 Task: TID9000002-18
Action: Mouse moved to (455, 124)
Screenshot: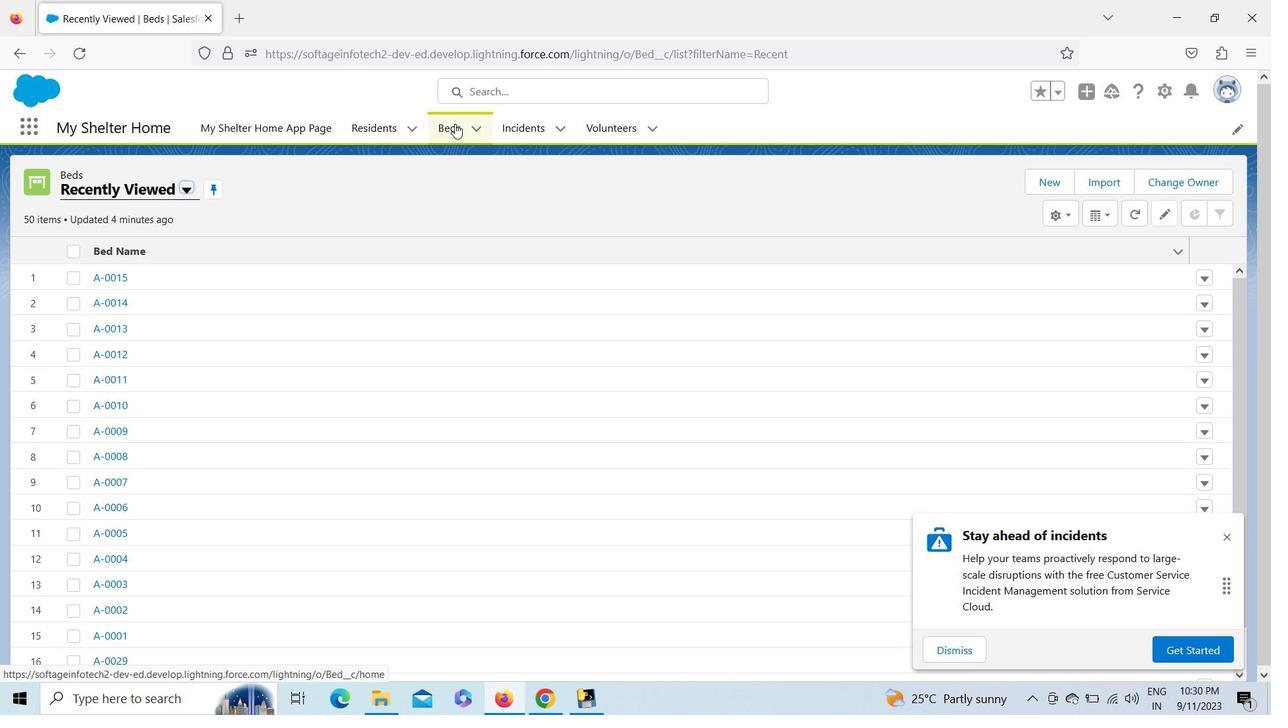
Action: Mouse pressed left at (455, 124)
Screenshot: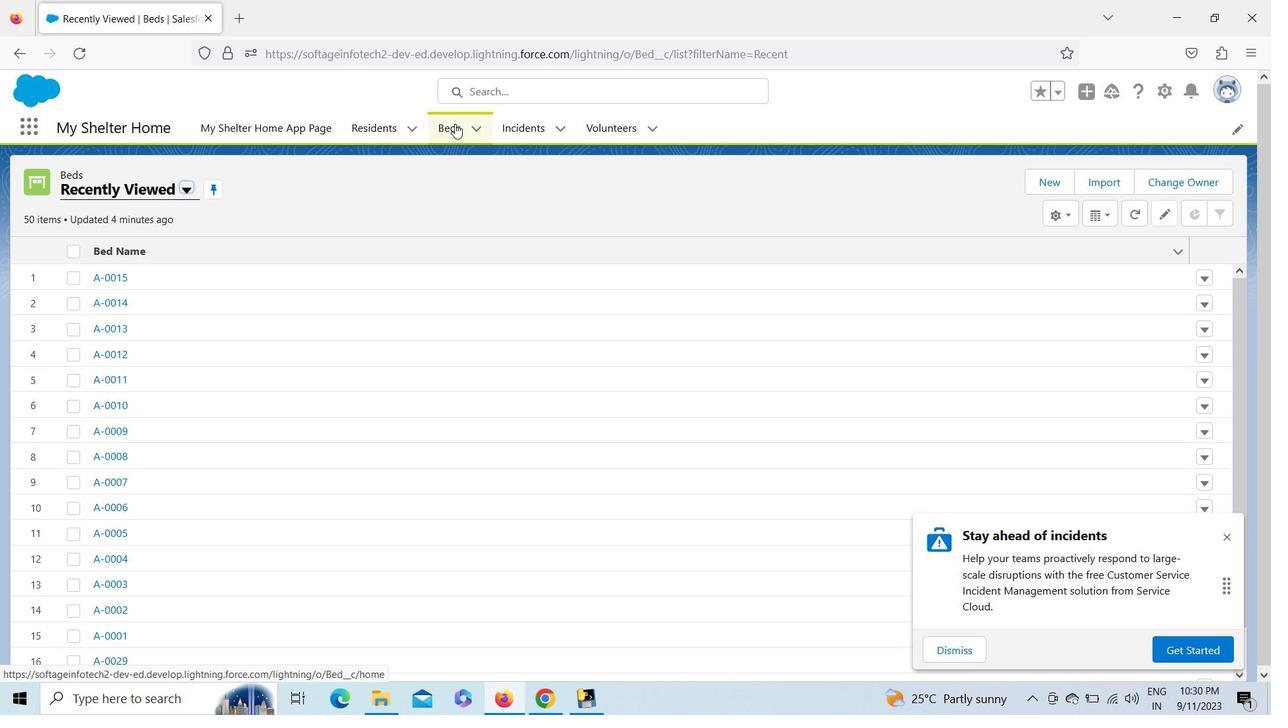
Action: Mouse moved to (191, 190)
Screenshot: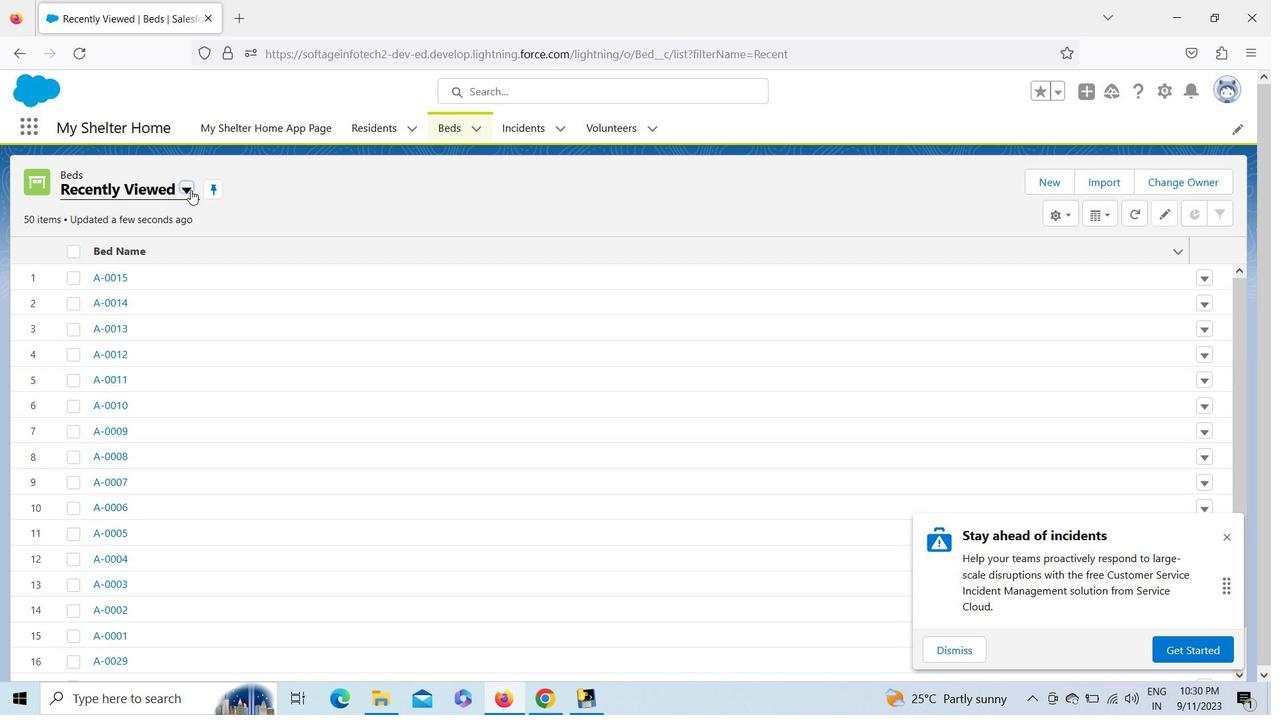 
Action: Mouse pressed left at (191, 190)
Screenshot: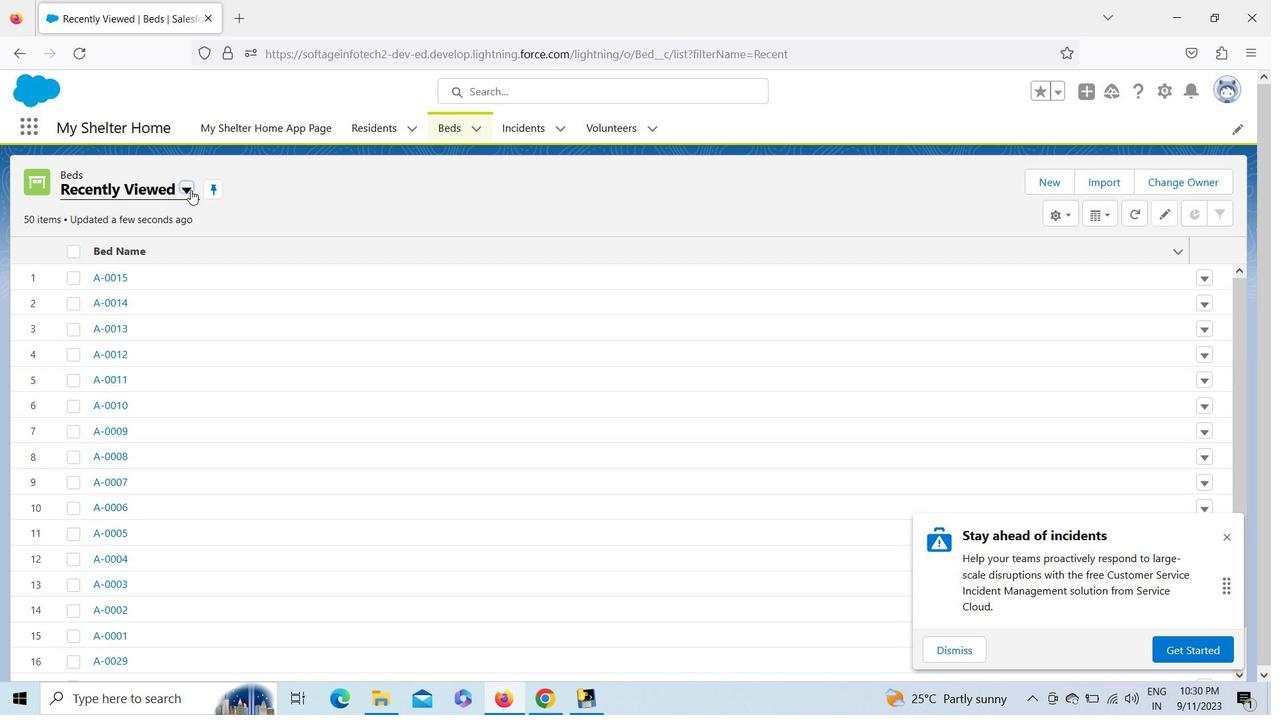 
Action: Mouse moved to (140, 240)
Screenshot: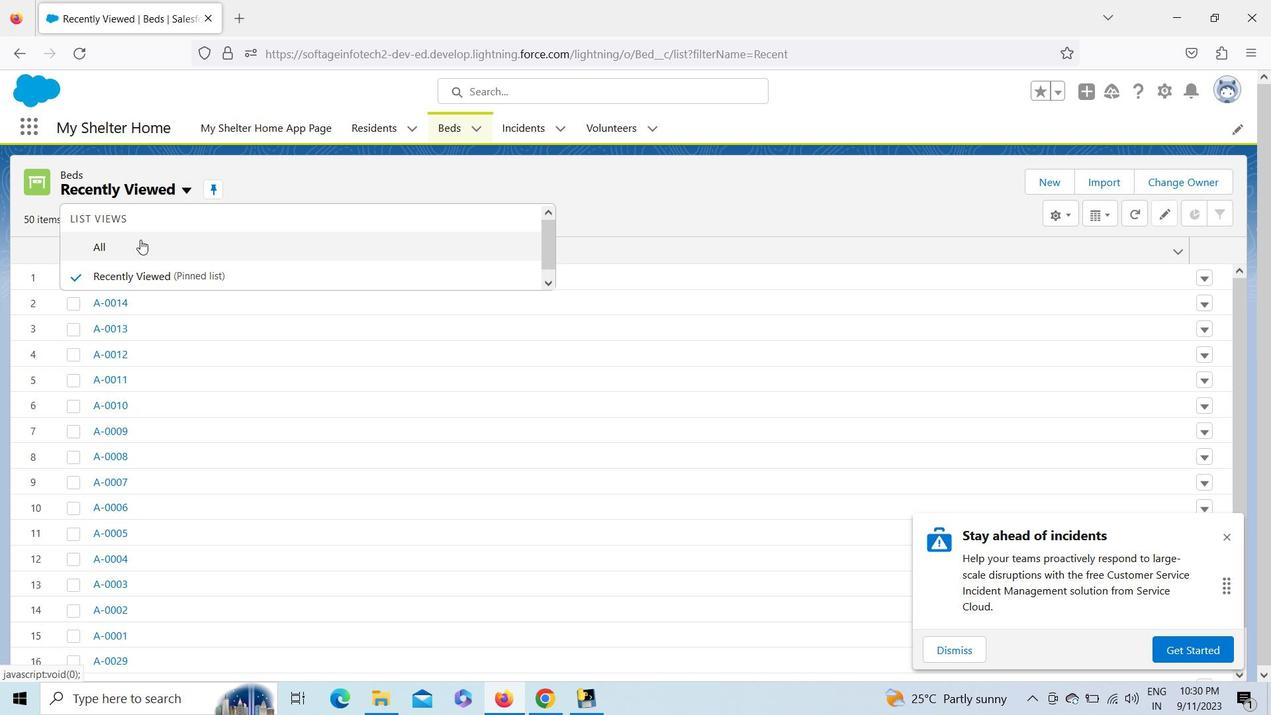 
Action: Mouse pressed left at (140, 240)
Screenshot: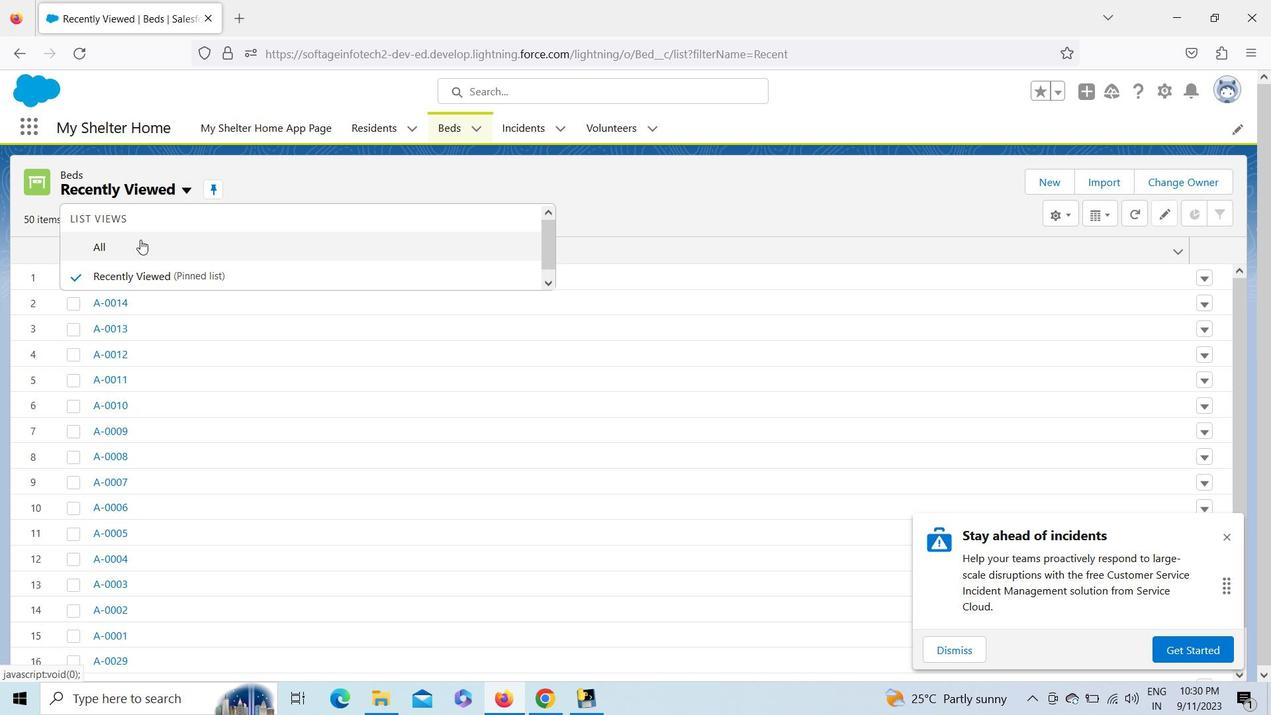
Action: Mouse moved to (116, 192)
Screenshot: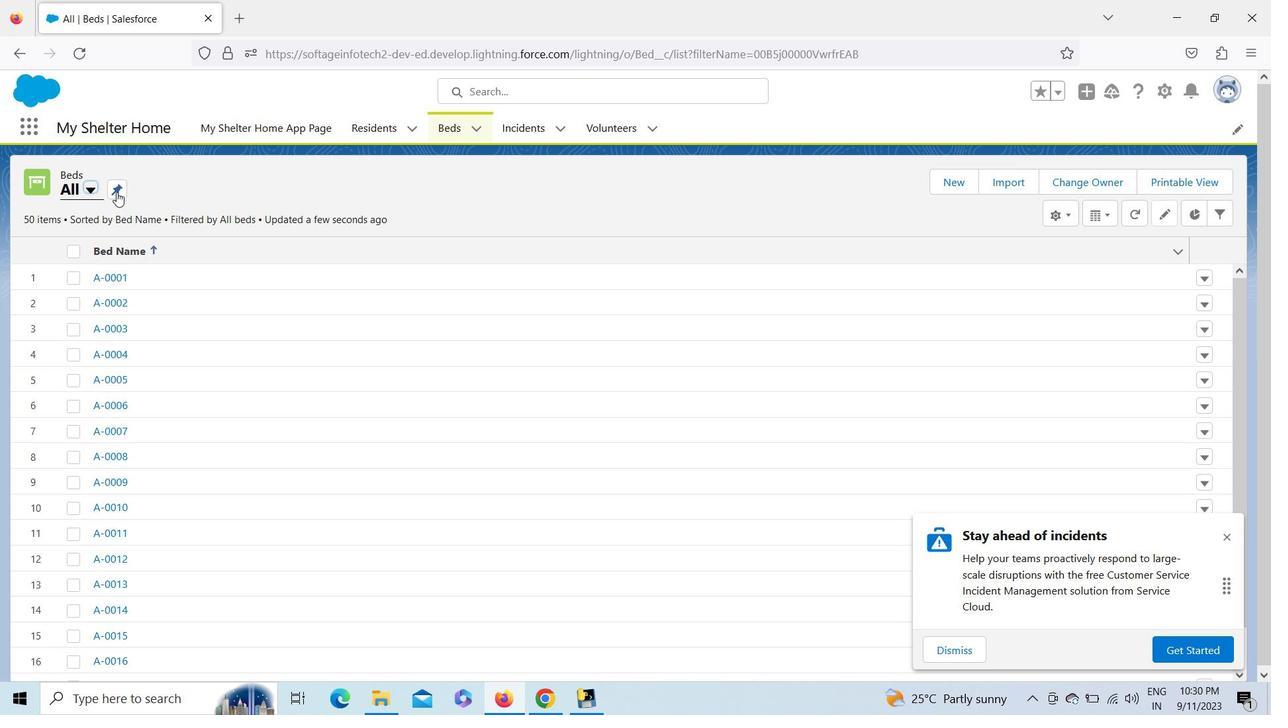 
Action: Mouse pressed left at (116, 192)
Screenshot: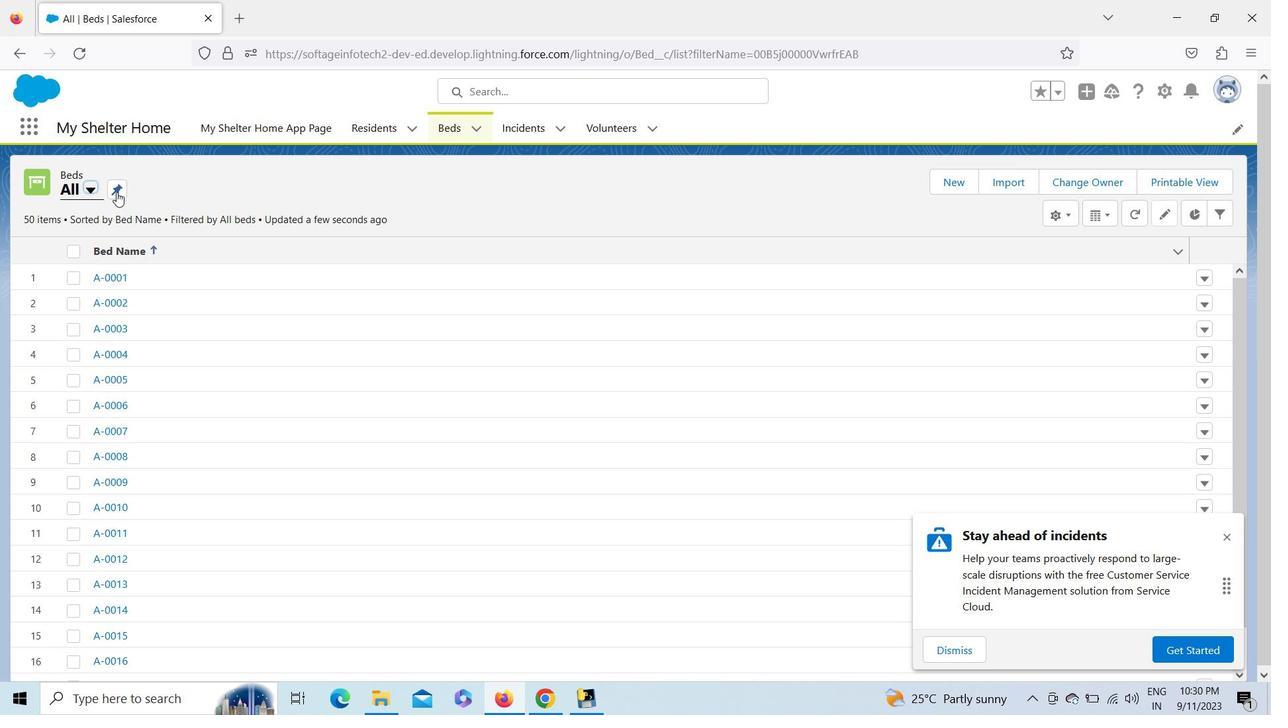 
Action: Mouse moved to (1228, 535)
Screenshot: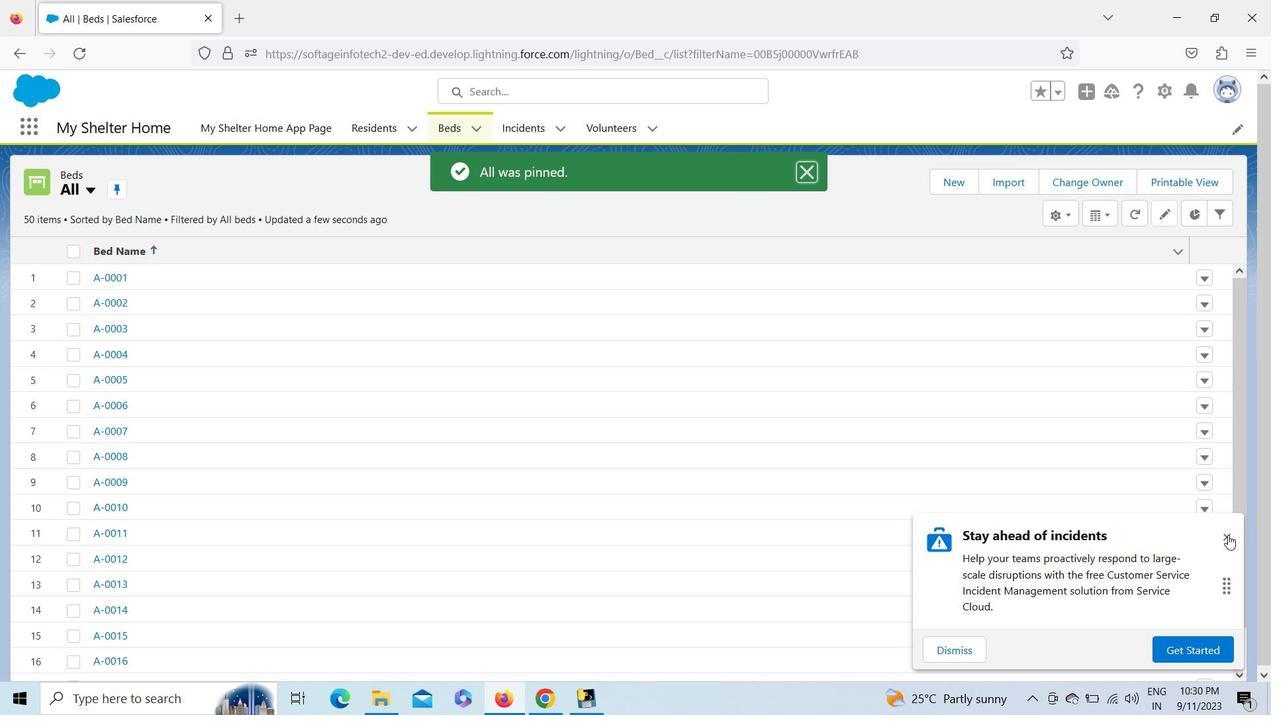 
Action: Mouse pressed left at (1228, 535)
Screenshot: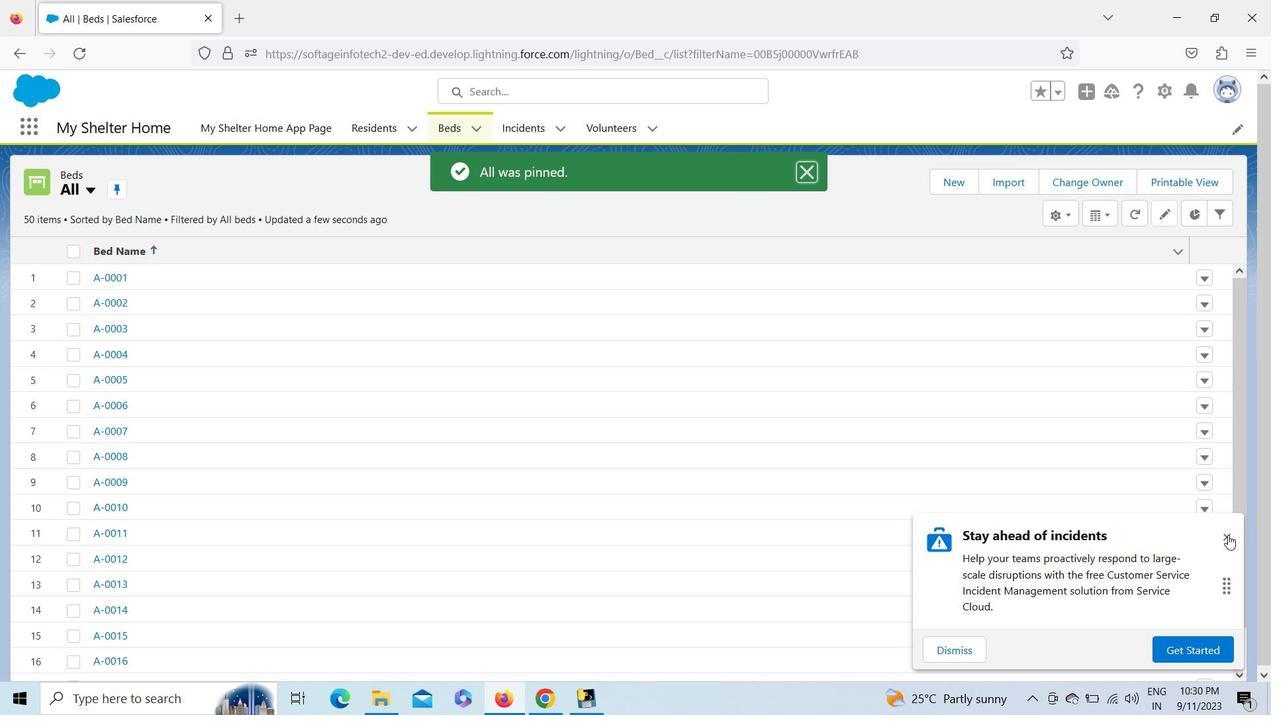 
Action: Mouse moved to (1243, 675)
Screenshot: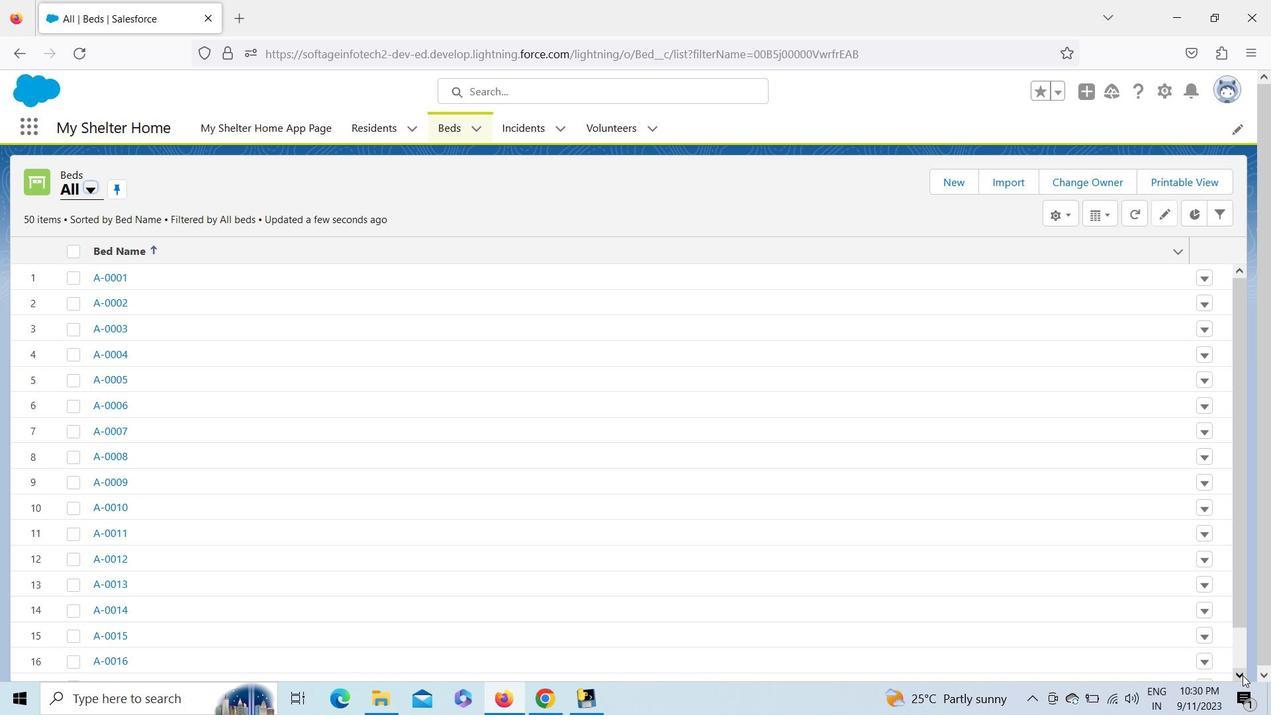 
Action: Mouse pressed left at (1243, 675)
Screenshot: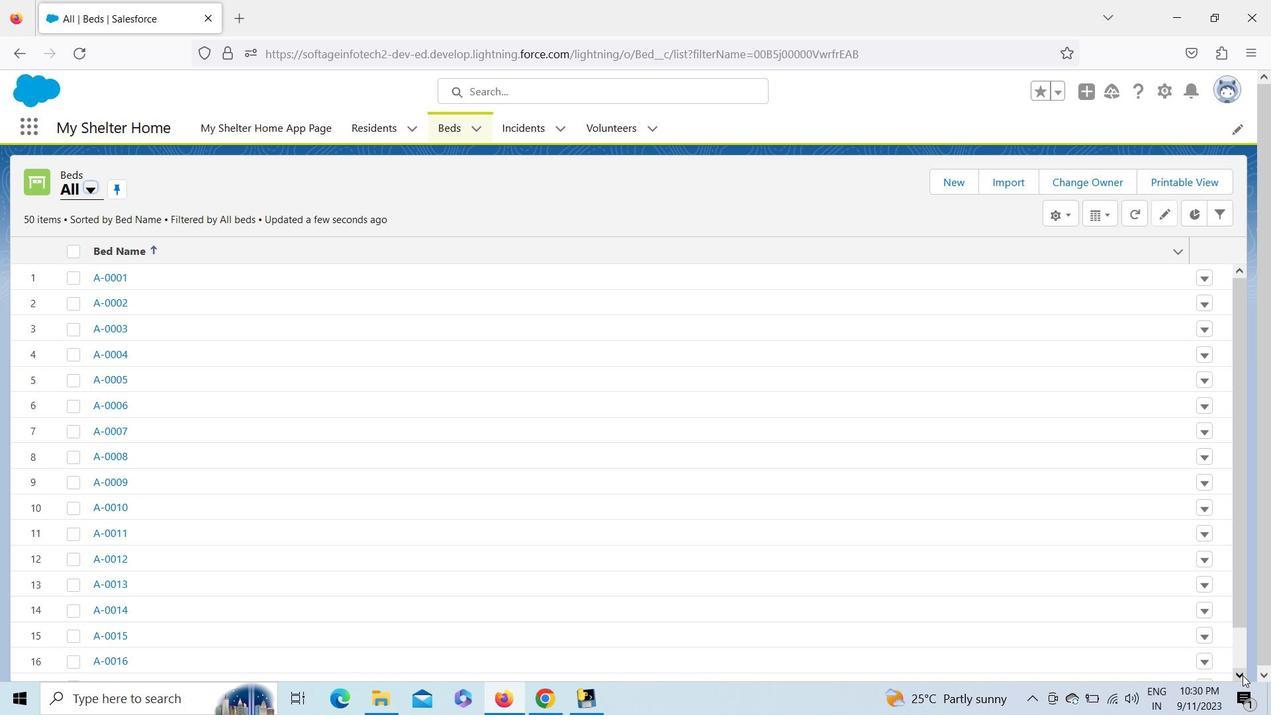 
Action: Mouse pressed left at (1243, 675)
Screenshot: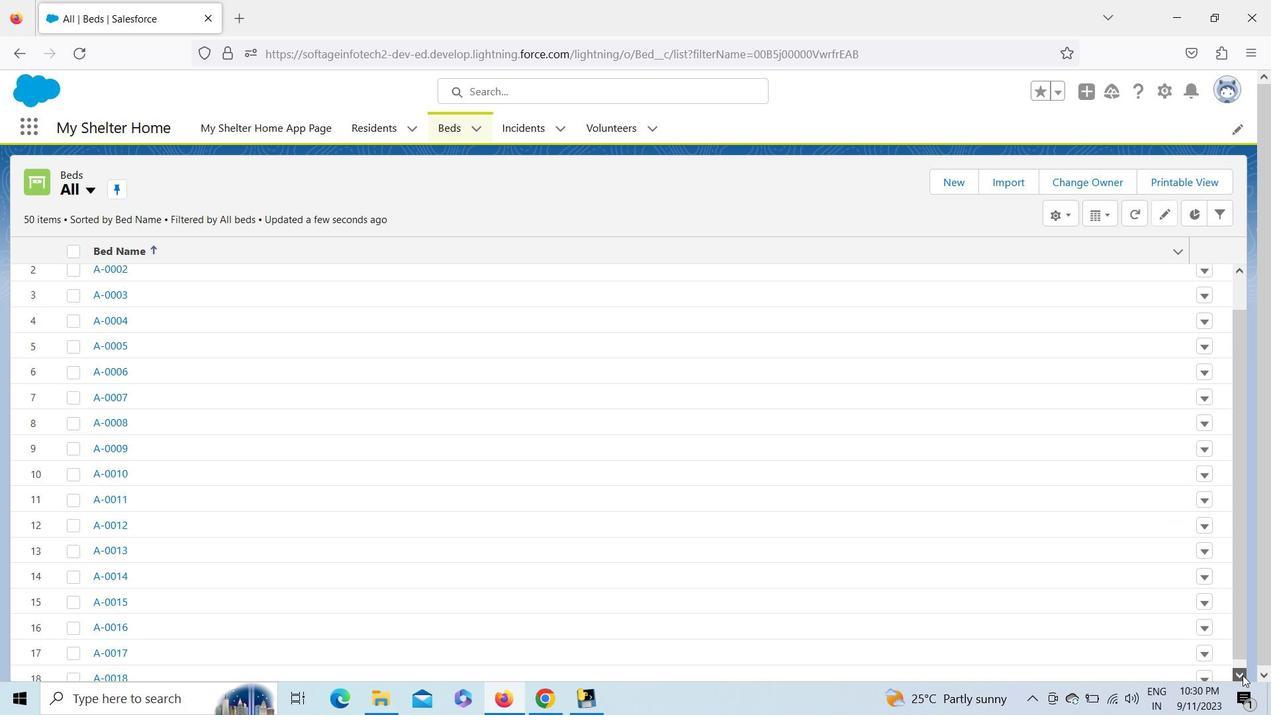 
Action: Mouse pressed left at (1243, 675)
Screenshot: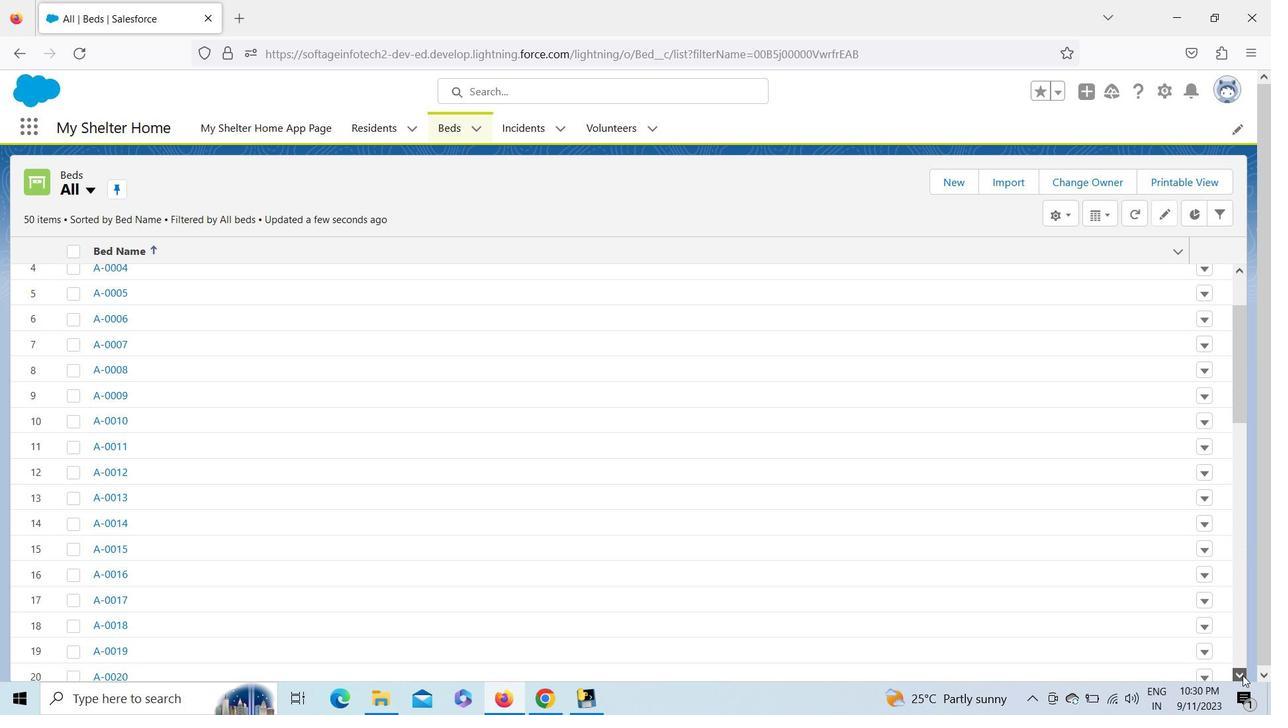 
Action: Mouse pressed left at (1243, 675)
Screenshot: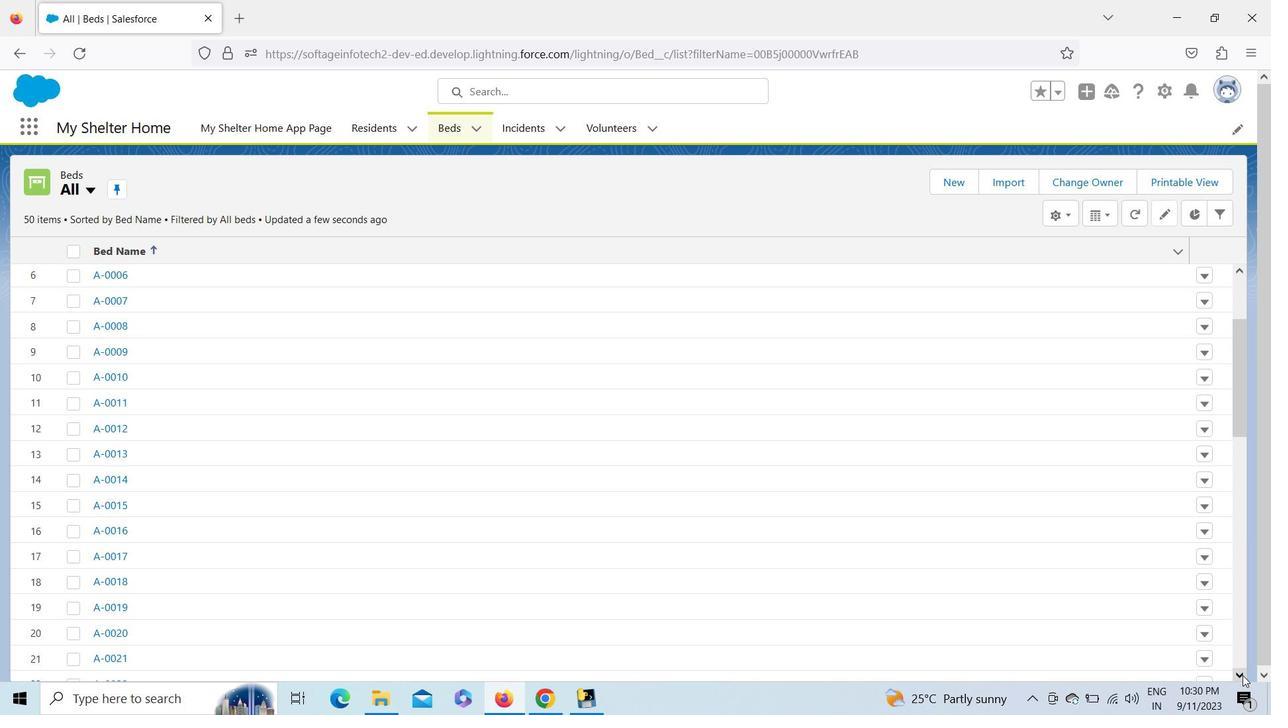 
Action: Mouse moved to (105, 492)
Screenshot: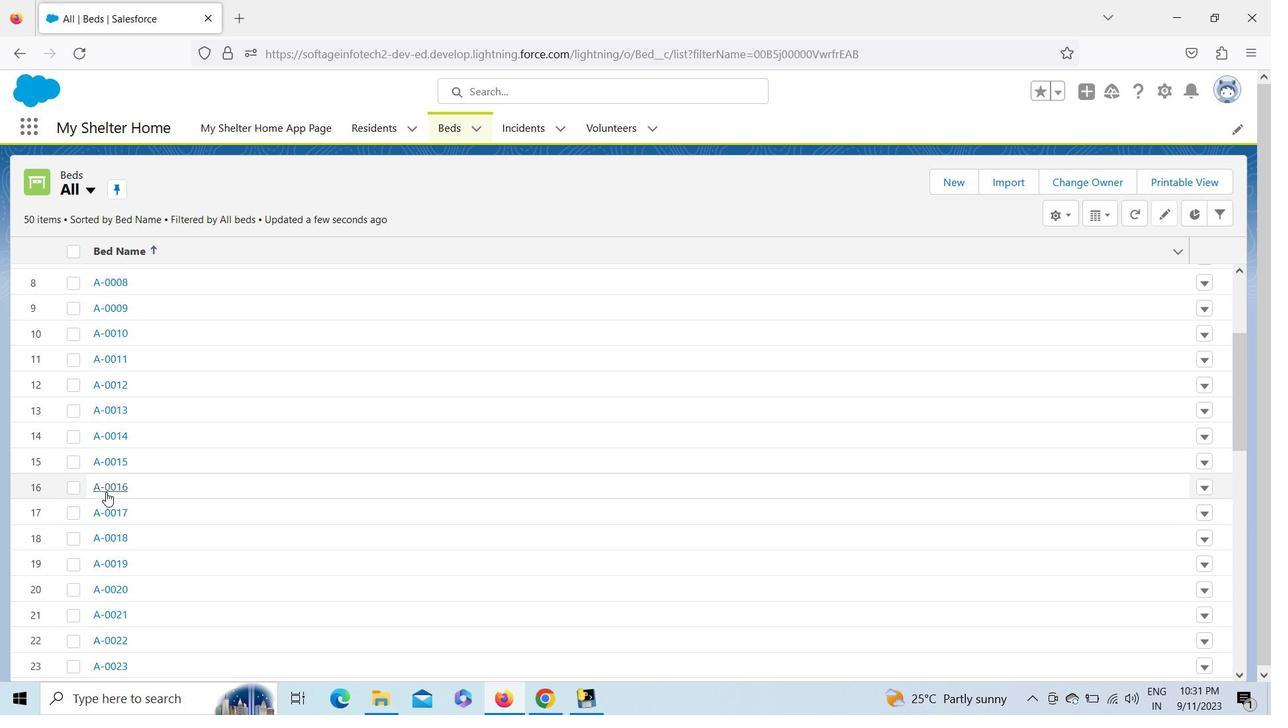 
Action: Mouse pressed left at (105, 492)
Screenshot: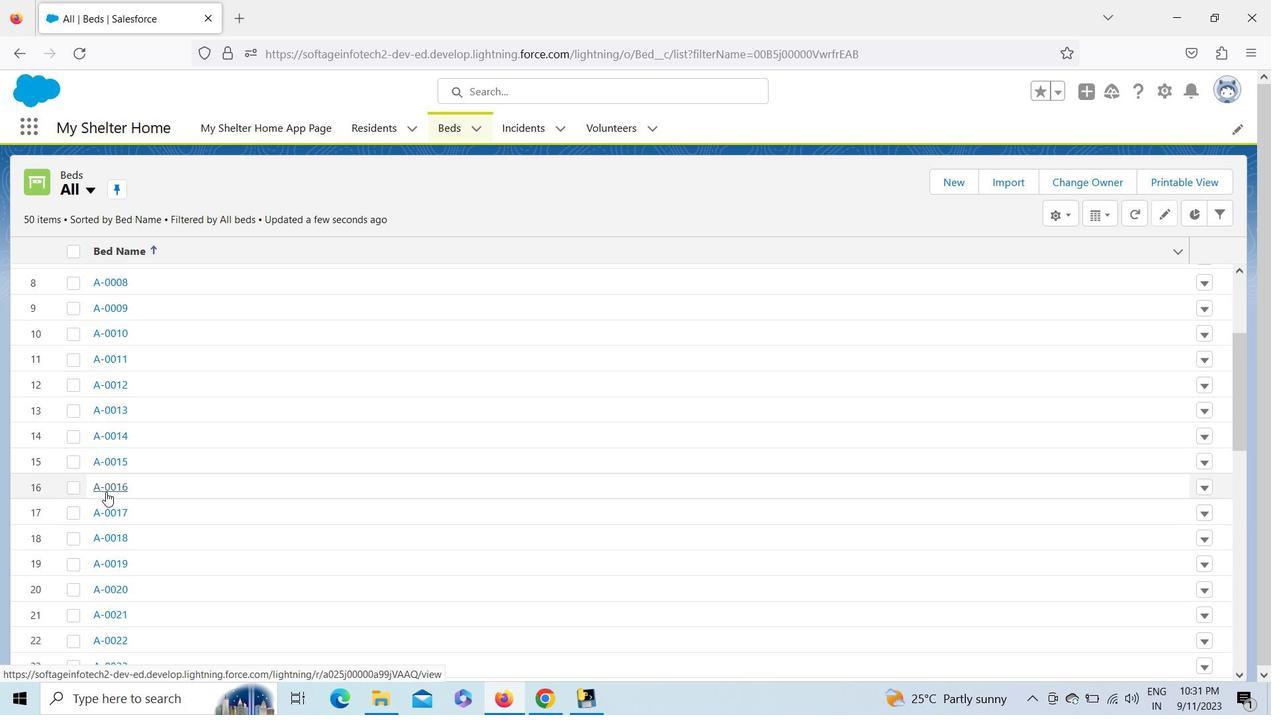 
Action: Mouse moved to (813, 405)
Screenshot: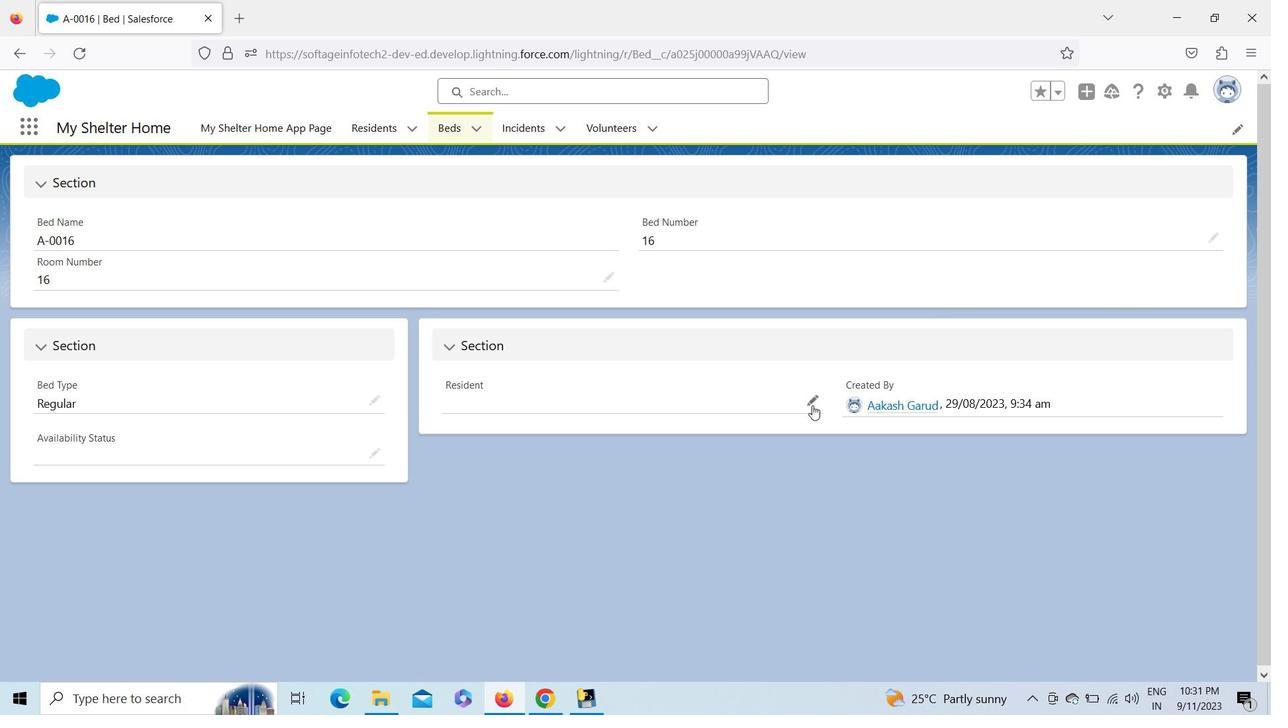 
Action: Mouse pressed left at (813, 405)
Screenshot: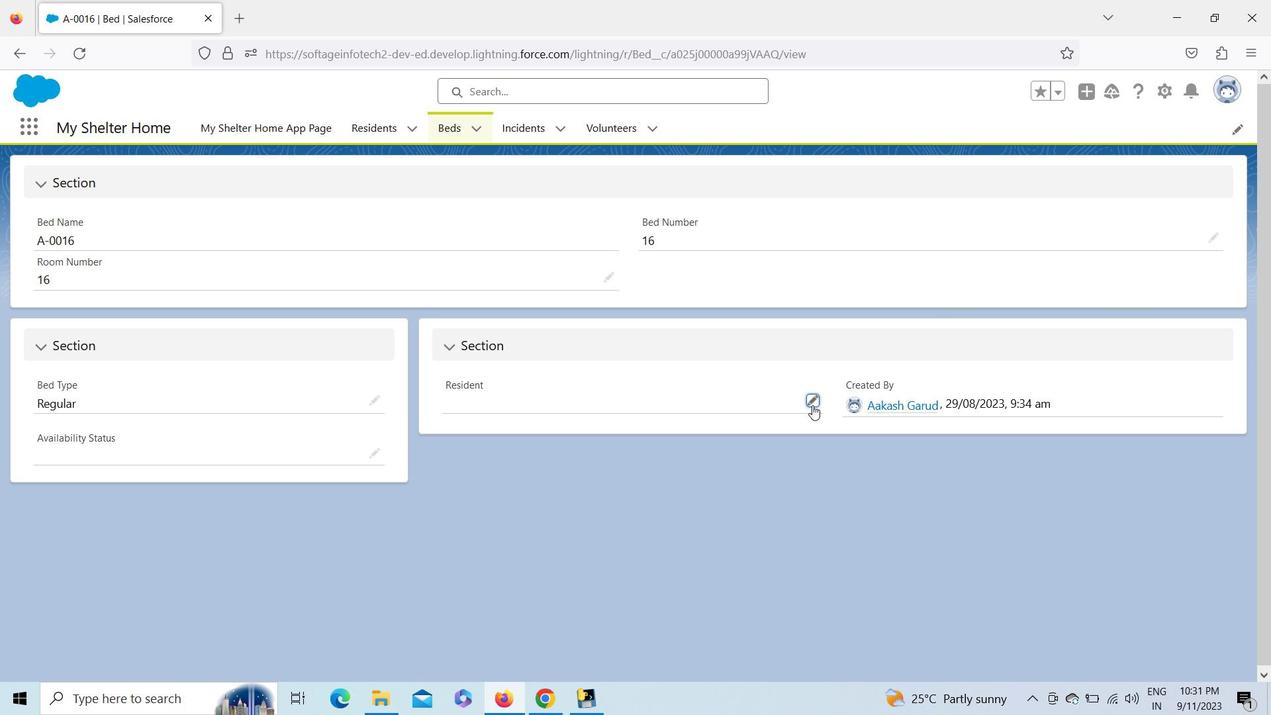 
Action: Mouse moved to (780, 442)
Screenshot: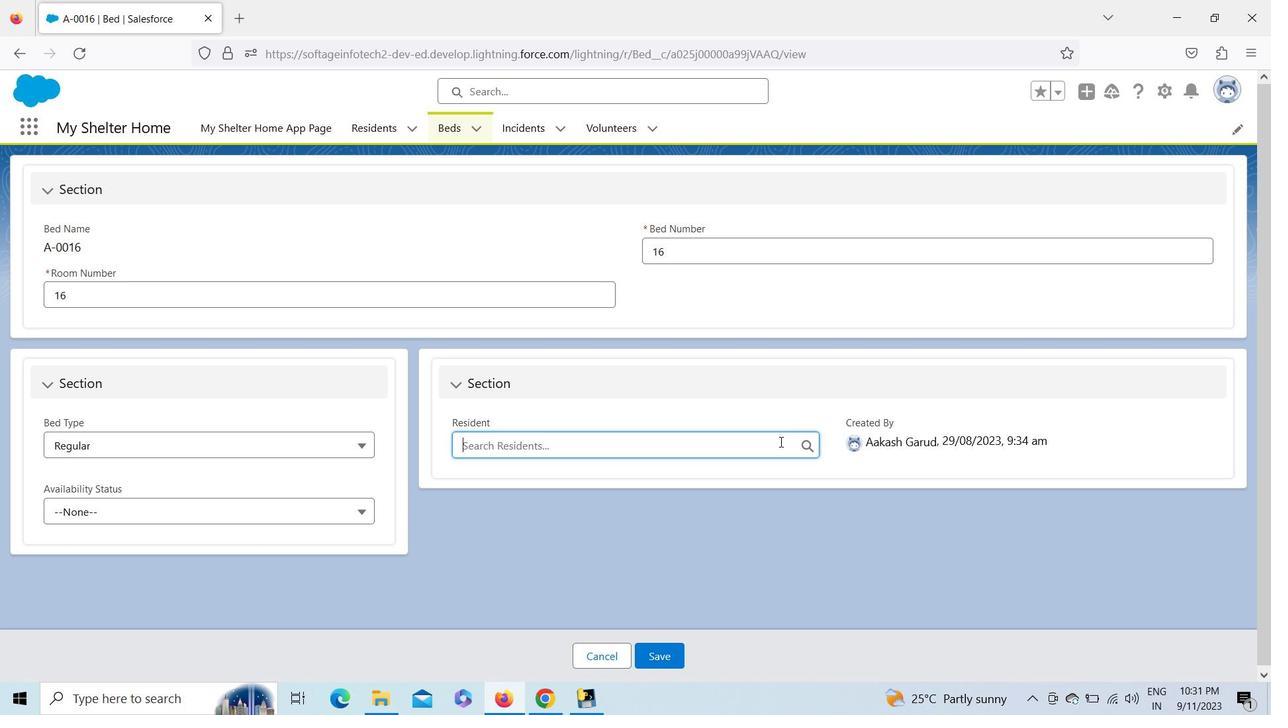 
Action: Key pressed <Key.shift>Jiy<Key.backspace>
Screenshot: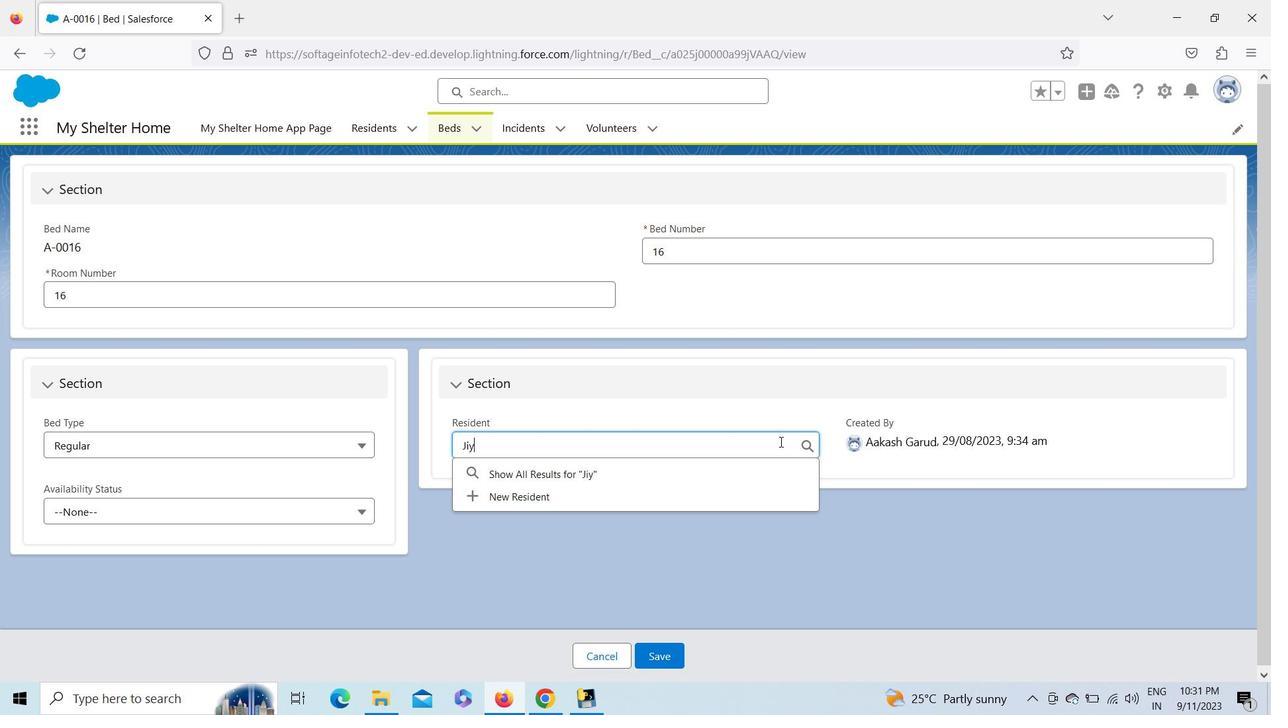
Action: Mouse moved to (545, 518)
Screenshot: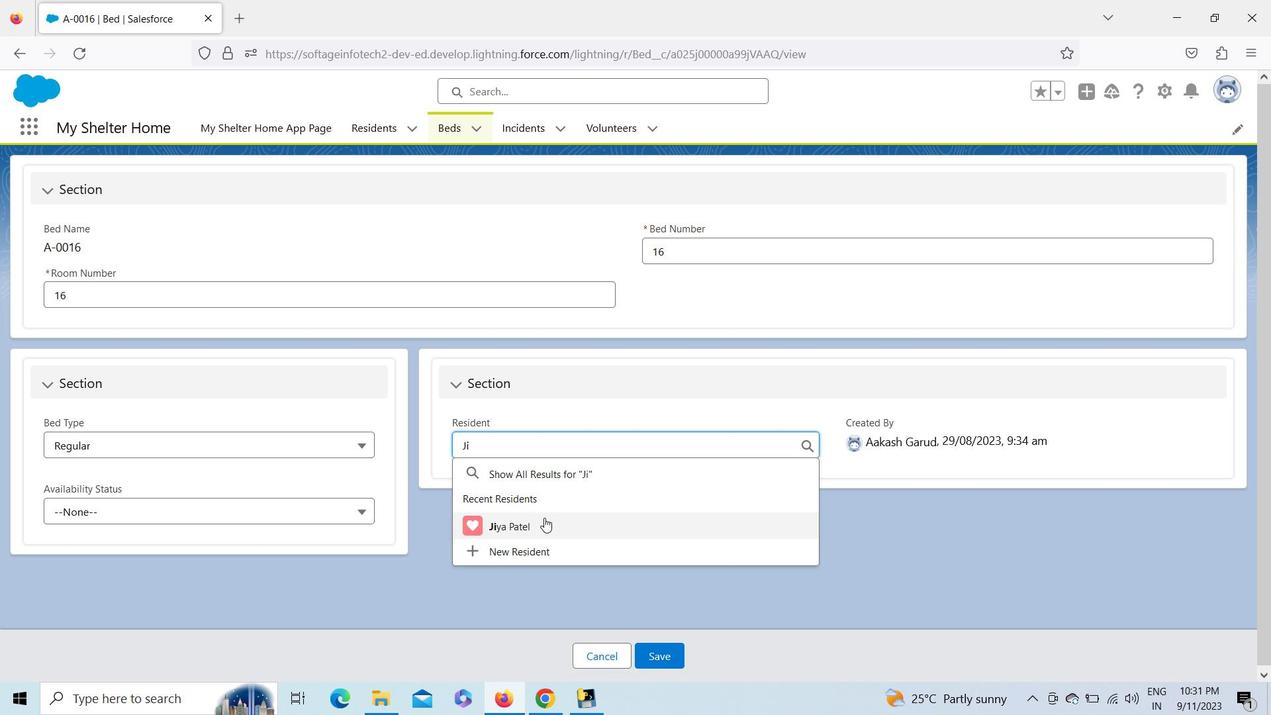 
Action: Mouse pressed left at (545, 518)
Screenshot: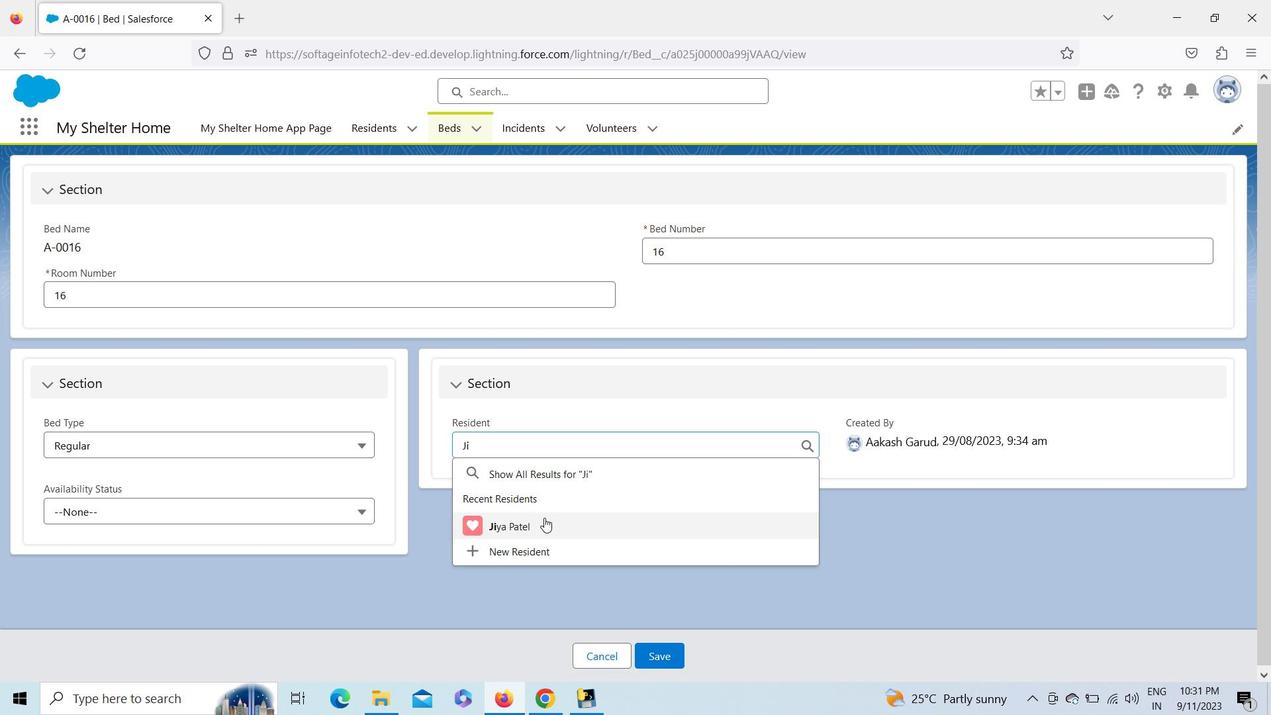 
Action: Mouse moved to (203, 506)
Screenshot: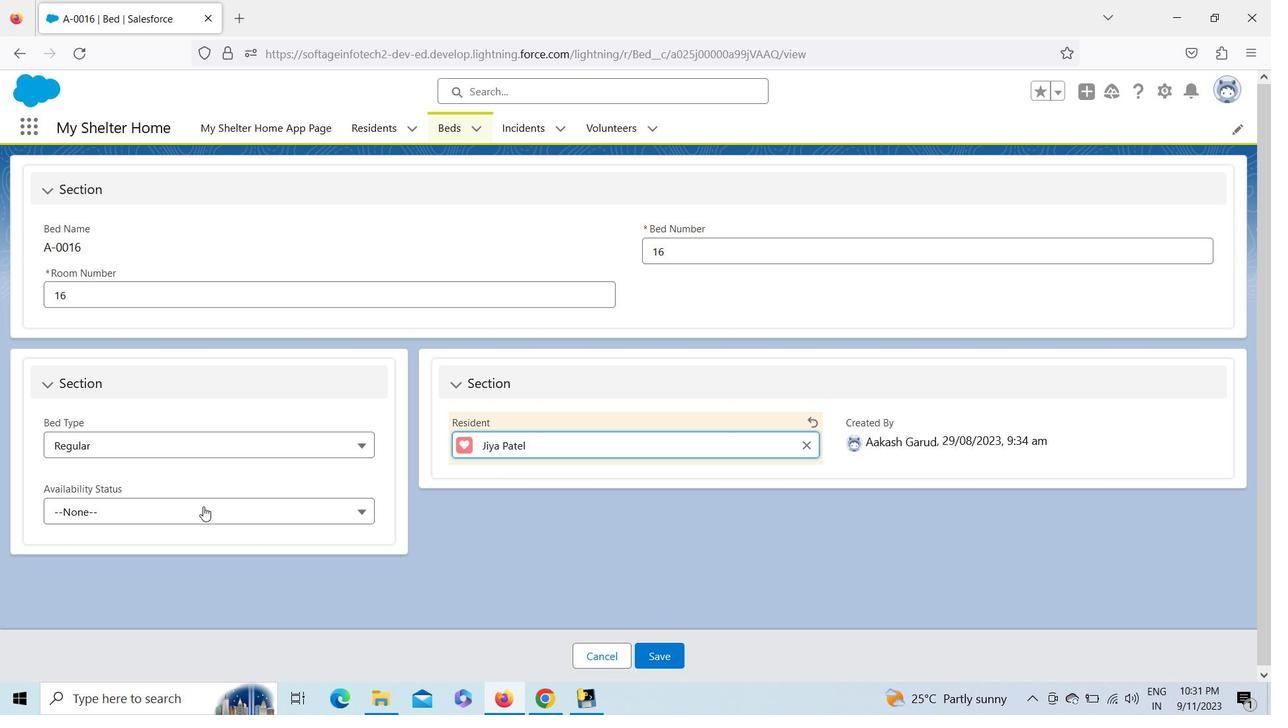 
Action: Mouse pressed left at (203, 506)
Screenshot: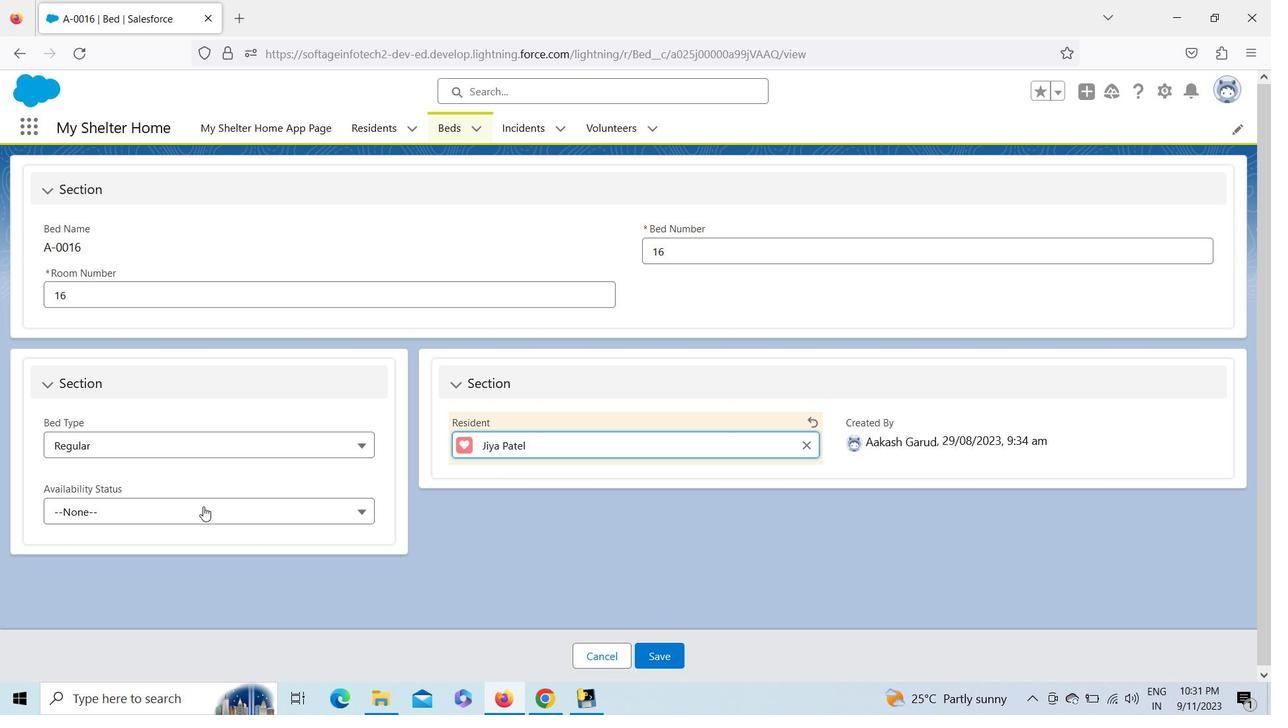 
Action: Mouse moved to (119, 577)
Screenshot: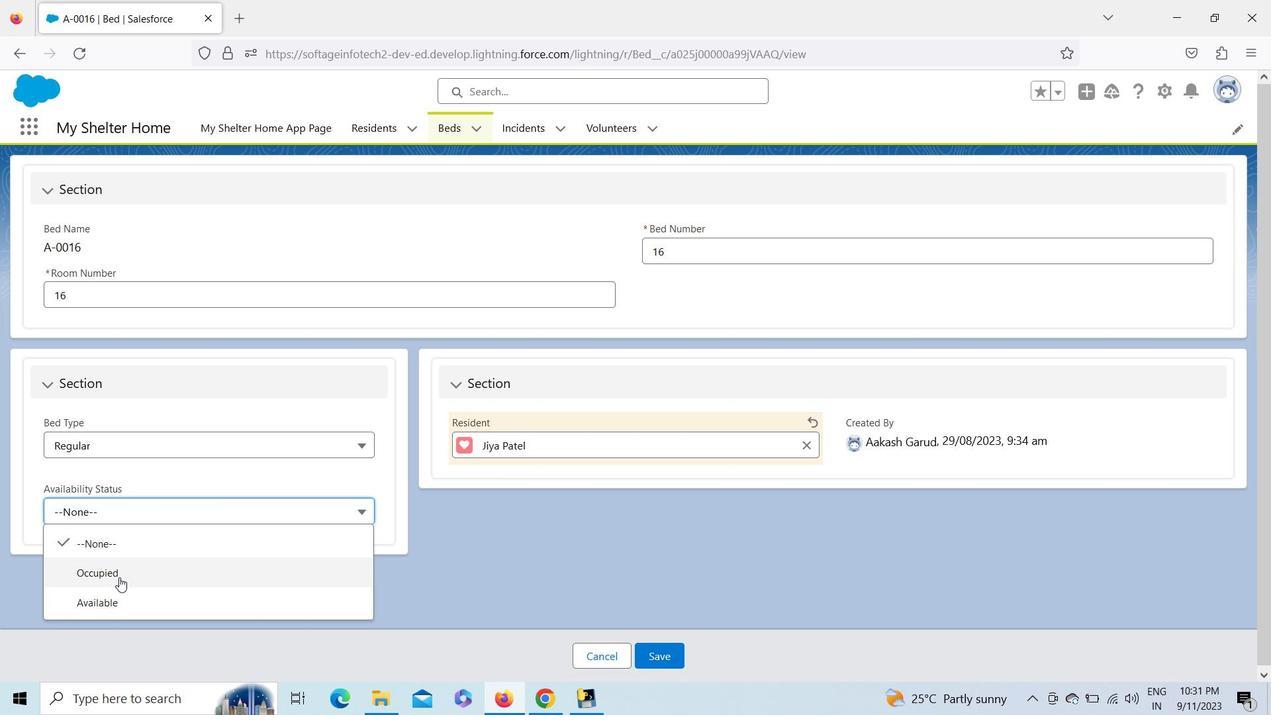 
Action: Mouse pressed left at (119, 577)
Screenshot: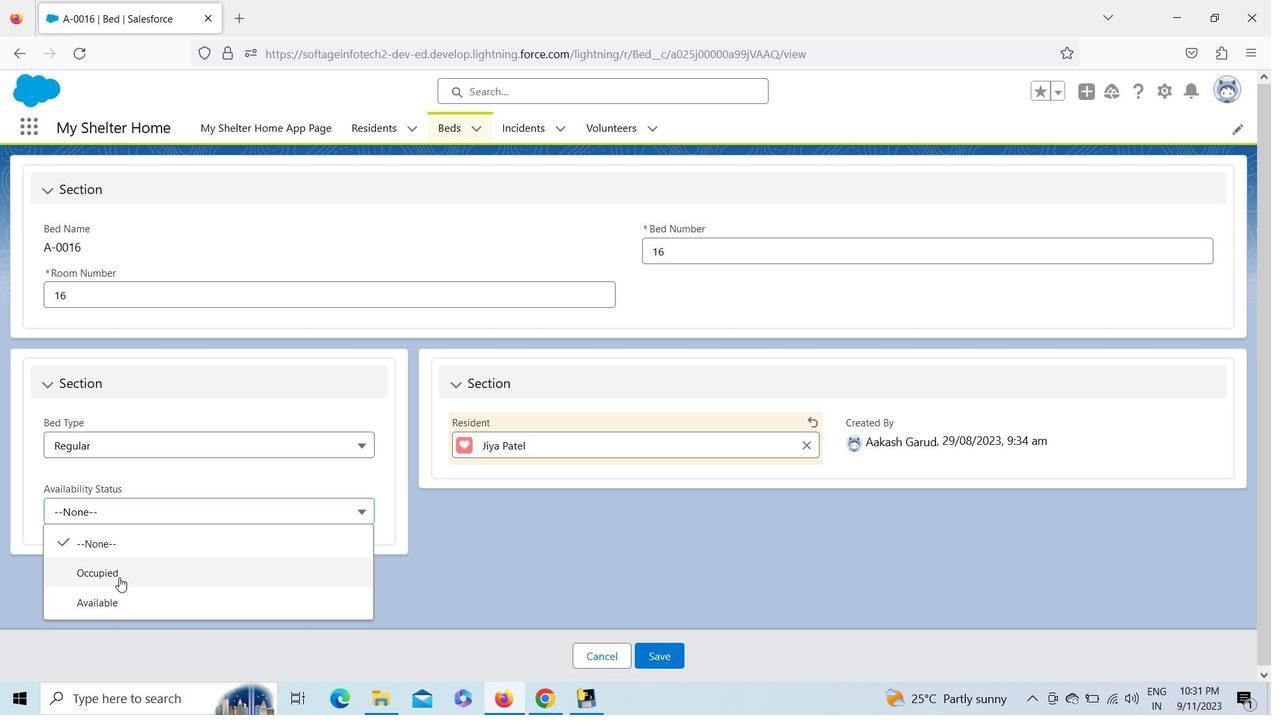
Action: Mouse moved to (670, 646)
Screenshot: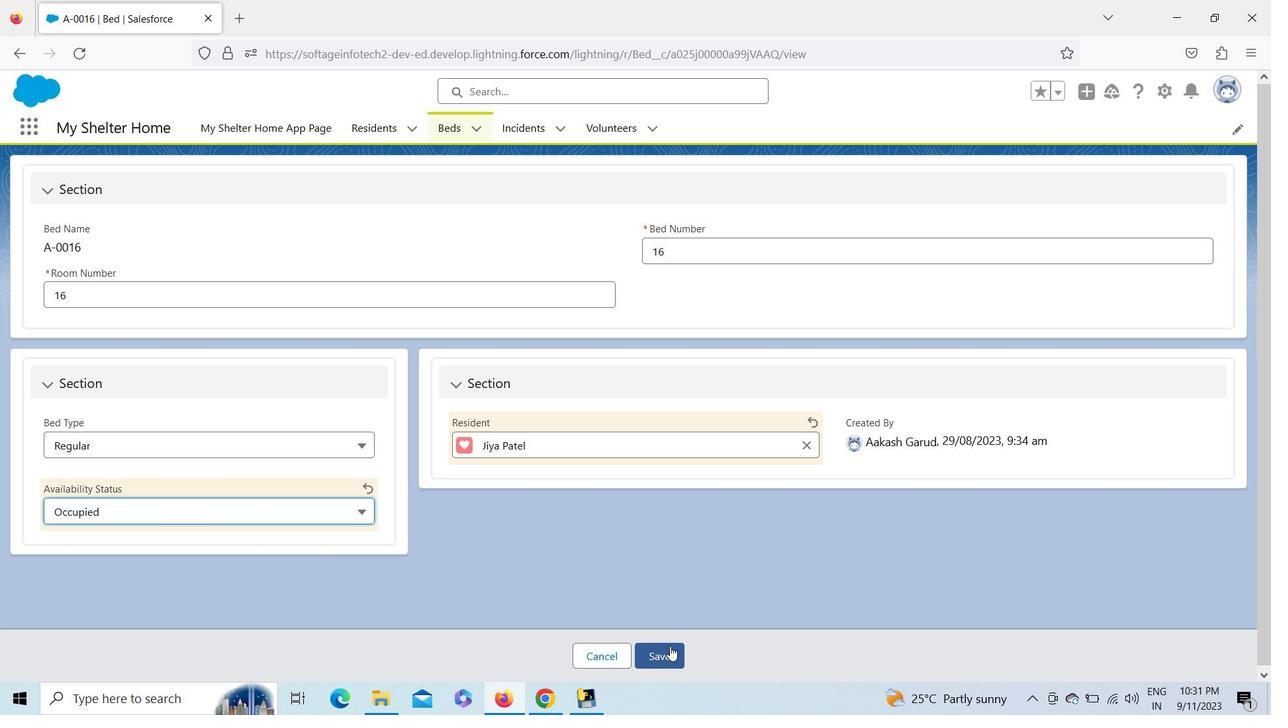 
Action: Mouse pressed left at (670, 646)
Screenshot: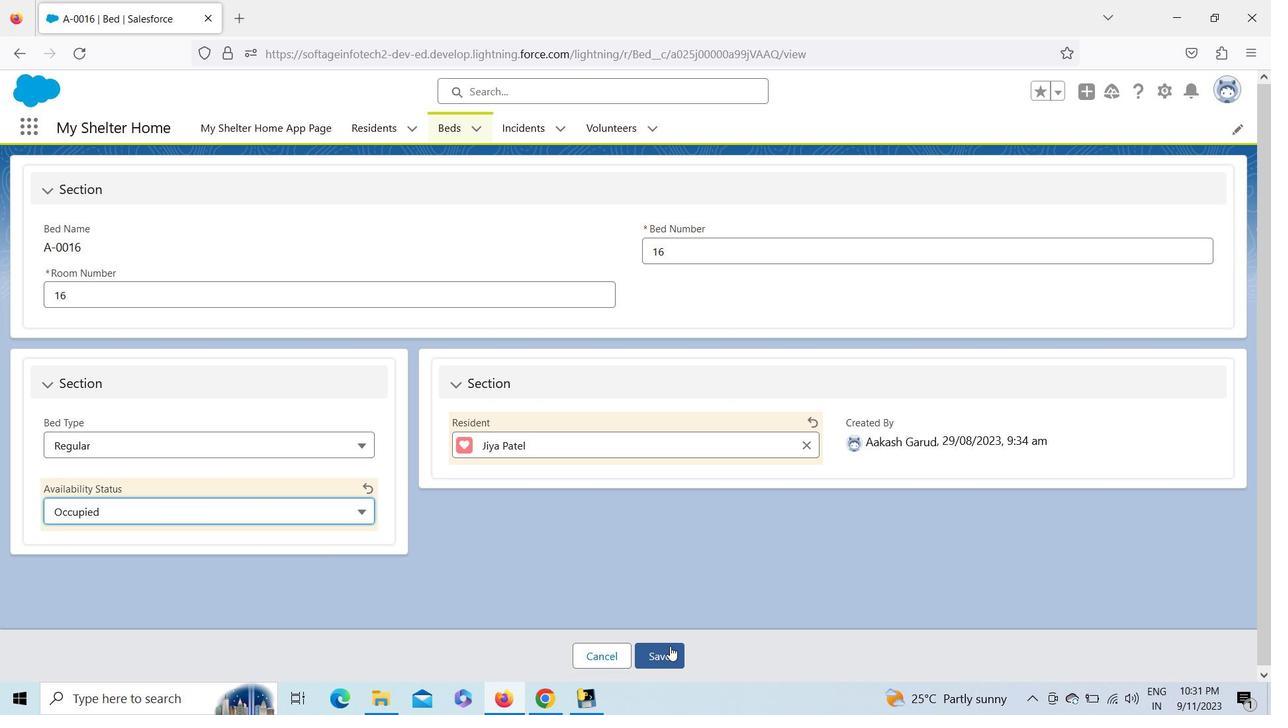 
Action: Mouse moved to (456, 124)
Screenshot: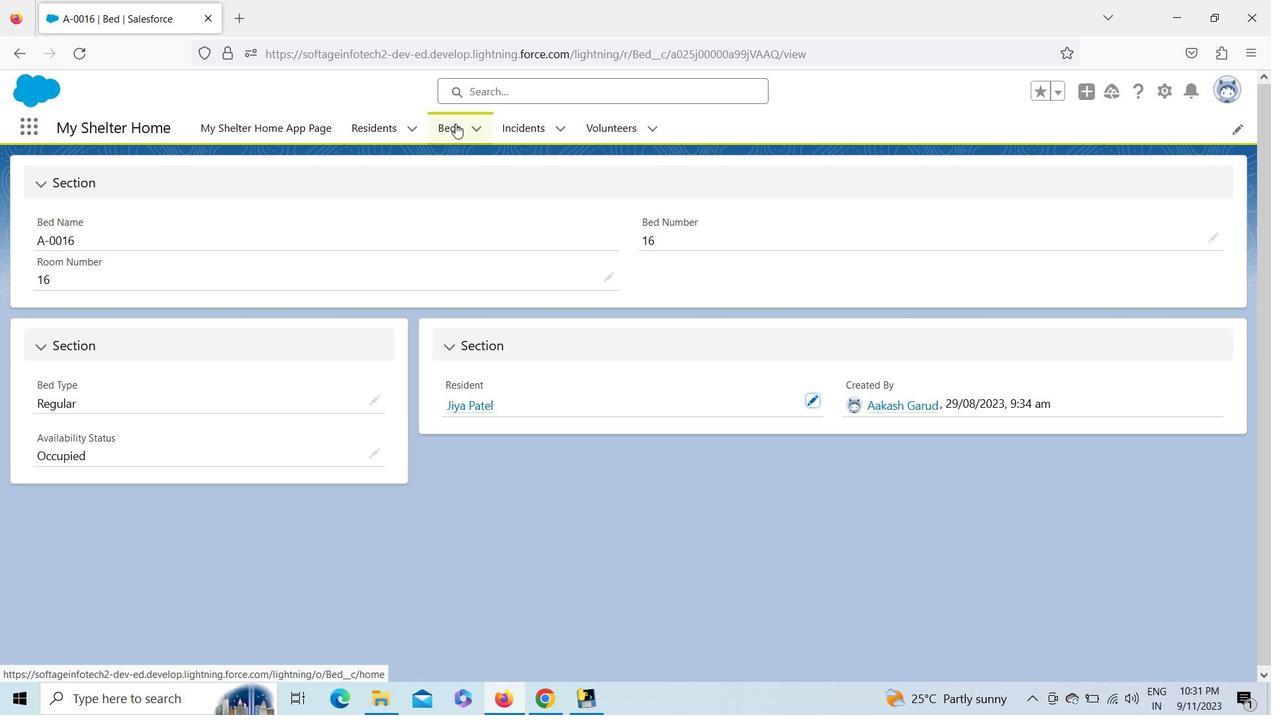 
Action: Mouse pressed left at (456, 124)
Screenshot: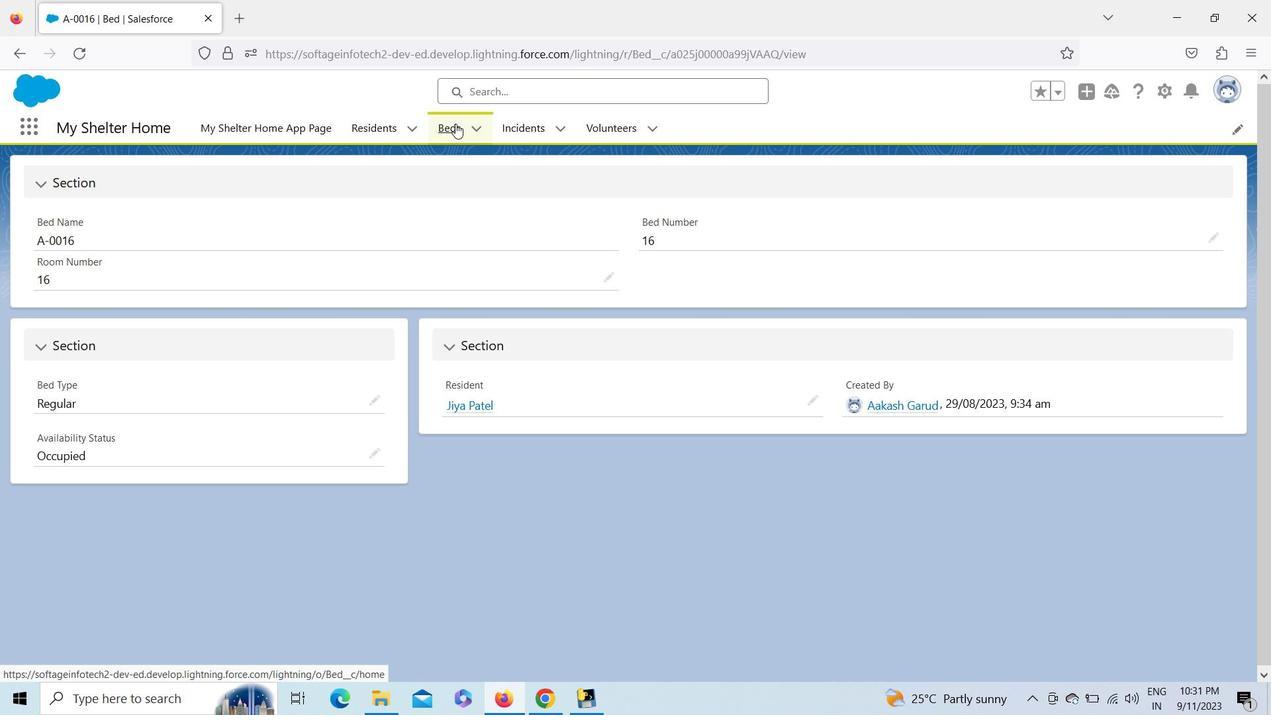 
Action: Mouse moved to (1239, 674)
Screenshot: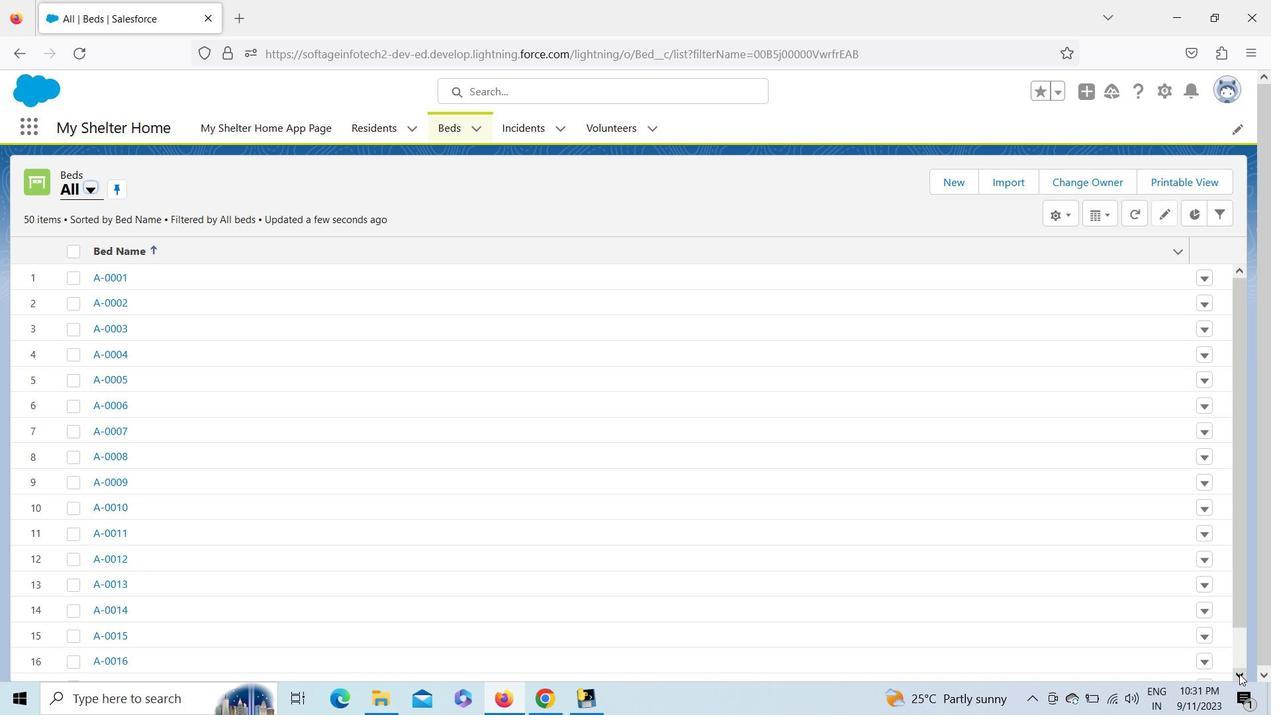 
Action: Mouse pressed left at (1239, 674)
Screenshot: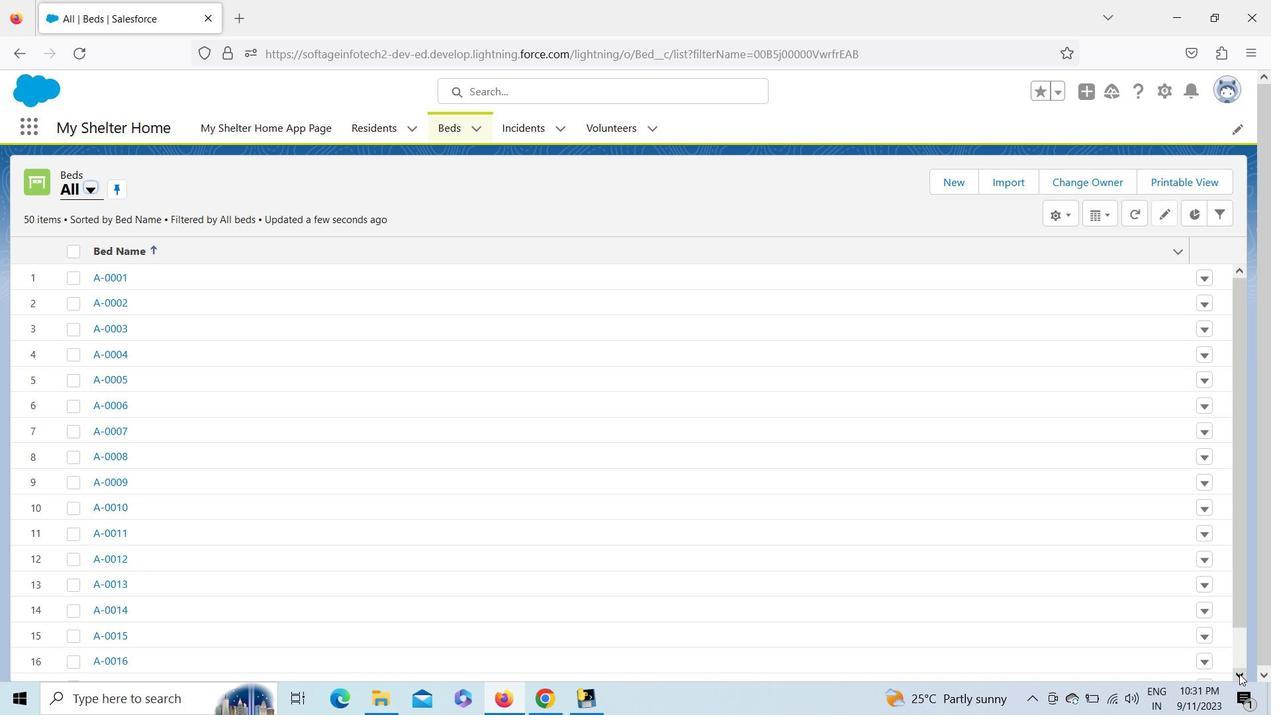 
Action: Mouse pressed left at (1239, 674)
Screenshot: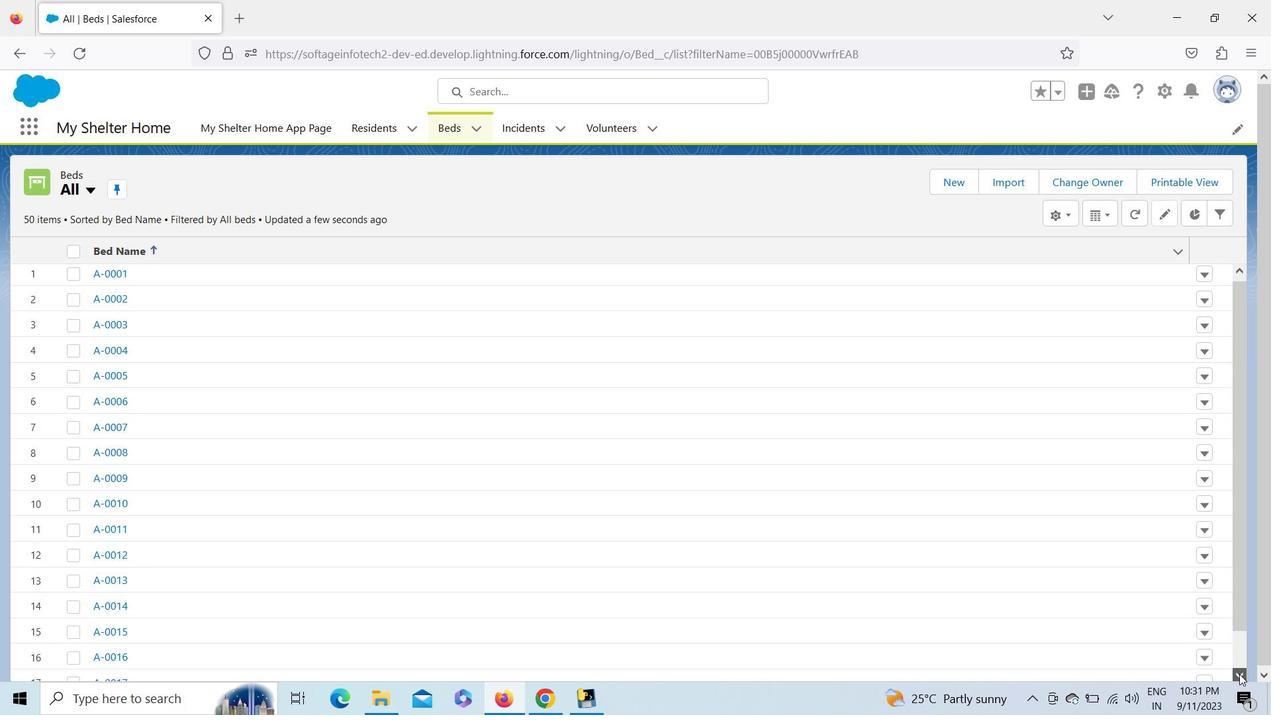 
Action: Mouse moved to (119, 592)
Screenshot: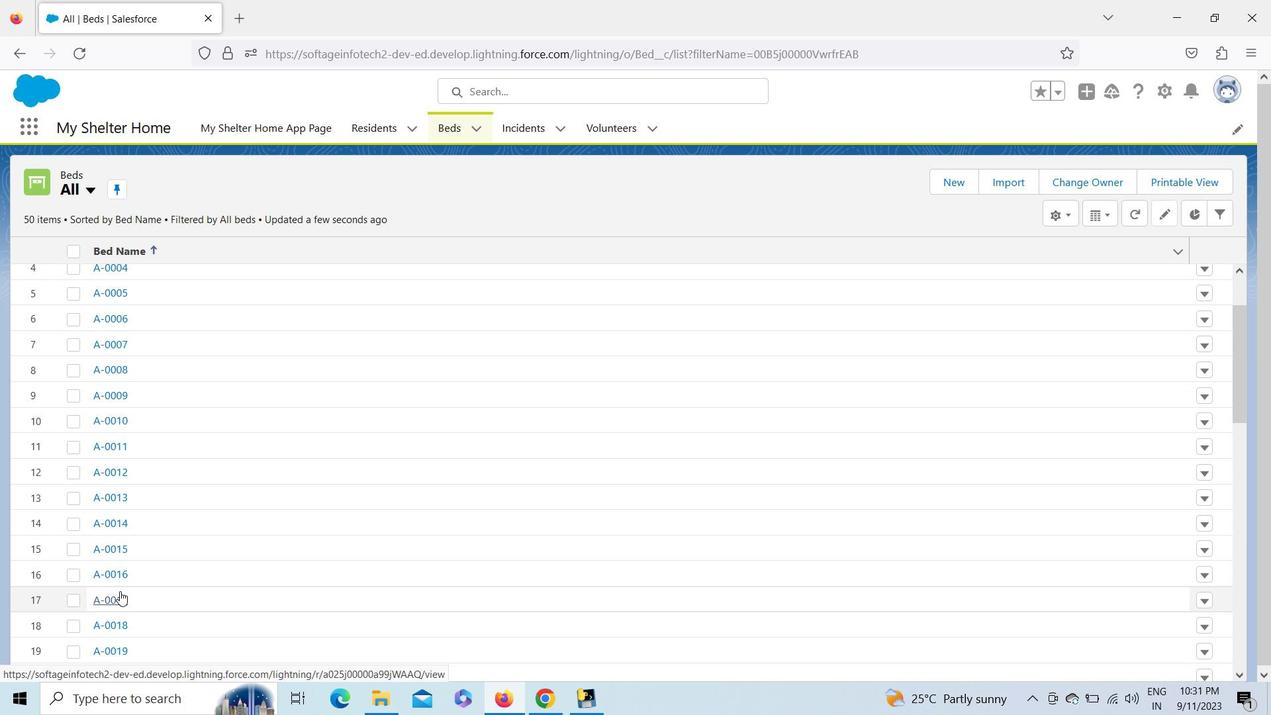 
Action: Mouse pressed left at (119, 592)
Screenshot: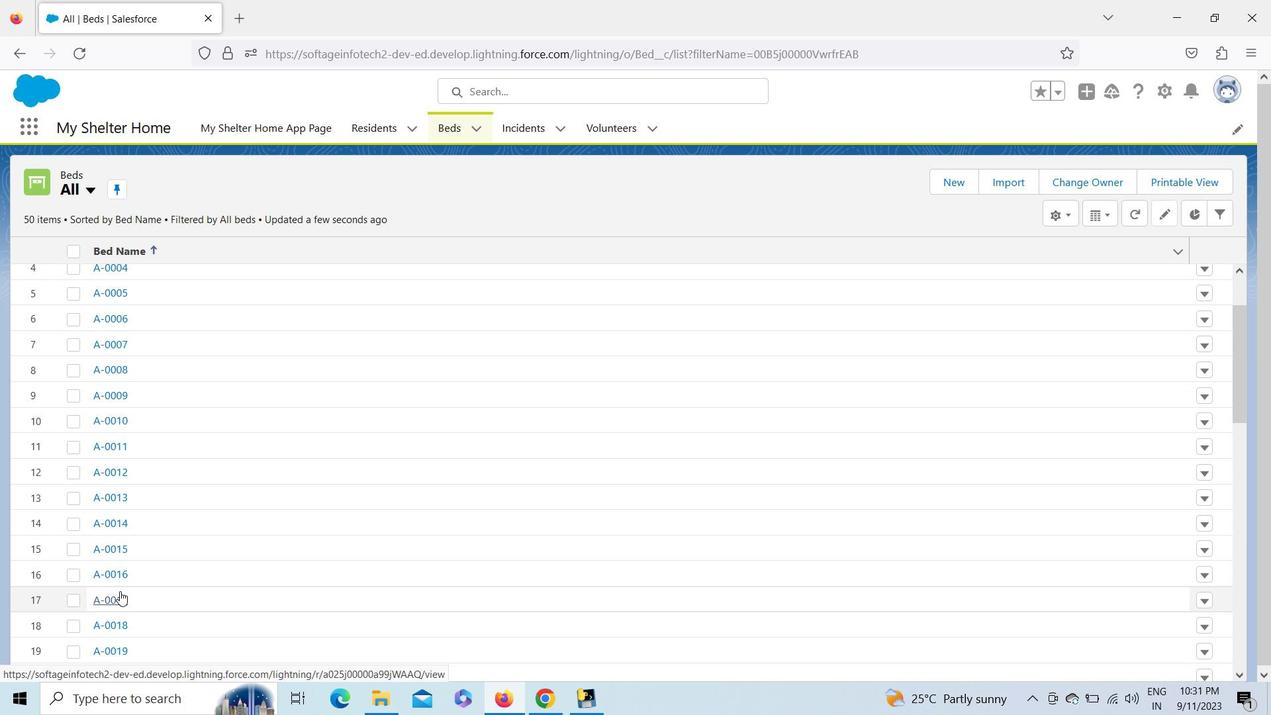 
Action: Mouse moved to (810, 399)
Screenshot: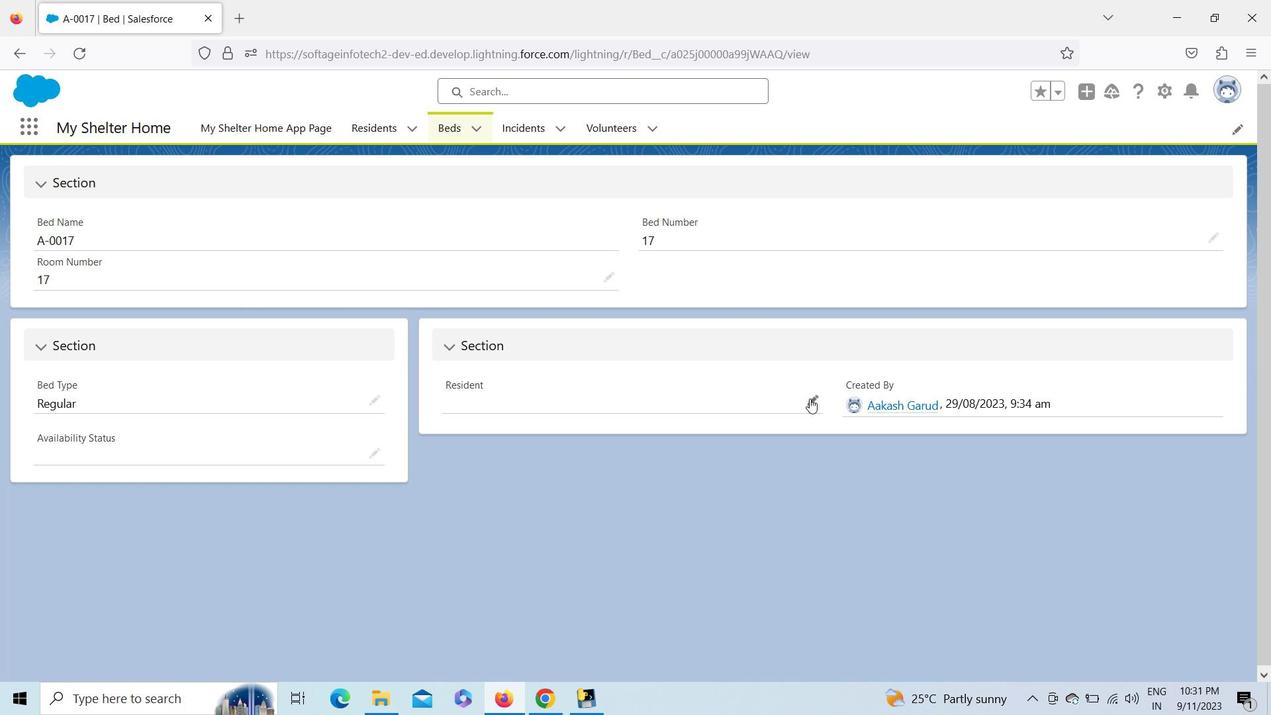 
Action: Mouse pressed left at (810, 399)
Screenshot: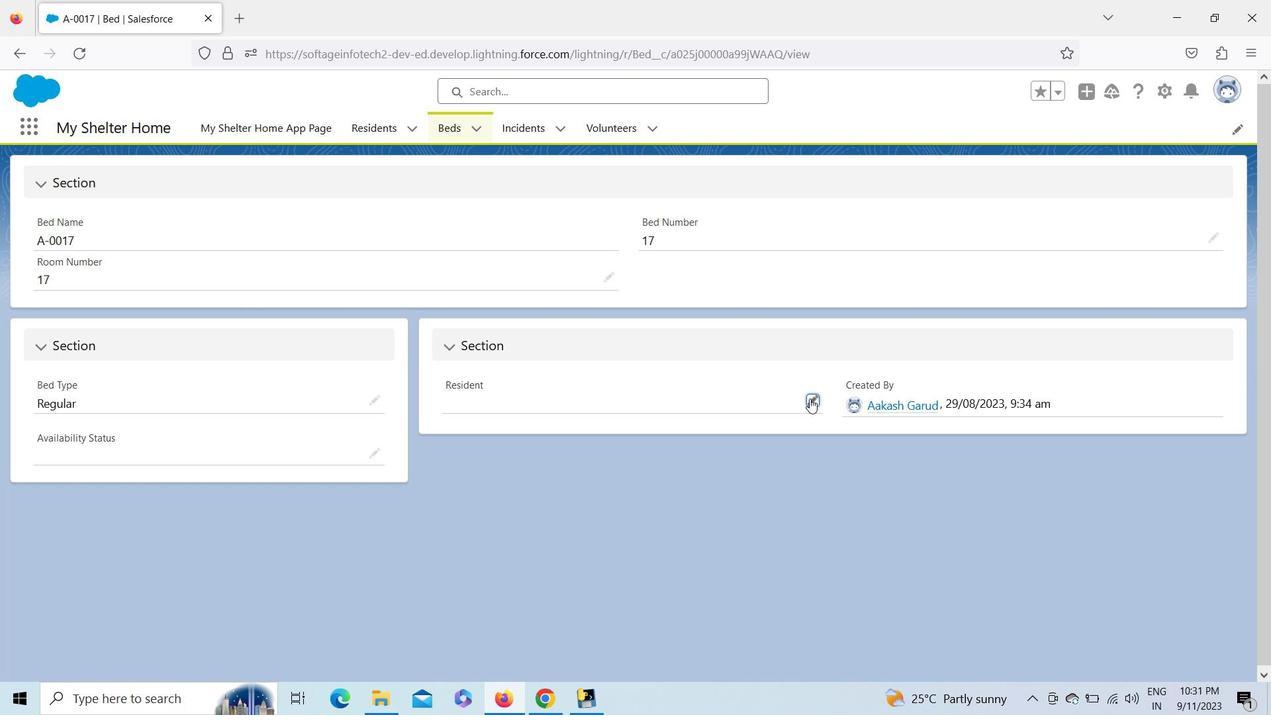 
Action: Mouse moved to (801, 451)
Screenshot: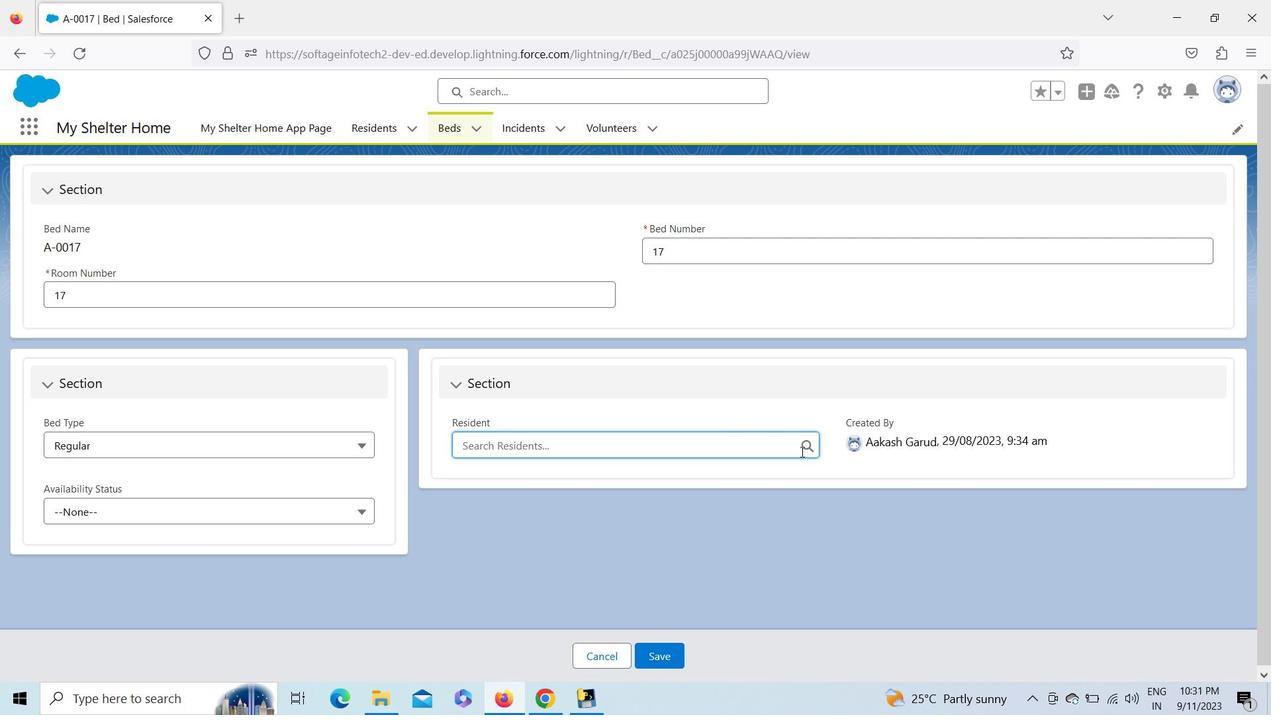 
Action: Key pressed h
Screenshot: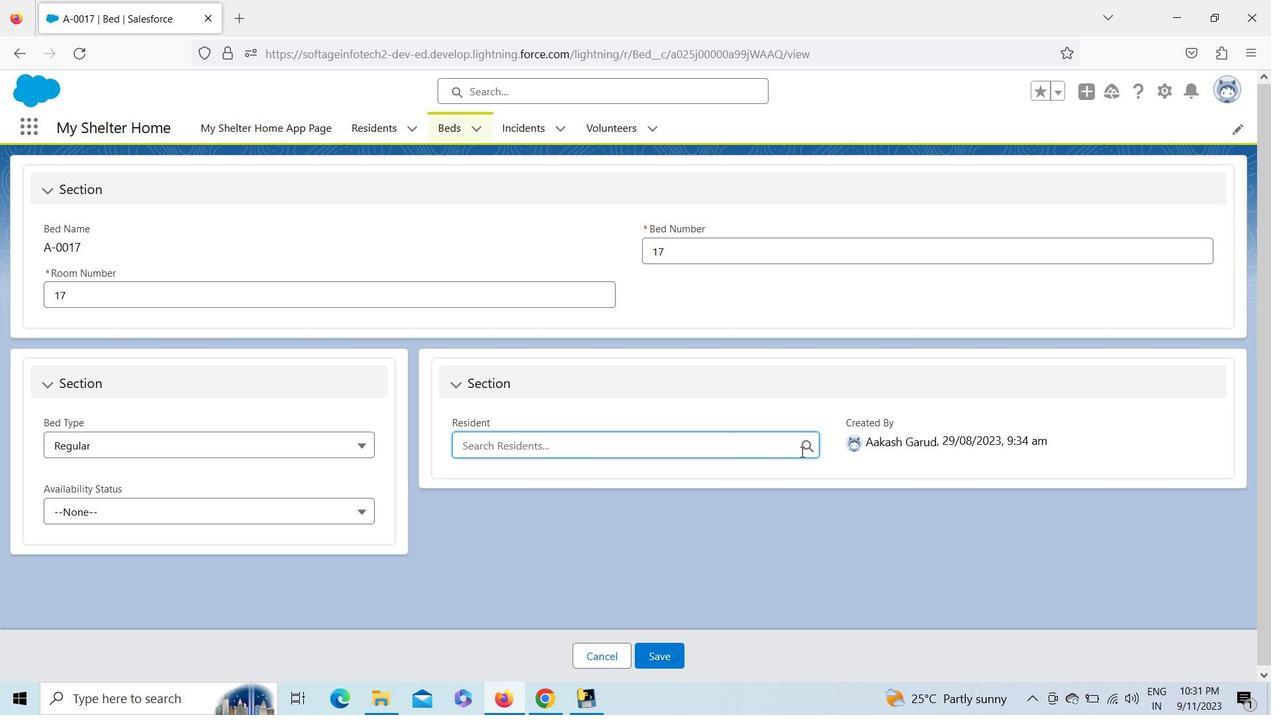 
Action: Mouse moved to (657, 563)
Screenshot: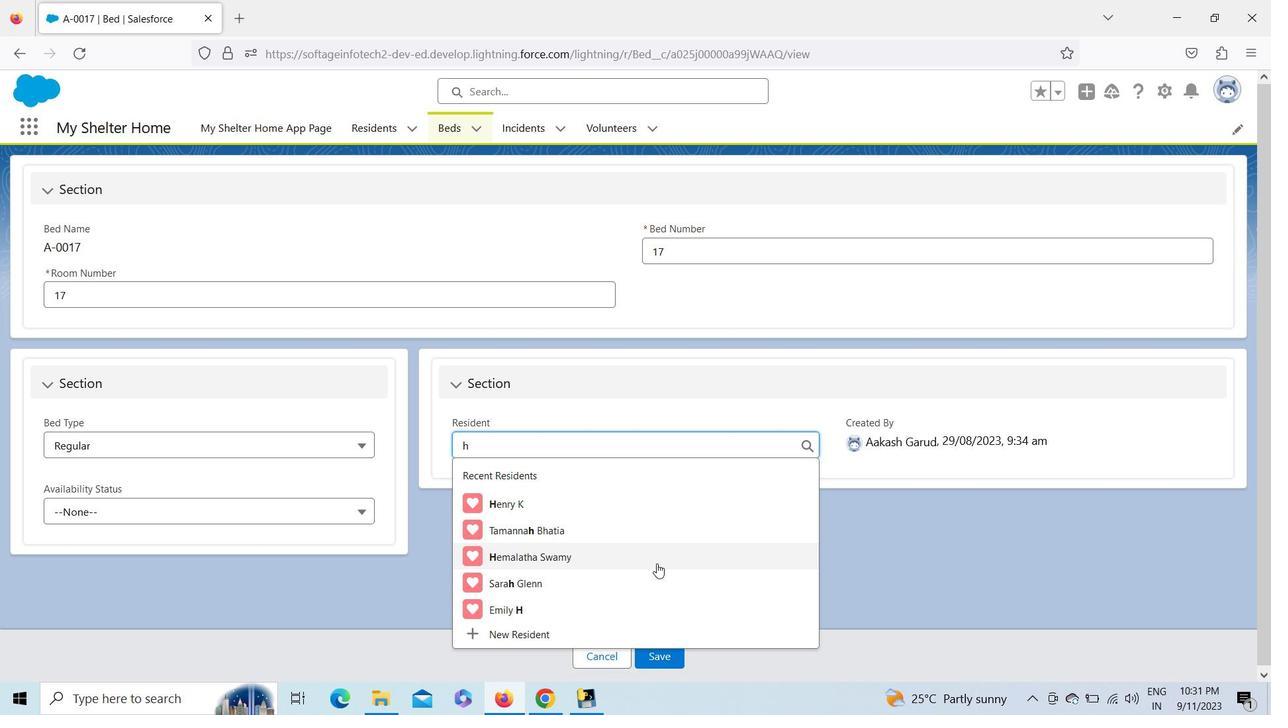 
Action: Key pressed en<Key.backspace><Key.backspace>
Screenshot: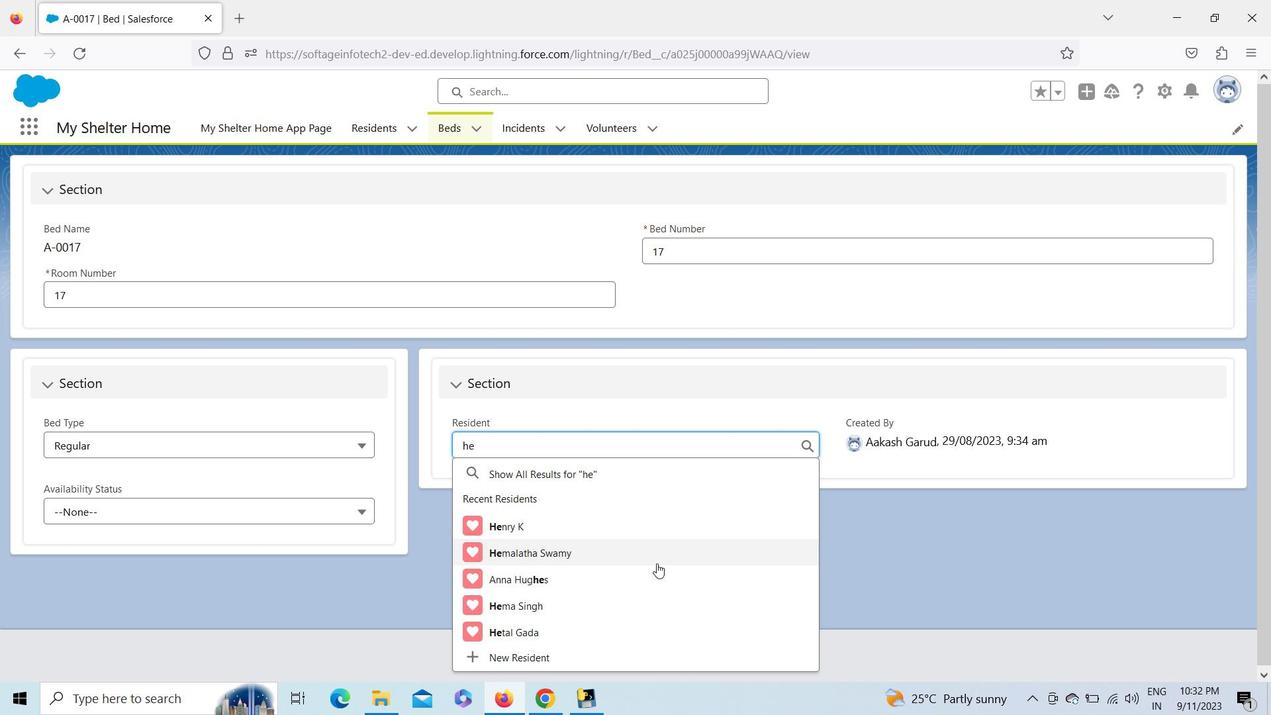 
Action: Mouse moved to (521, 453)
Screenshot: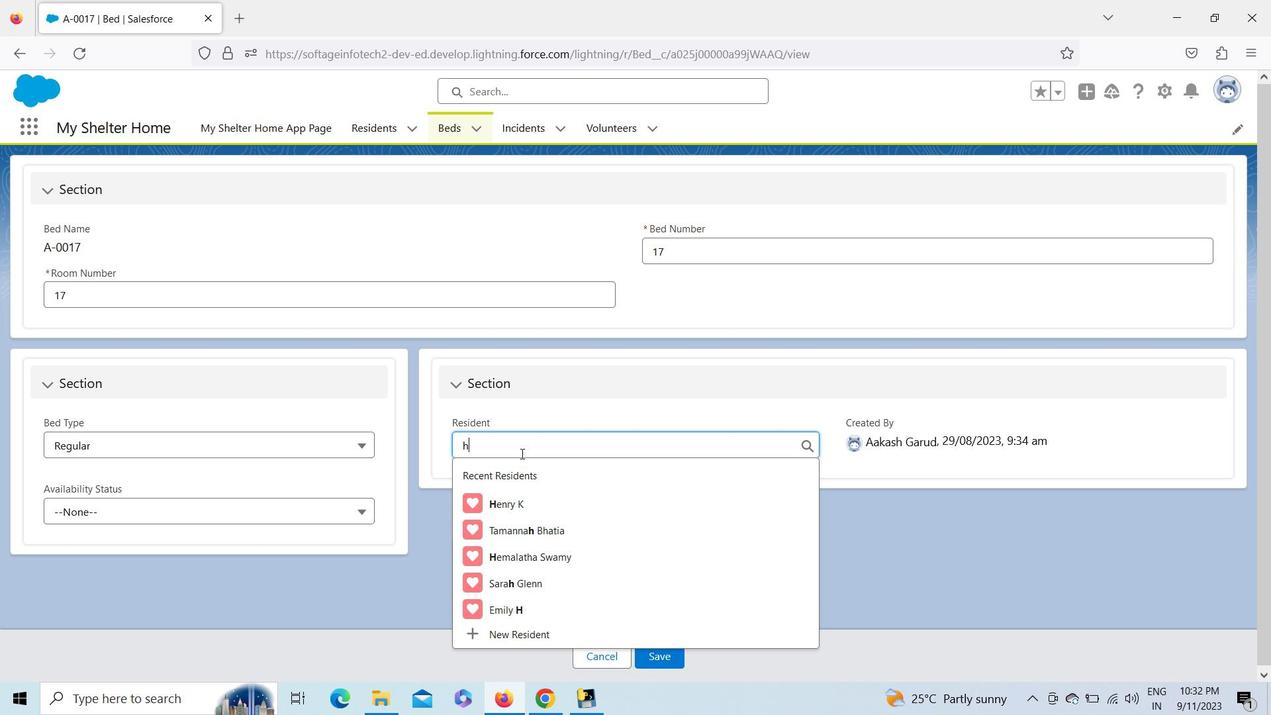 
Action: Key pressed enry
Screenshot: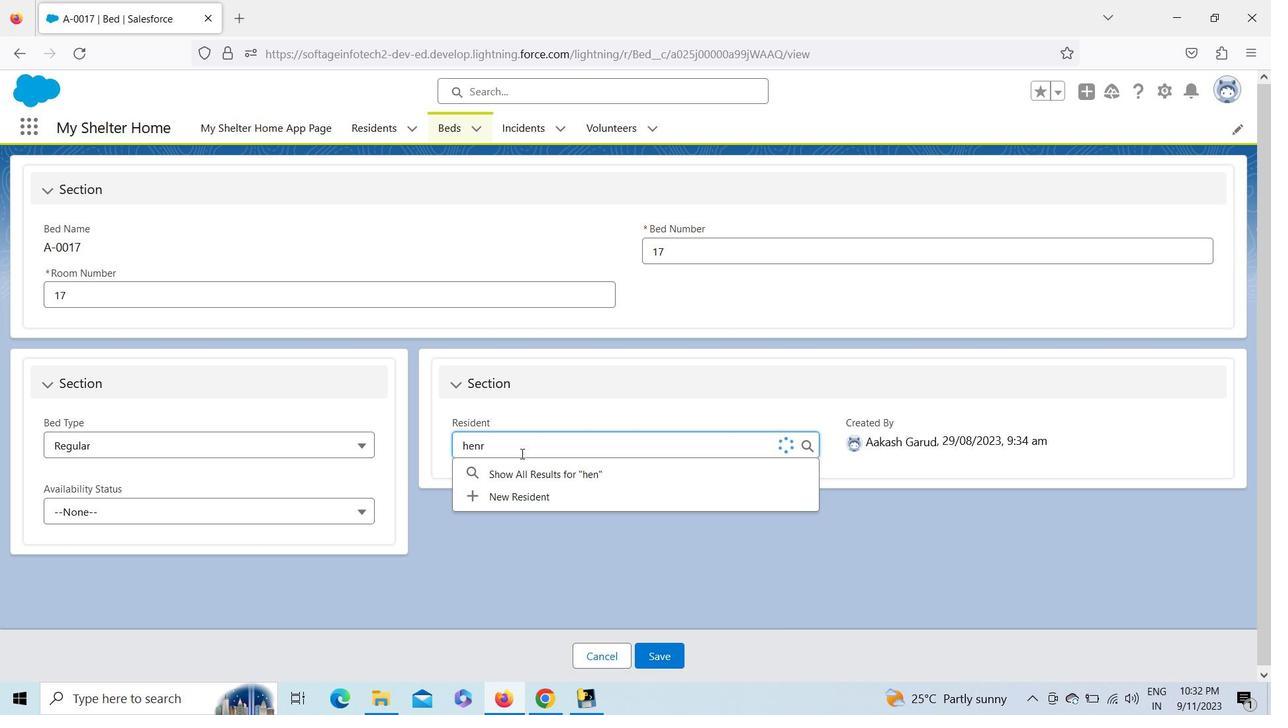 
Action: Mouse moved to (527, 475)
Screenshot: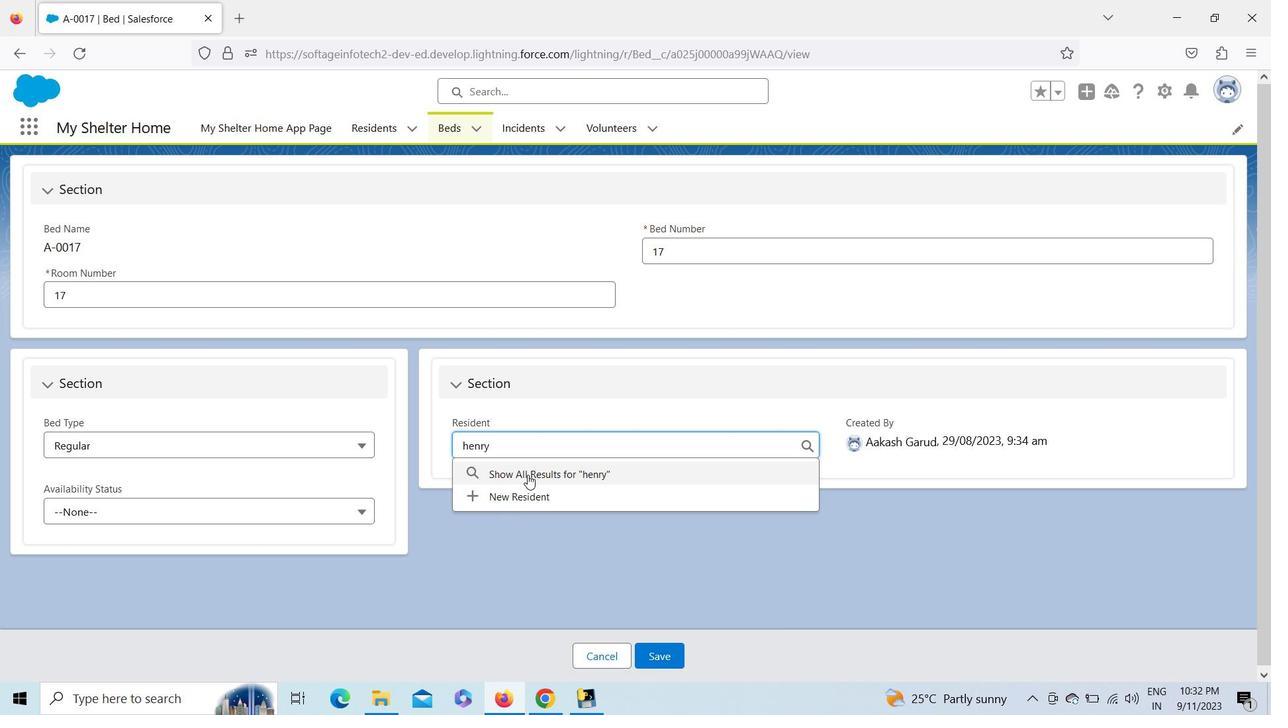
Action: Mouse pressed left at (527, 475)
Screenshot: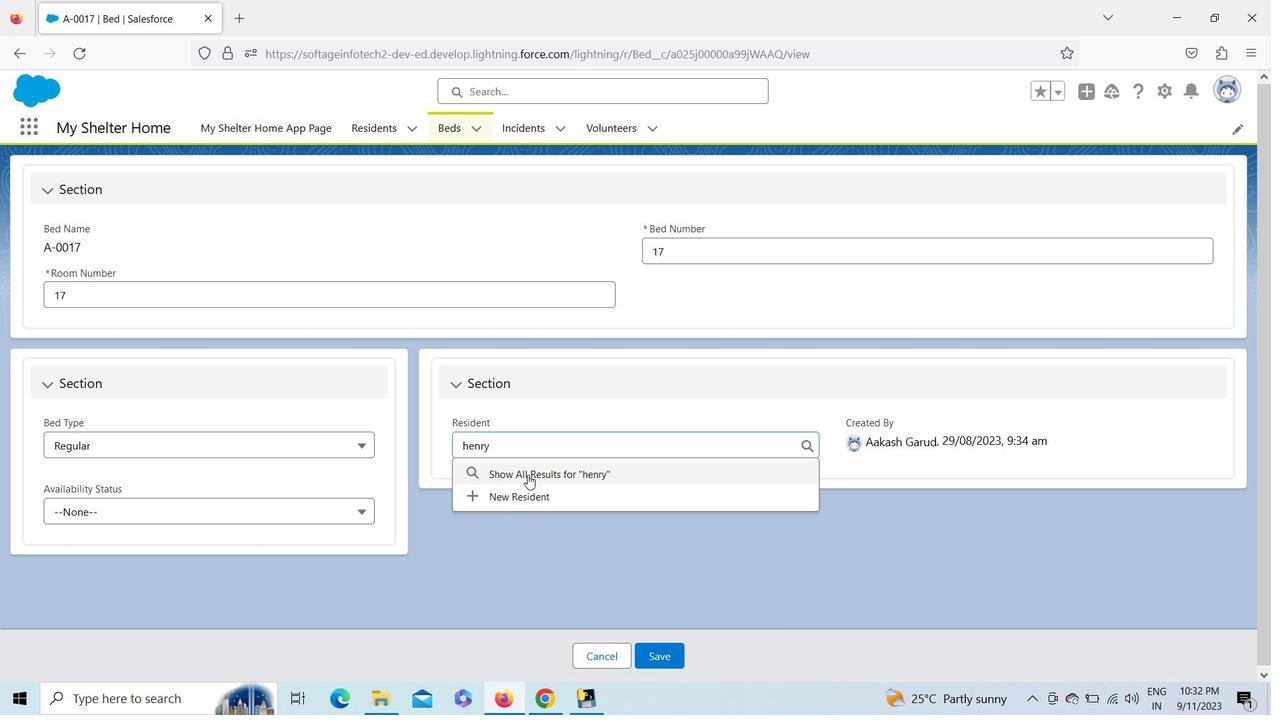 
Action: Mouse moved to (108, 332)
Screenshot: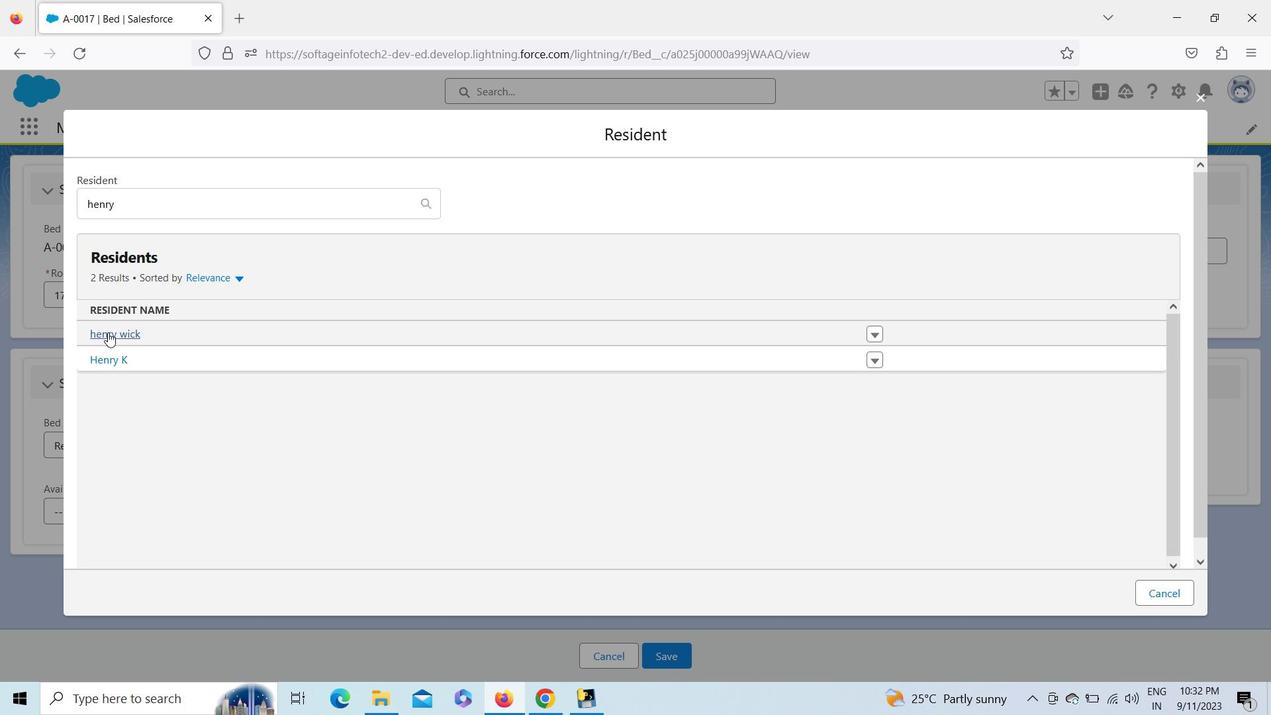 
Action: Mouse pressed left at (108, 332)
Screenshot: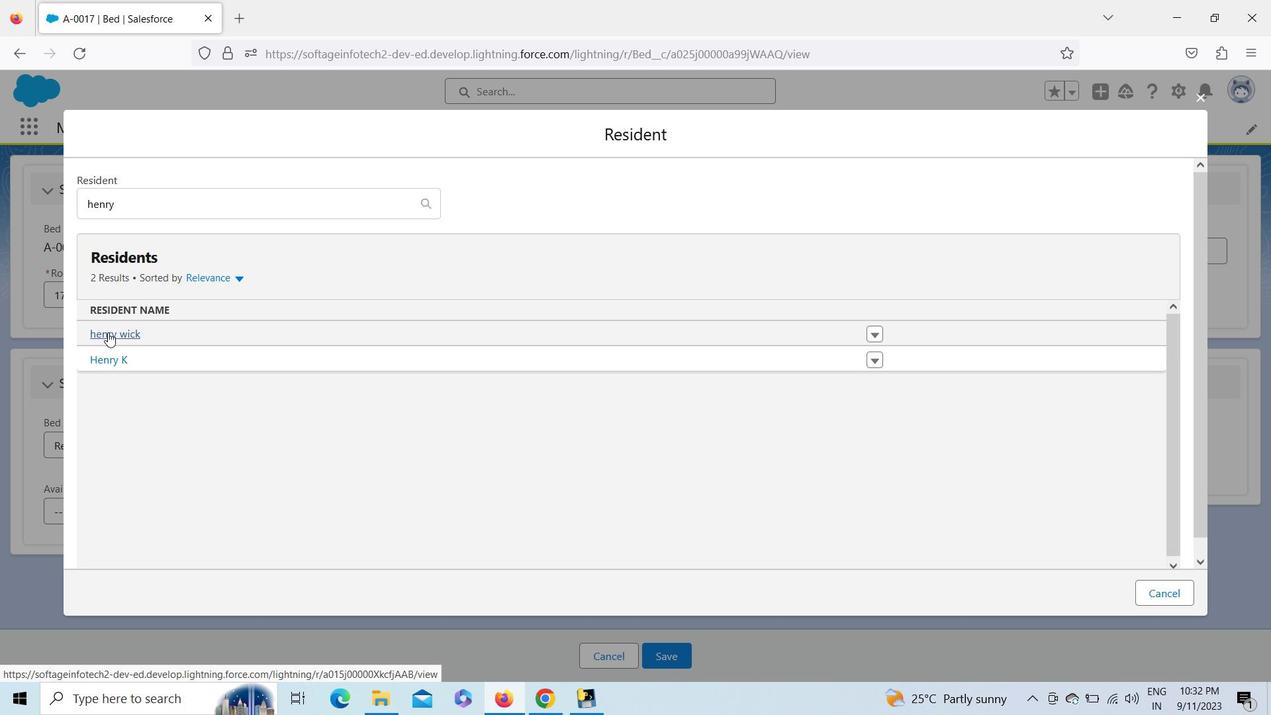 
Action: Mouse moved to (231, 513)
Screenshot: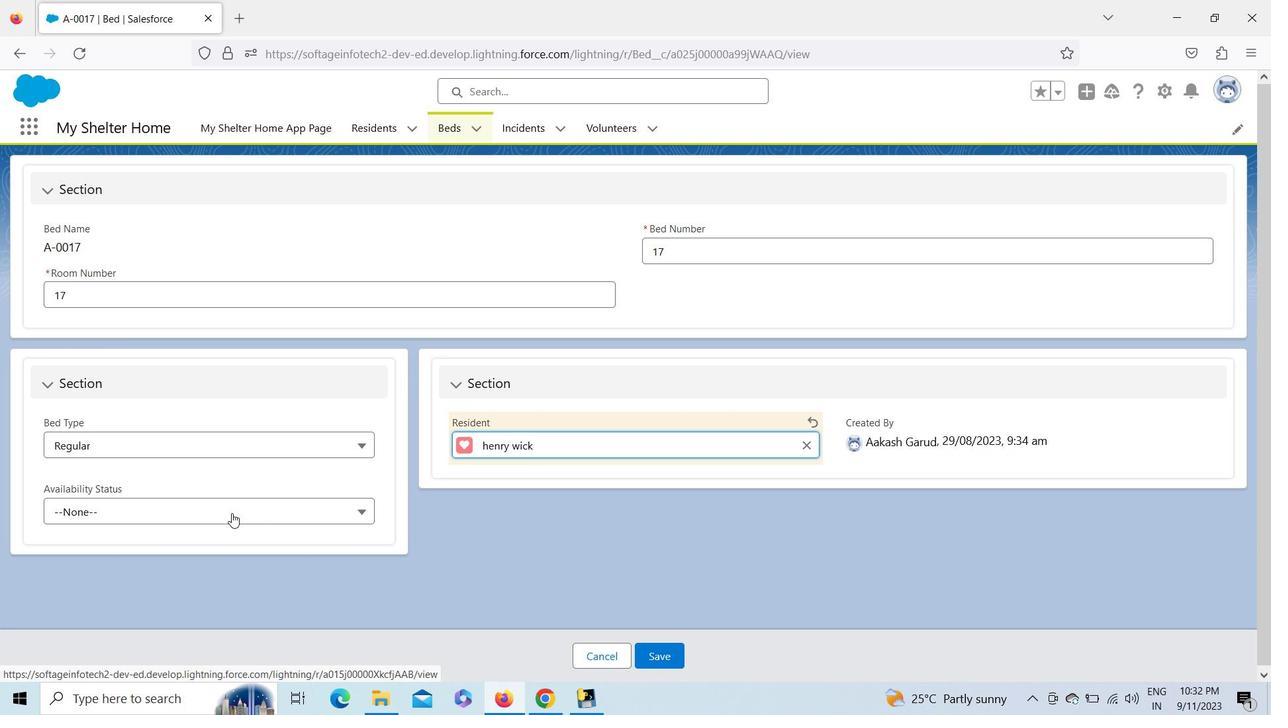 
Action: Mouse pressed left at (231, 513)
Screenshot: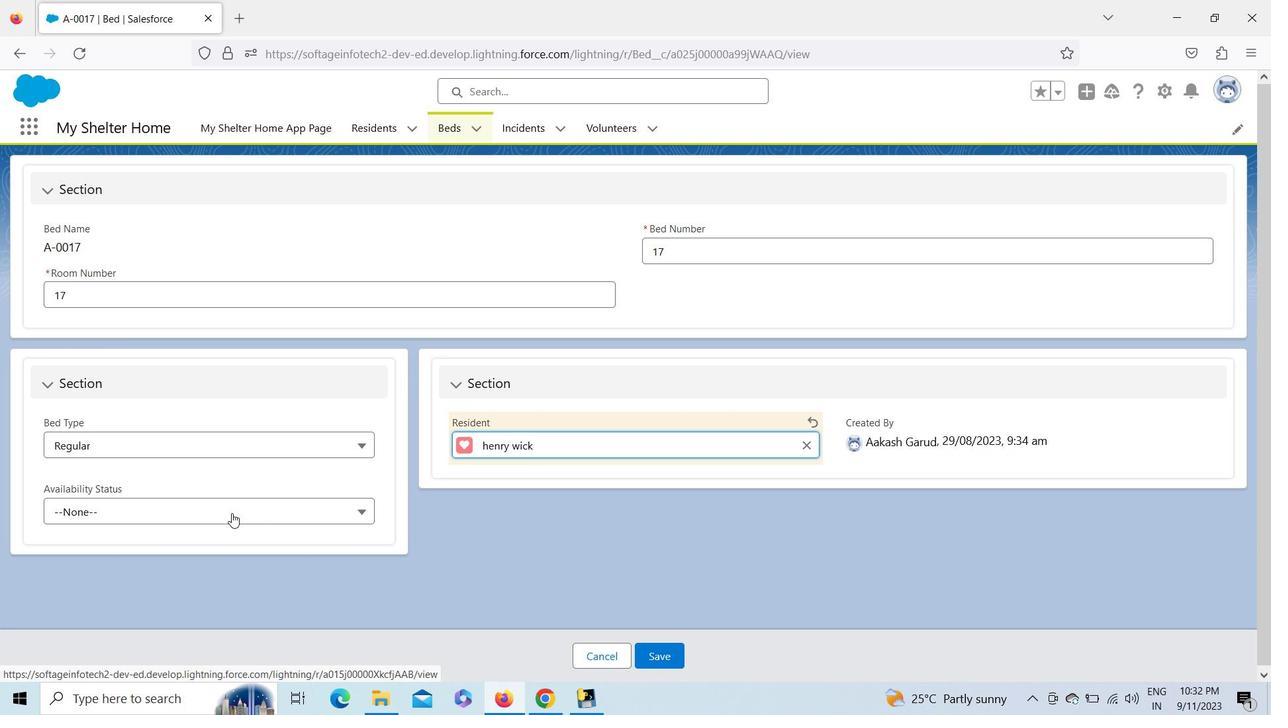 
Action: Key pressed <Key.down><Key.down>
Screenshot: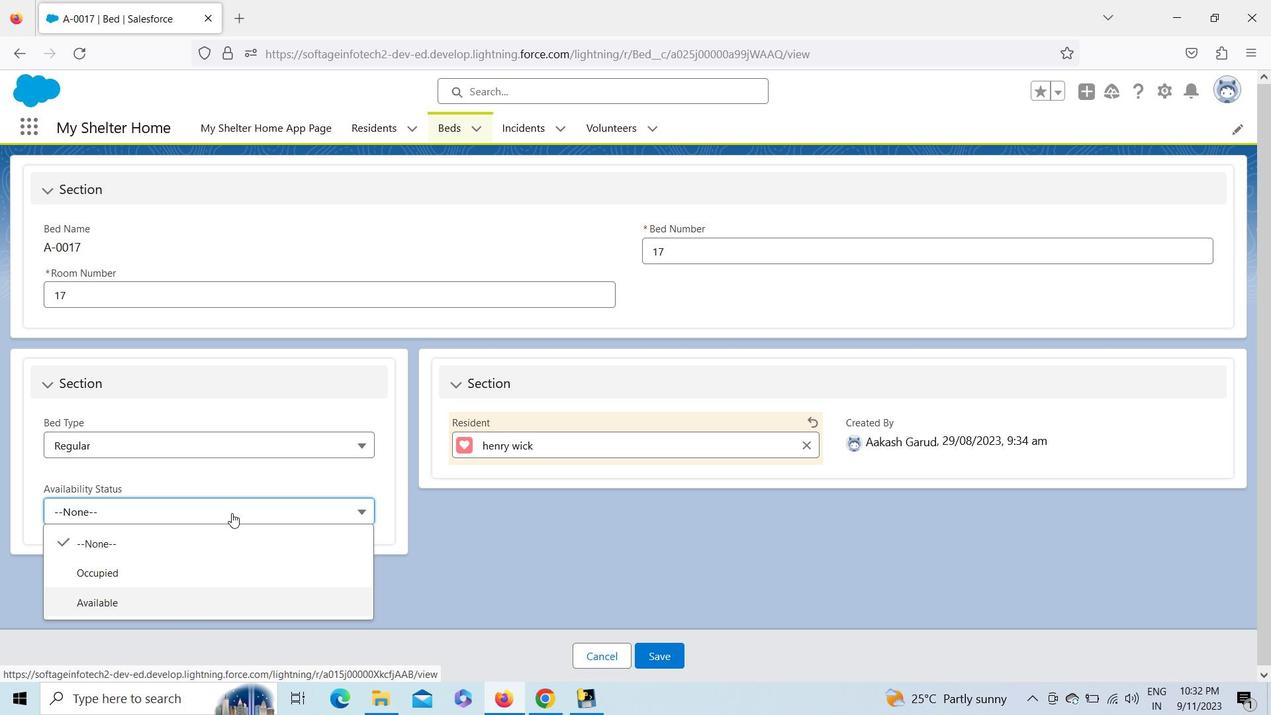 
Action: Mouse moved to (168, 574)
Screenshot: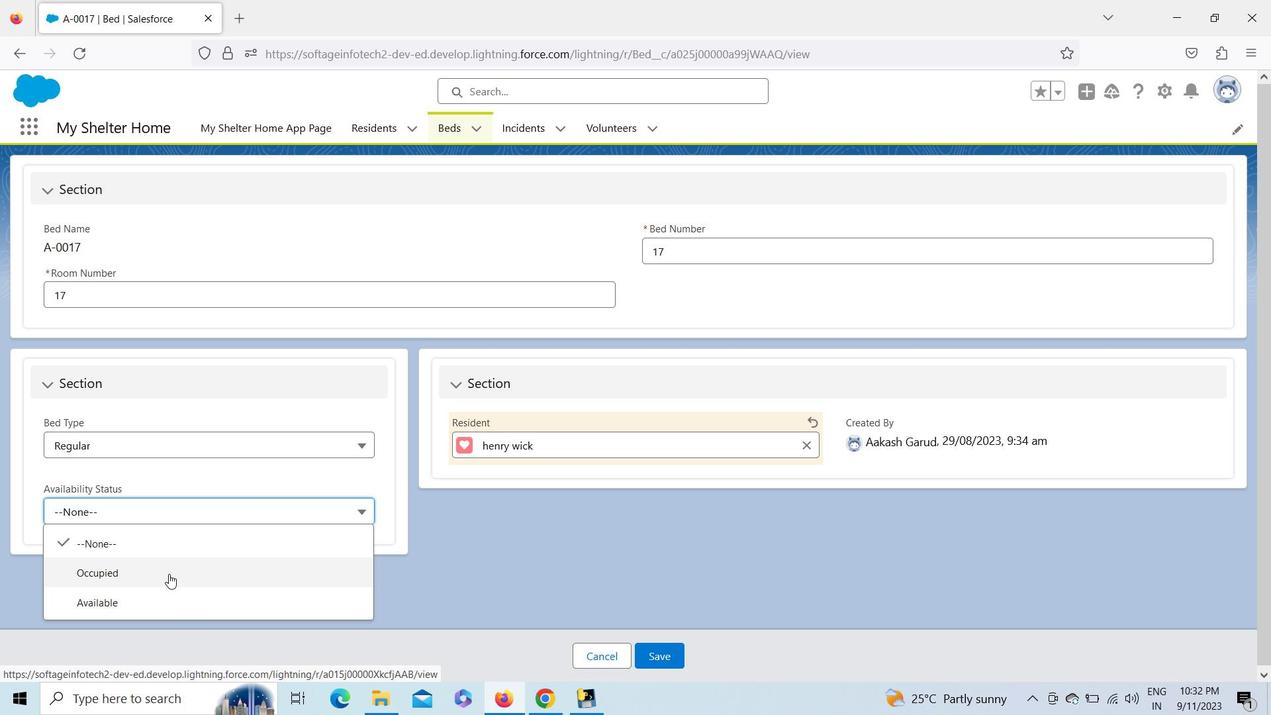 
Action: Mouse pressed left at (168, 574)
Screenshot: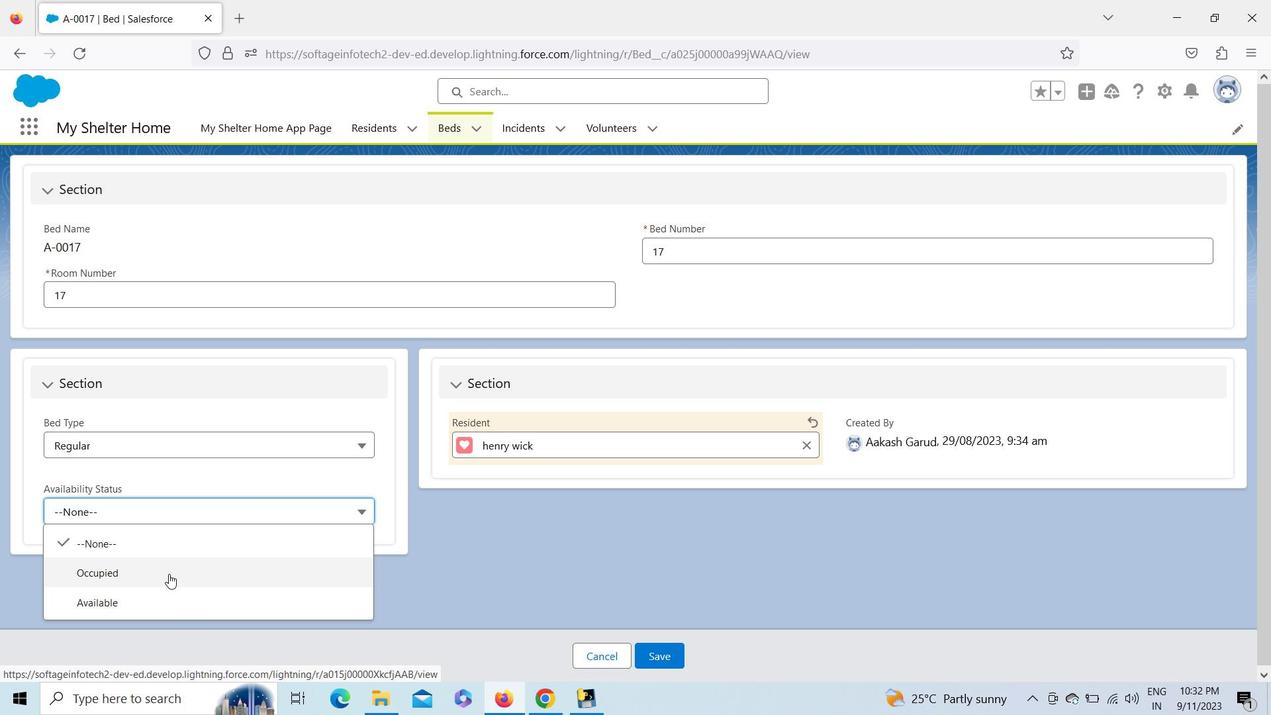
Action: Mouse moved to (661, 652)
Screenshot: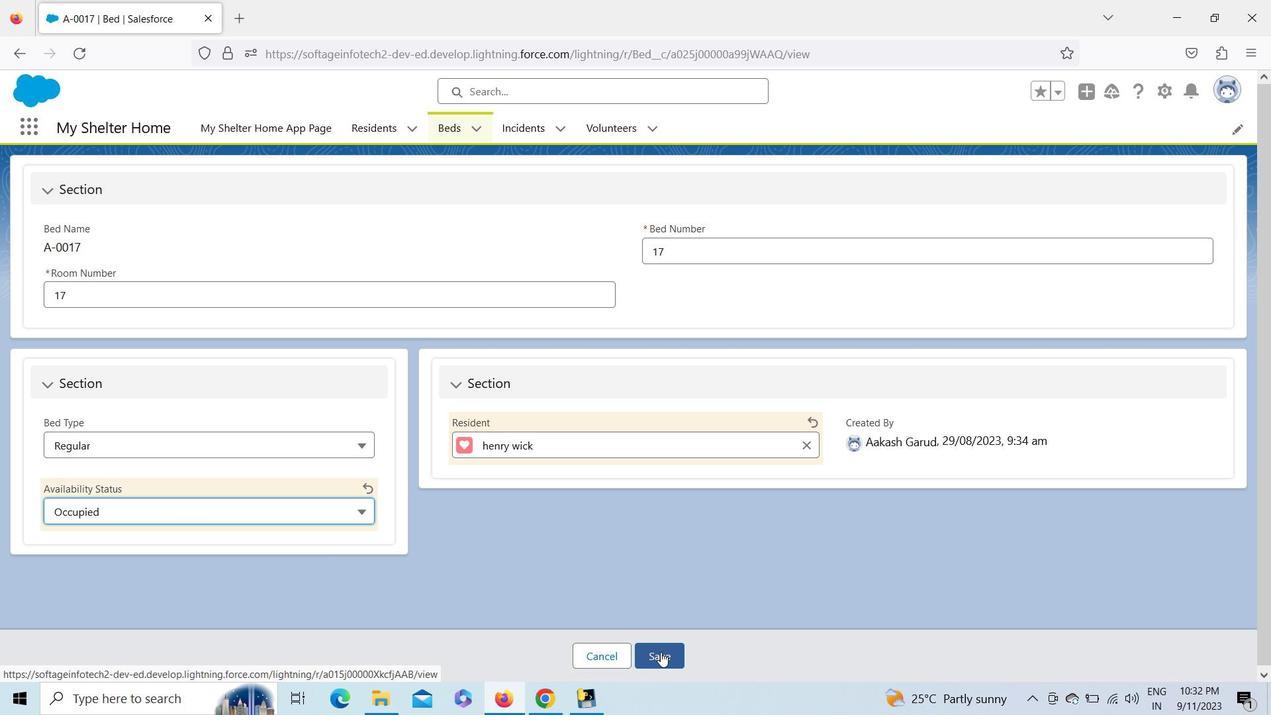 
Action: Mouse pressed left at (661, 652)
Screenshot: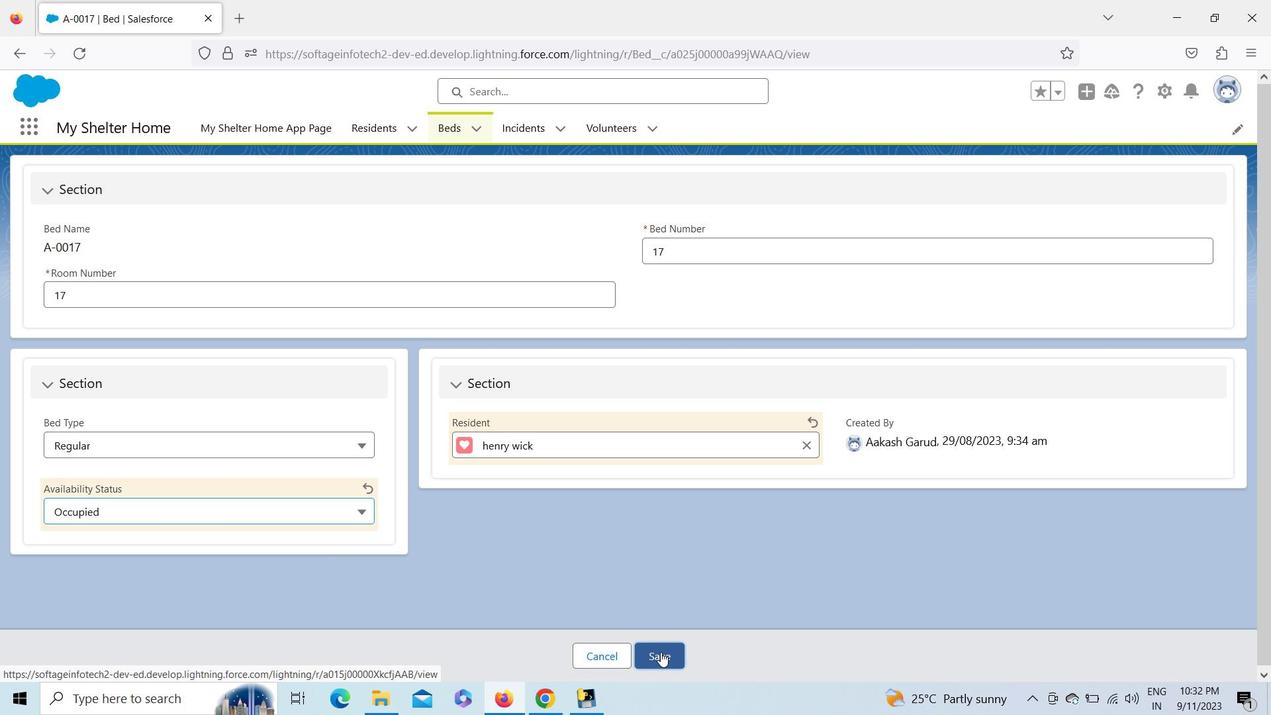 
Action: Mouse moved to (465, 131)
Screenshot: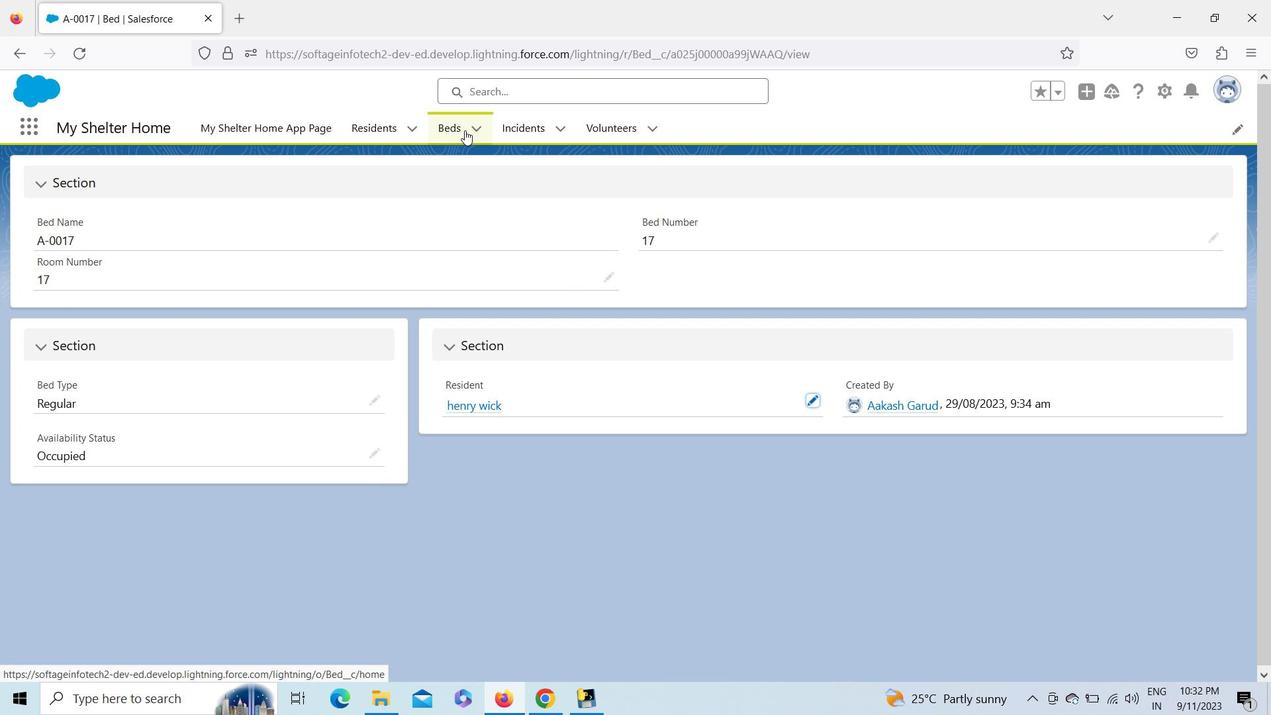 
Action: Mouse pressed left at (465, 131)
Screenshot: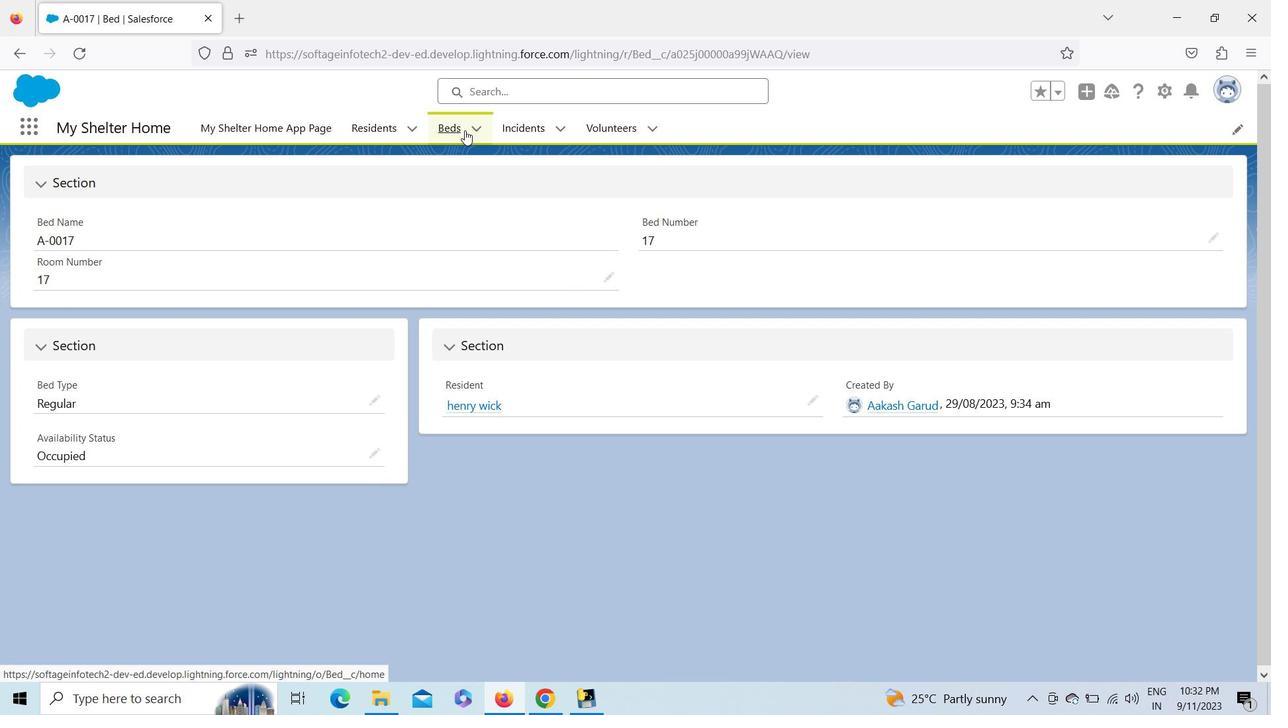 
Action: Mouse moved to (1243, 674)
Screenshot: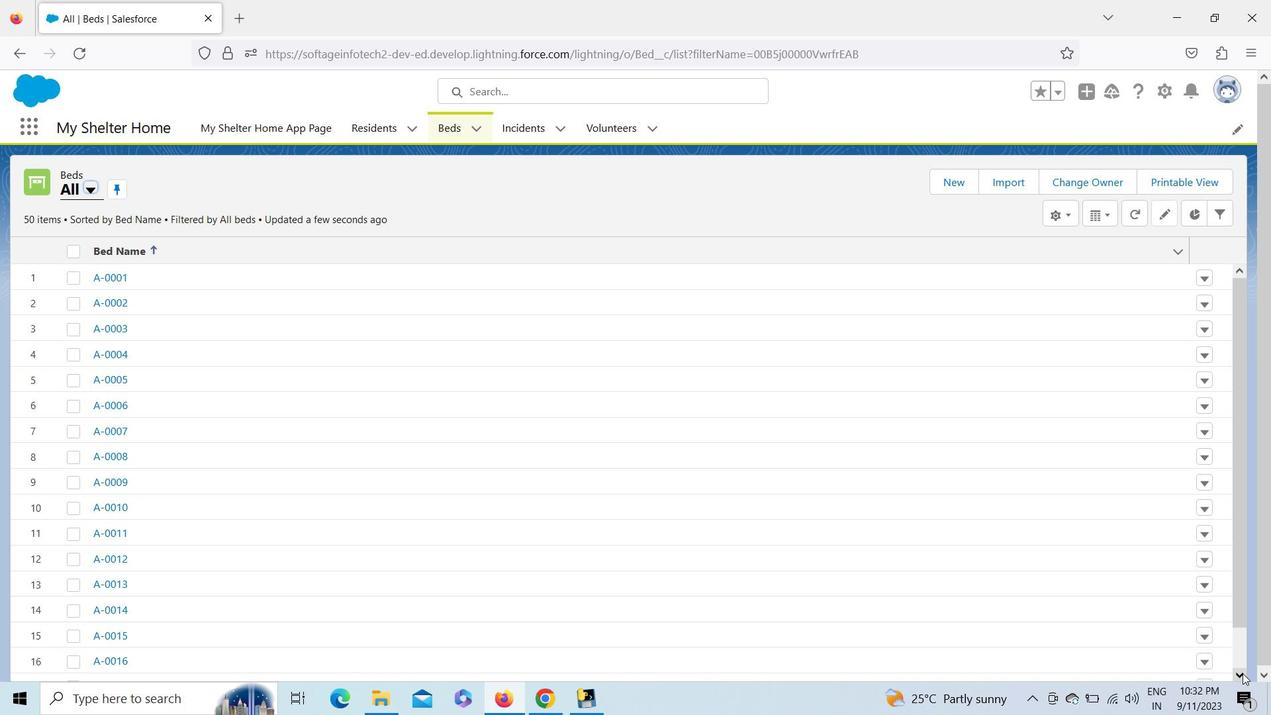 
Action: Mouse pressed left at (1243, 674)
Screenshot: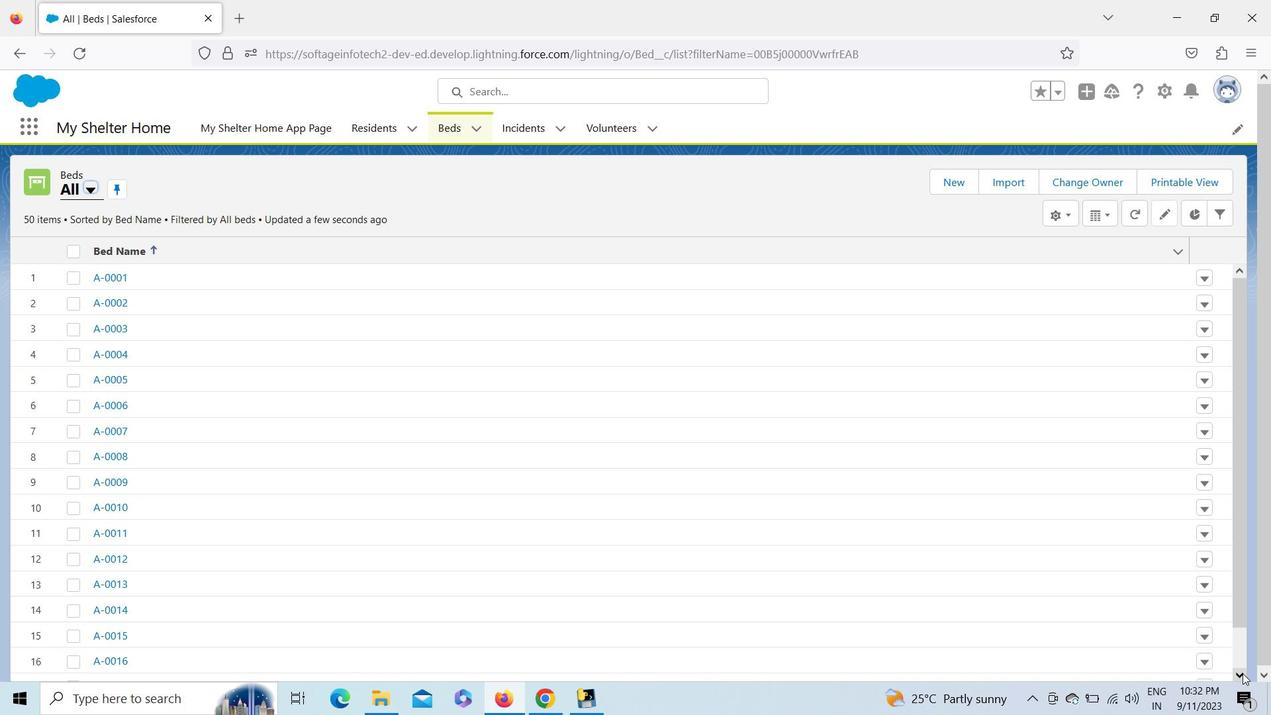
Action: Mouse pressed left at (1243, 674)
Screenshot: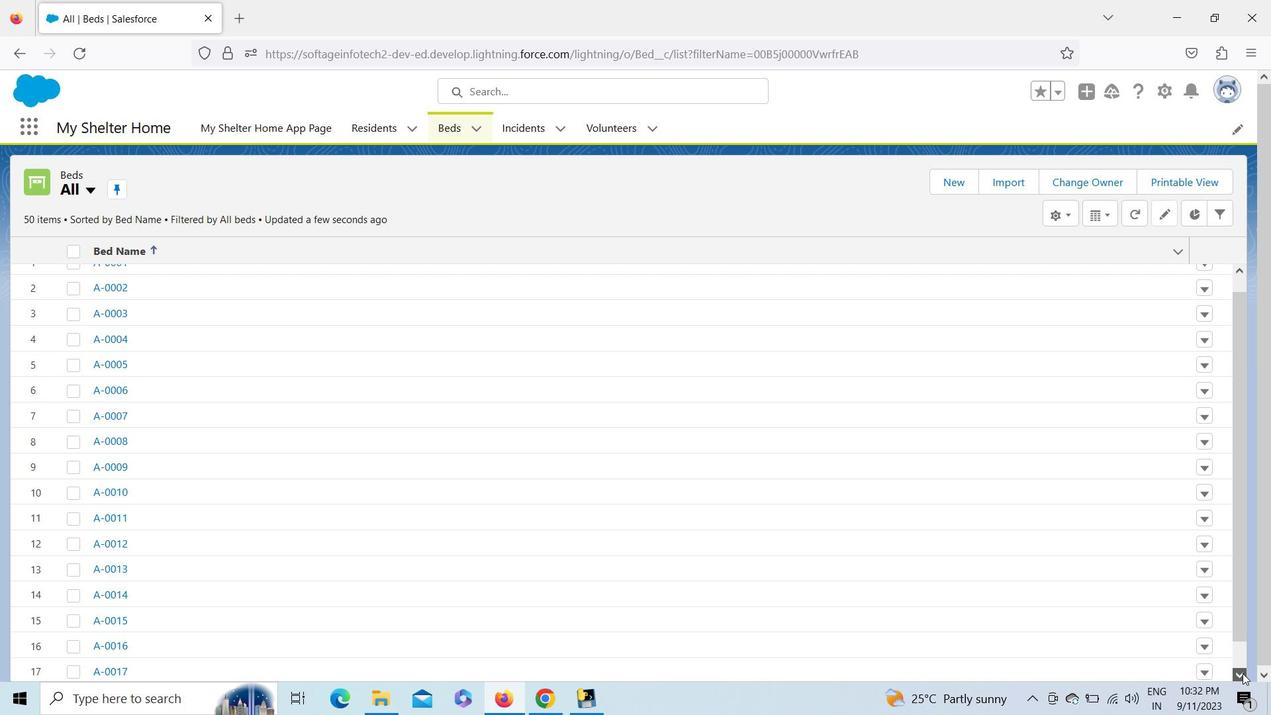 
Action: Mouse pressed left at (1243, 674)
Screenshot: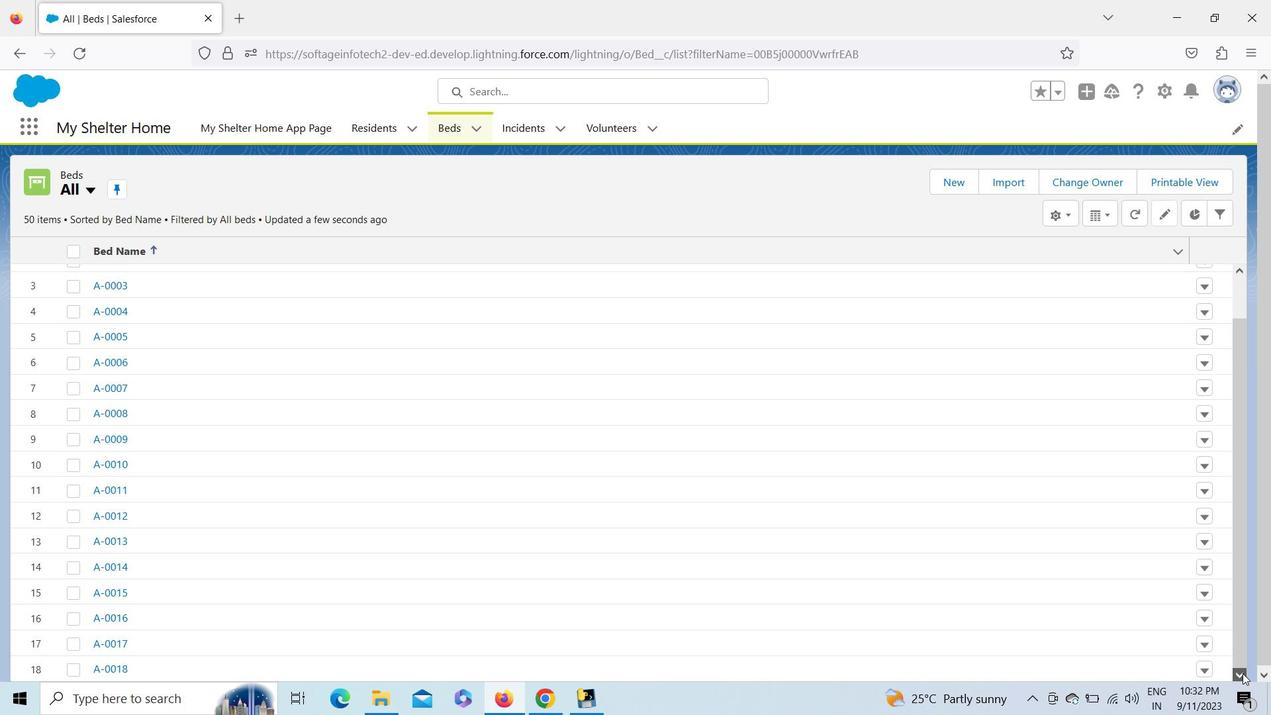 
Action: Mouse pressed left at (1243, 674)
Screenshot: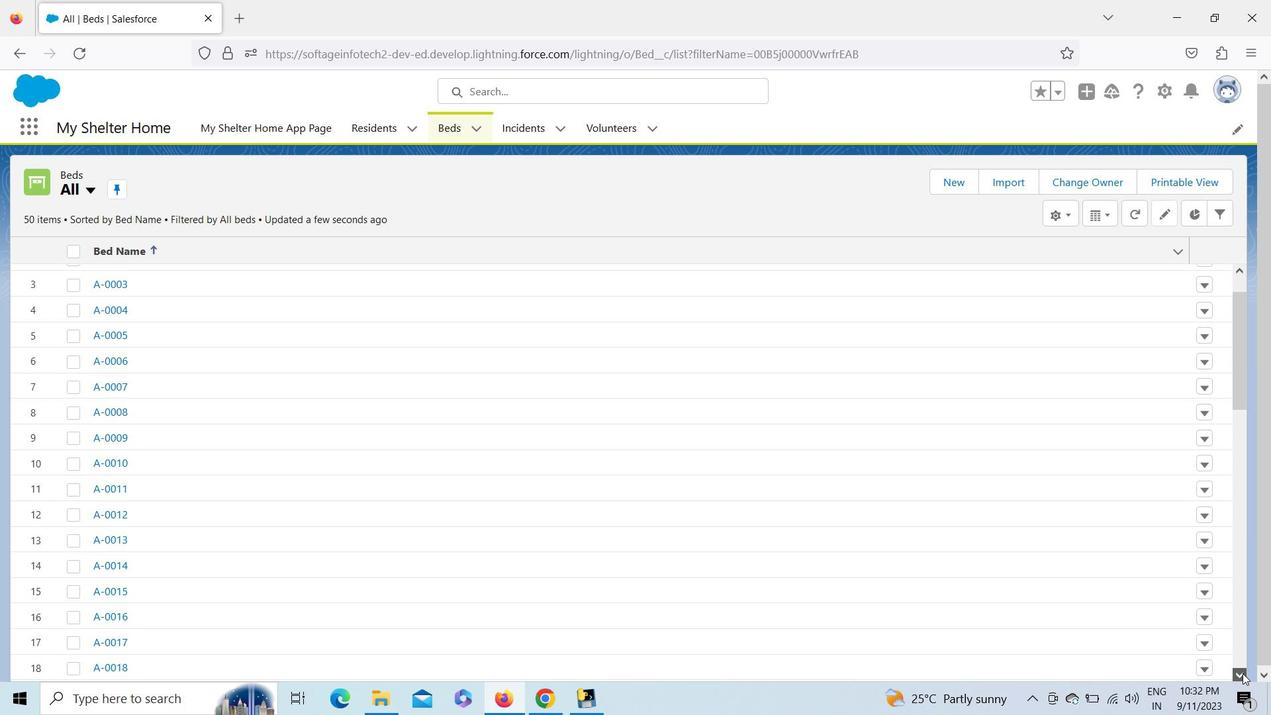 
Action: Mouse moved to (107, 531)
Screenshot: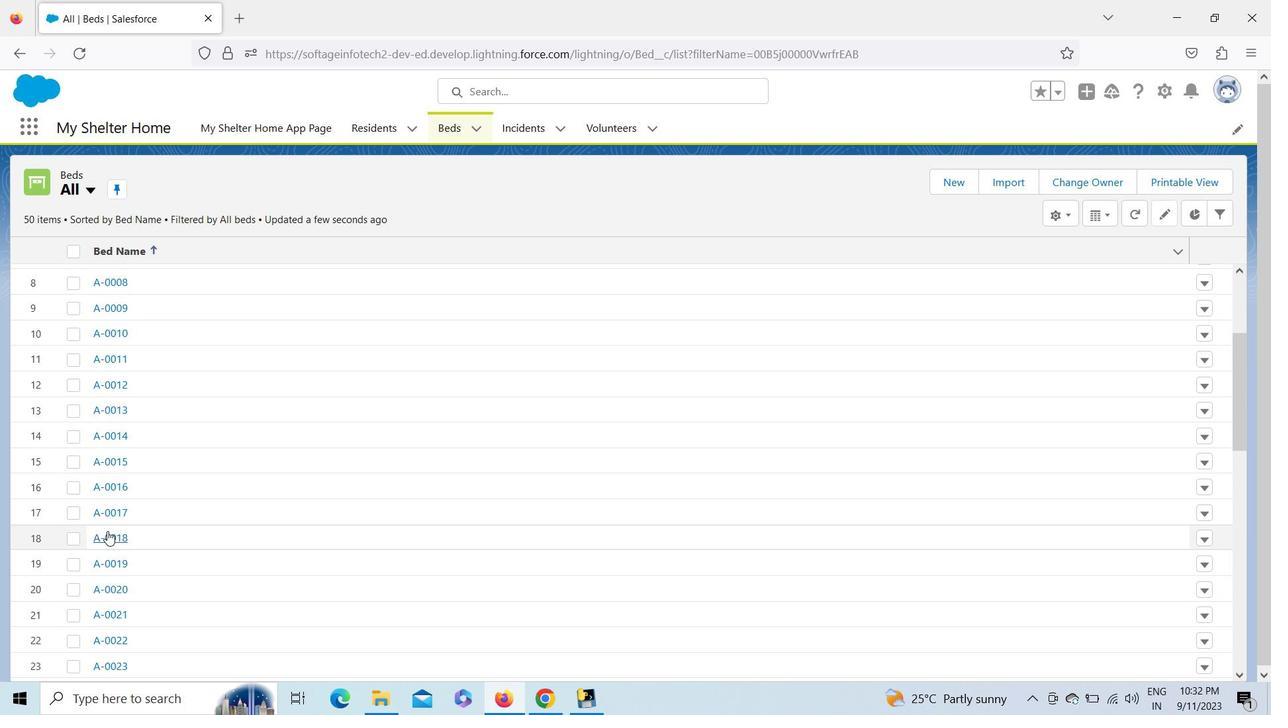 
Action: Mouse pressed left at (107, 531)
Screenshot: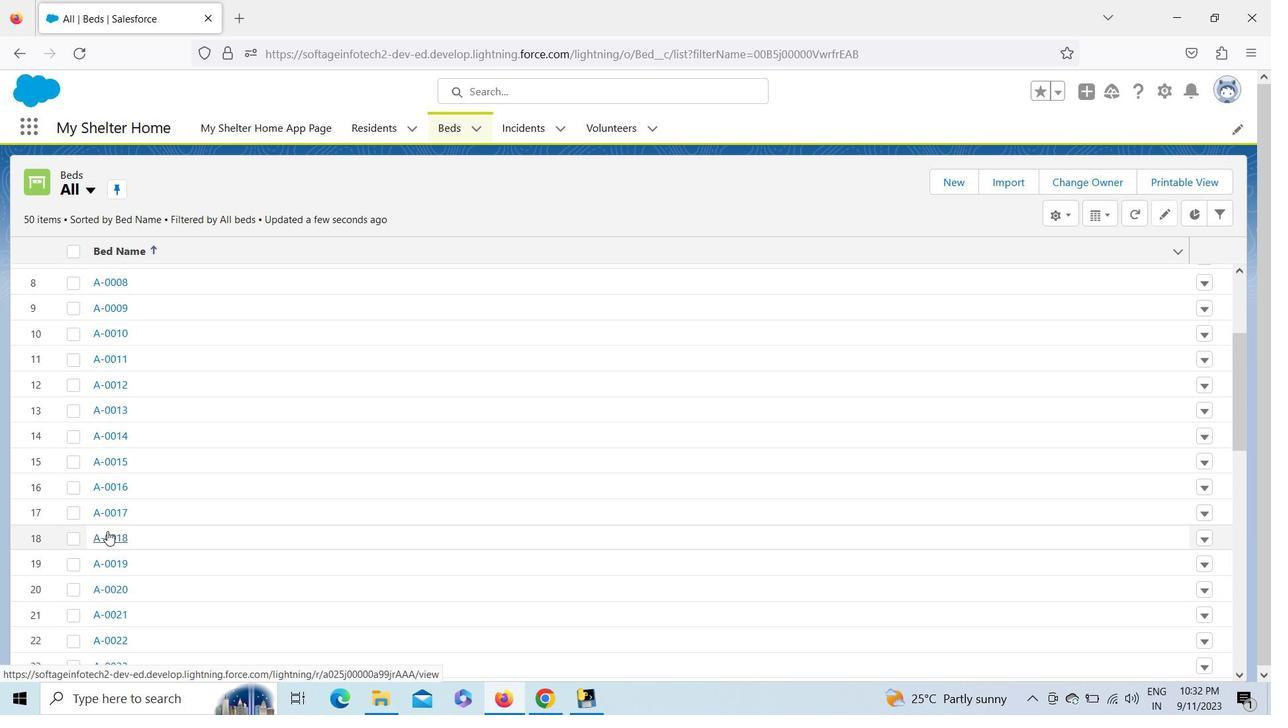 
Action: Mouse moved to (807, 398)
Screenshot: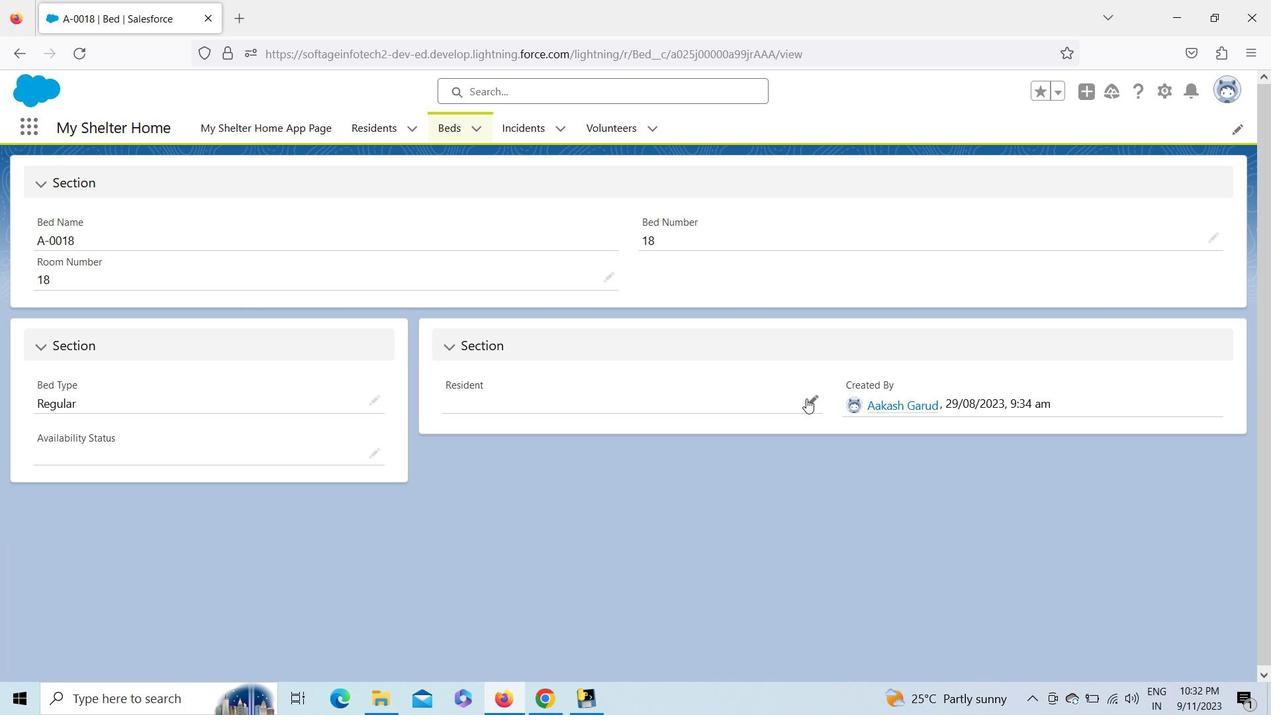 
Action: Mouse pressed left at (807, 398)
Screenshot: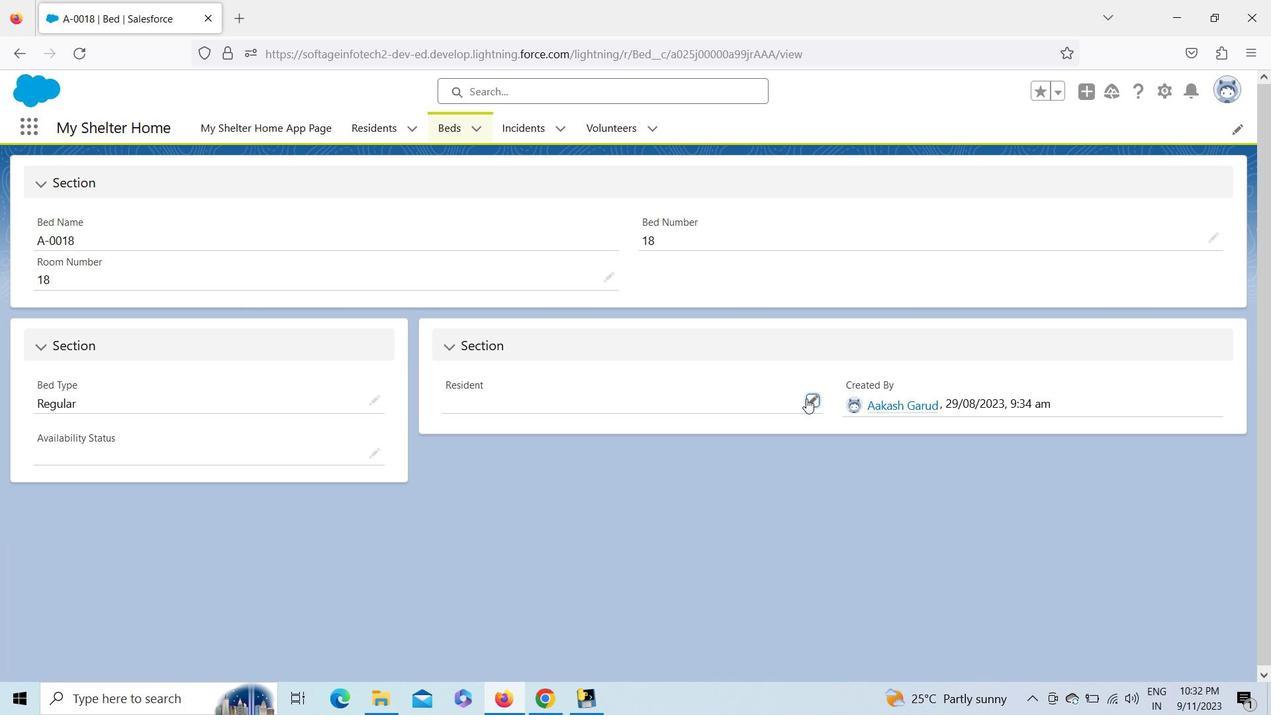 
Action: Mouse moved to (647, 461)
Screenshot: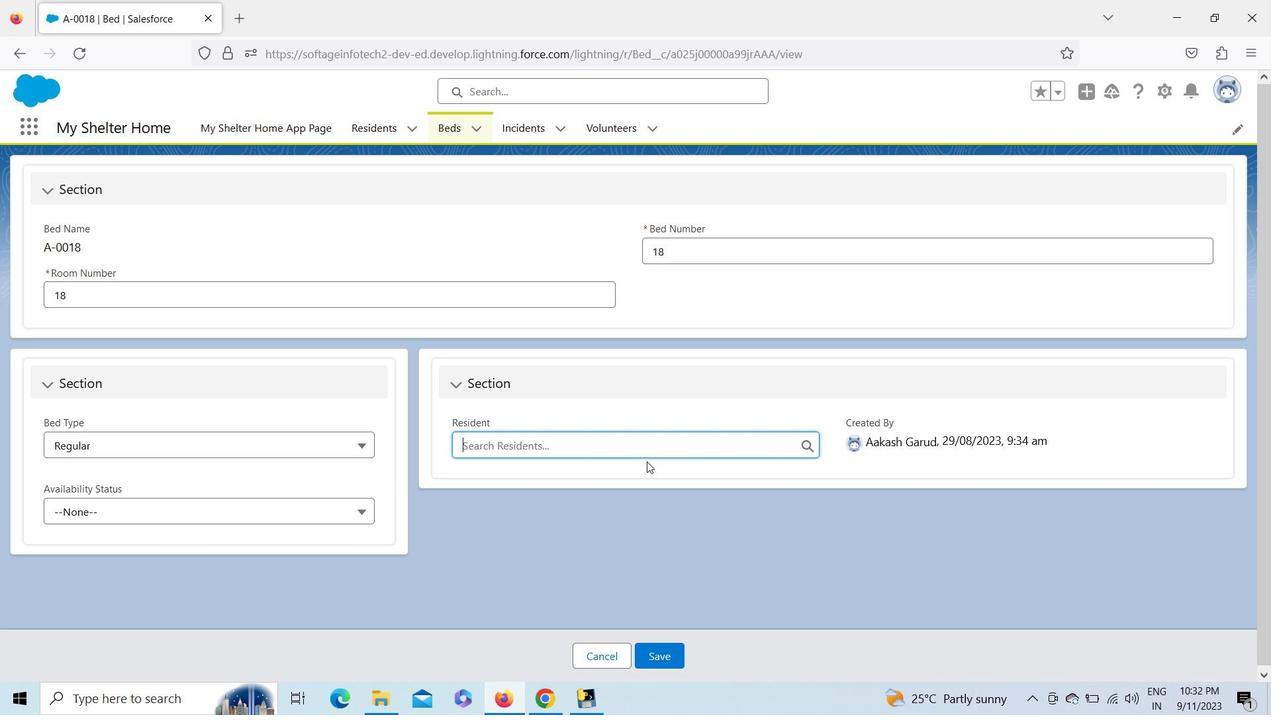 
Action: Key pressed be
Screenshot: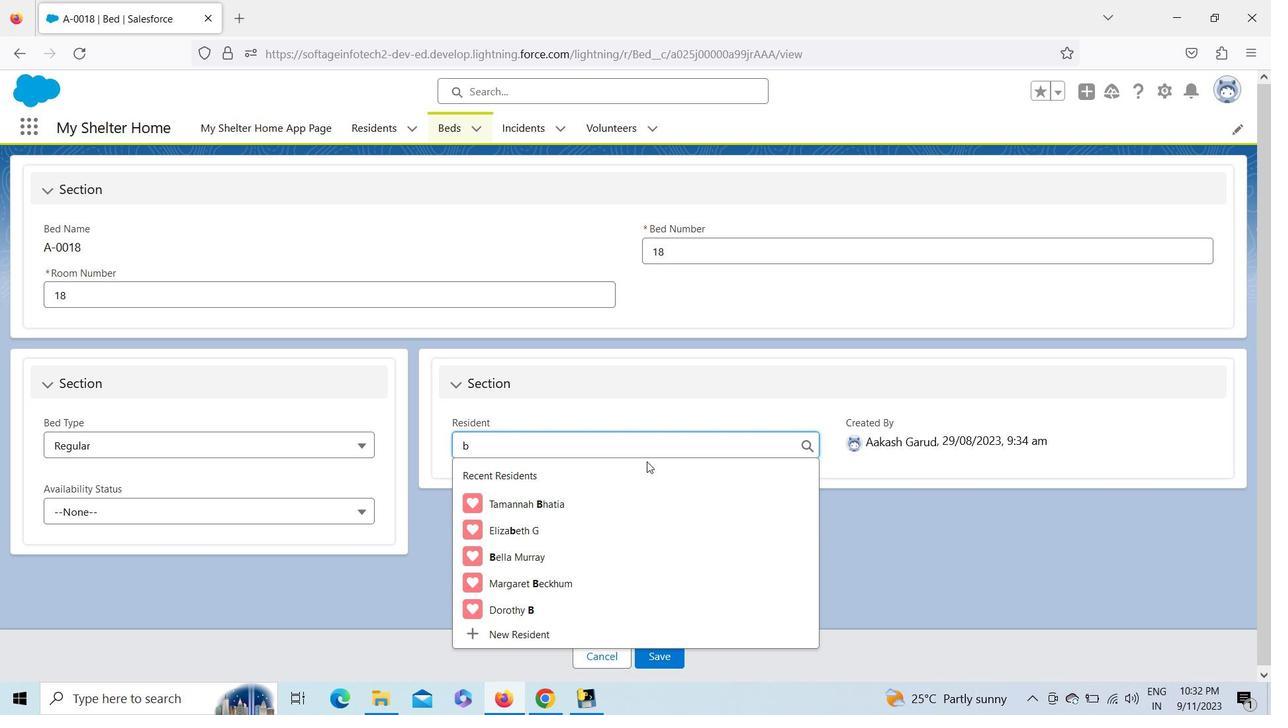 
Action: Mouse moved to (579, 557)
Screenshot: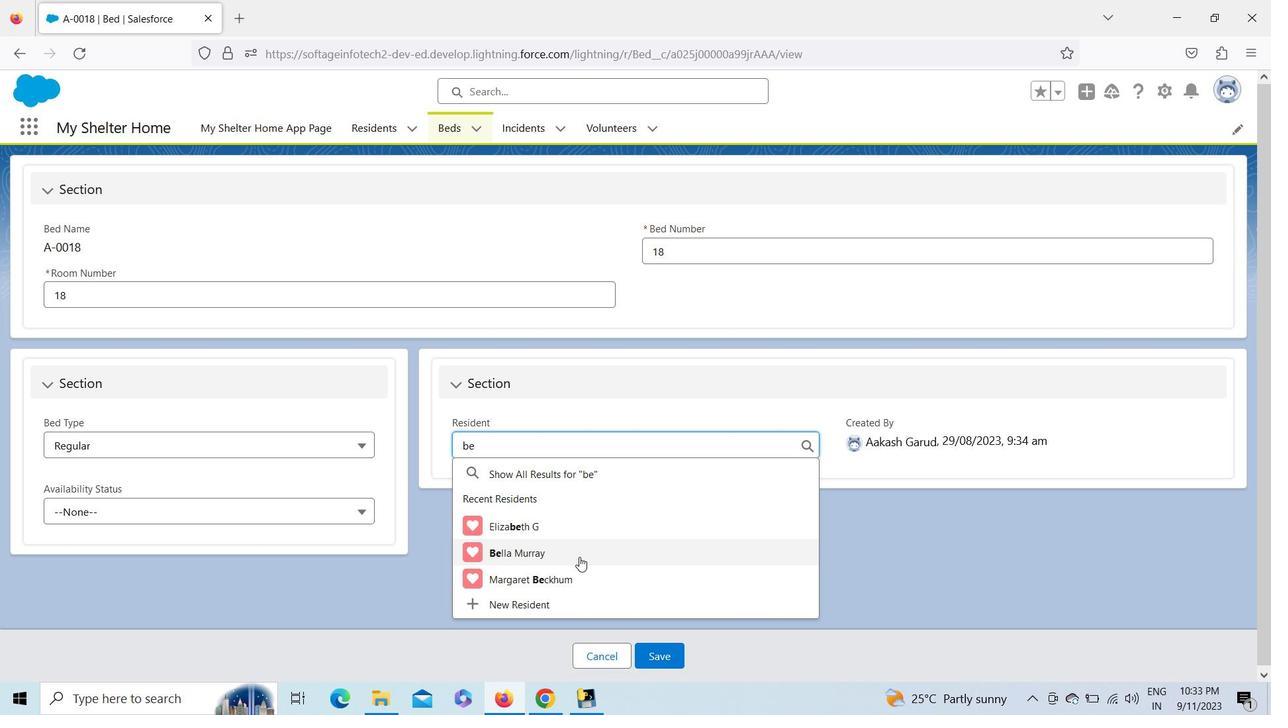 
Action: Mouse pressed left at (579, 557)
Screenshot: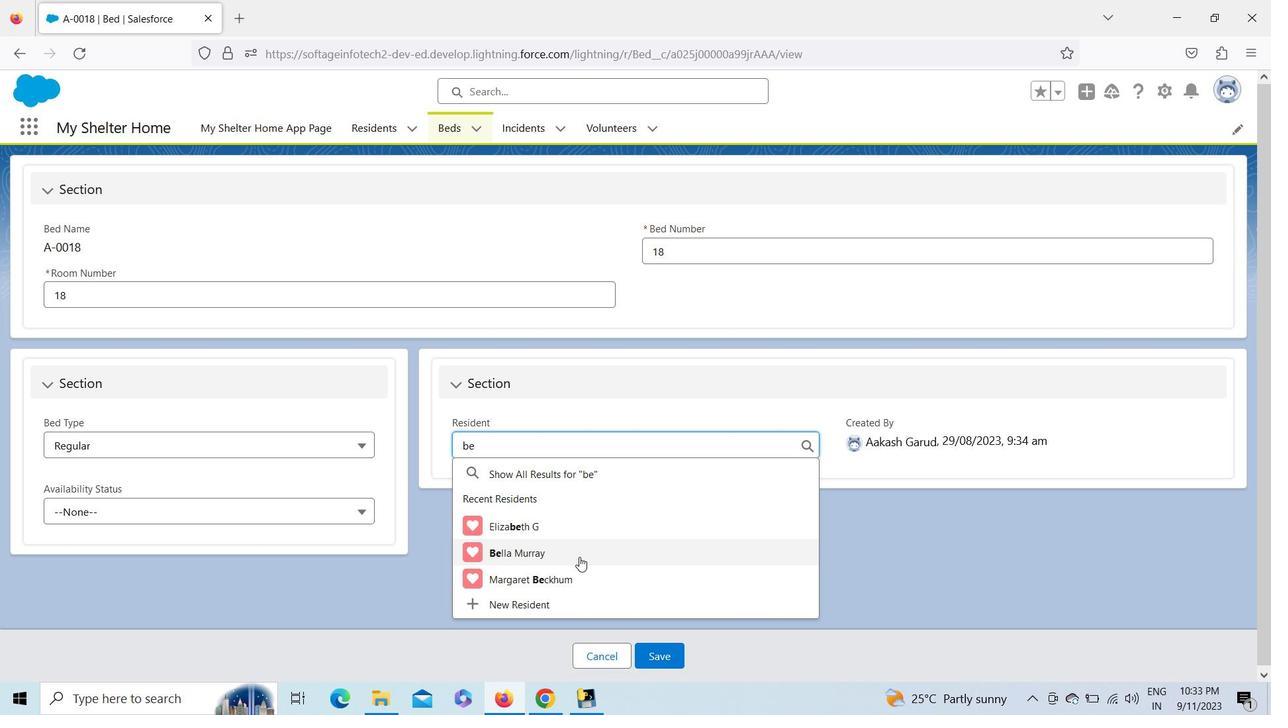 
Action: Mouse moved to (154, 500)
Screenshot: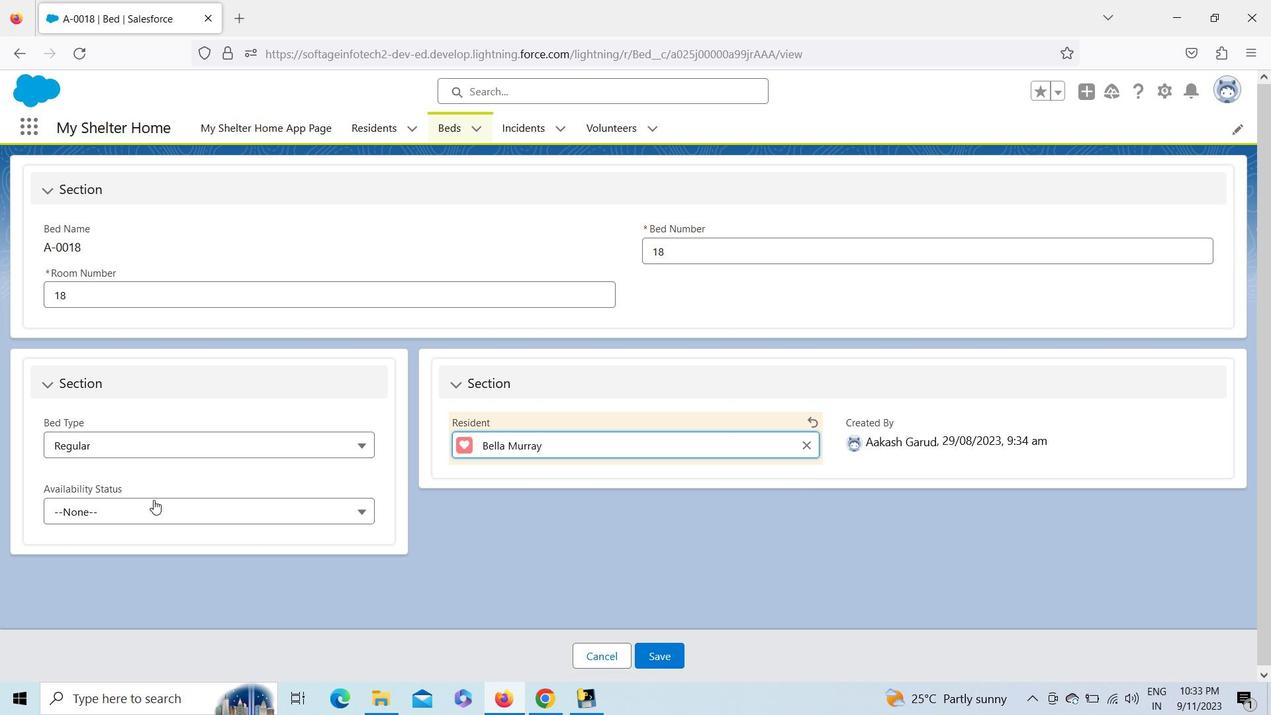 
Action: Mouse pressed left at (154, 500)
Screenshot: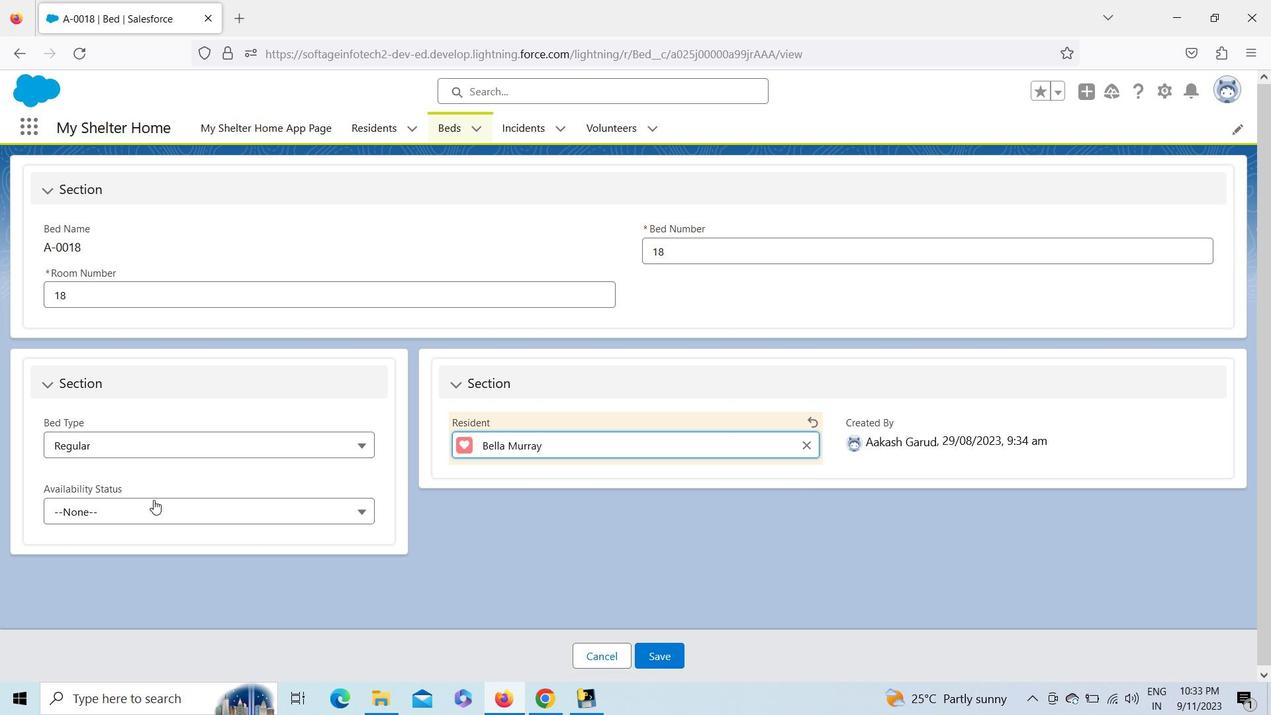 
Action: Mouse moved to (100, 580)
Screenshot: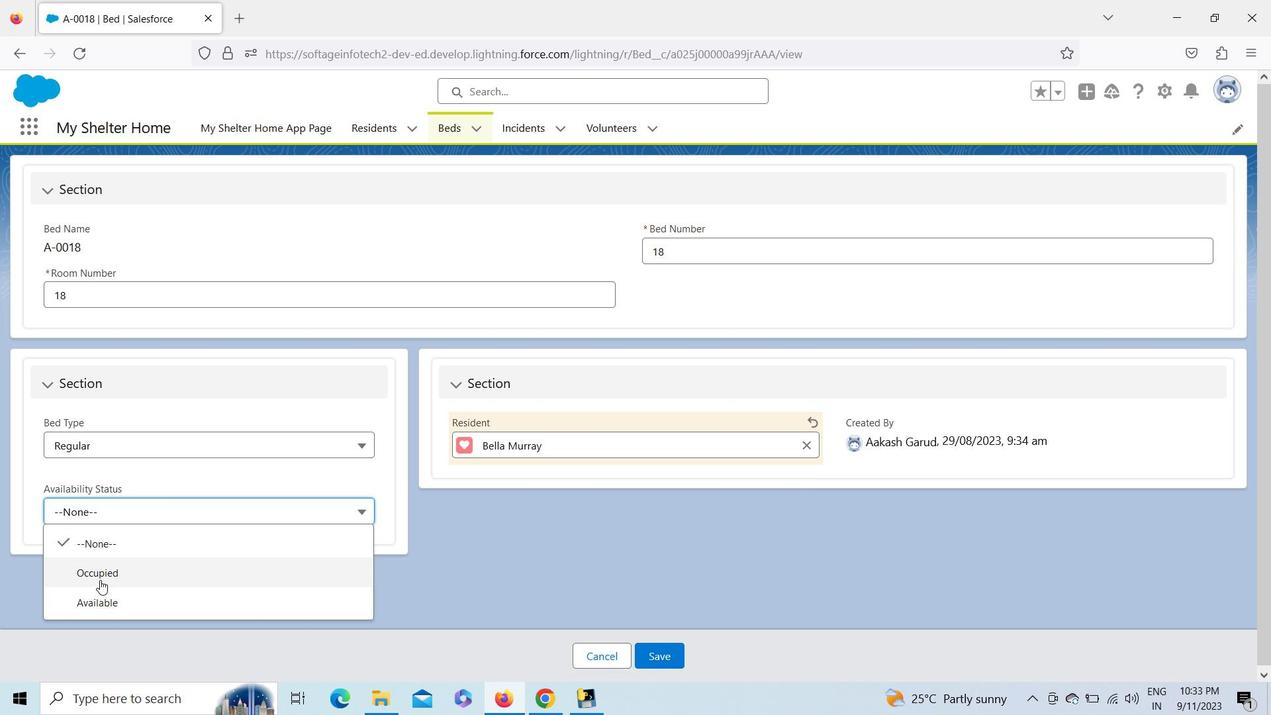 
Action: Mouse pressed left at (100, 580)
Screenshot: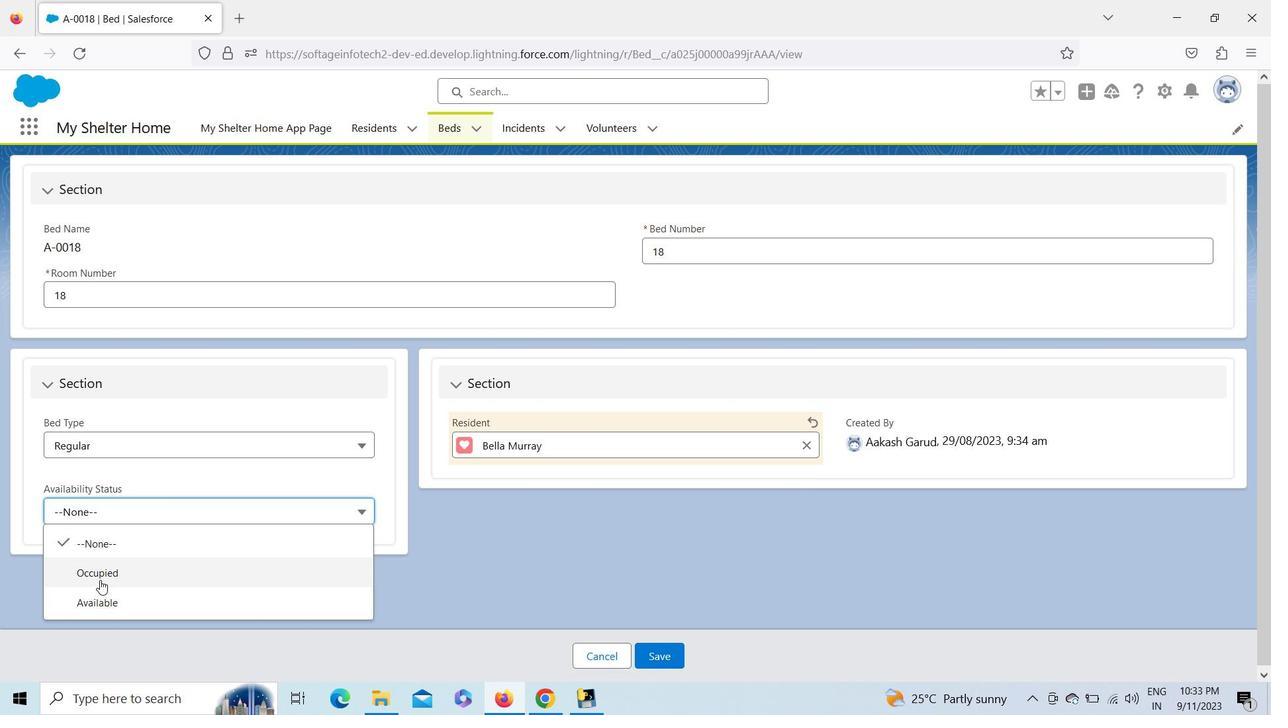 
Action: Mouse moved to (659, 651)
Screenshot: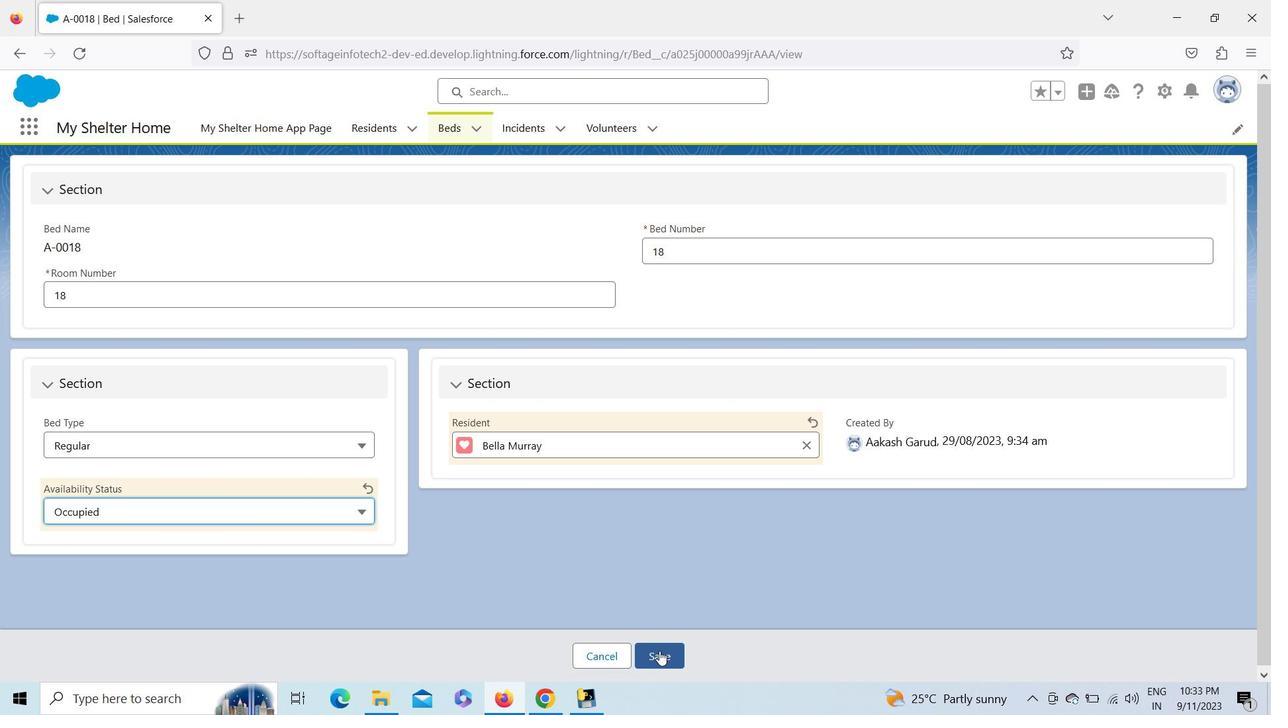 
Action: Mouse pressed left at (659, 651)
Screenshot: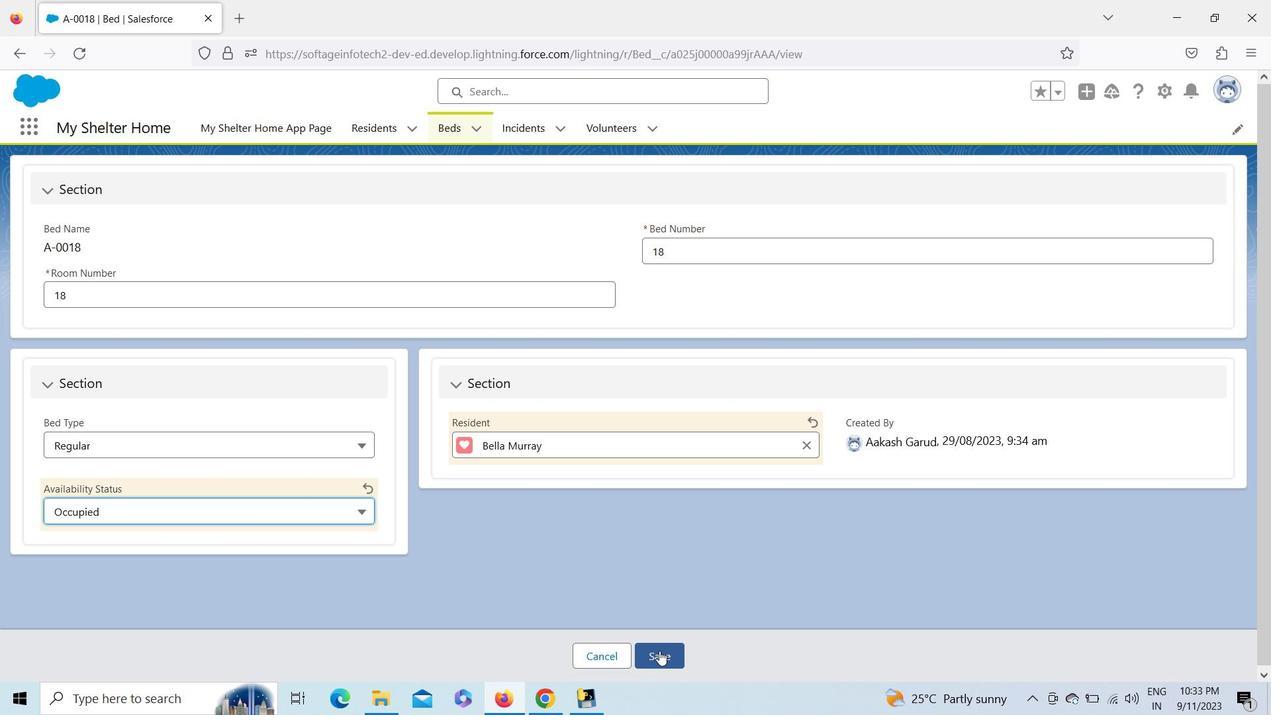 
Action: Mouse moved to (450, 122)
Screenshot: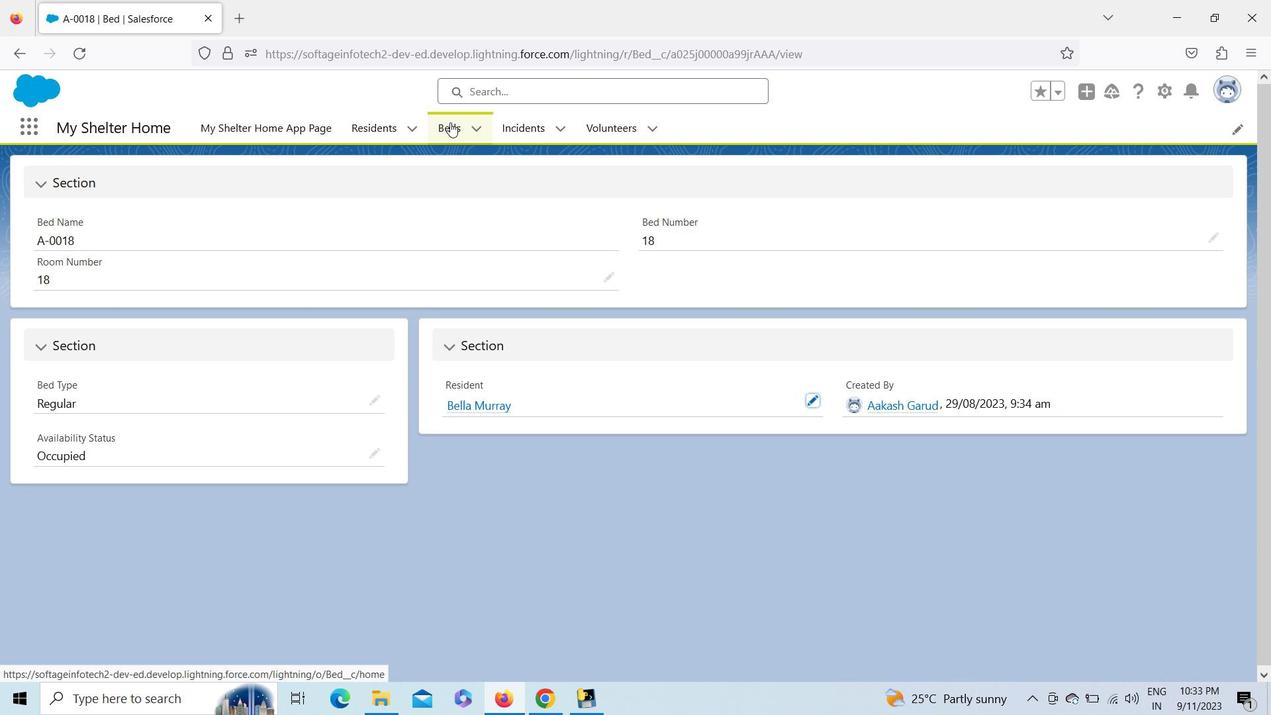 
Action: Mouse pressed left at (450, 122)
Screenshot: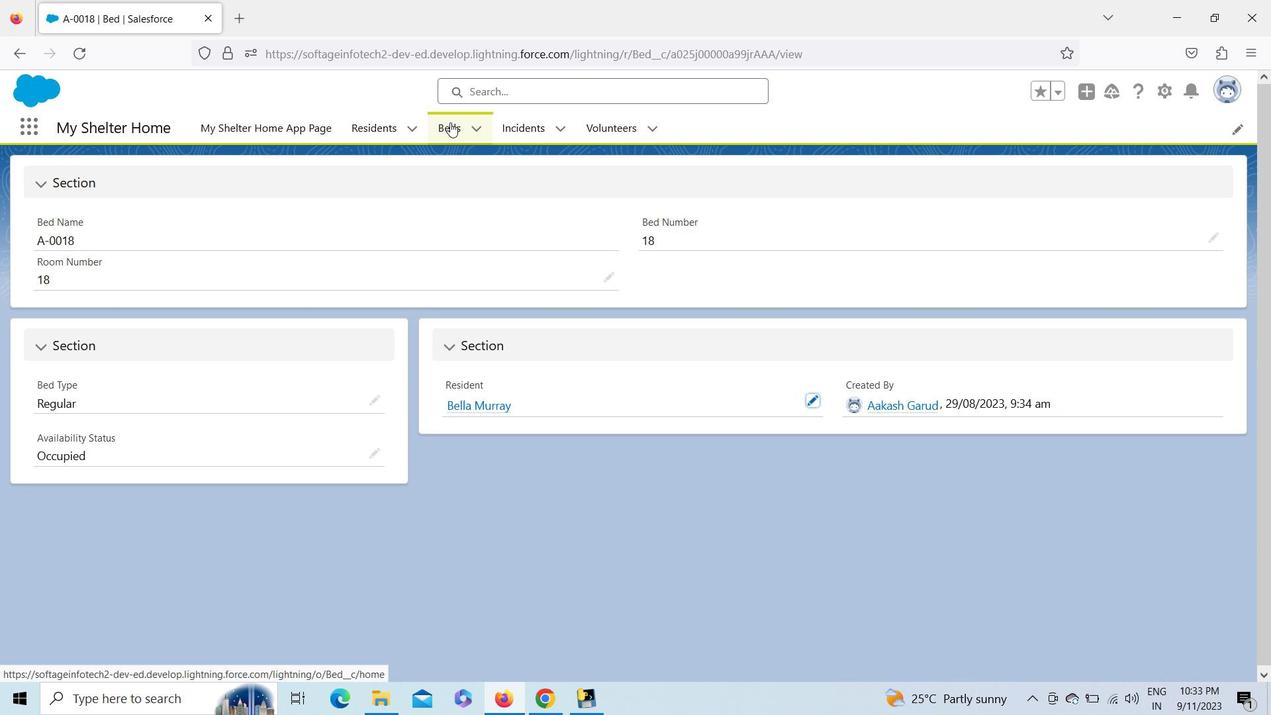 
Action: Mouse moved to (1240, 678)
Screenshot: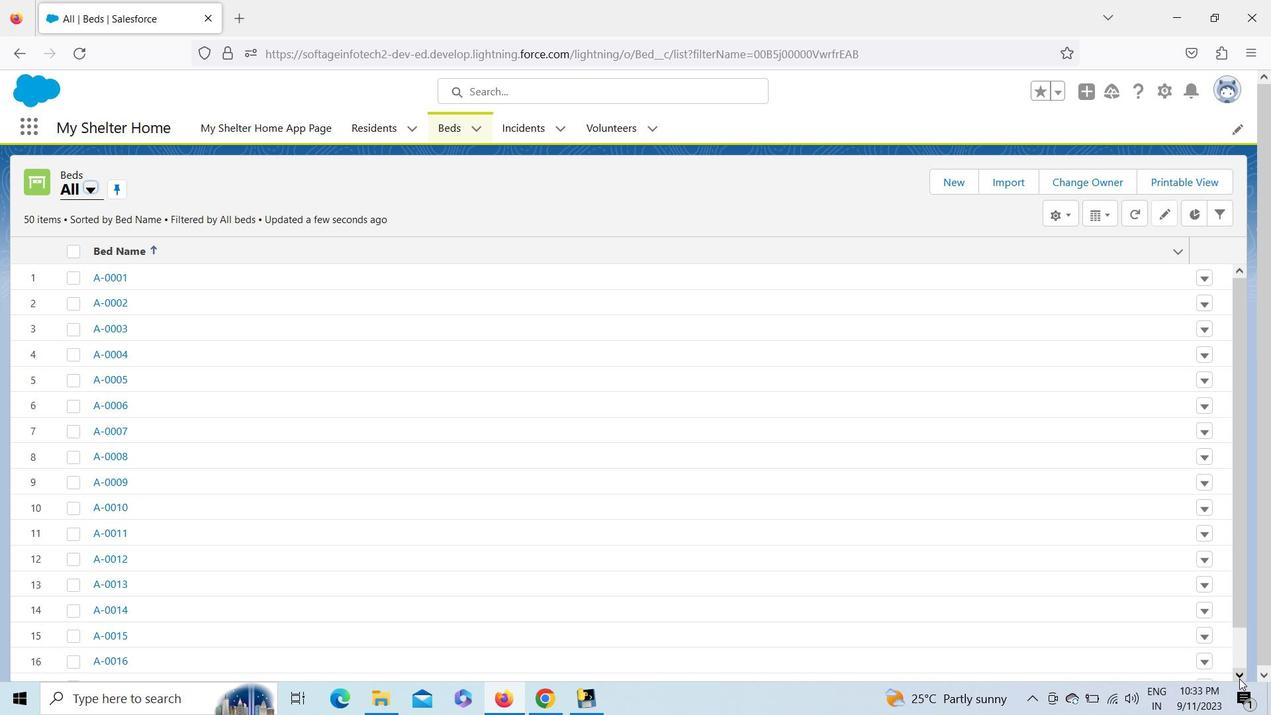 
Action: Mouse pressed left at (1240, 678)
Screenshot: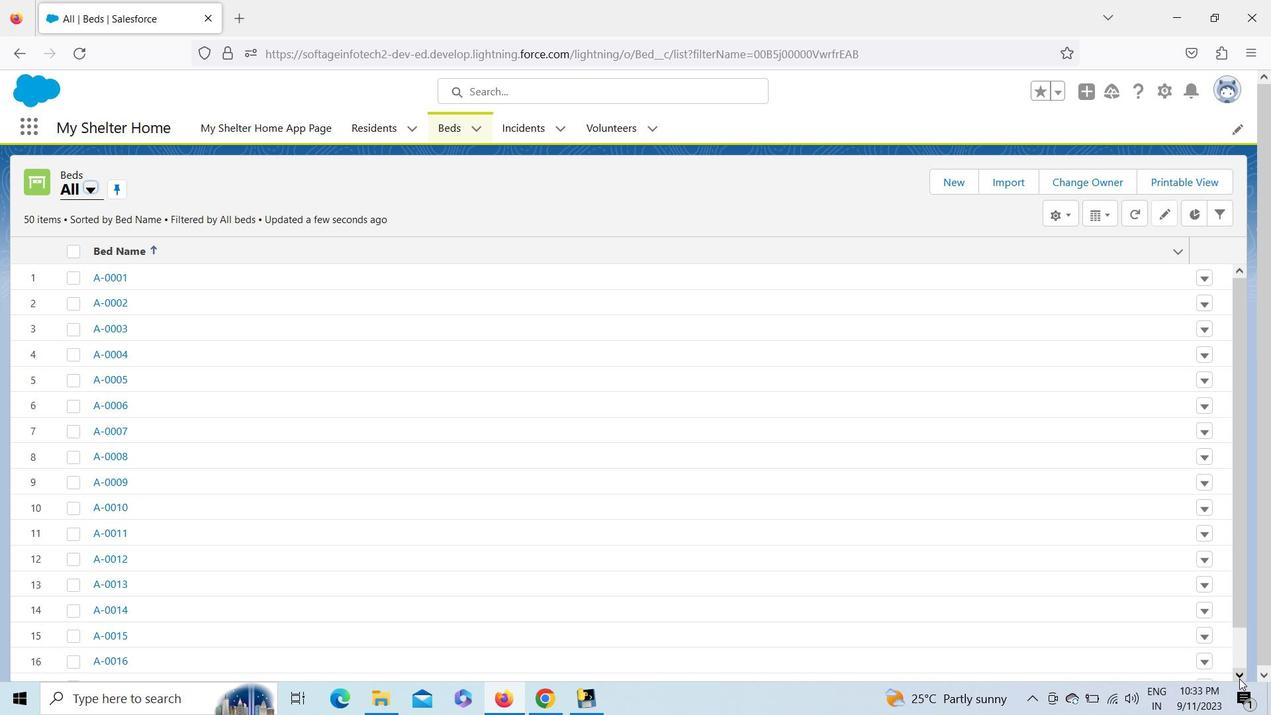 
Action: Mouse pressed left at (1240, 678)
Screenshot: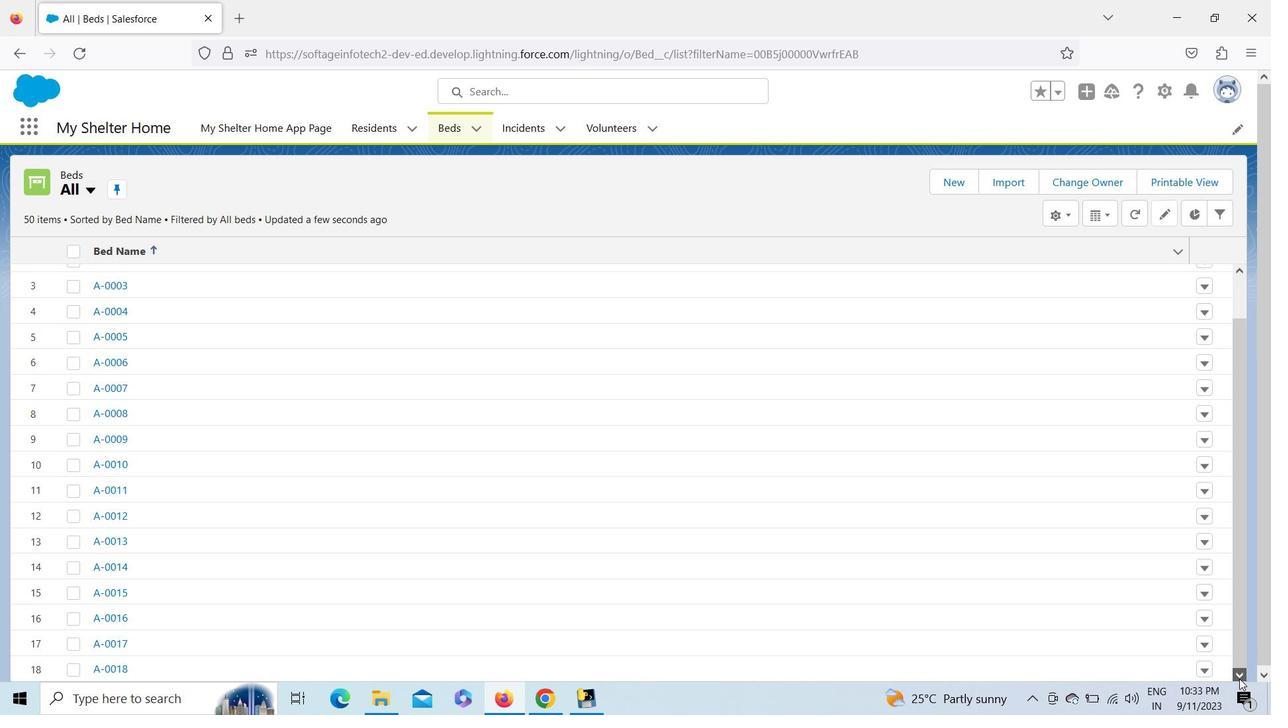 
Action: Mouse pressed left at (1240, 678)
Screenshot: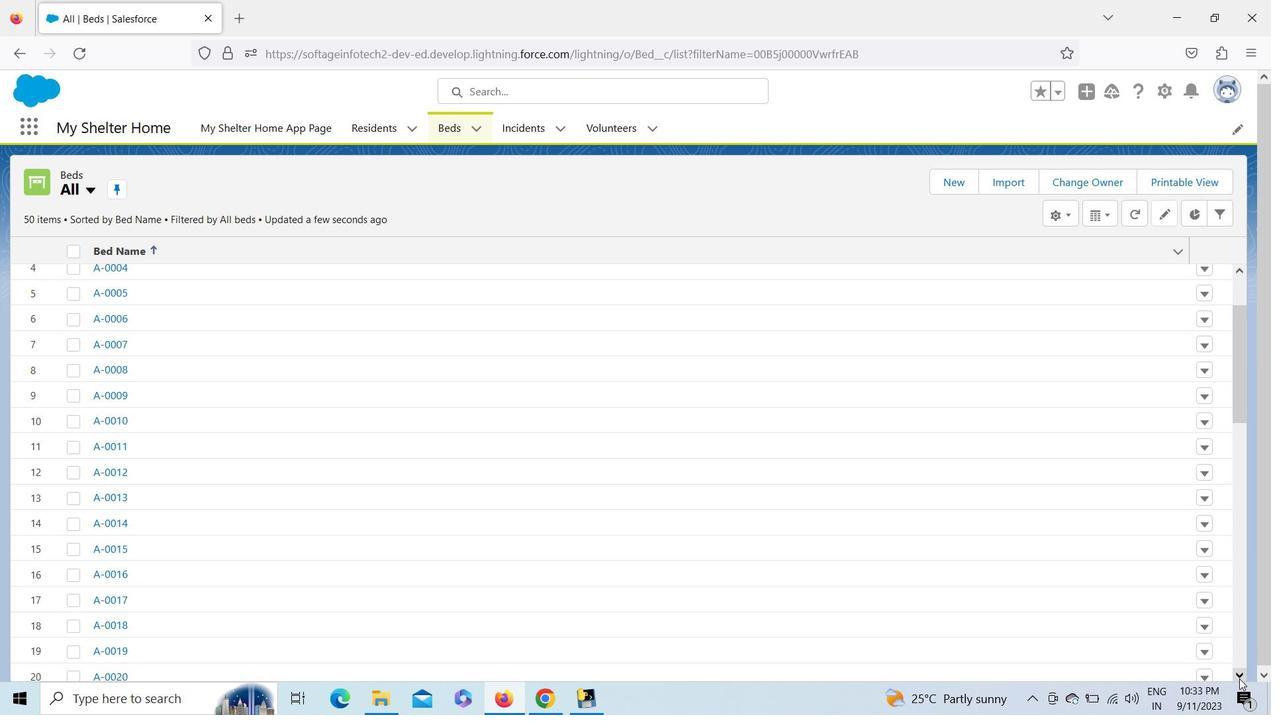 
Action: Mouse moved to (119, 588)
Screenshot: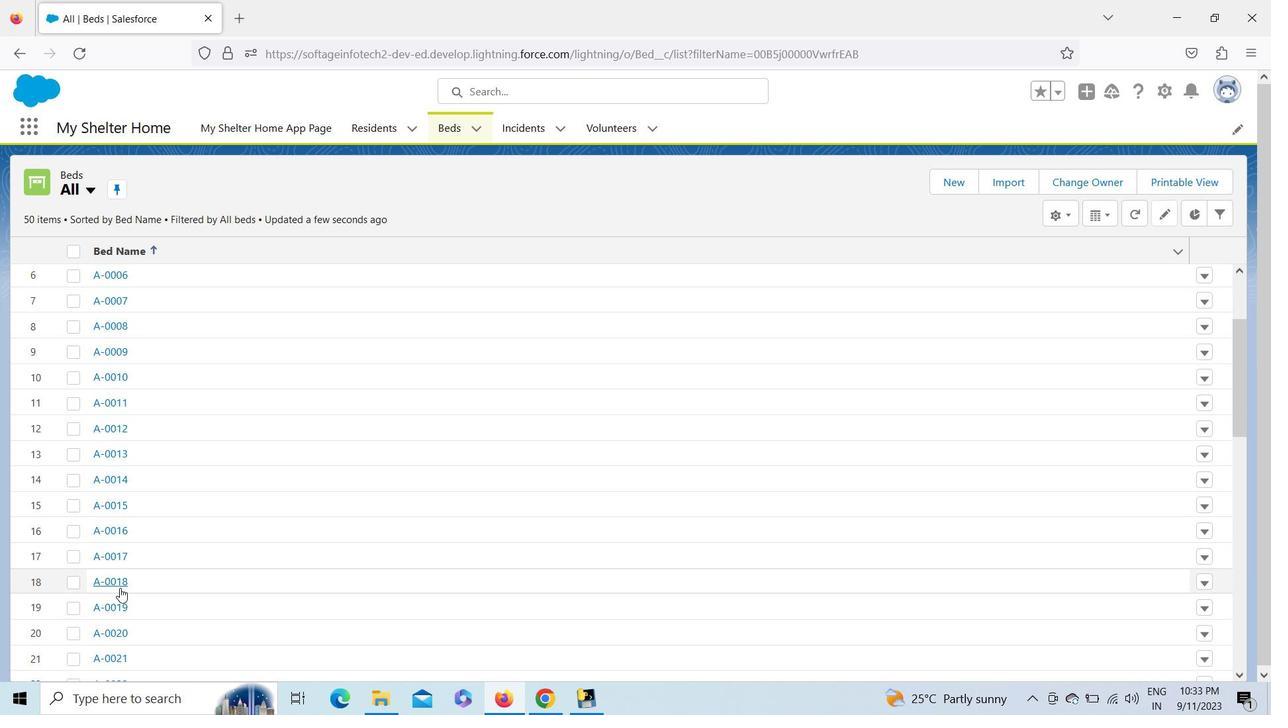 
Action: Mouse pressed left at (119, 588)
Screenshot: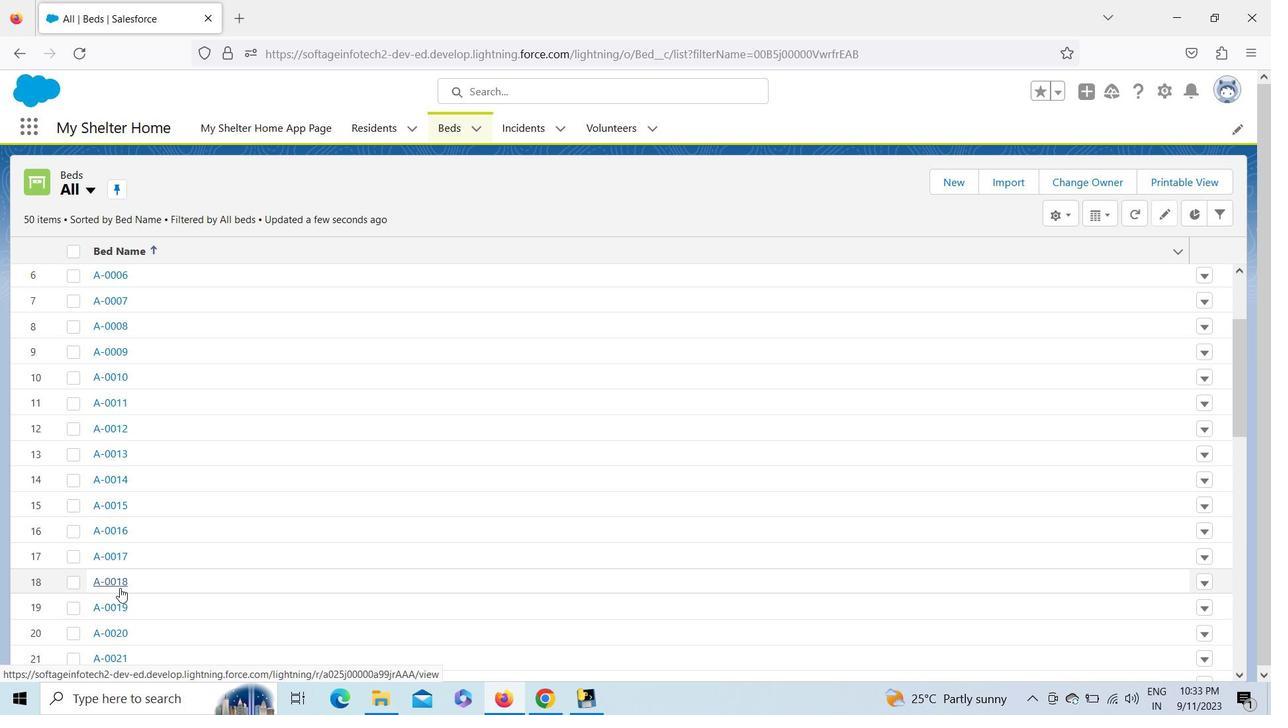 
Action: Mouse moved to (0, 56)
Screenshot: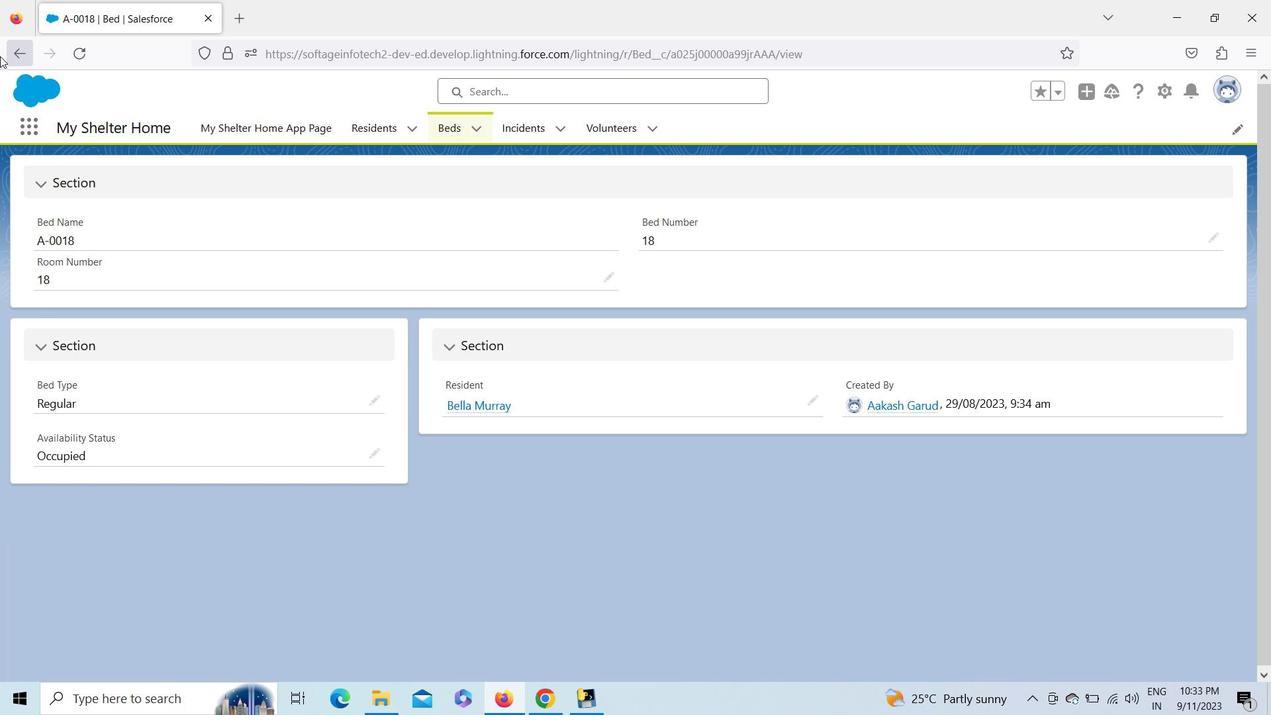 
Action: Mouse pressed left at (0, 56)
Screenshot: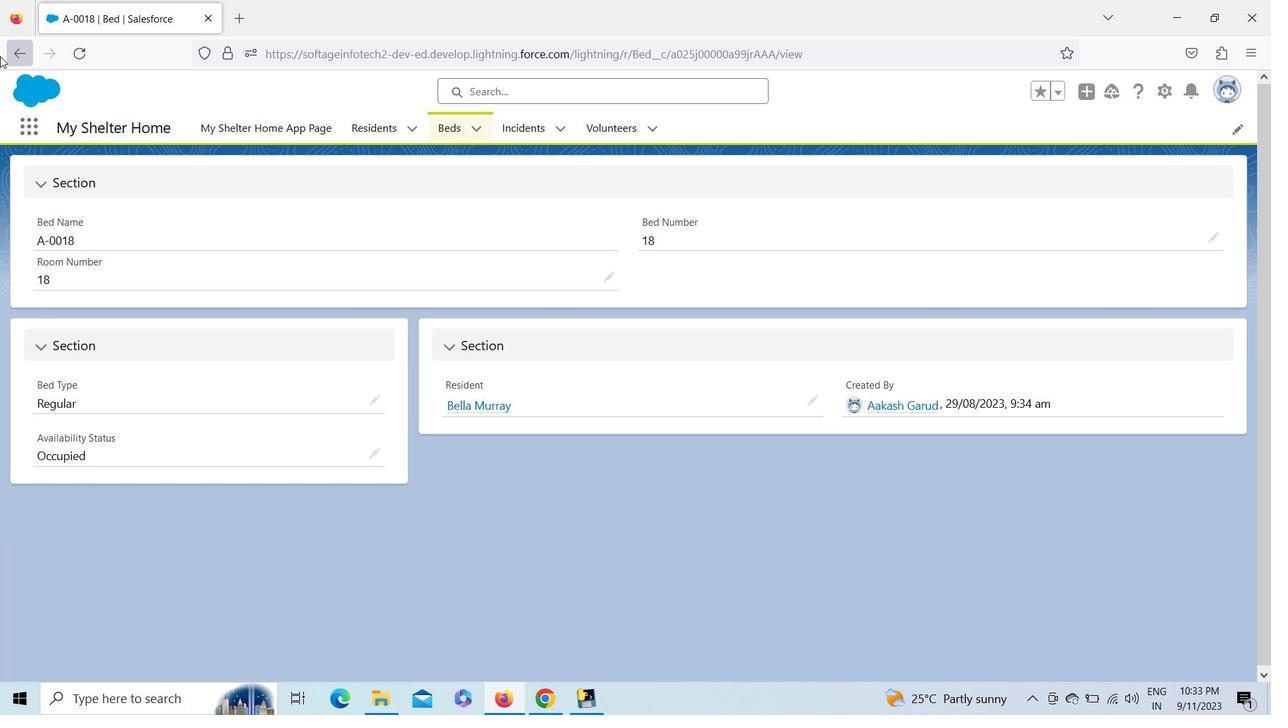 
Action: Mouse moved to (1240, 672)
Screenshot: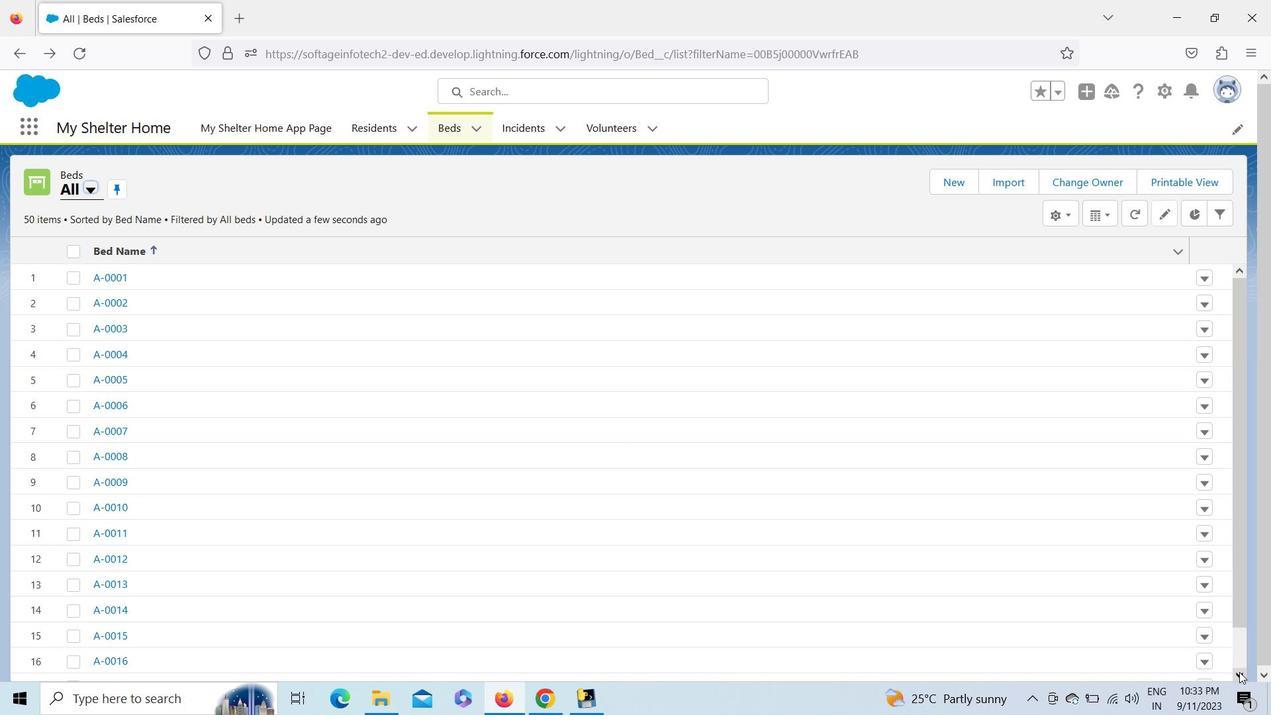 
Action: Mouse pressed left at (1240, 672)
Screenshot: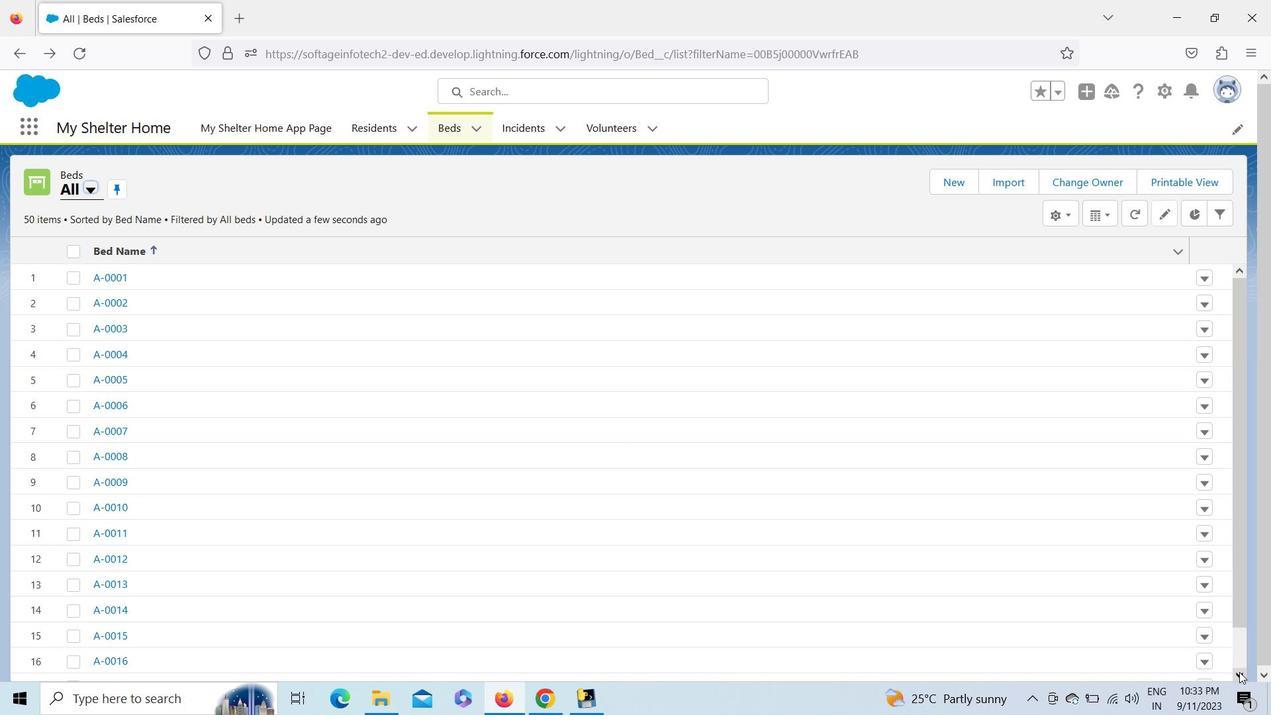
Action: Mouse pressed left at (1240, 672)
Screenshot: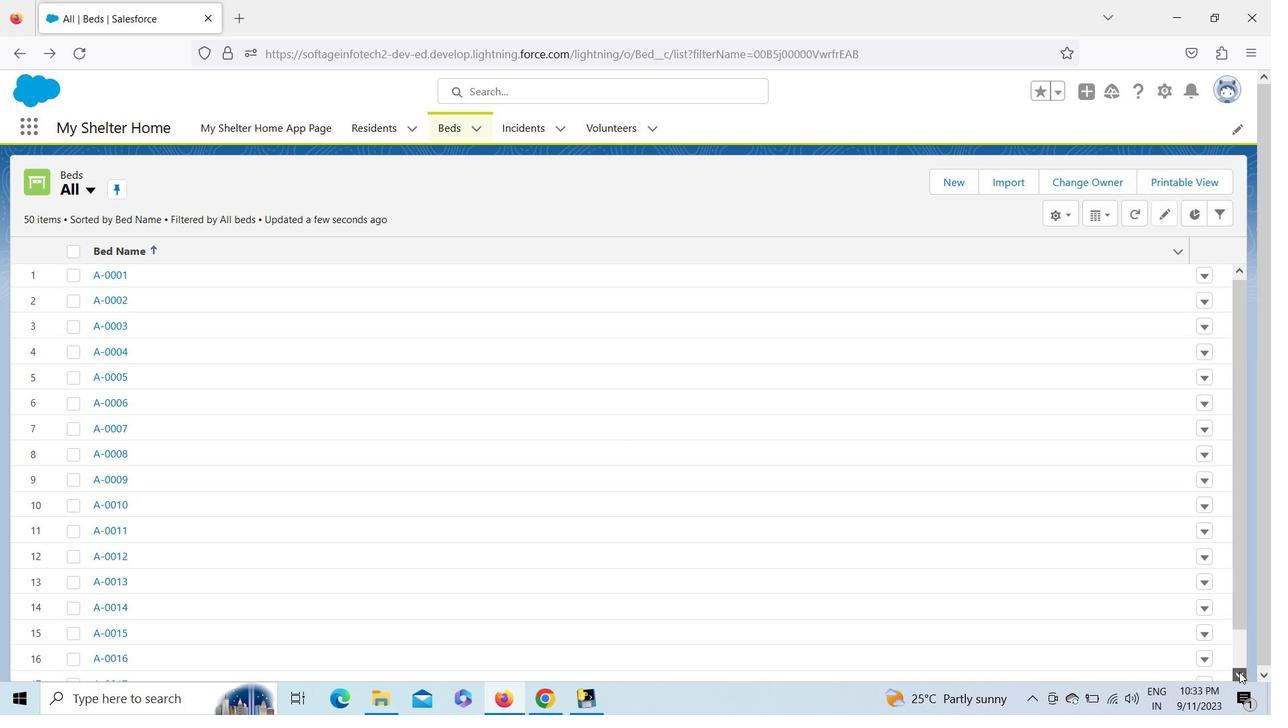 
Action: Mouse pressed left at (1240, 672)
Screenshot: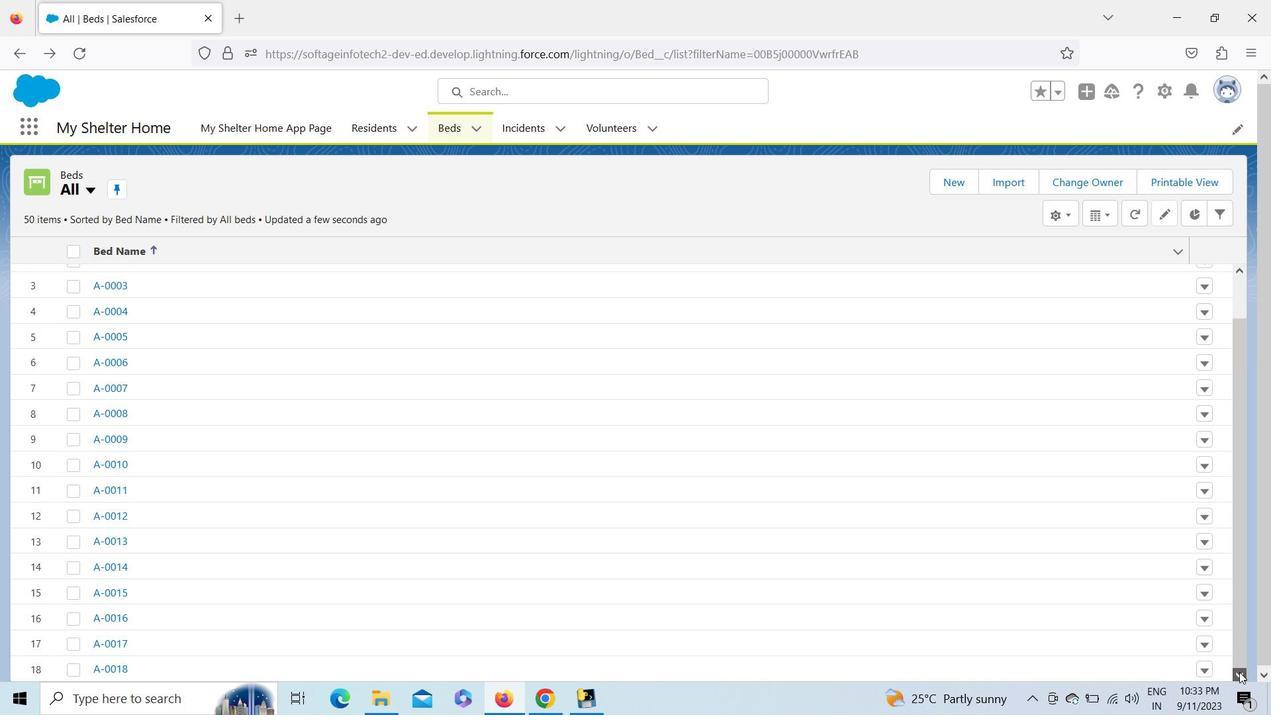 
Action: Mouse pressed left at (1240, 672)
Screenshot: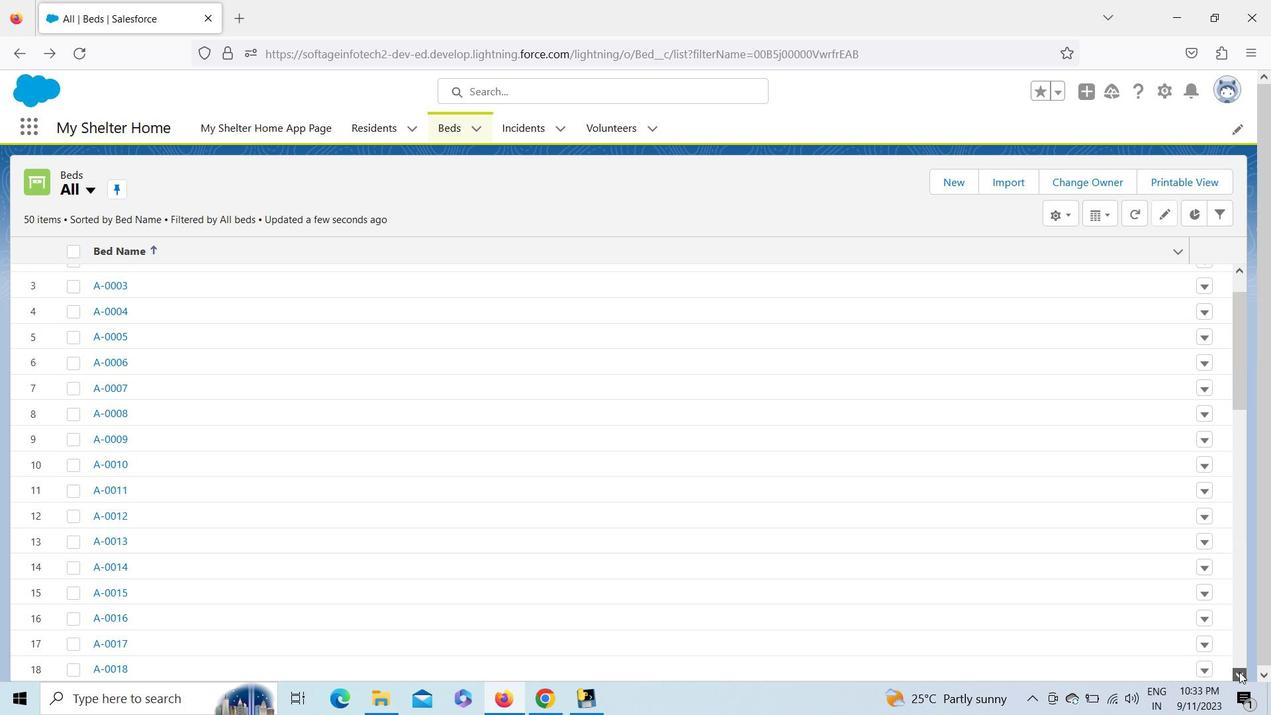 
Action: Mouse moved to (107, 557)
Screenshot: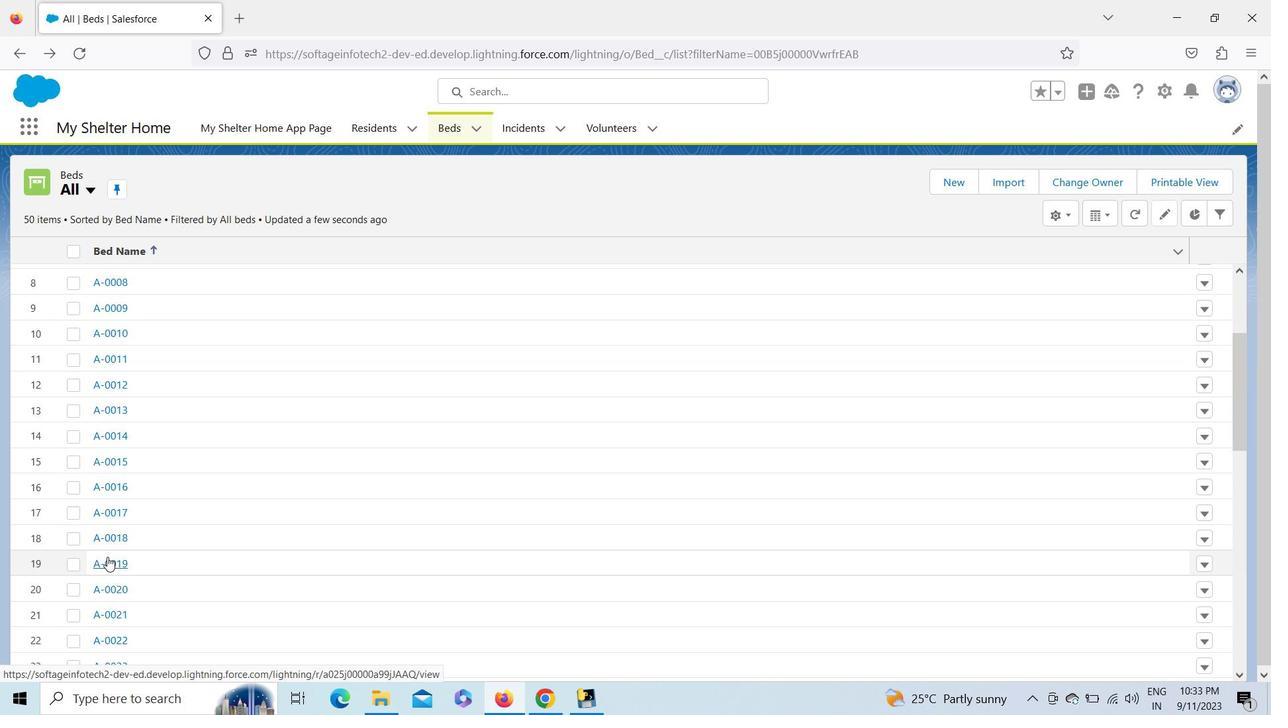 
Action: Mouse pressed left at (107, 557)
Screenshot: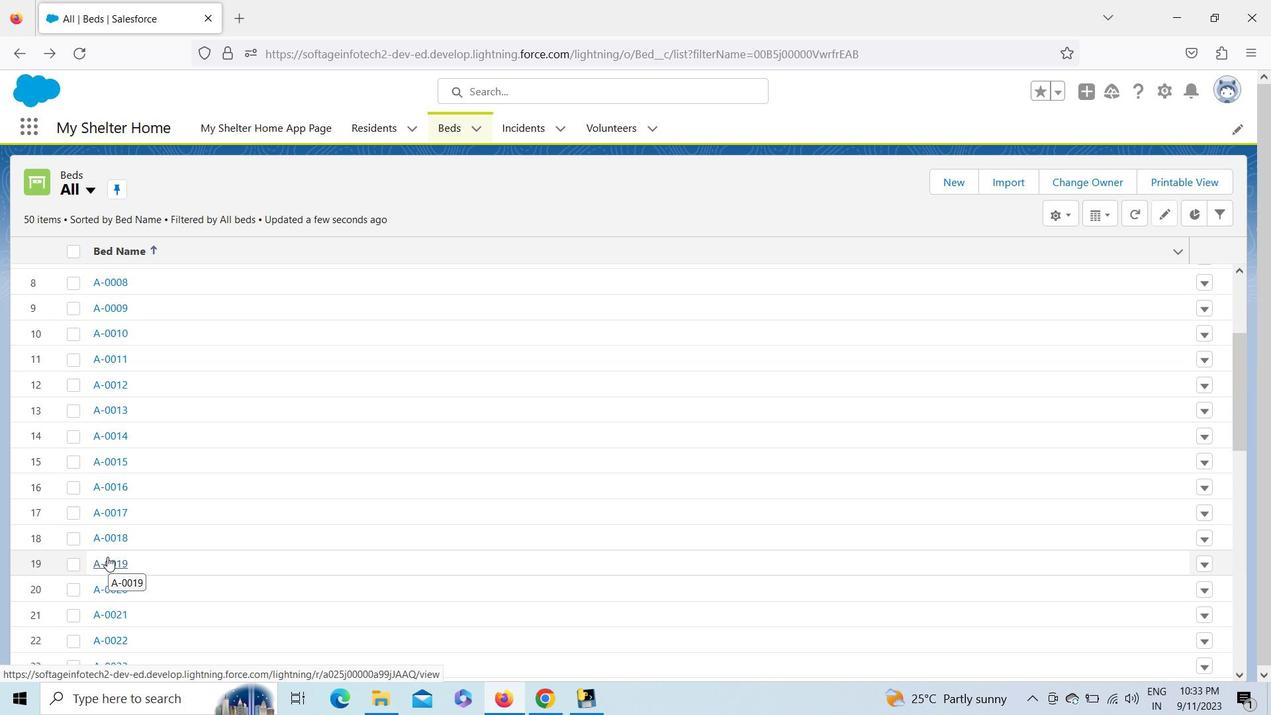 
Action: Mouse moved to (810, 395)
Screenshot: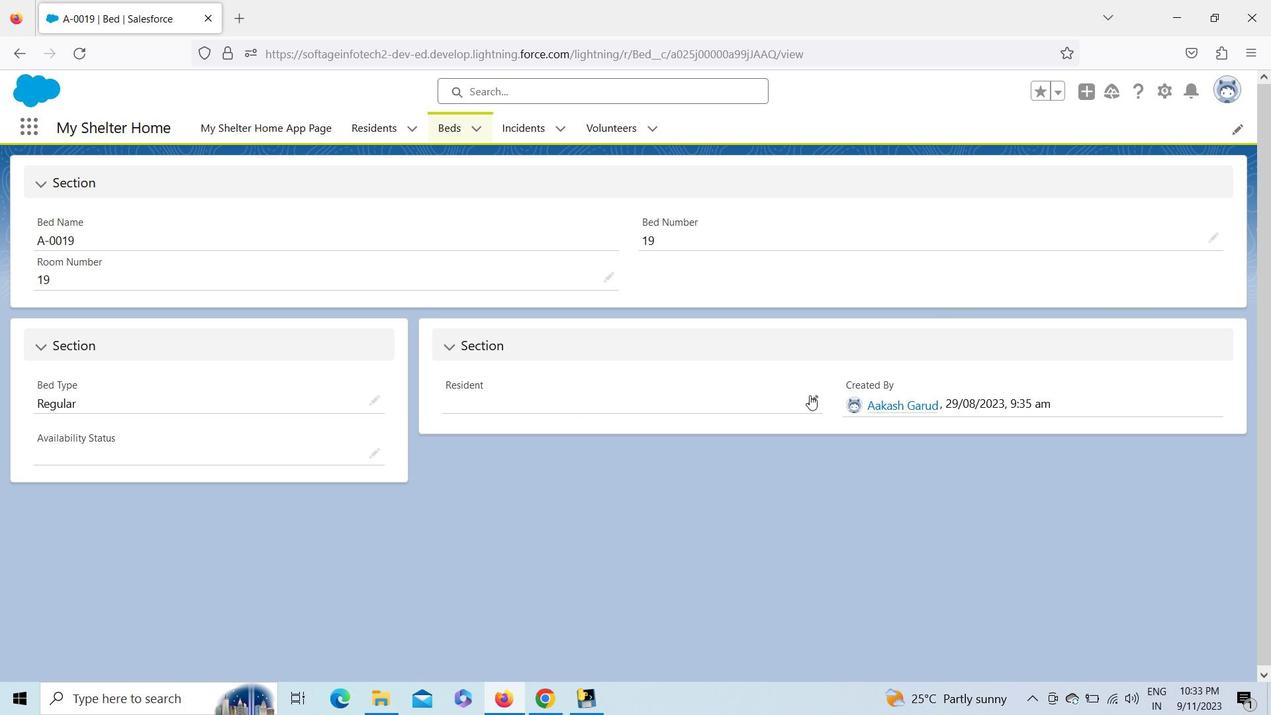 
Action: Mouse pressed left at (810, 395)
Screenshot: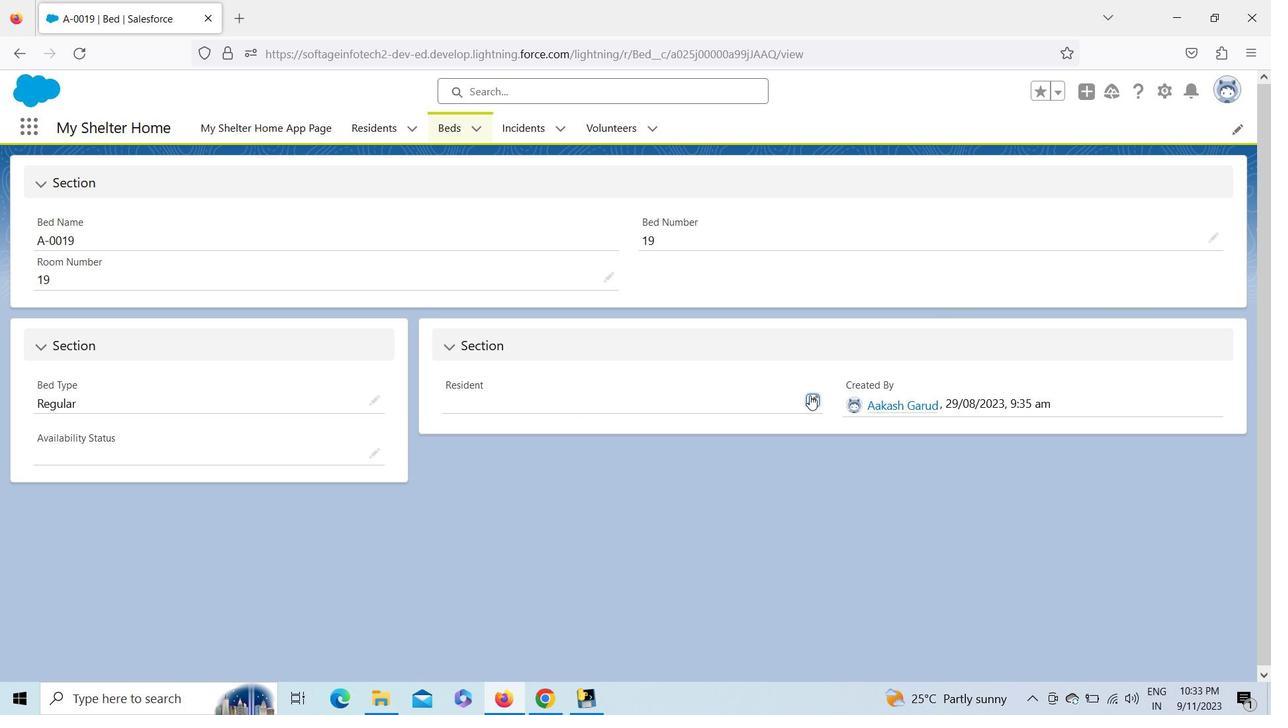 
Action: Key pressed <Key.shift>Ev
Screenshot: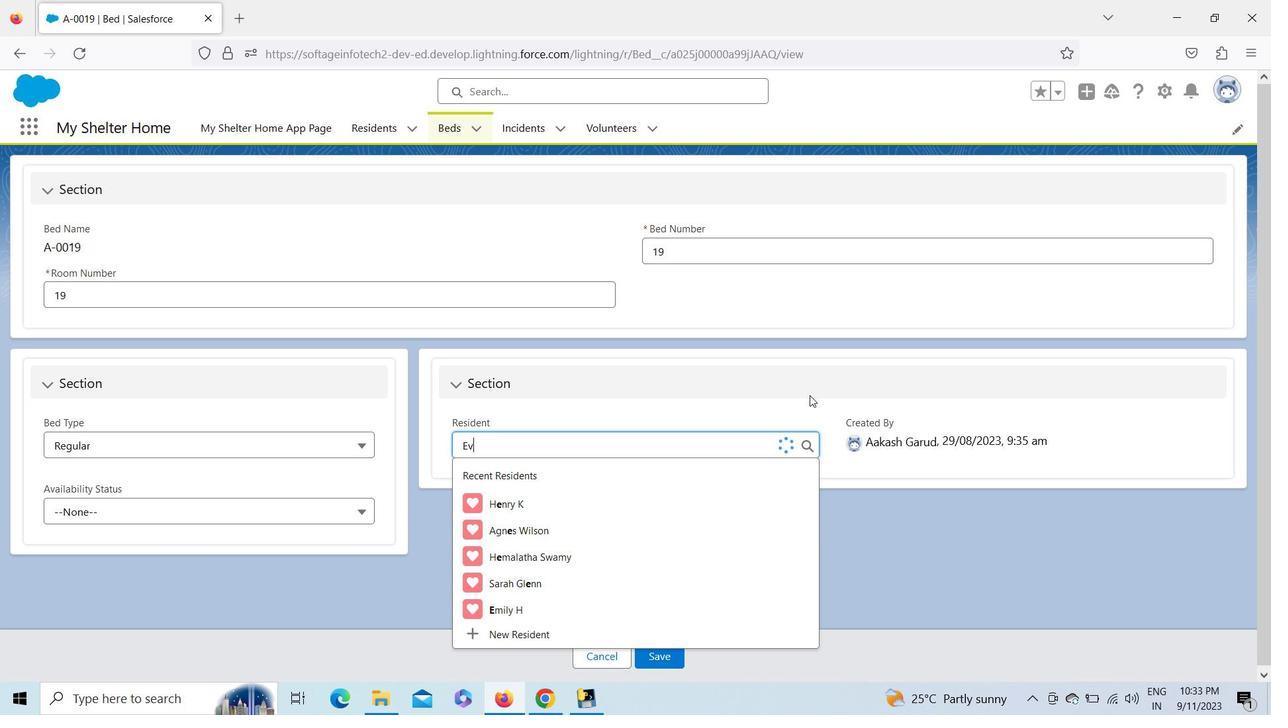 
Action: Mouse moved to (523, 531)
Screenshot: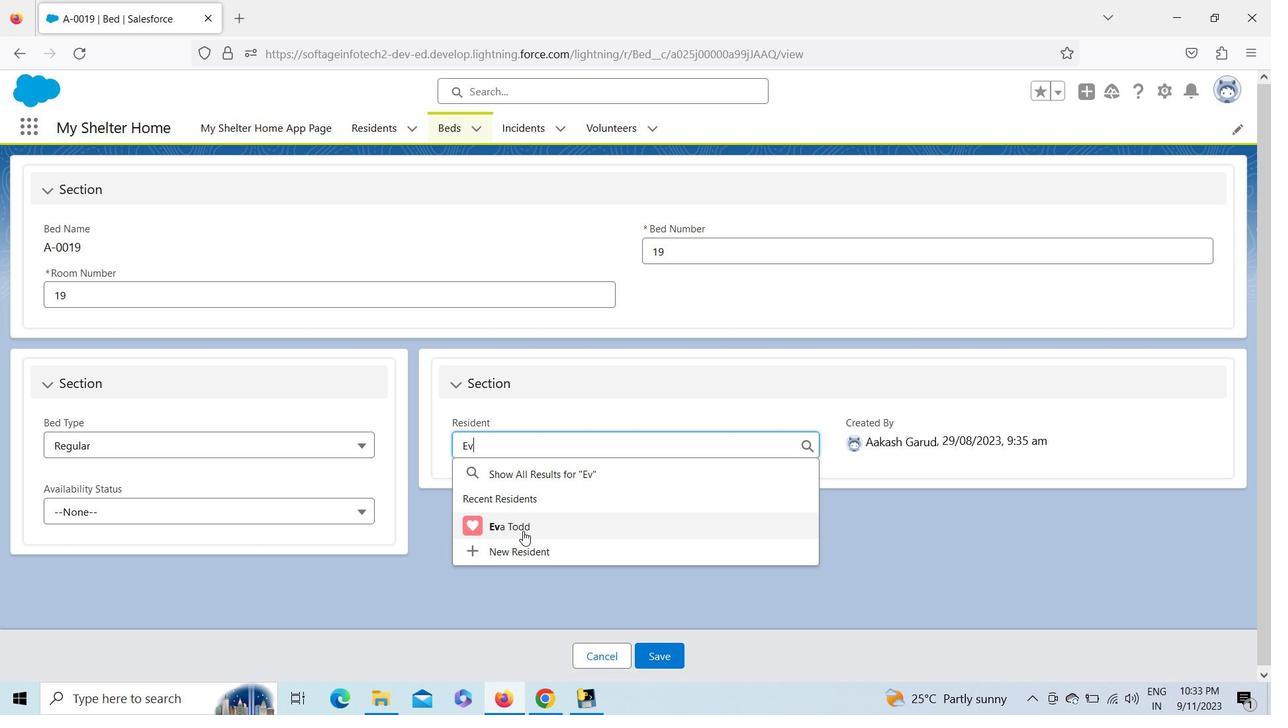 
Action: Mouse pressed left at (523, 531)
Screenshot: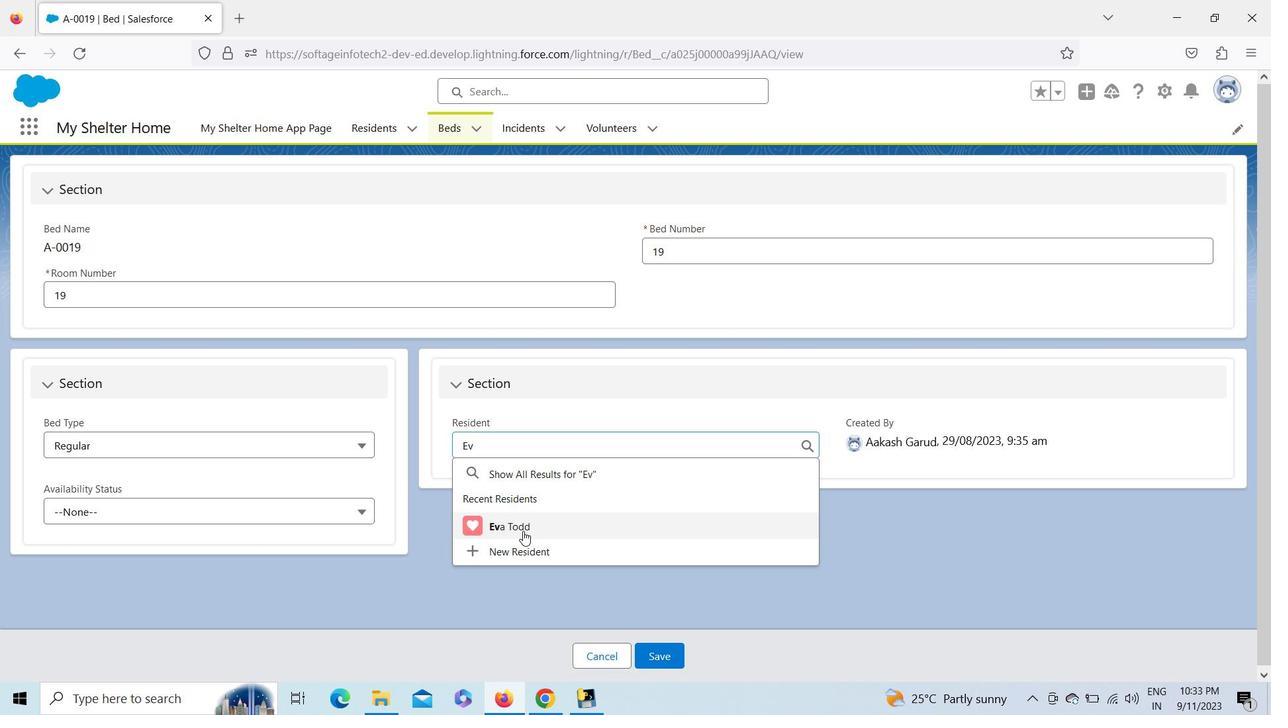 
Action: Mouse moved to (237, 506)
Screenshot: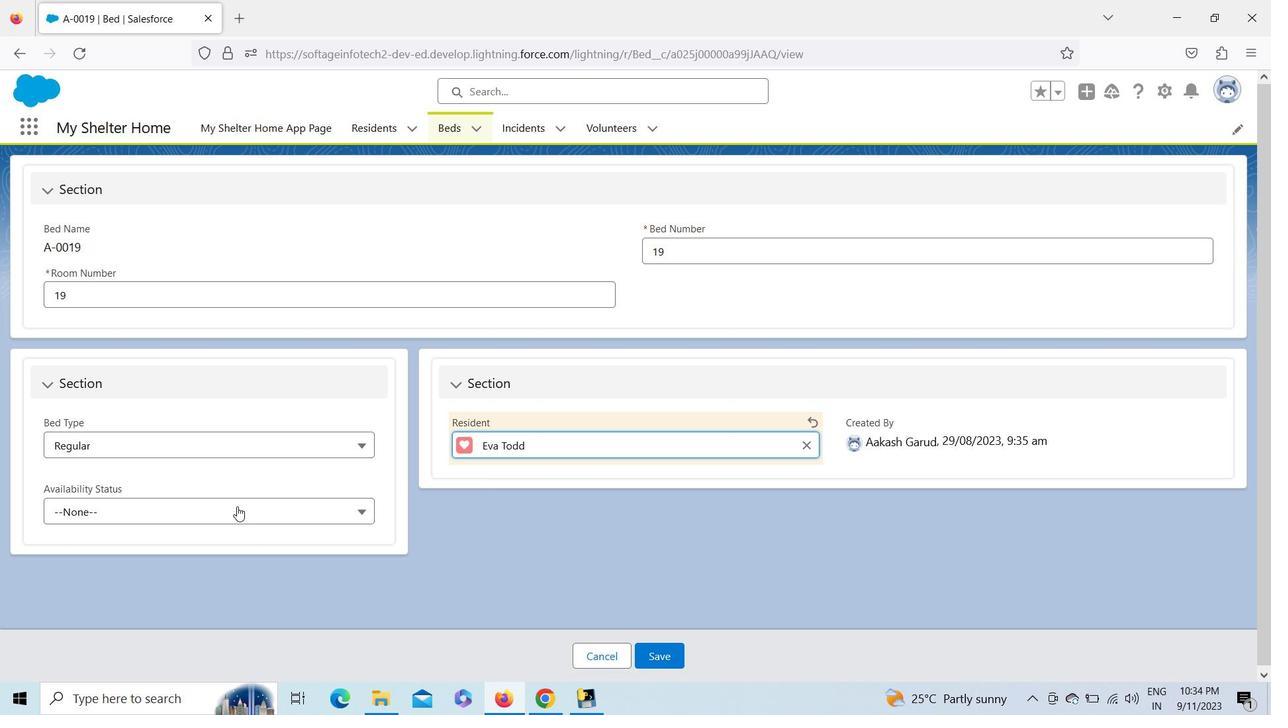 
Action: Mouse pressed left at (237, 506)
Screenshot: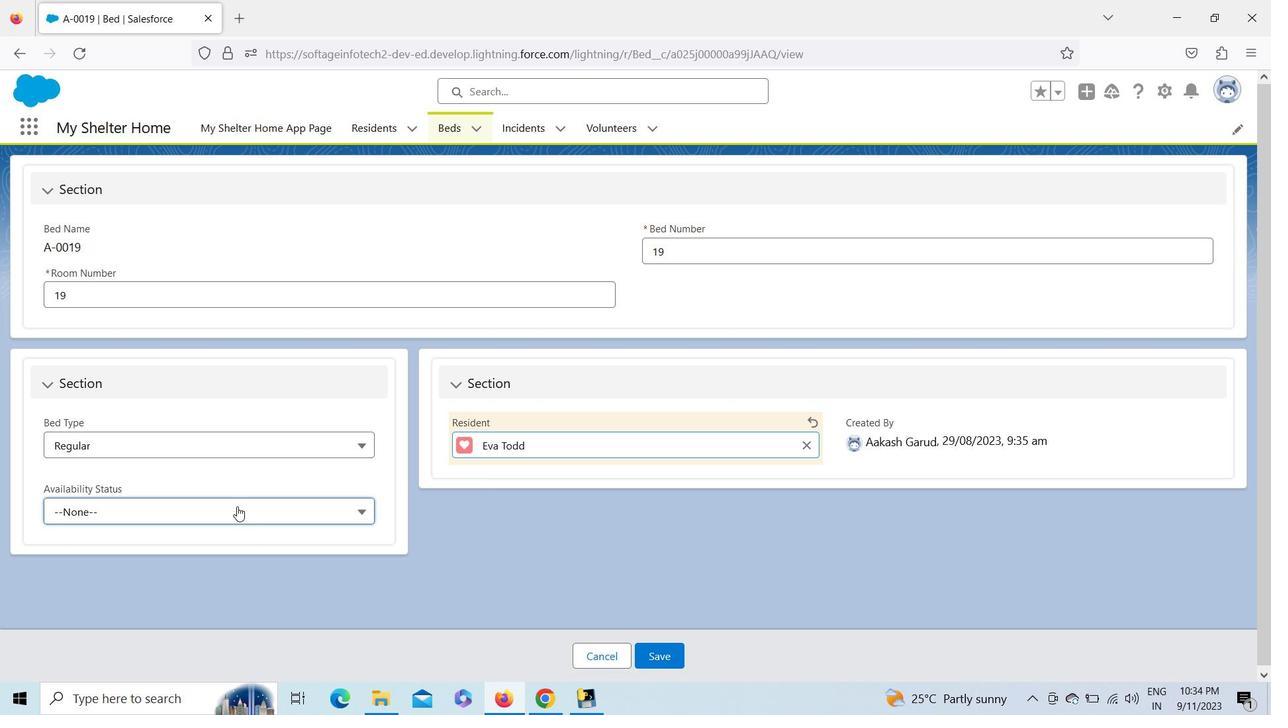 
Action: Mouse moved to (67, 576)
Screenshot: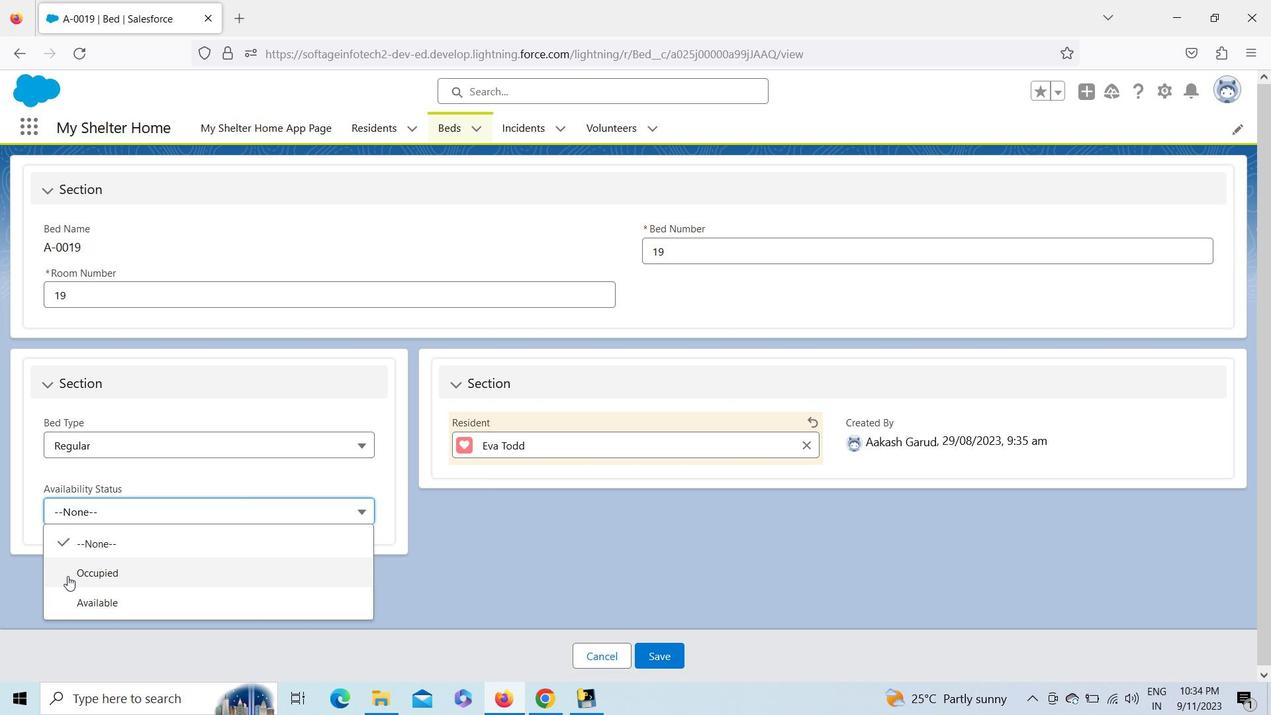 
Action: Mouse pressed left at (67, 576)
Screenshot: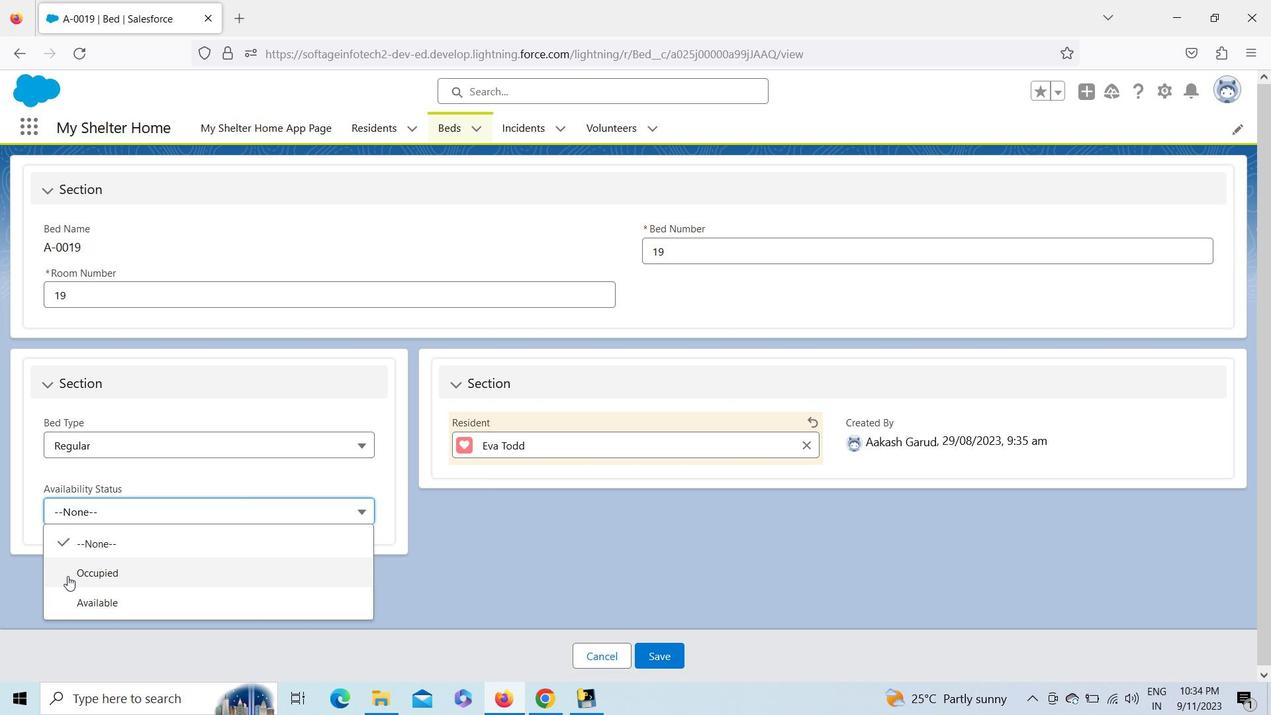
Action: Mouse moved to (656, 647)
Screenshot: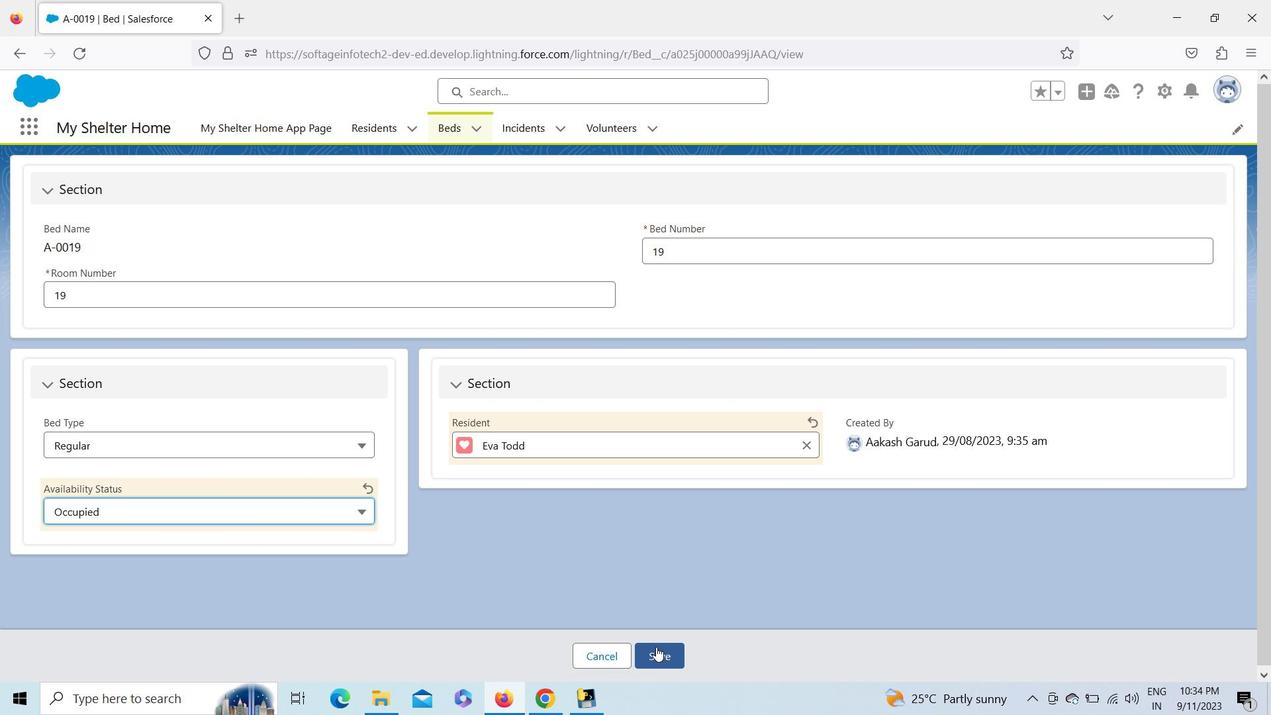 
Action: Mouse pressed left at (656, 647)
Screenshot: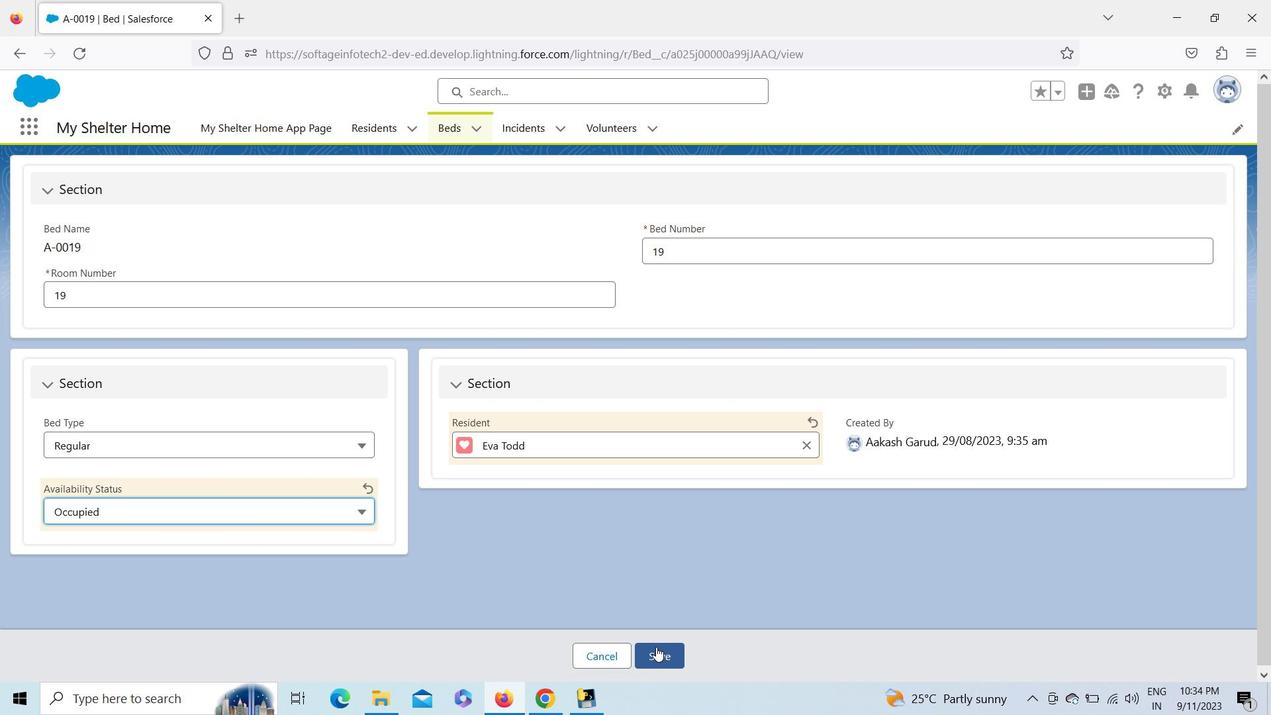 
Action: Mouse moved to (451, 125)
Screenshot: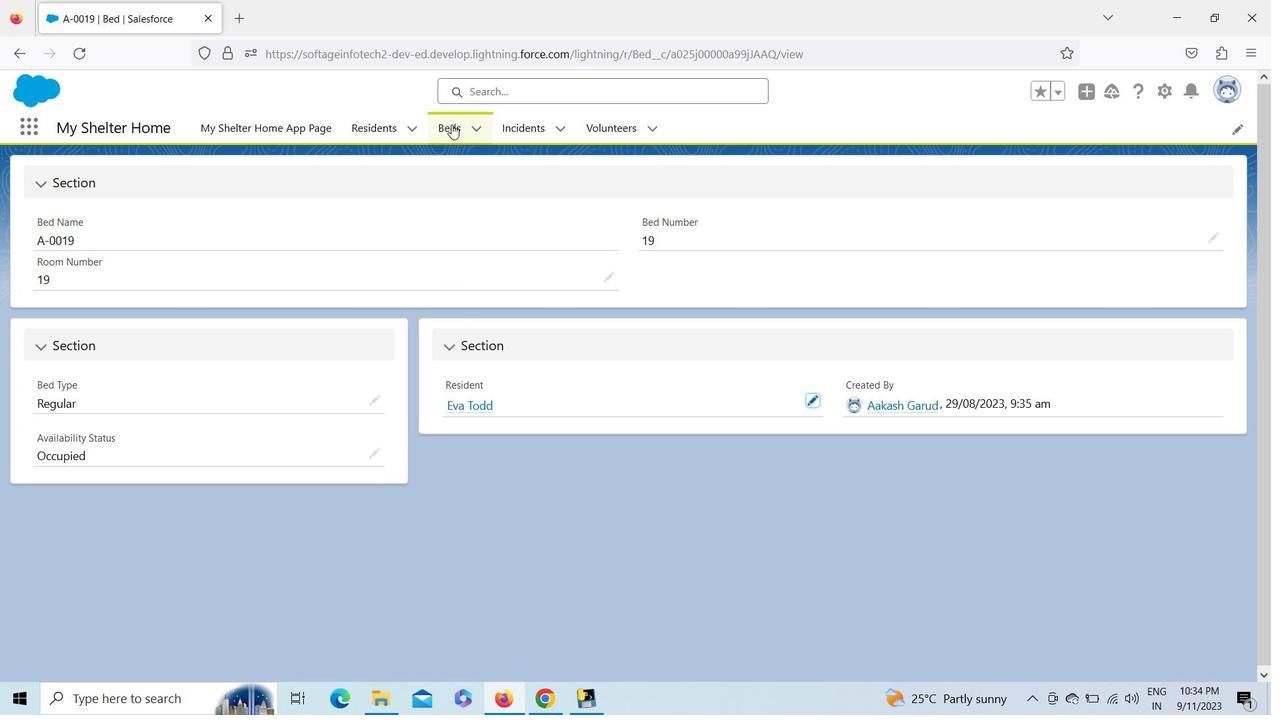 
Action: Mouse pressed left at (451, 125)
Screenshot: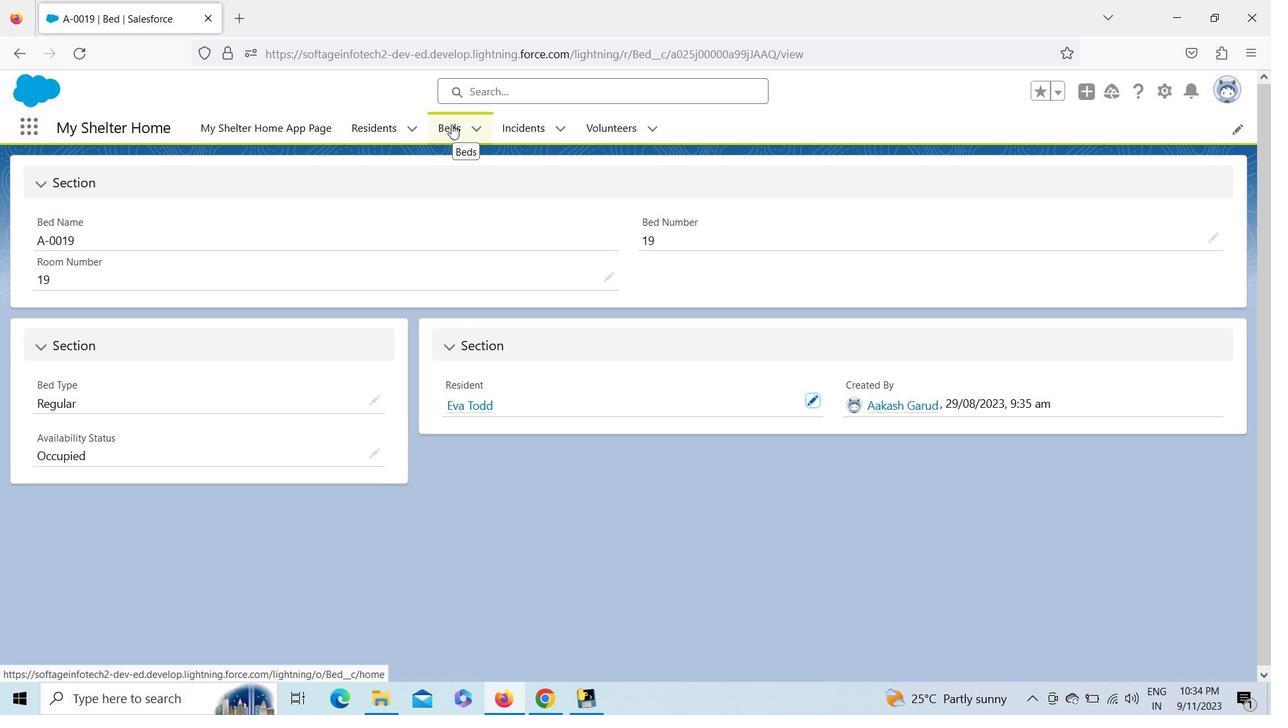 
Action: Mouse moved to (1238, 672)
Screenshot: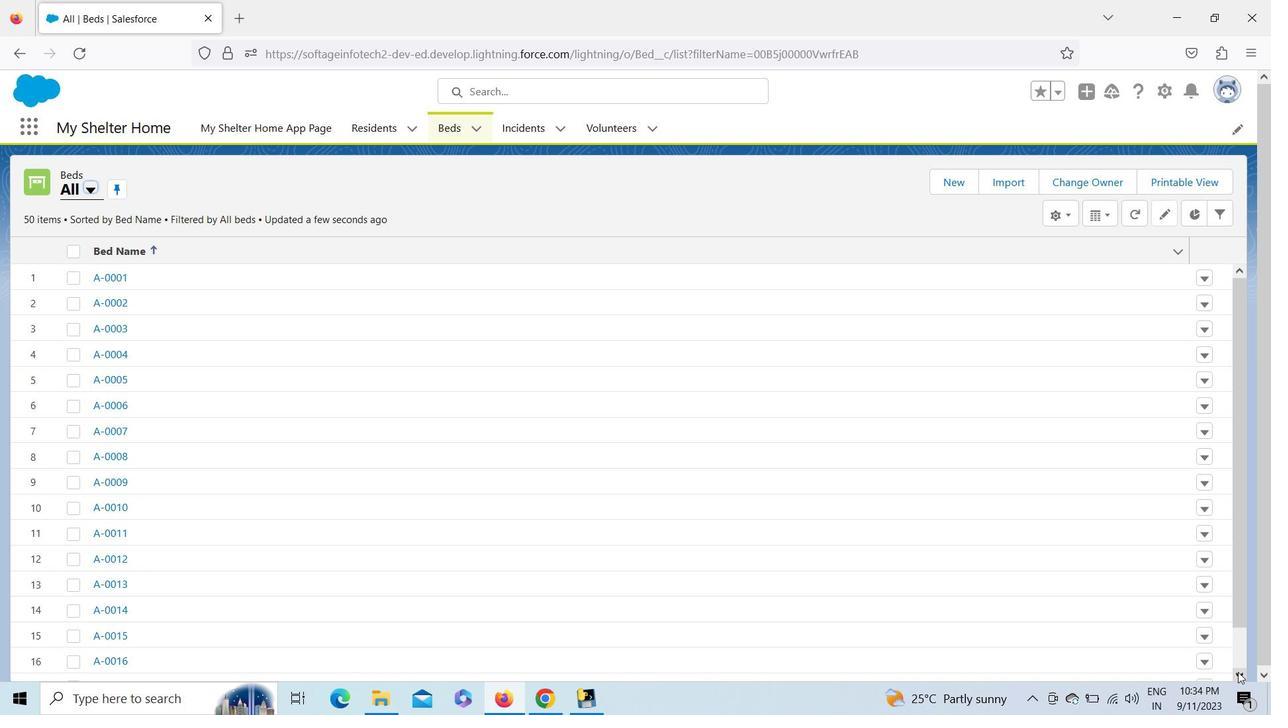 
Action: Mouse pressed left at (1238, 672)
Screenshot: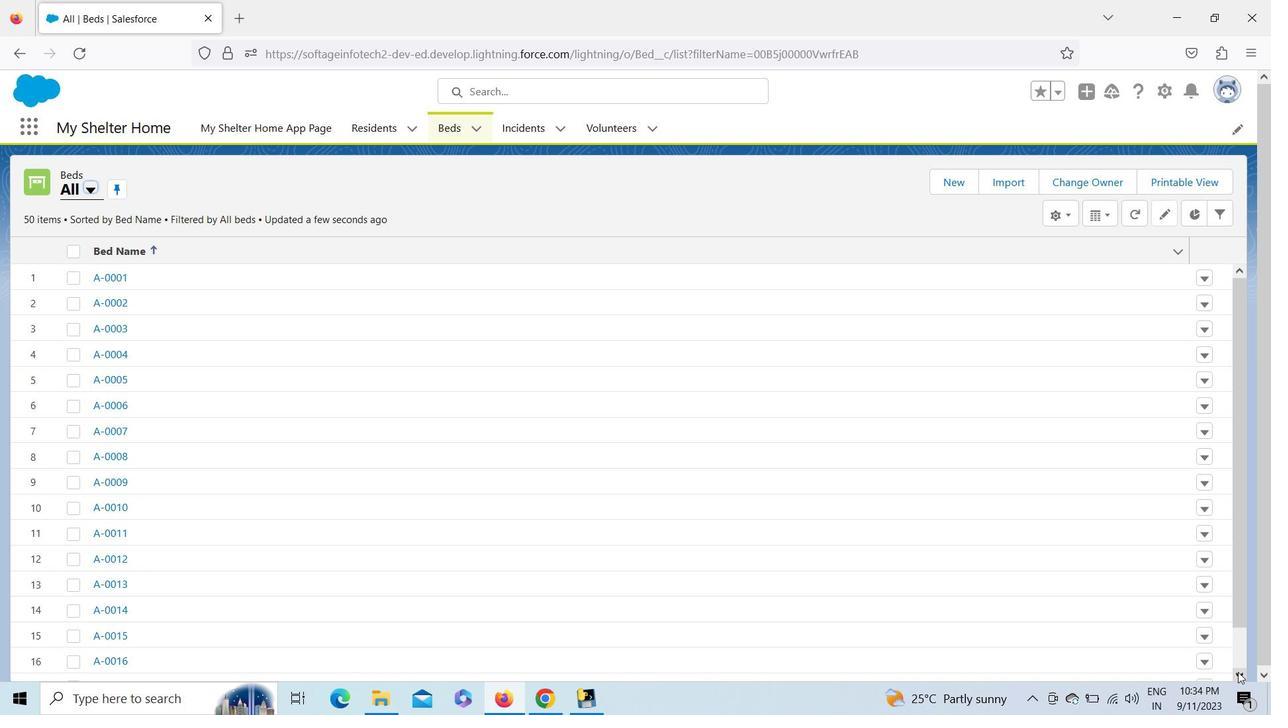 
Action: Mouse pressed left at (1238, 672)
Screenshot: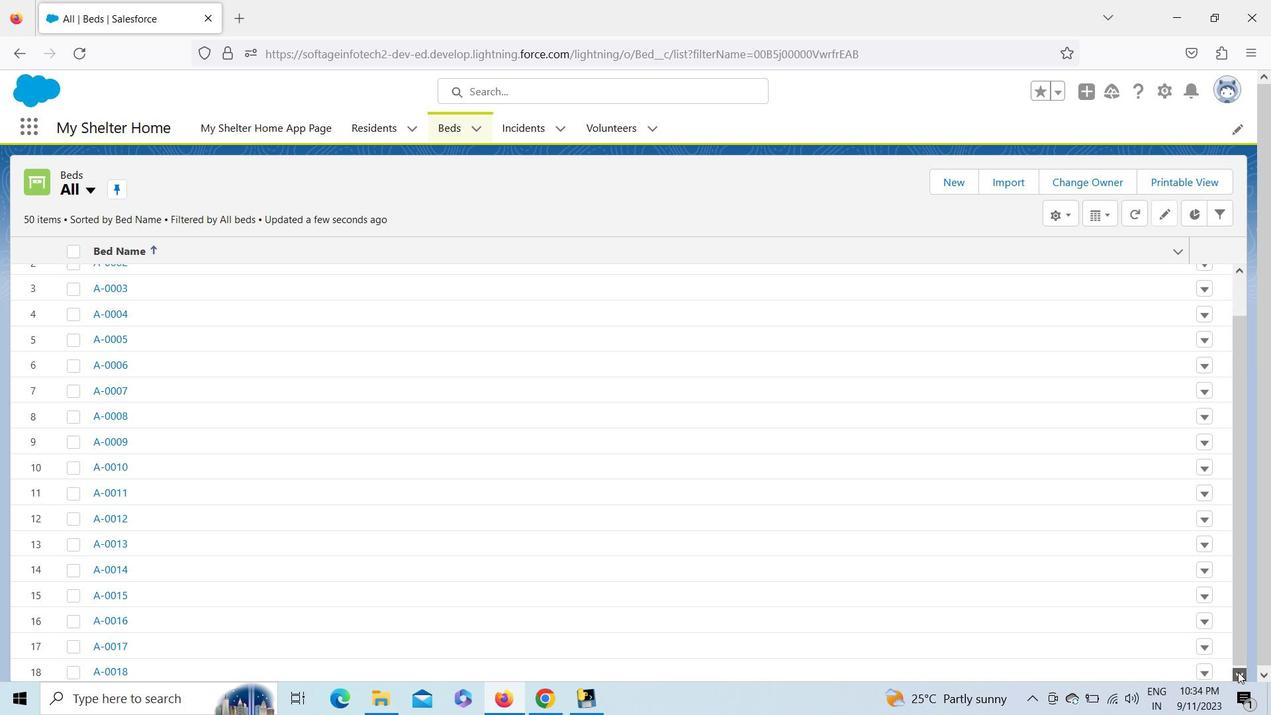 
Action: Mouse pressed left at (1238, 672)
Screenshot: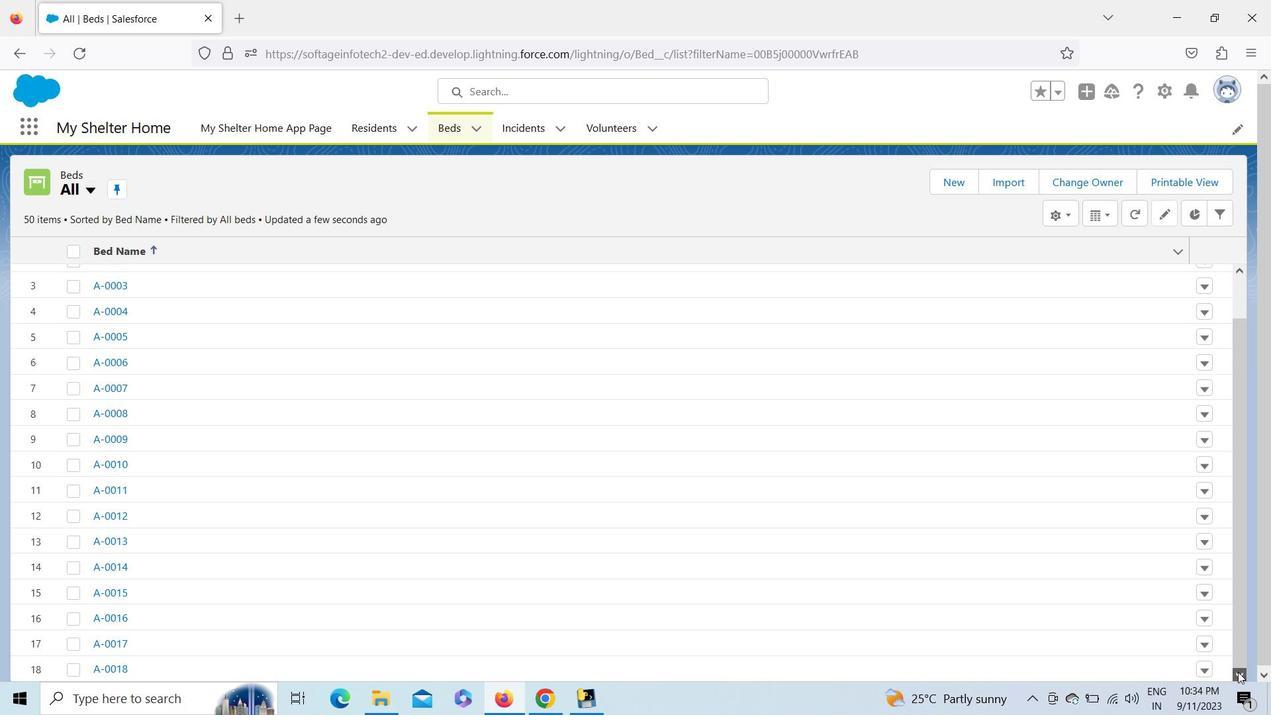 
Action: Mouse pressed left at (1238, 672)
Screenshot: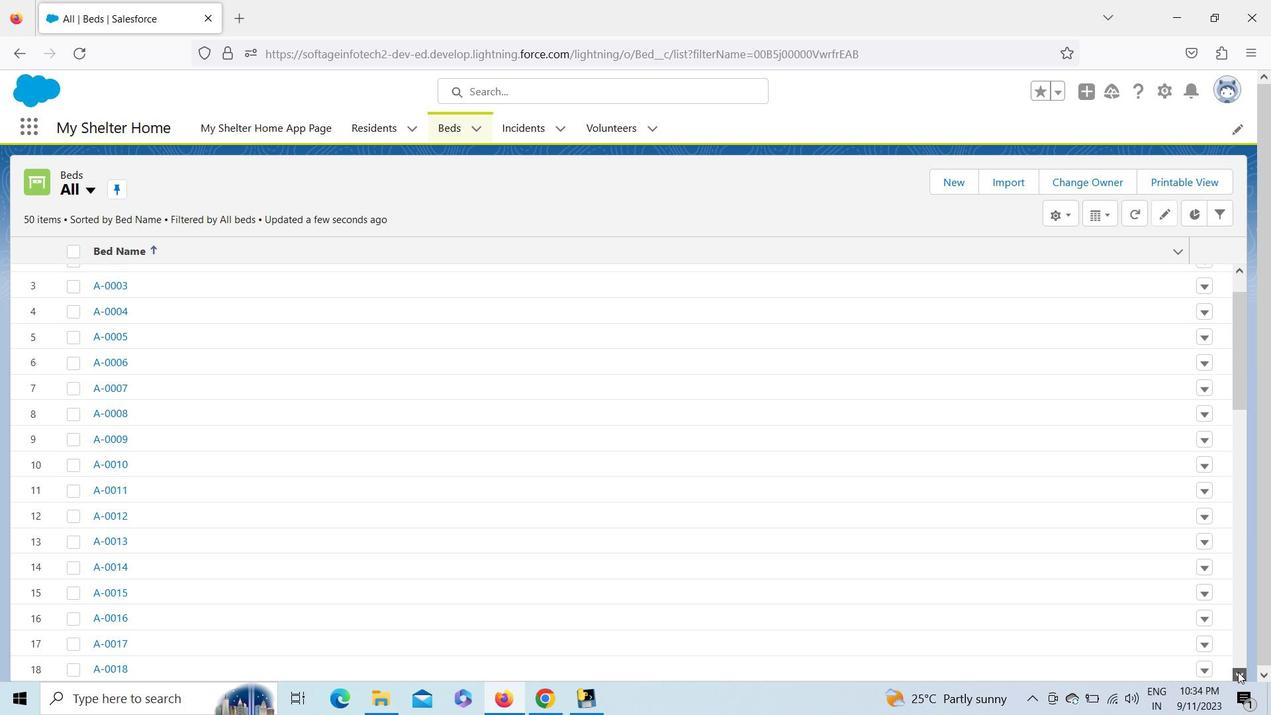 
Action: Mouse pressed left at (1238, 672)
Screenshot: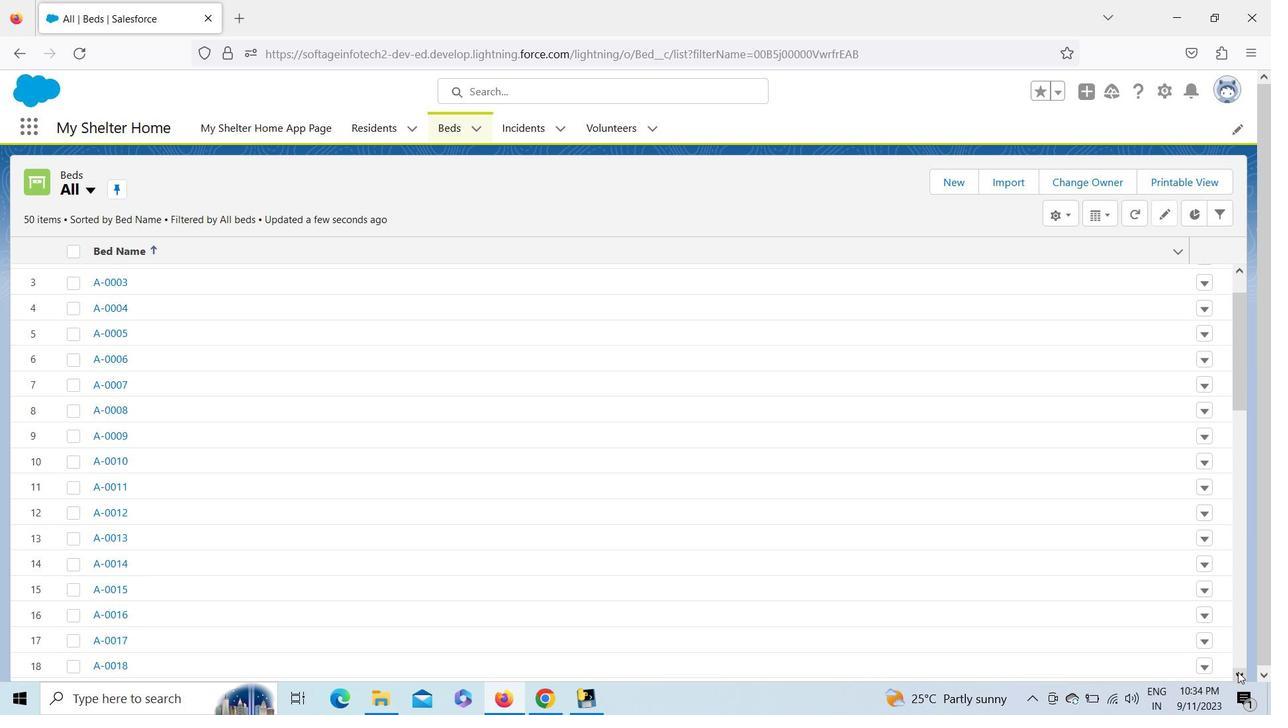 
Action: Mouse pressed left at (1238, 672)
Screenshot: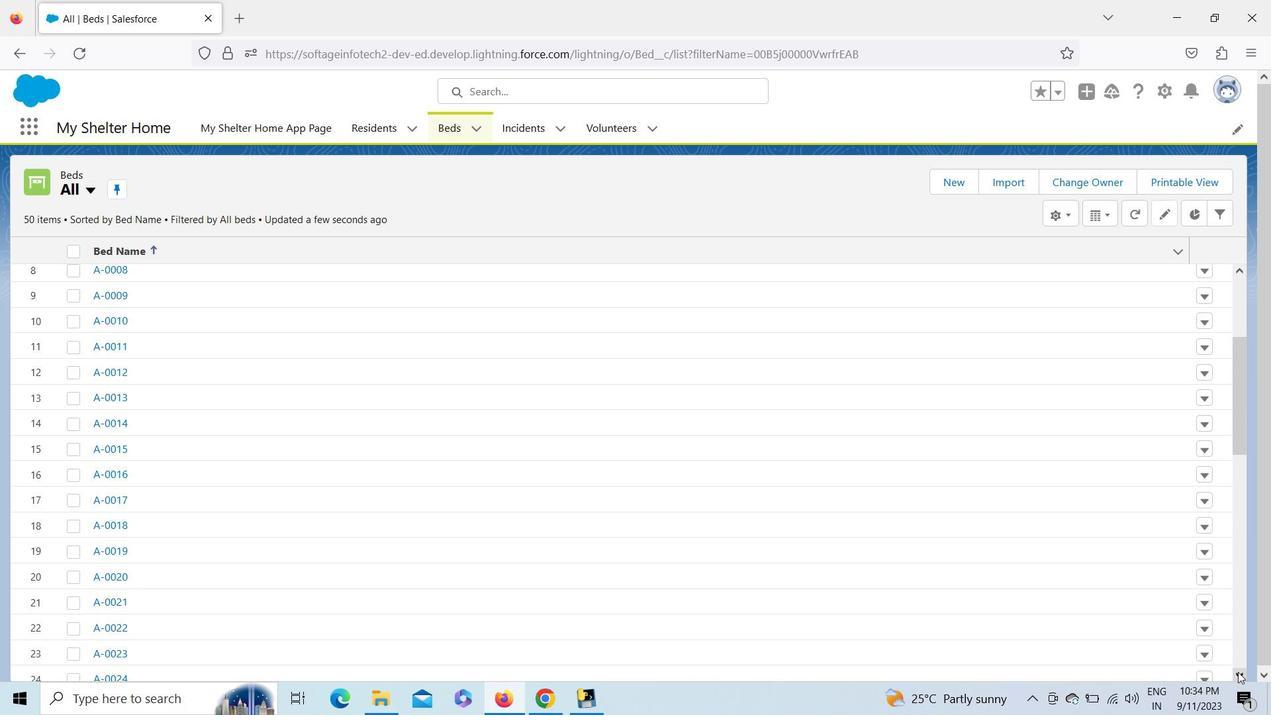 
Action: Mouse pressed left at (1238, 672)
Screenshot: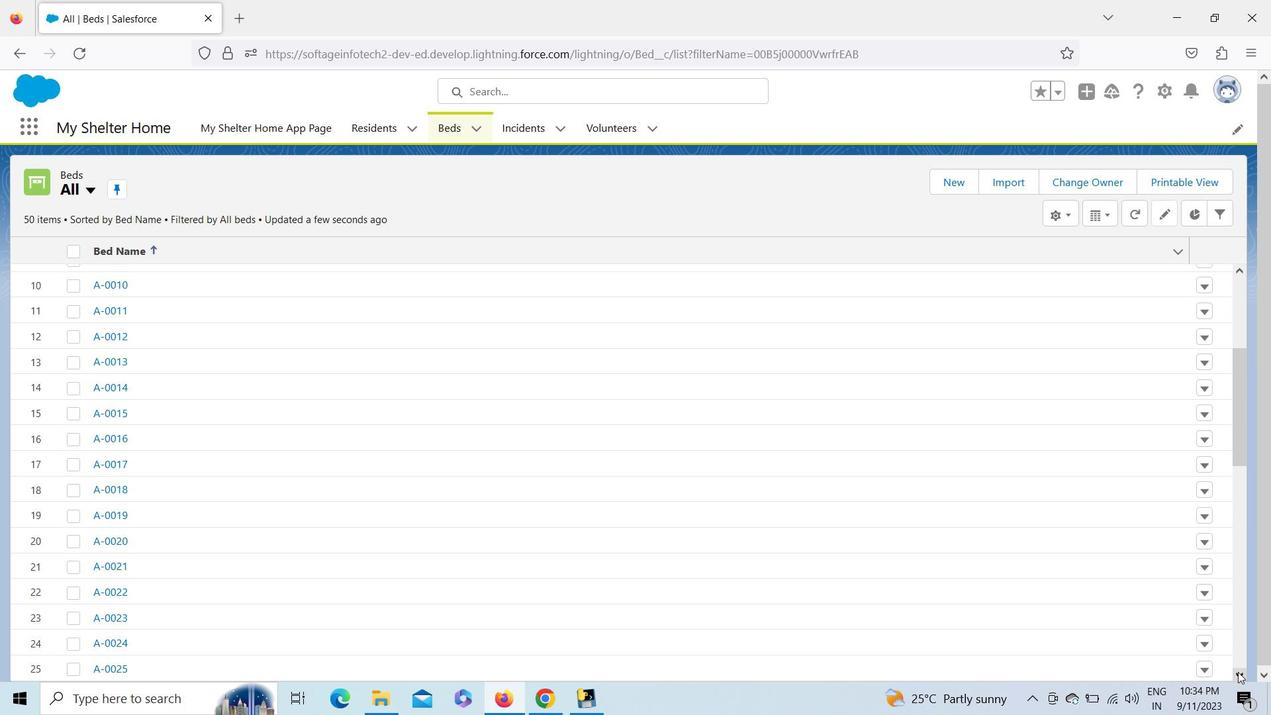 
Action: Mouse moved to (103, 451)
Screenshot: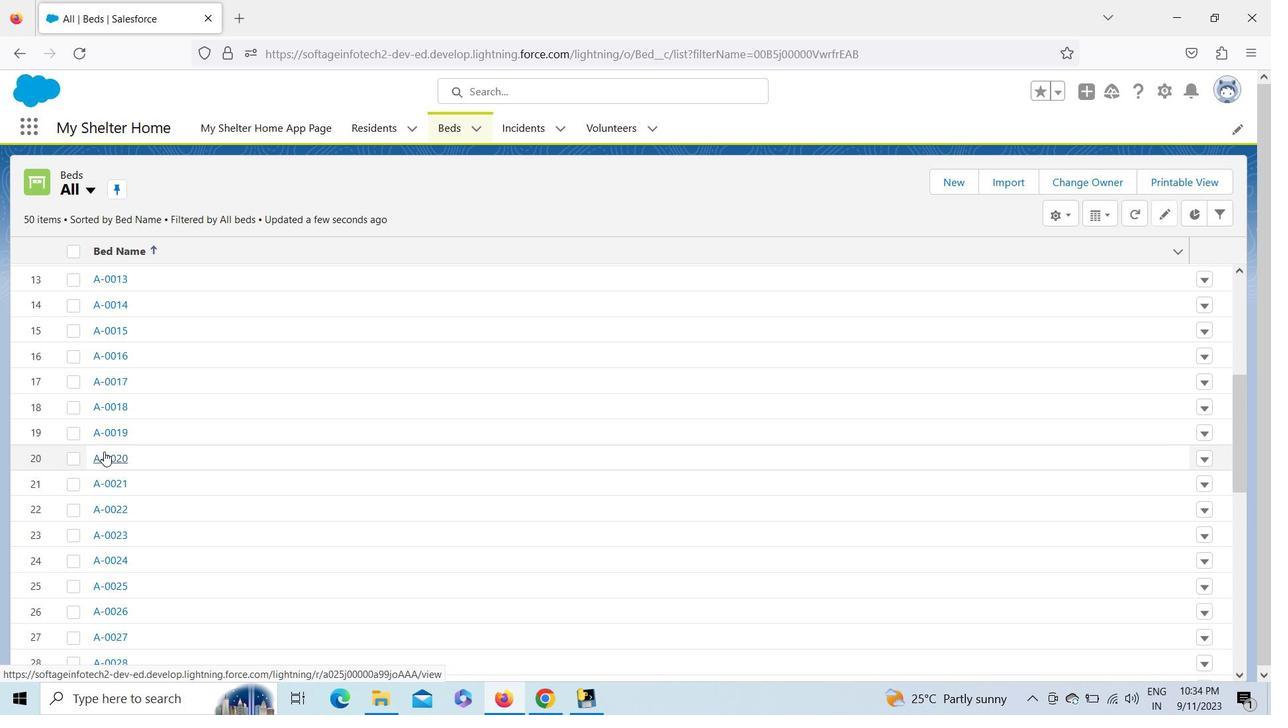 
Action: Mouse pressed left at (103, 451)
Screenshot: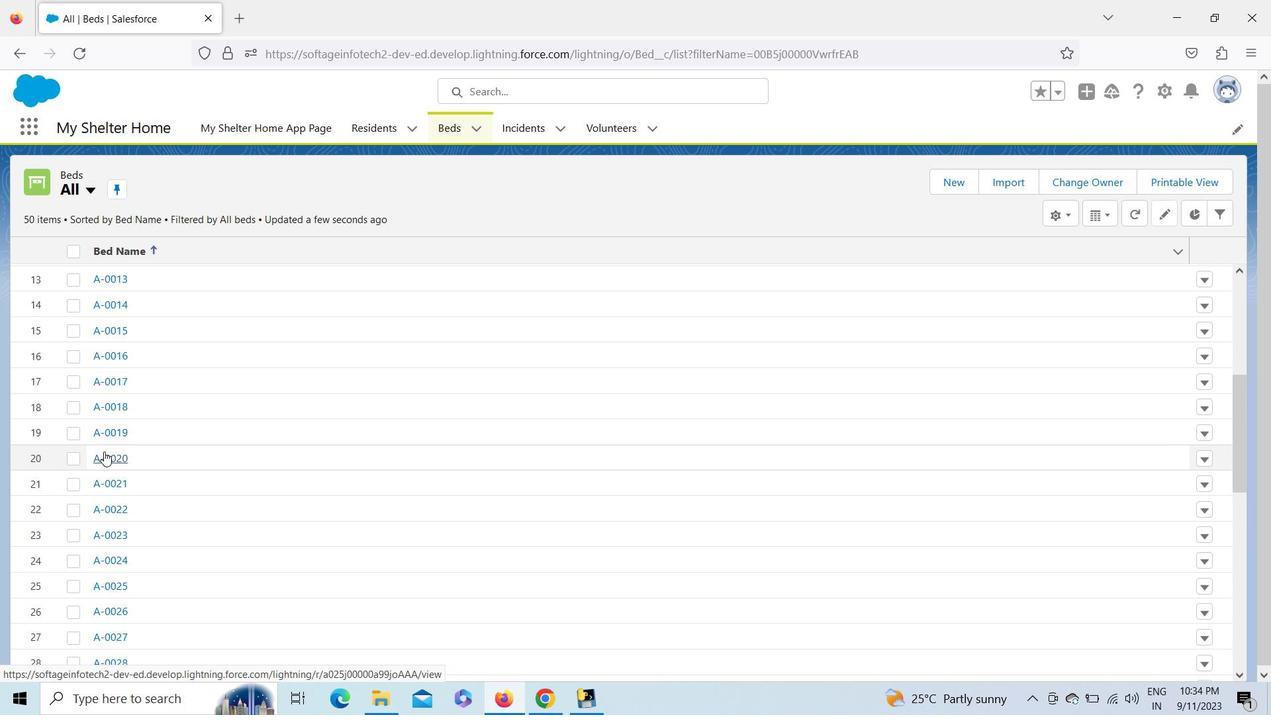 
Action: Mouse moved to (813, 398)
Screenshot: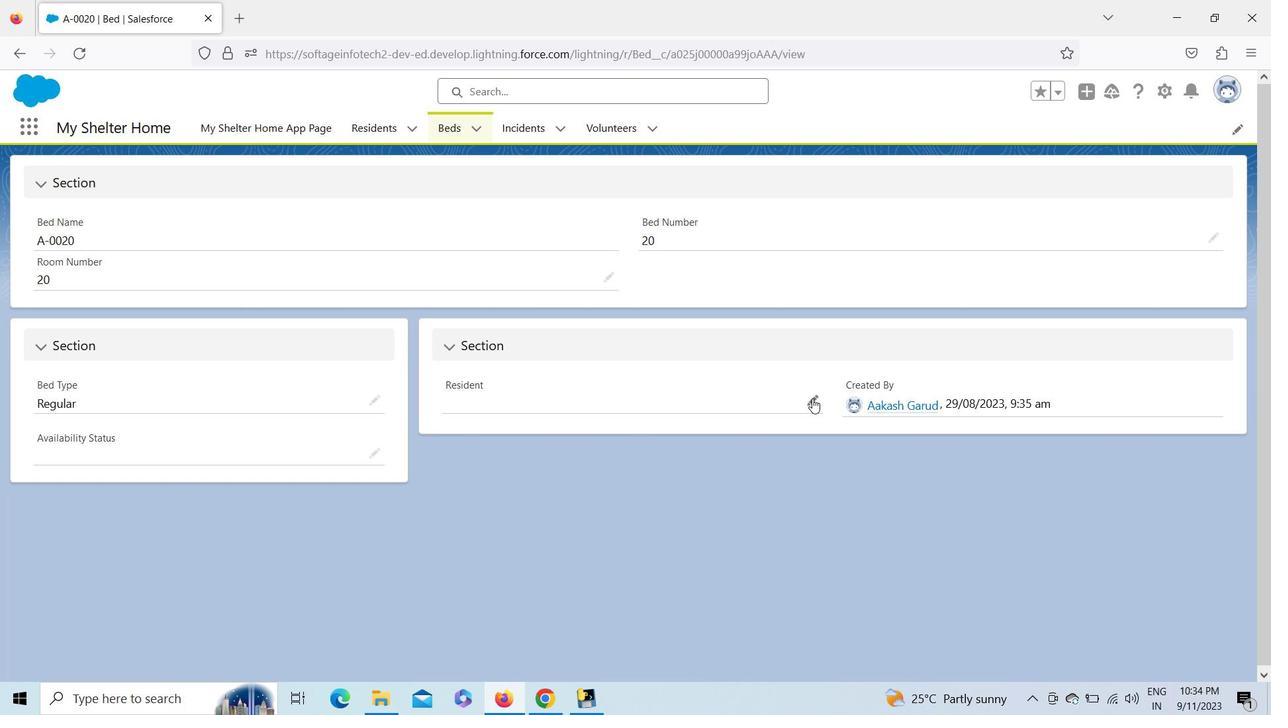 
Action: Mouse pressed left at (813, 398)
Screenshot: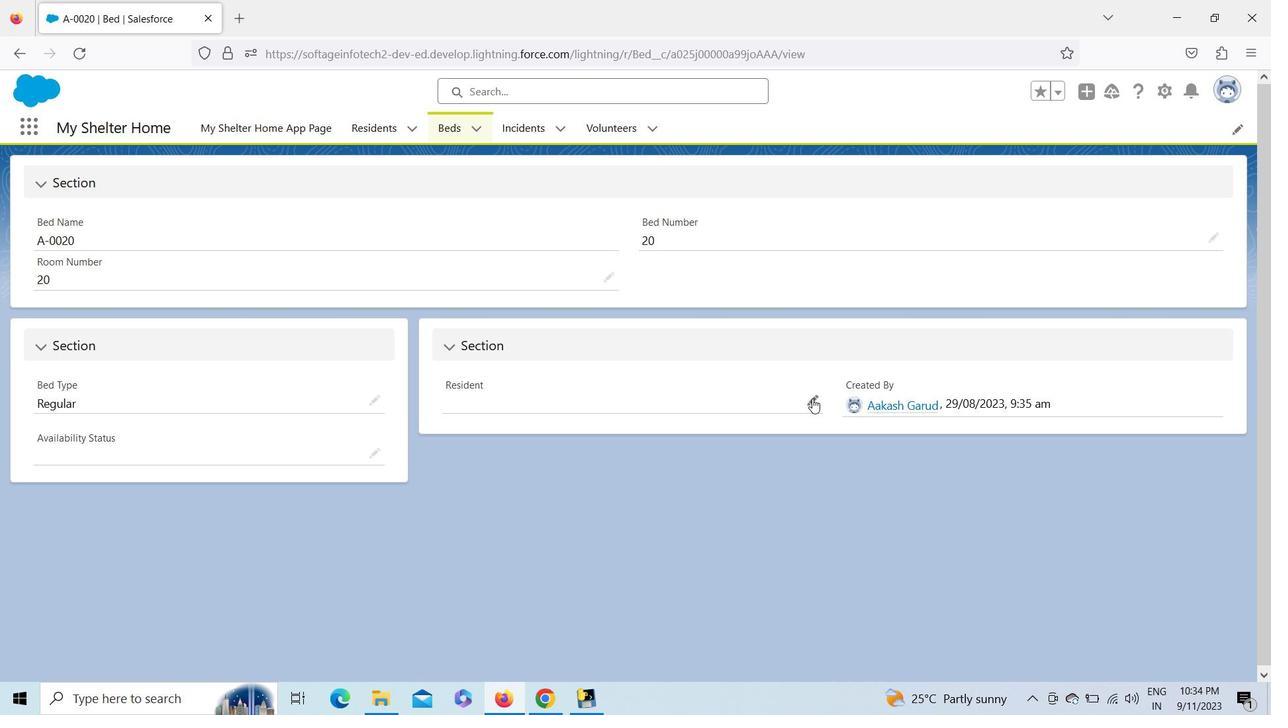 
Action: Mouse moved to (617, 445)
Screenshot: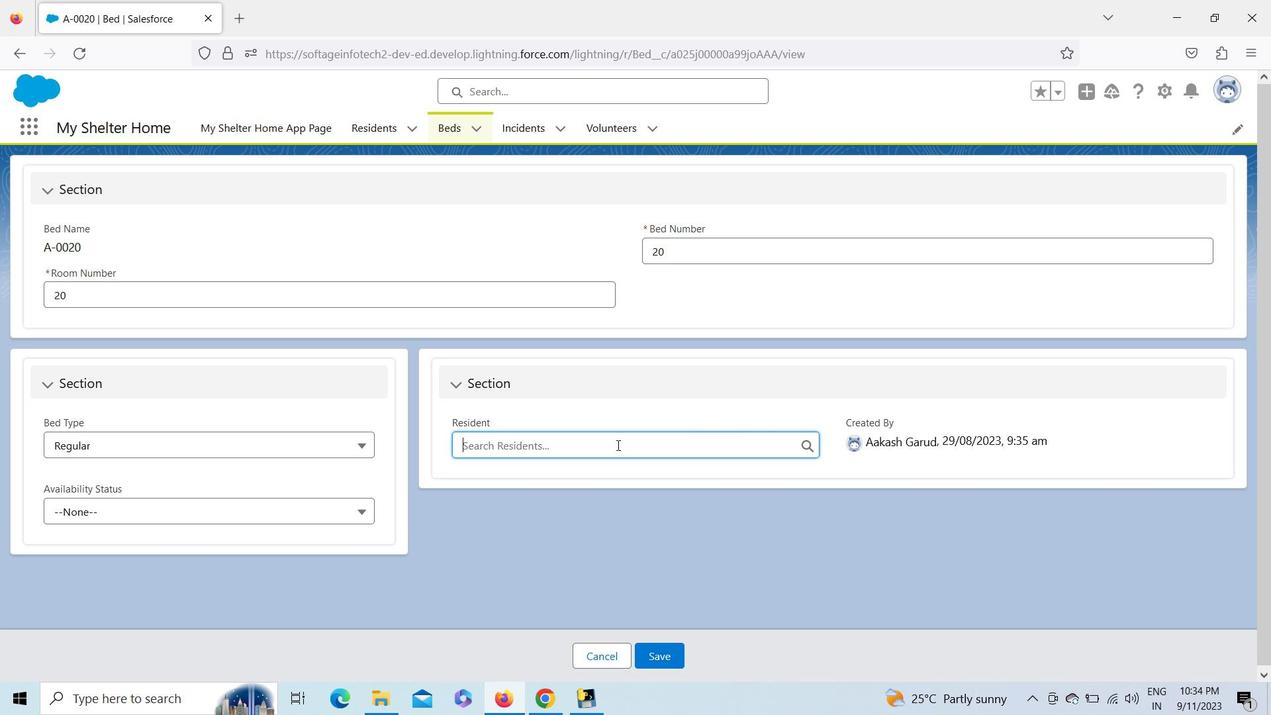 
Action: Key pressed <Key.shift>Mar\<Key.backspace><Key.backspace>
Screenshot: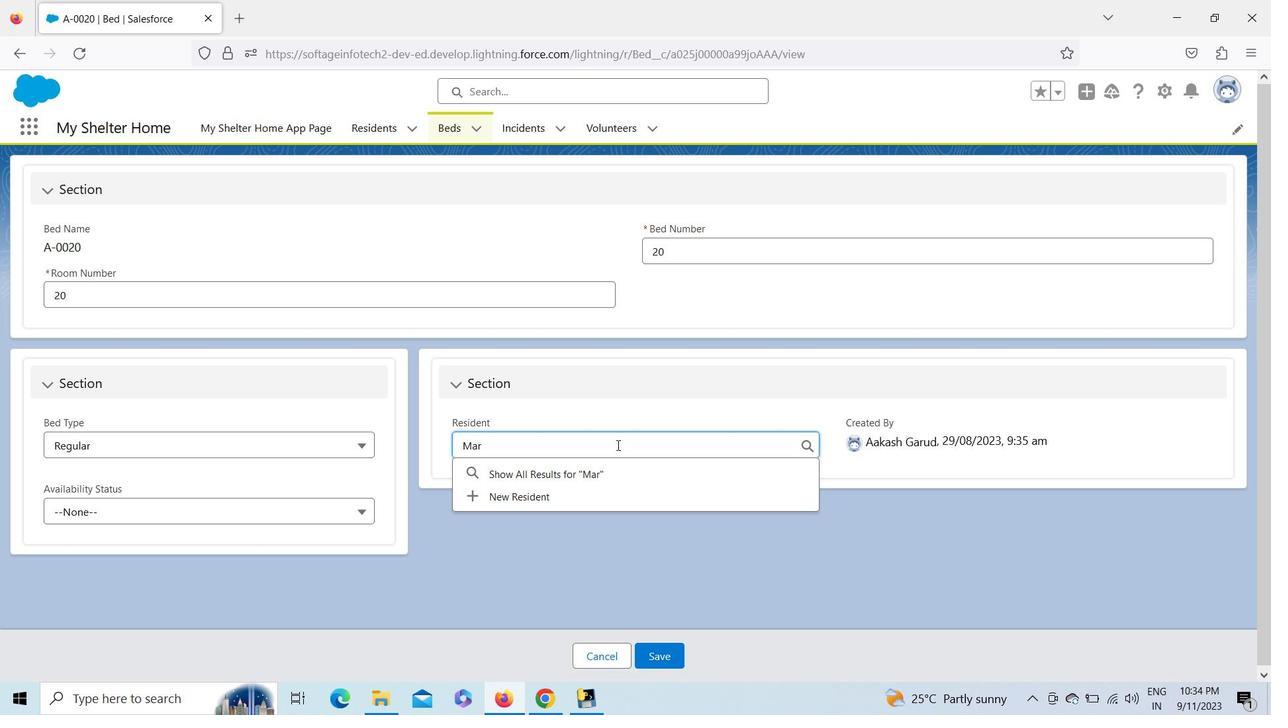 
Action: Mouse moved to (559, 498)
Screenshot: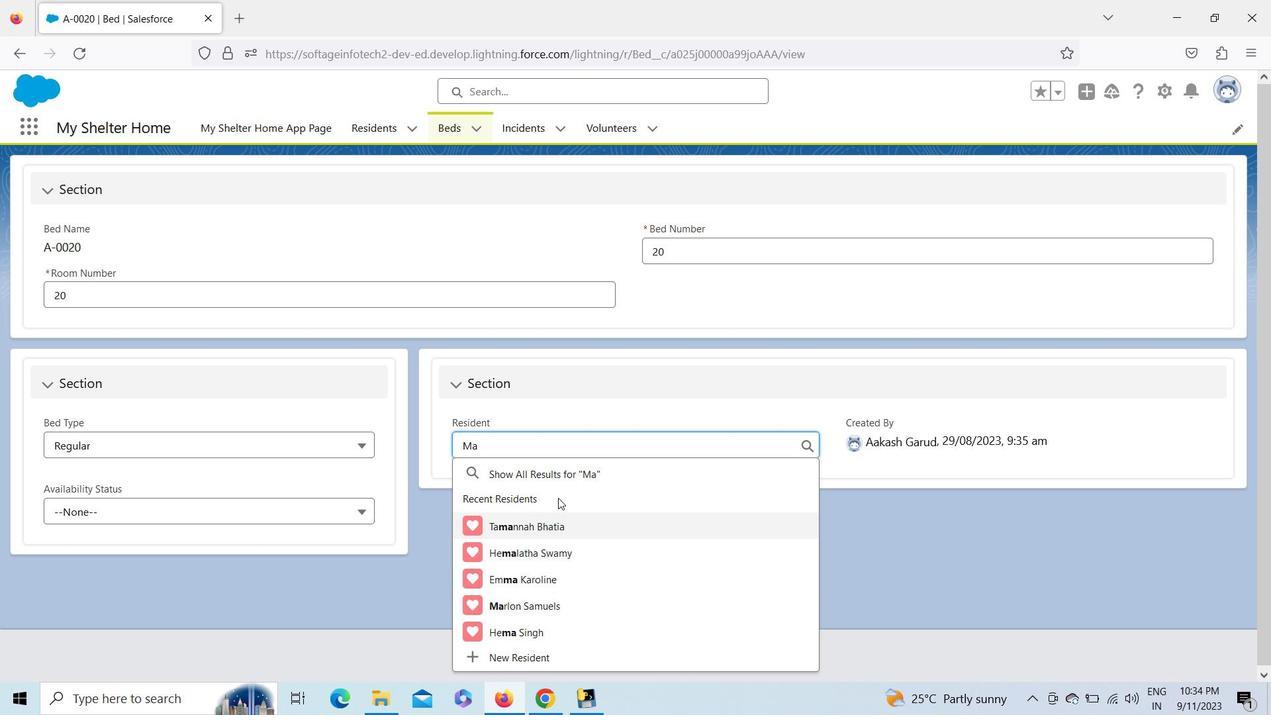 
Action: Key pressed rgaret
Screenshot: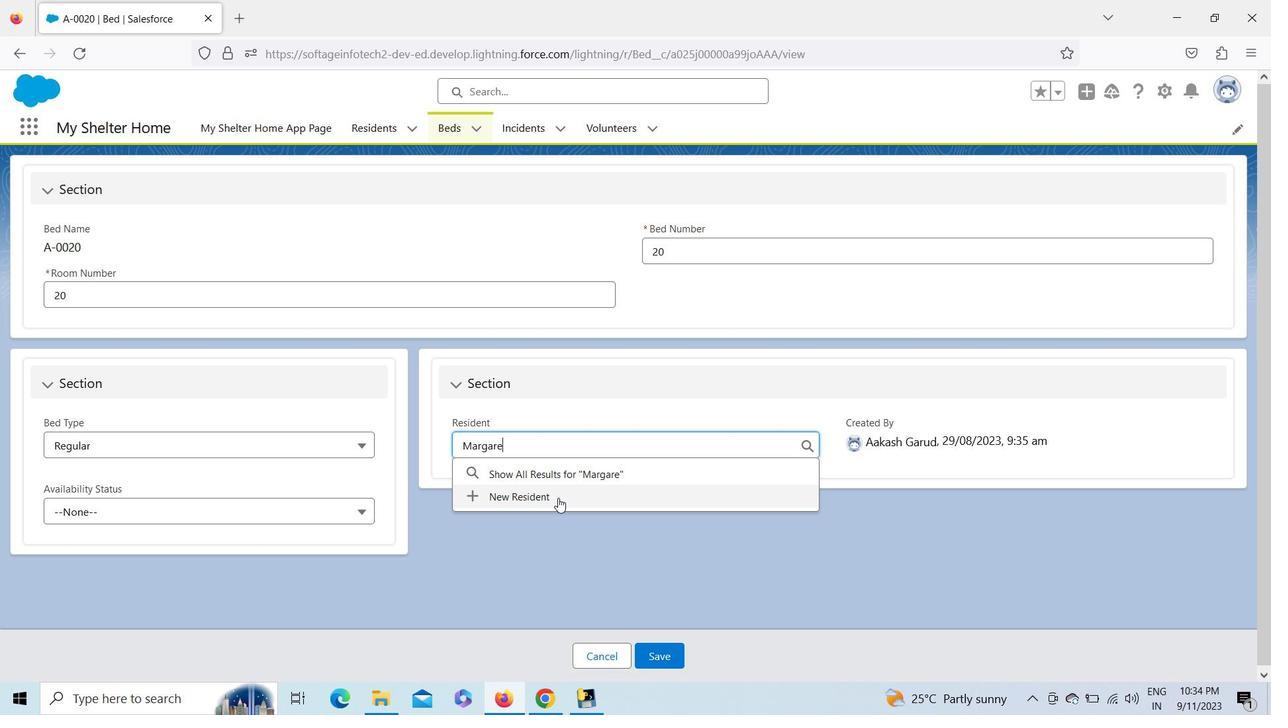 
Action: Mouse pressed left at (559, 498)
Screenshot: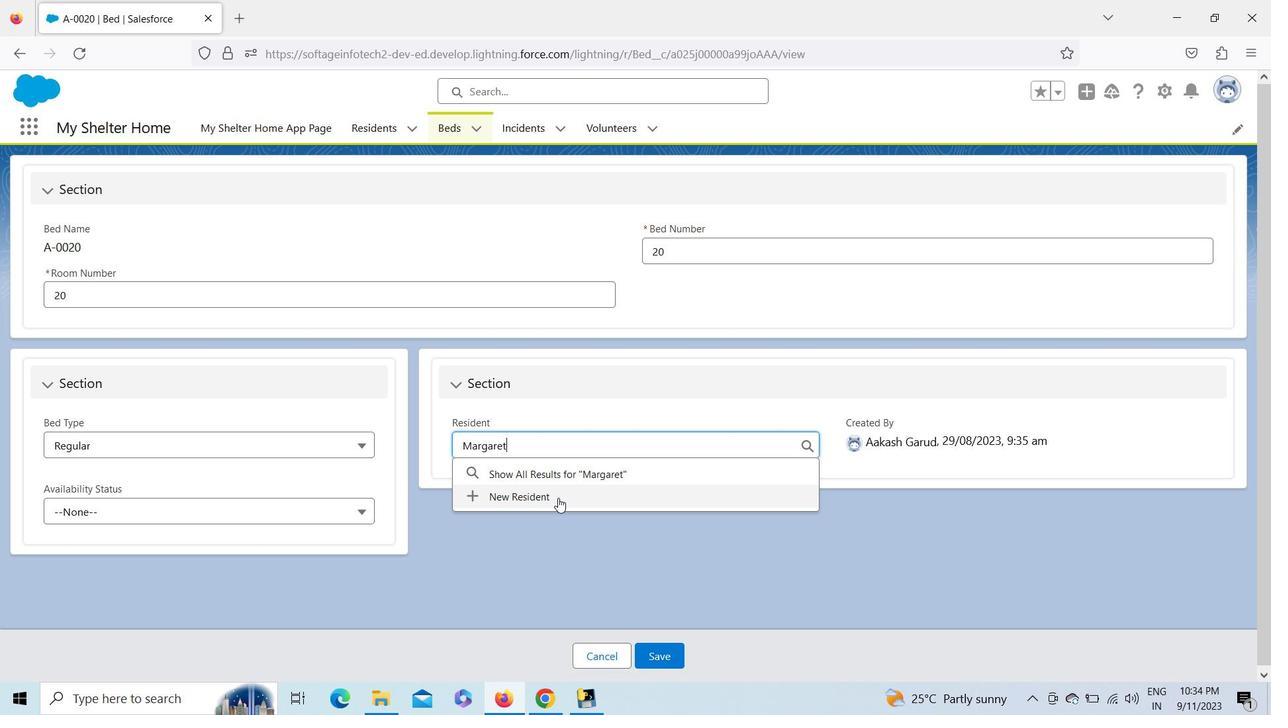 
Action: Mouse moved to (977, 93)
Screenshot: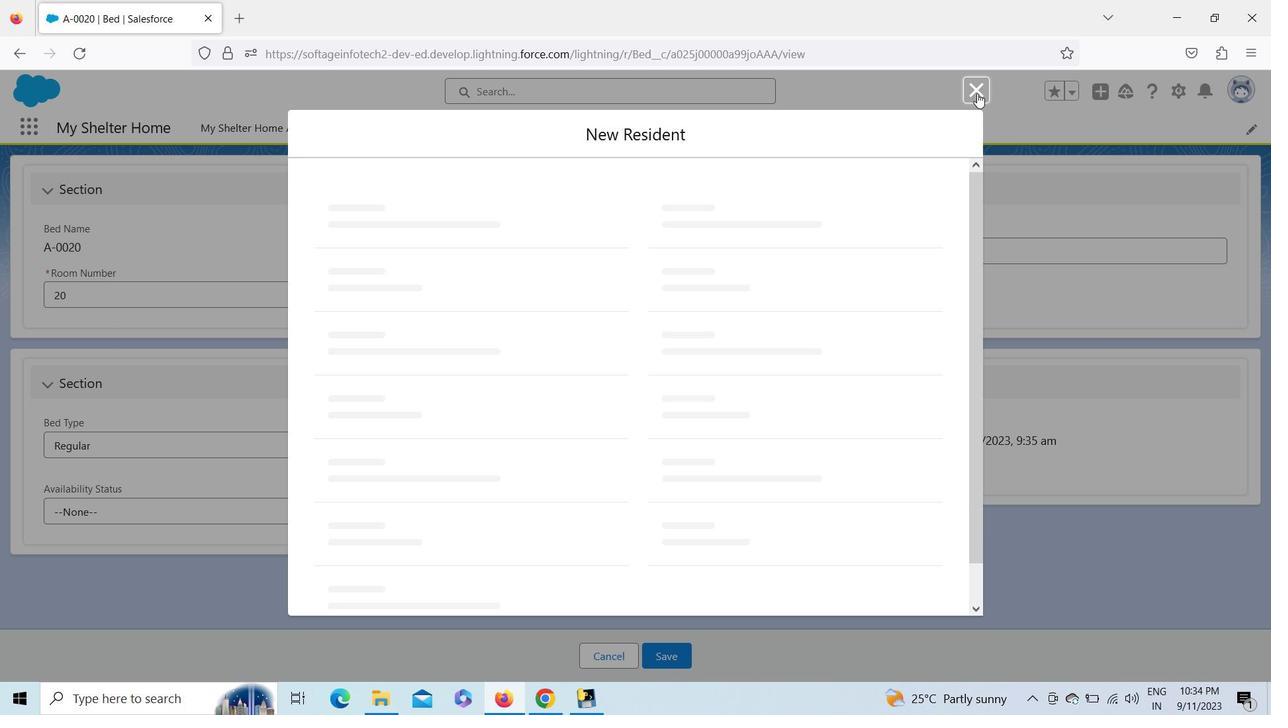 
Action: Mouse pressed left at (977, 93)
Screenshot: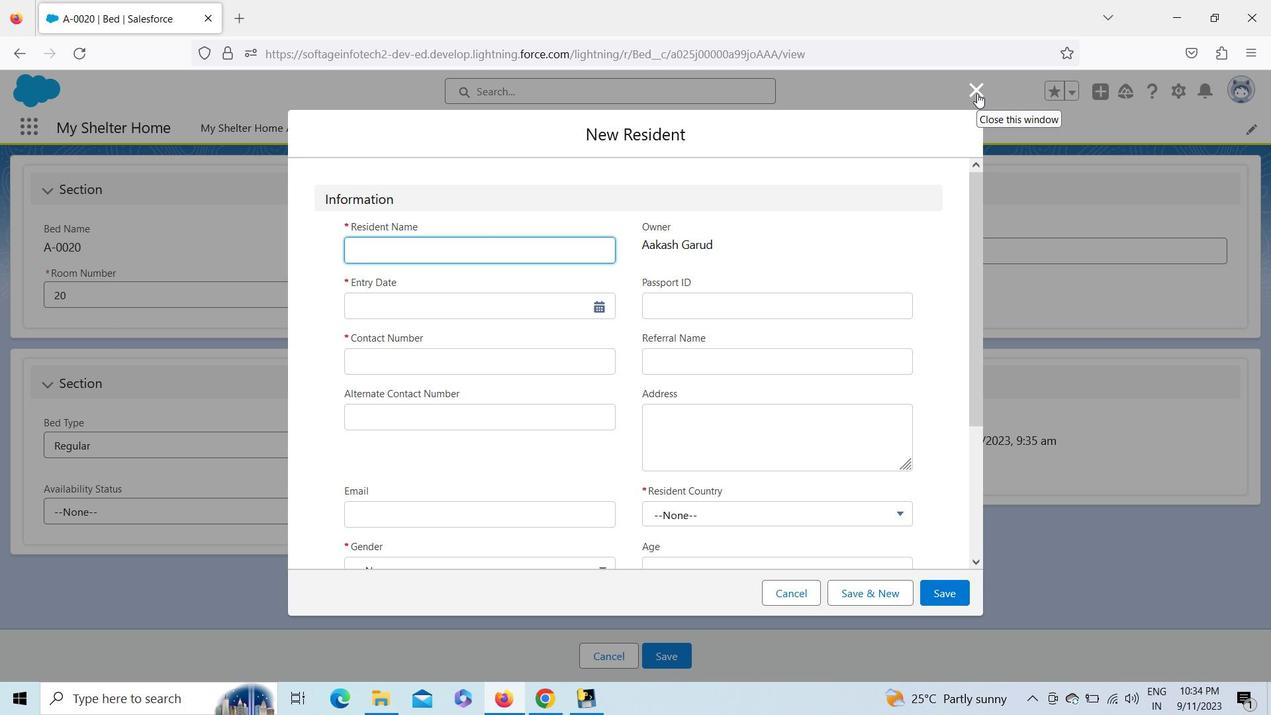 
Action: Mouse moved to (554, 449)
Screenshot: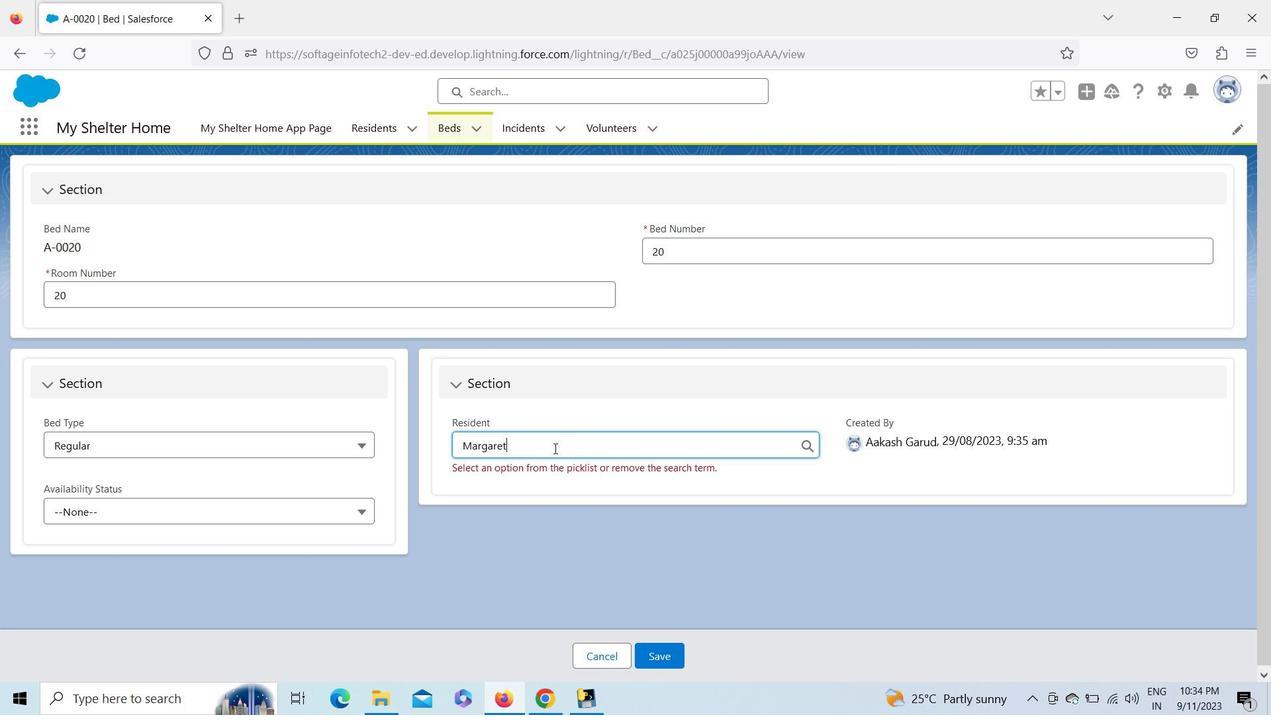 
Action: Mouse pressed left at (554, 449)
Screenshot: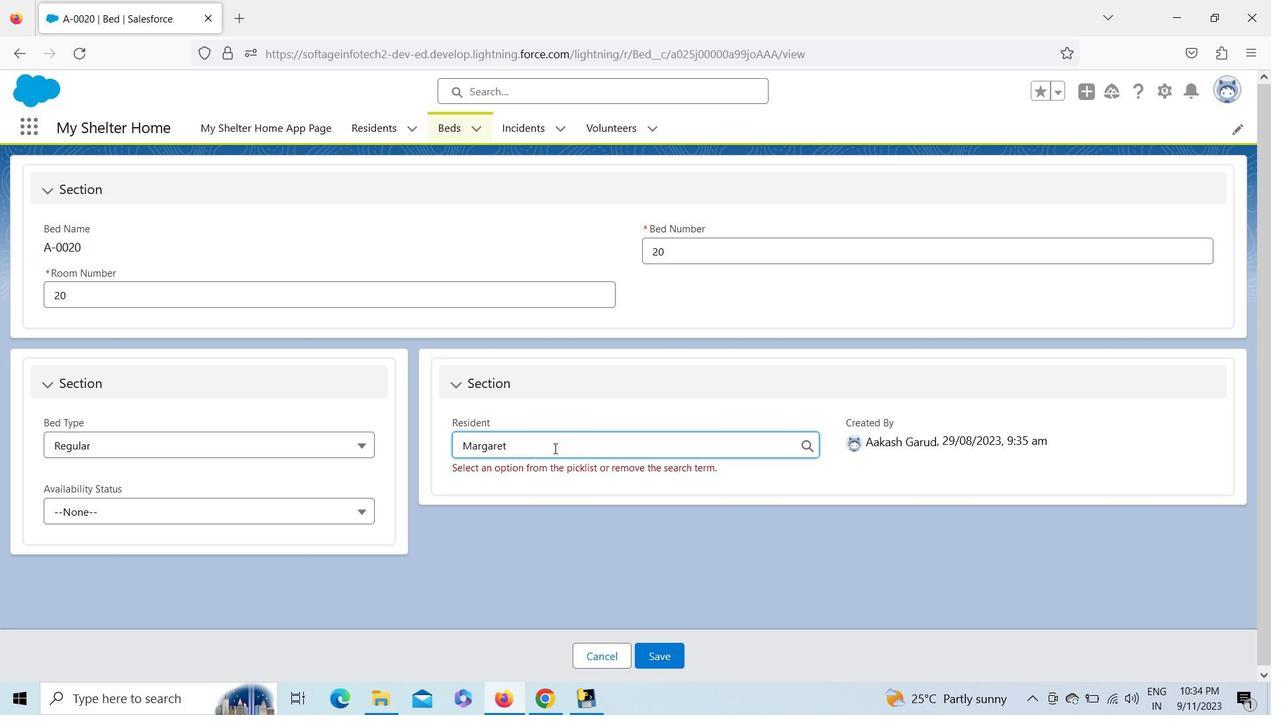 
Action: Mouse moved to (535, 476)
Screenshot: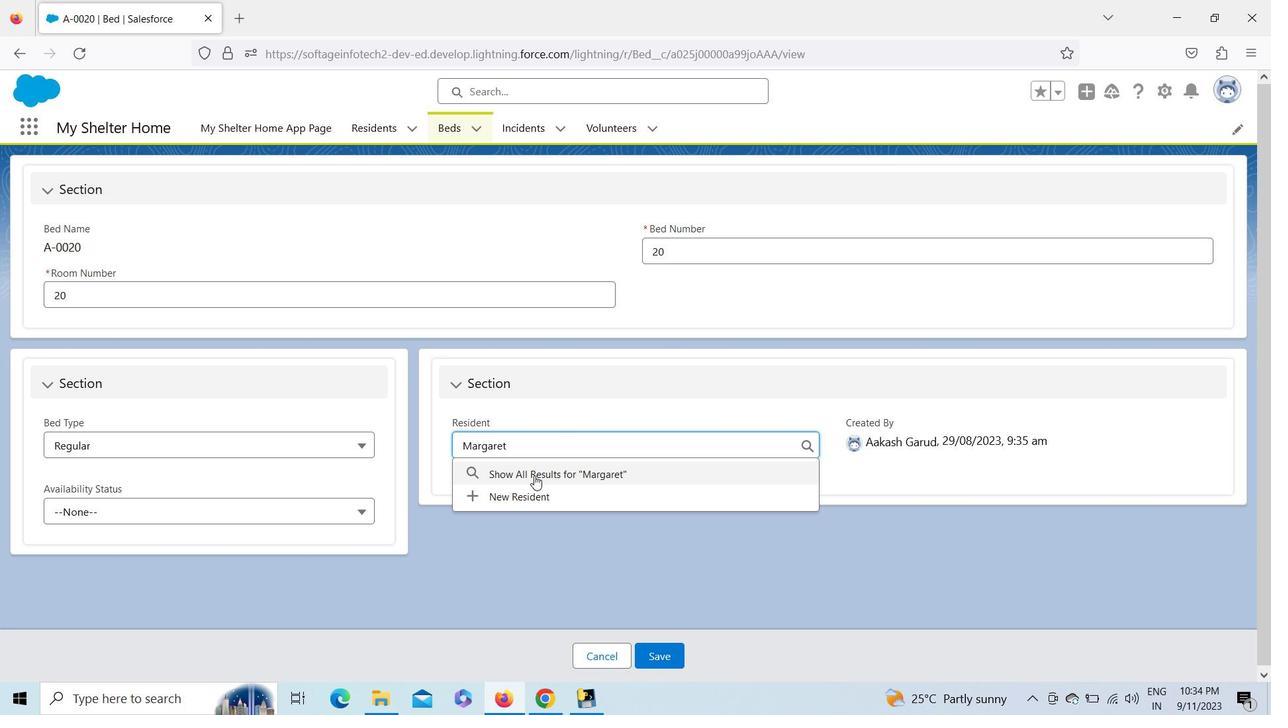 
Action: Mouse pressed left at (535, 476)
Screenshot: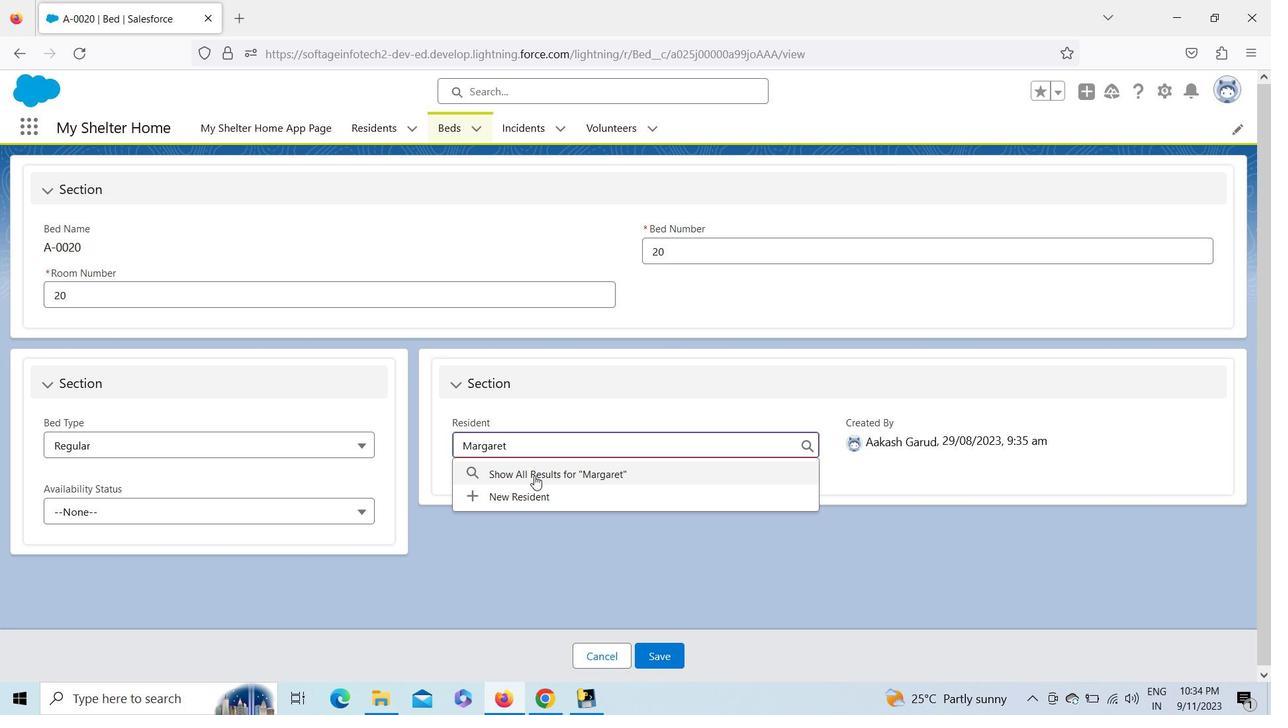 
Action: Mouse moved to (153, 332)
Screenshot: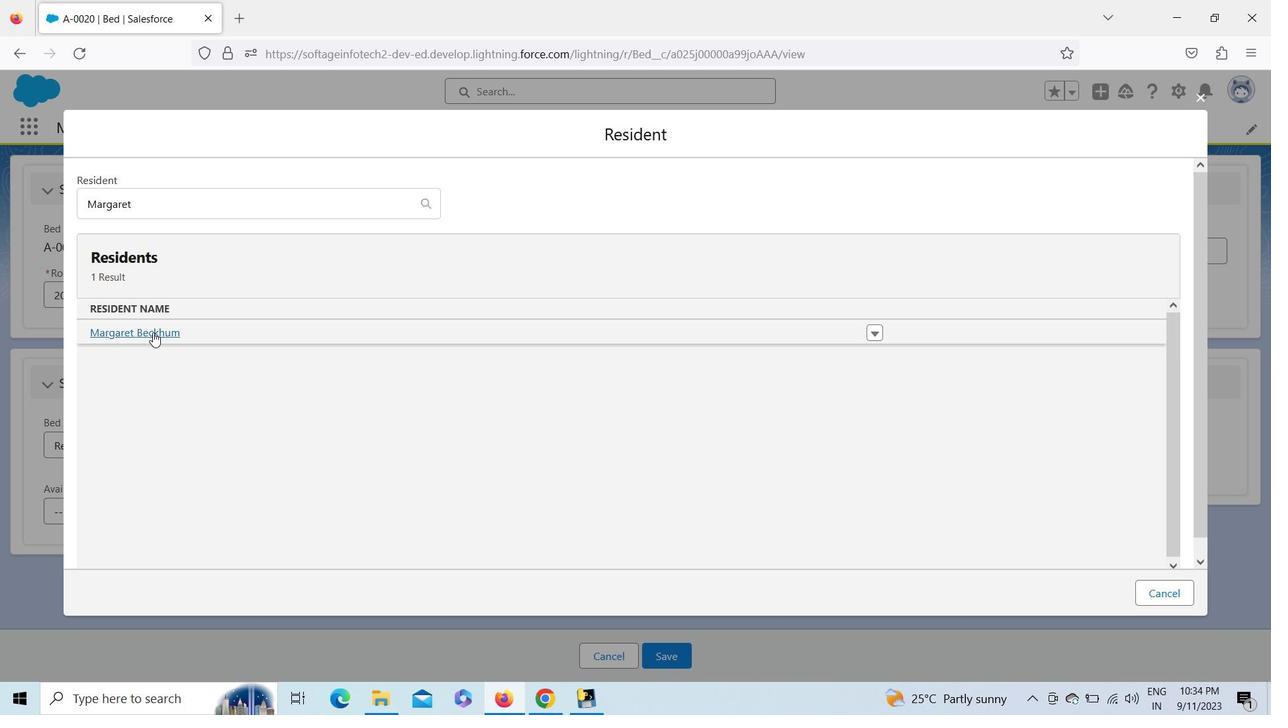 
Action: Mouse pressed left at (153, 332)
Screenshot: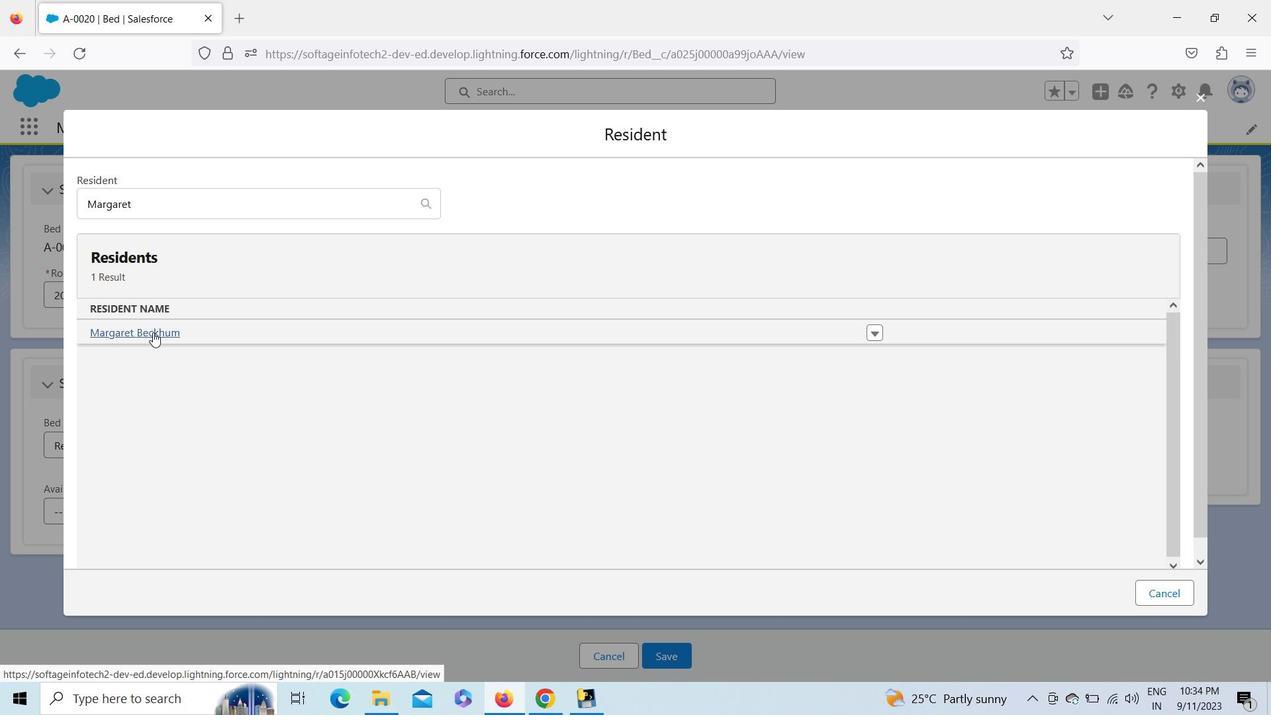 
Action: Mouse moved to (306, 500)
Screenshot: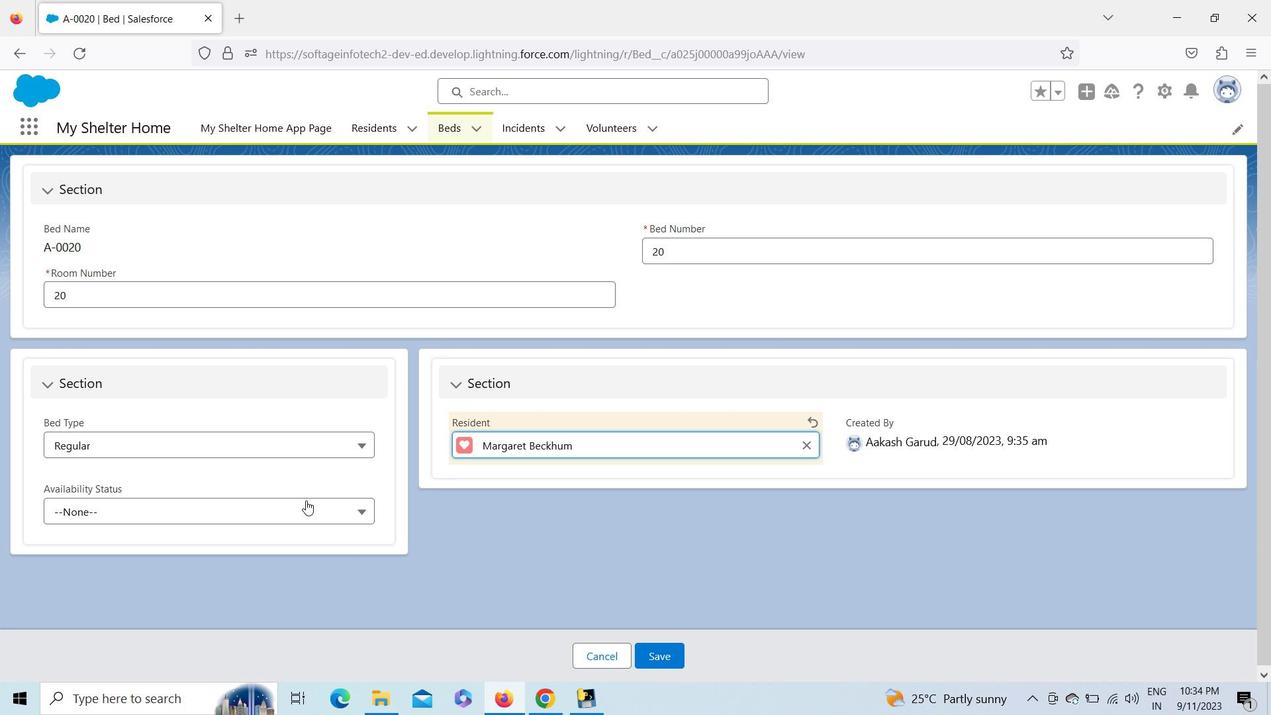 
Action: Mouse pressed left at (306, 500)
Screenshot: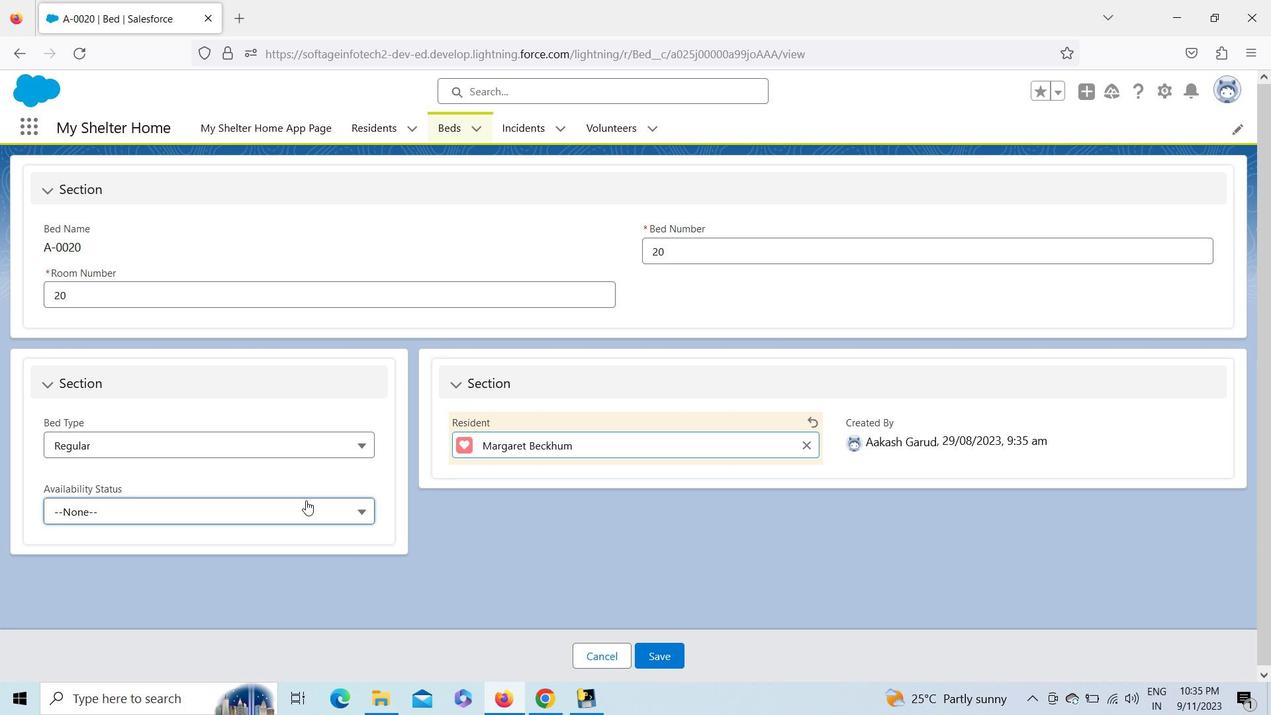 
Action: Mouse moved to (123, 570)
Screenshot: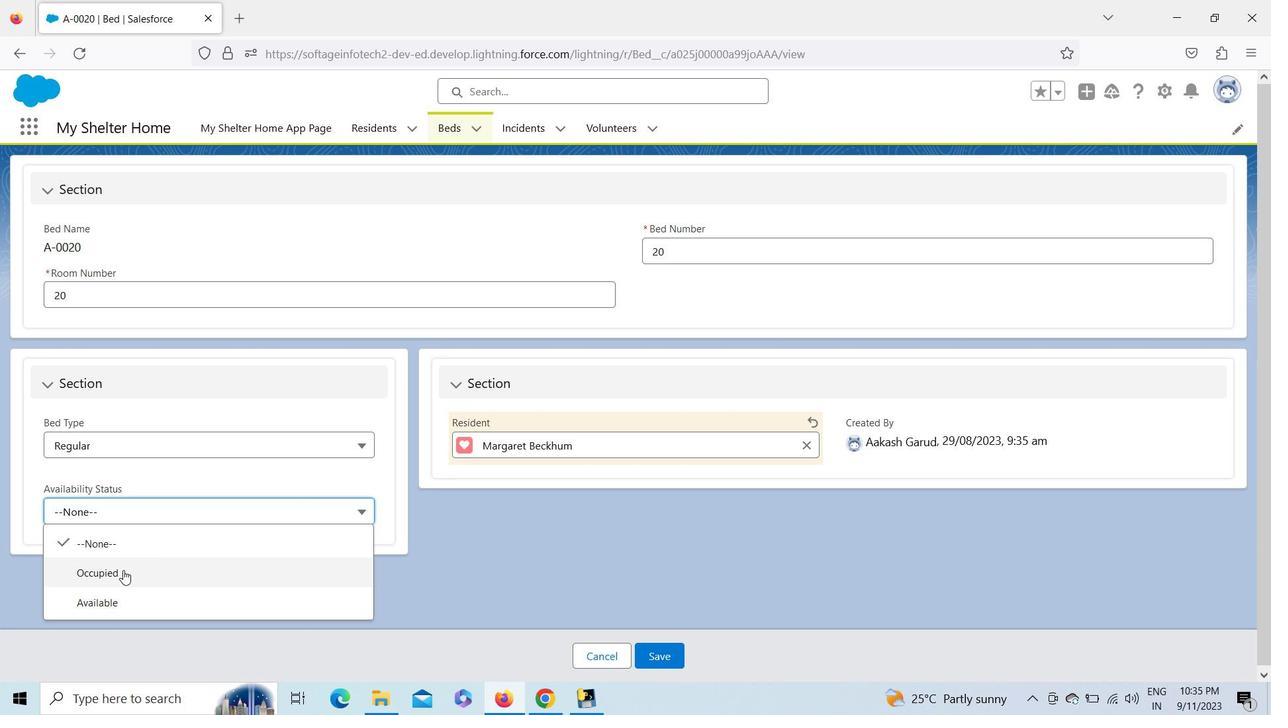 
Action: Mouse pressed left at (123, 570)
Screenshot: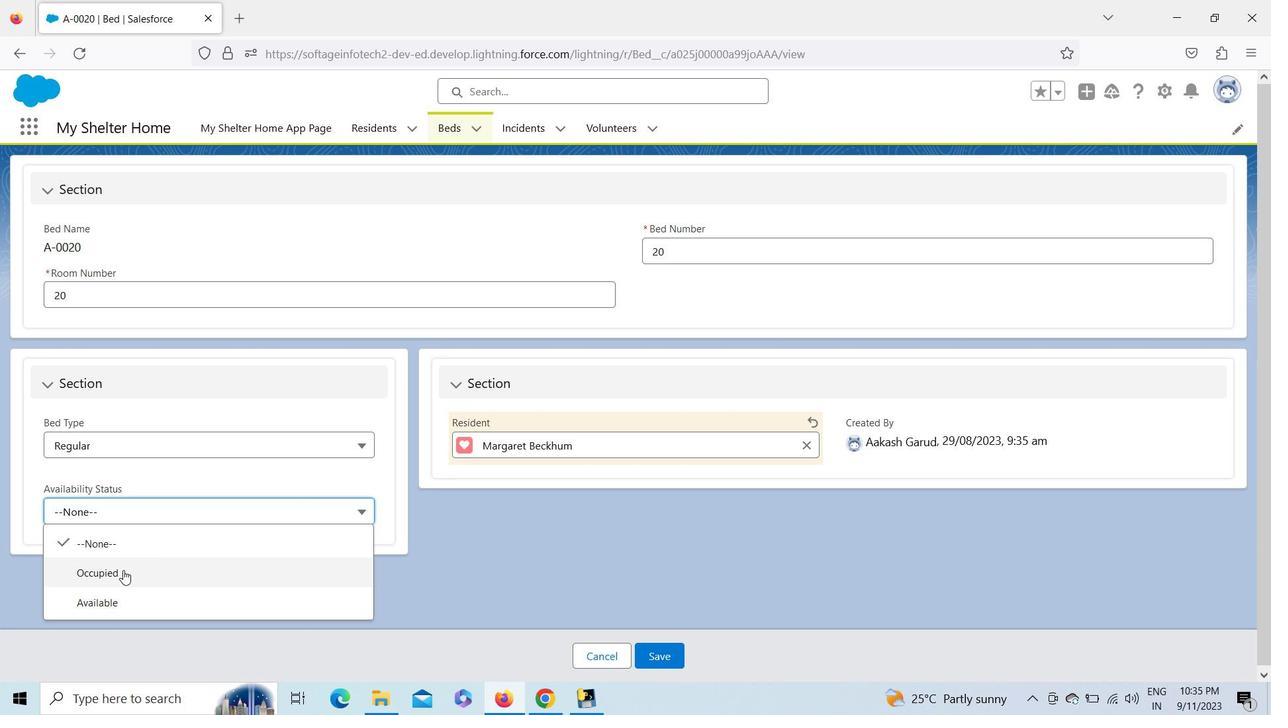 
Action: Mouse moved to (680, 667)
Screenshot: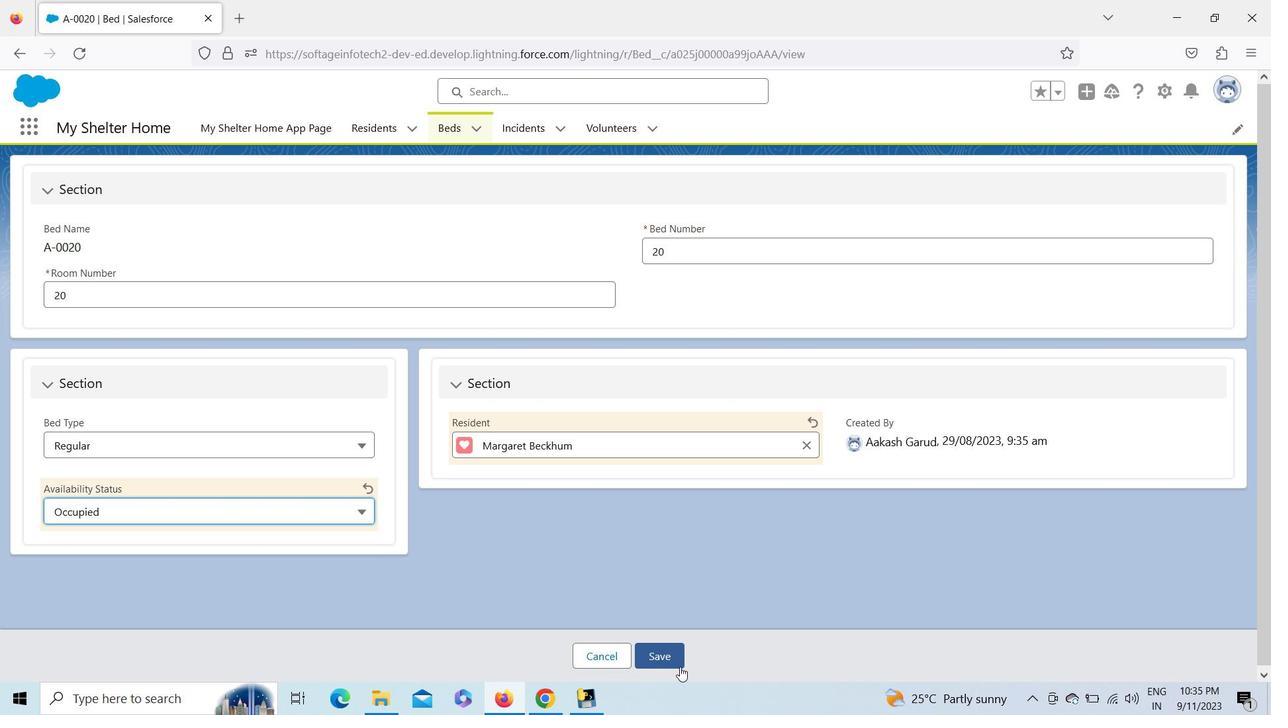 
Action: Mouse pressed left at (680, 667)
Screenshot: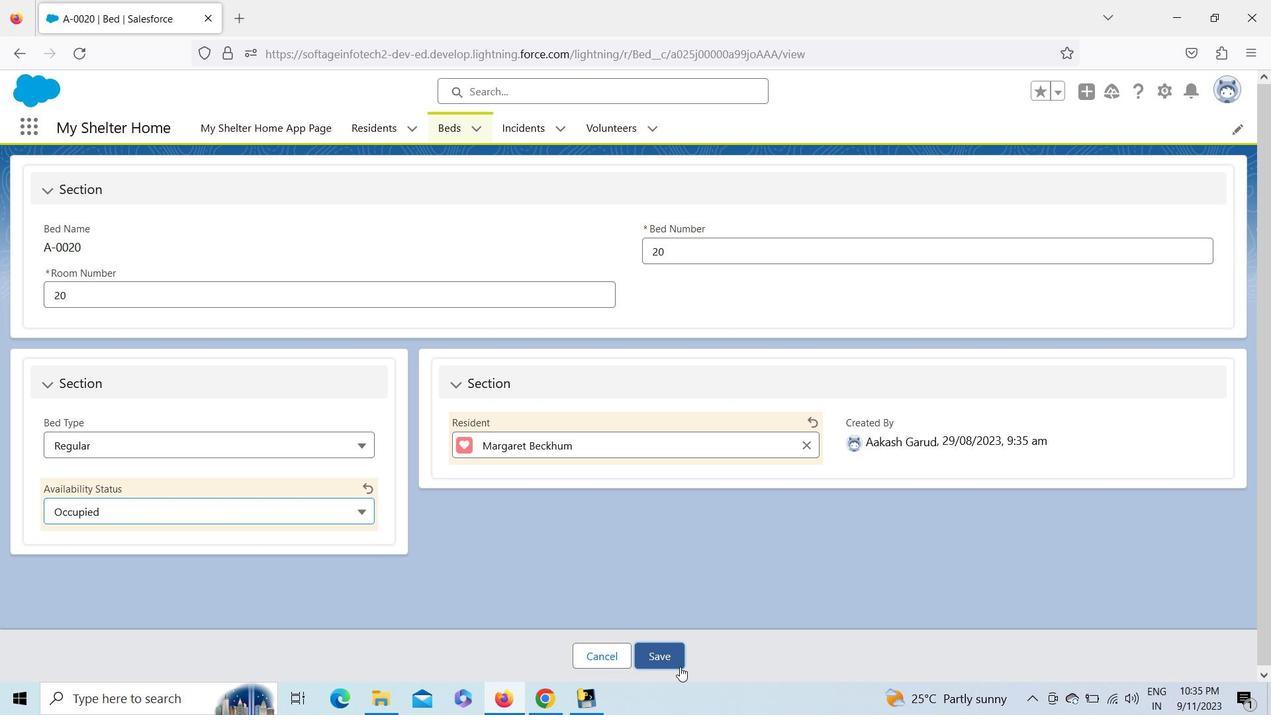 
Action: Mouse moved to (666, 655)
Screenshot: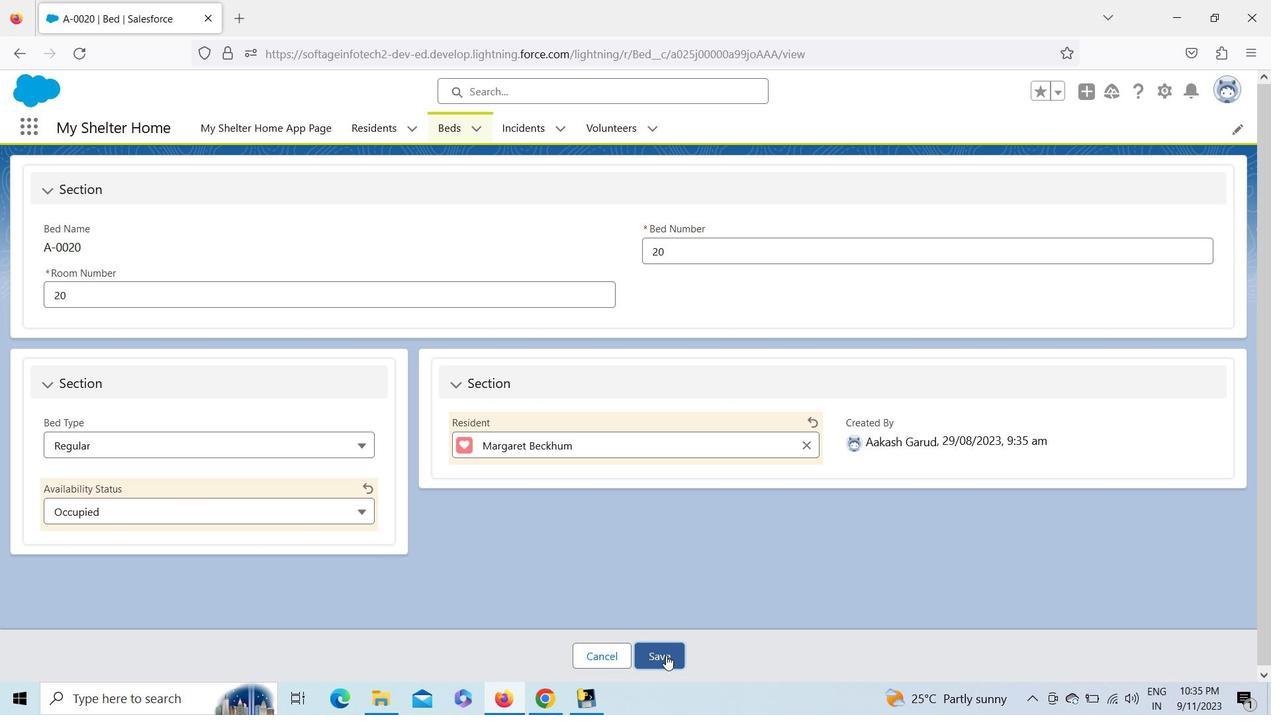 
Action: Mouse pressed left at (666, 655)
Screenshot: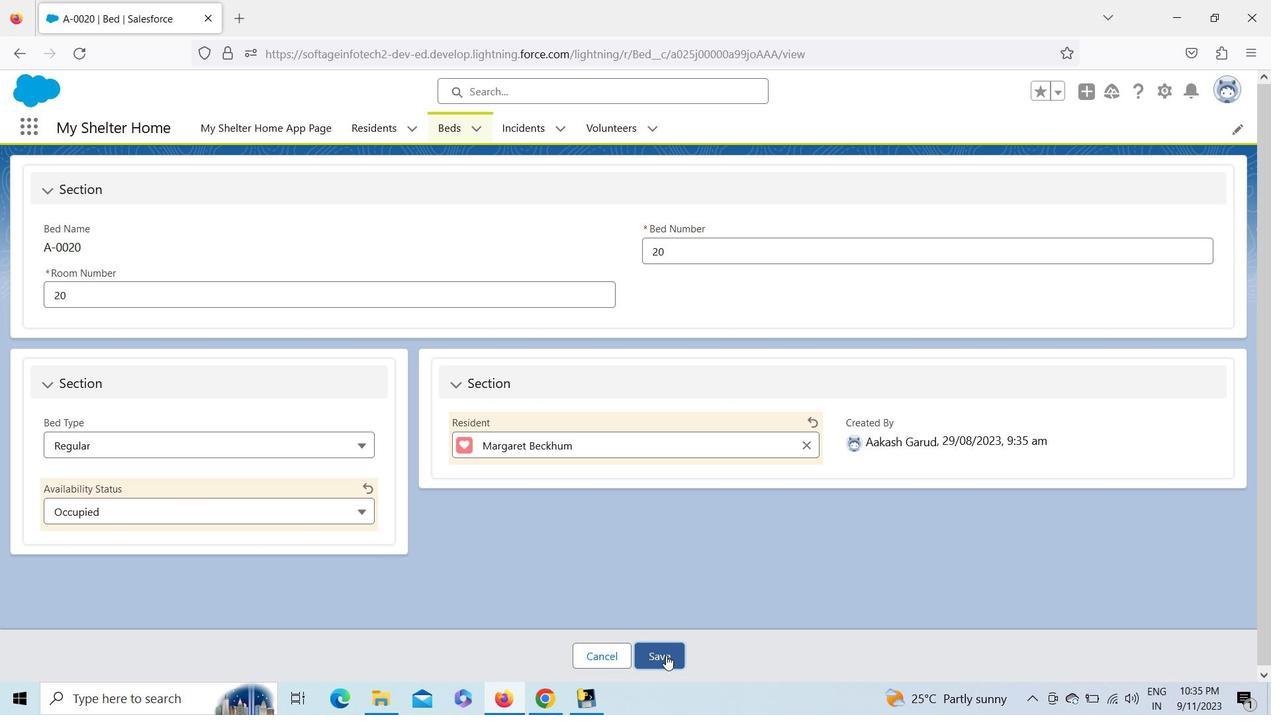 
Action: Mouse moved to (444, 125)
Screenshot: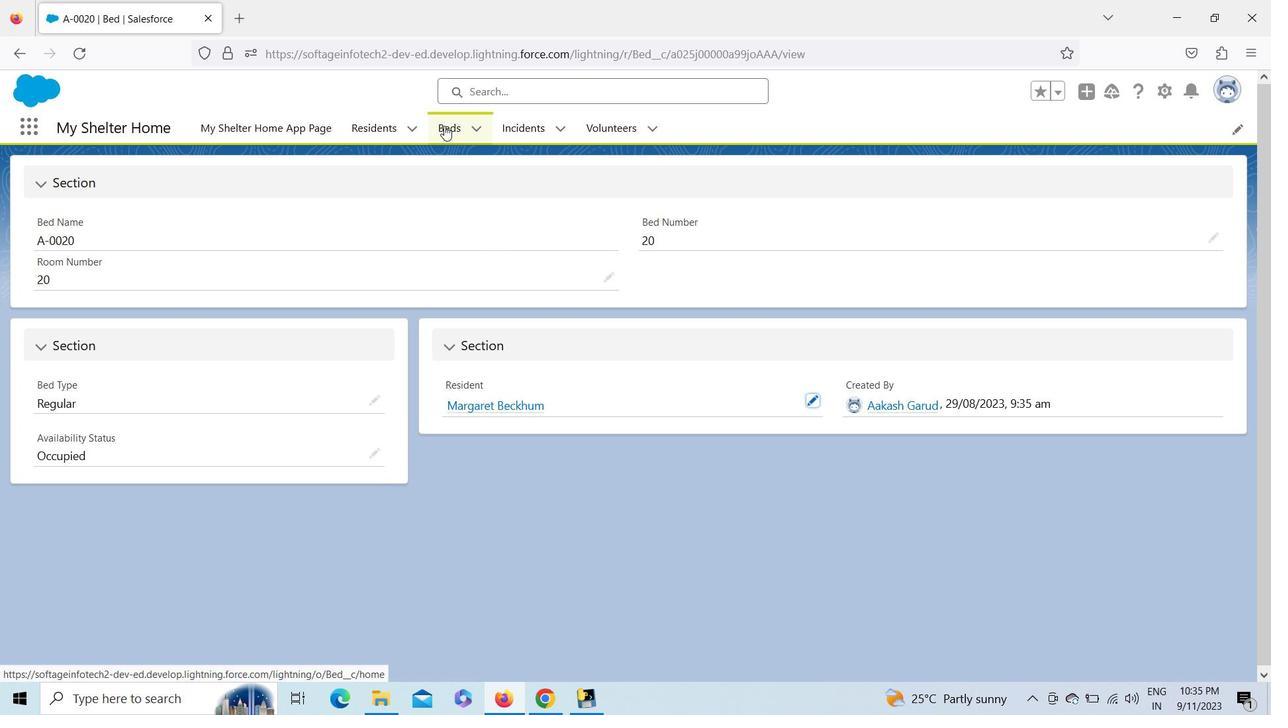 
Action: Mouse pressed left at (444, 125)
Screenshot: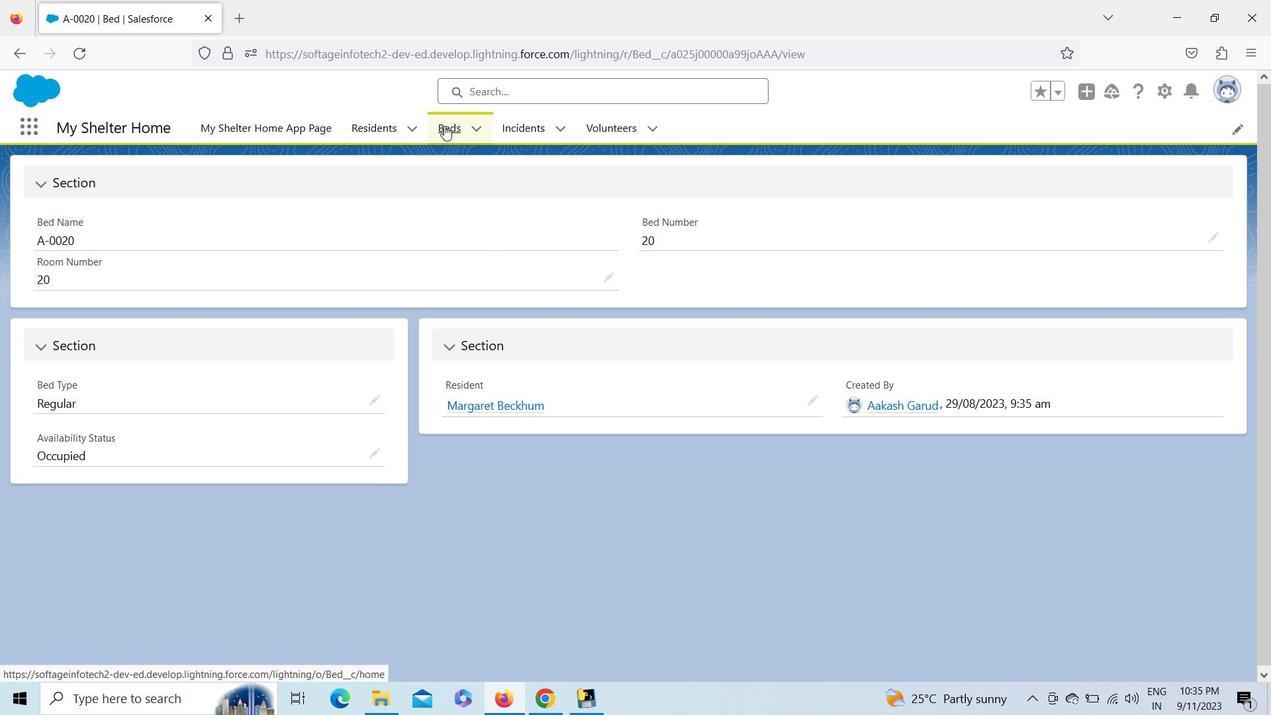 
Action: Mouse moved to (1238, 674)
Screenshot: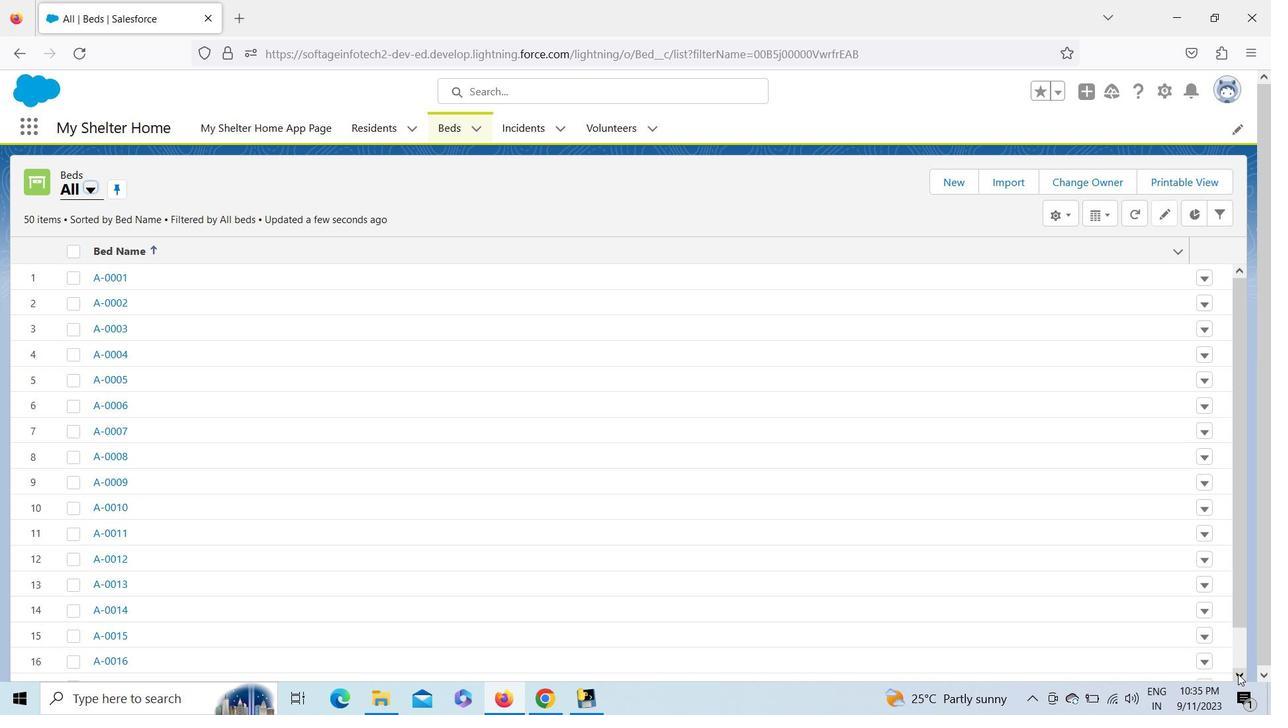 
Action: Mouse pressed left at (1238, 674)
Screenshot: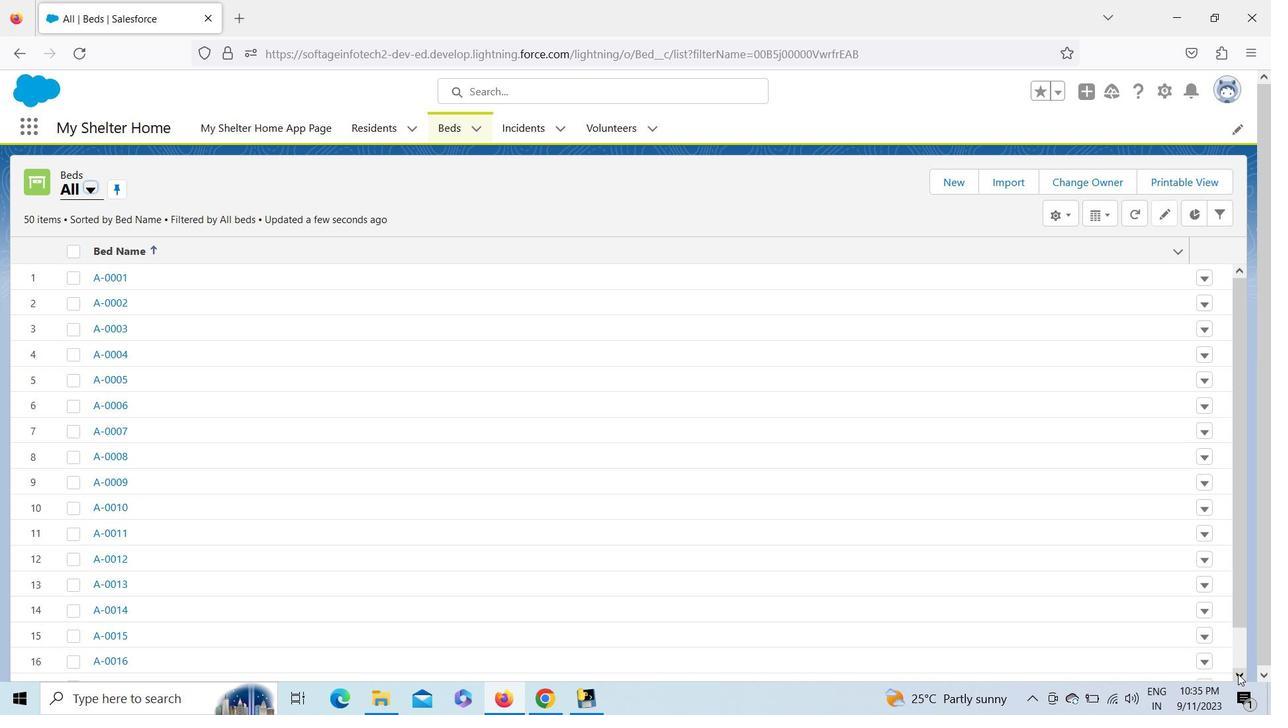 
Action: Mouse pressed left at (1238, 674)
Screenshot: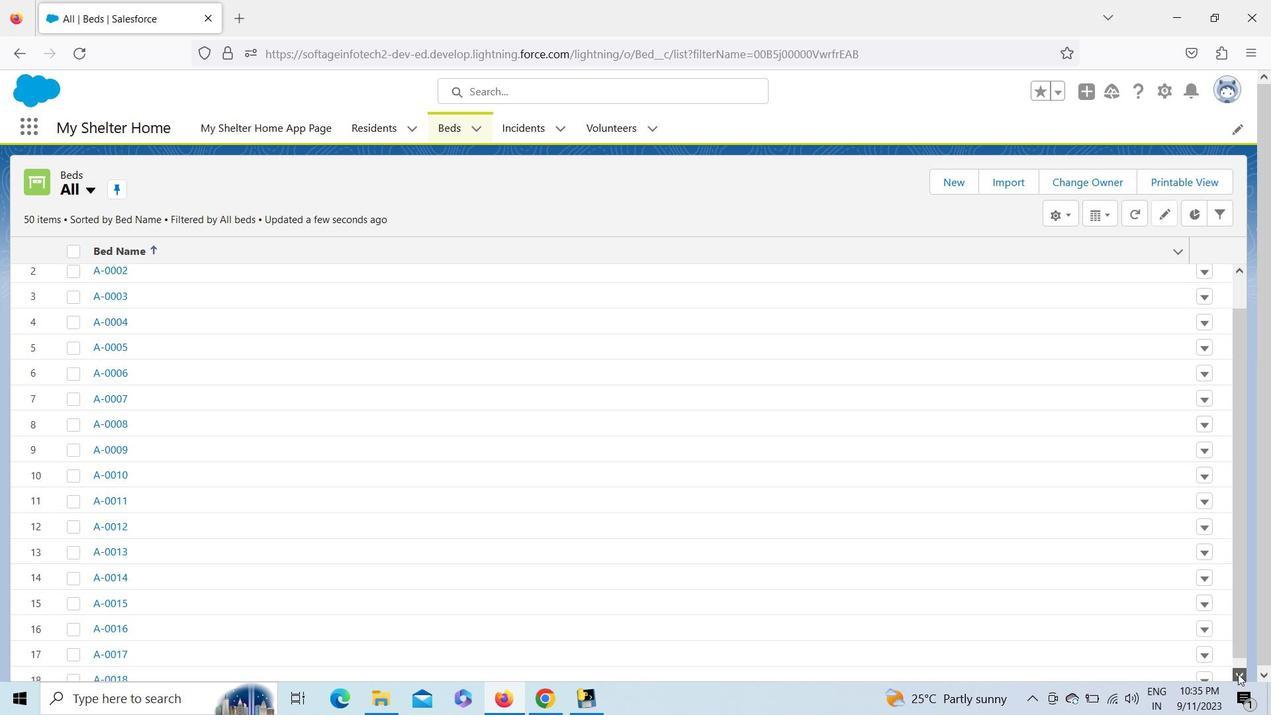
Action: Mouse pressed left at (1238, 674)
Screenshot: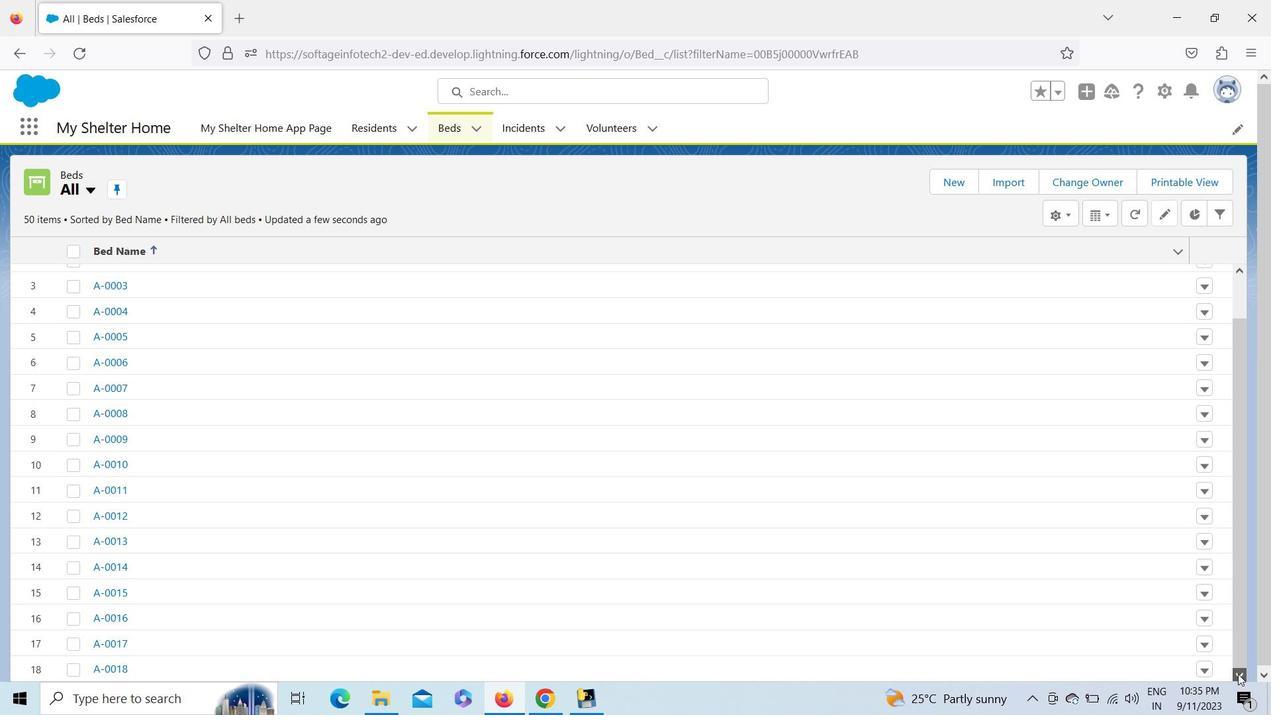 
Action: Mouse pressed left at (1238, 674)
Screenshot: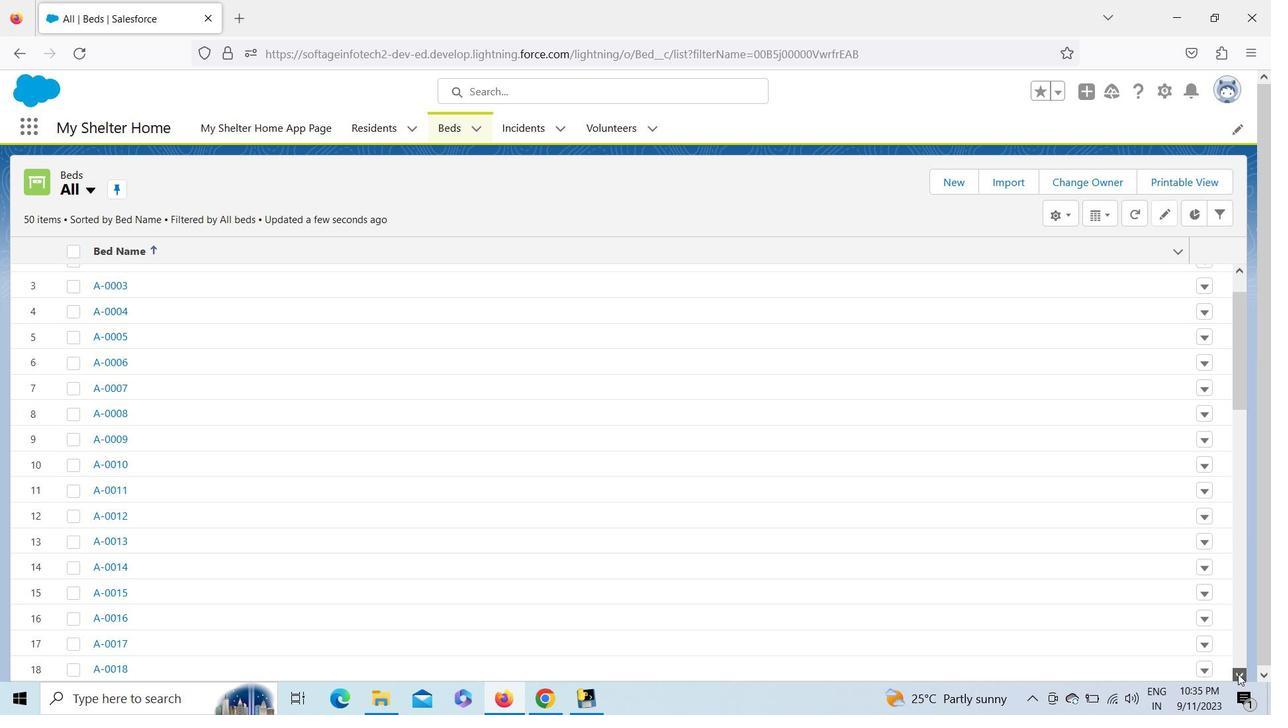
Action: Mouse pressed left at (1238, 674)
Screenshot: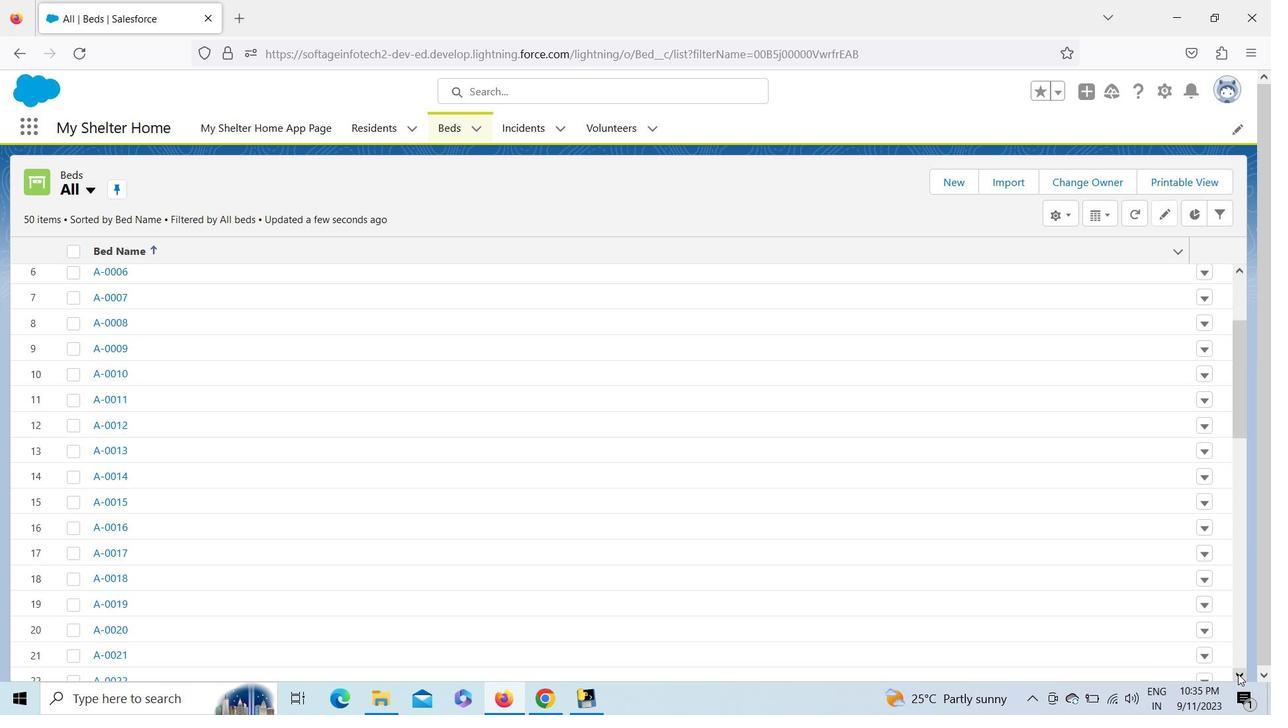 
Action: Mouse pressed left at (1238, 674)
Screenshot: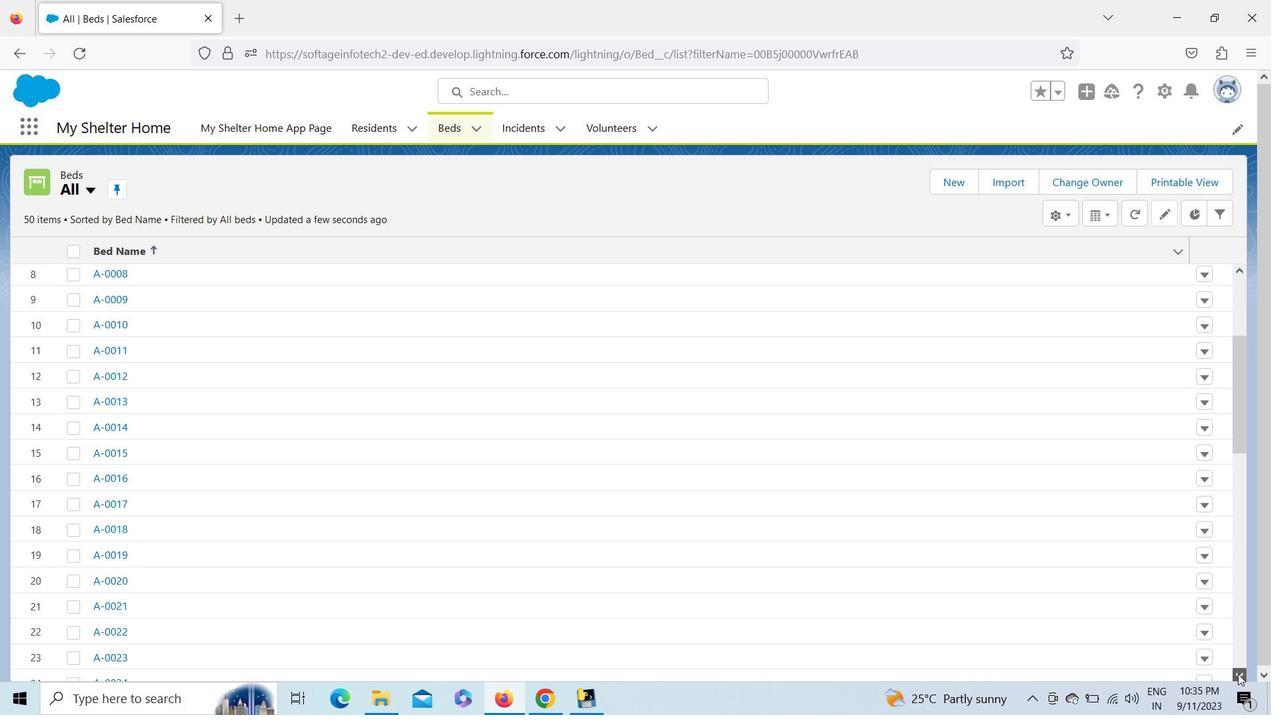 
Action: Mouse pressed left at (1238, 674)
Screenshot: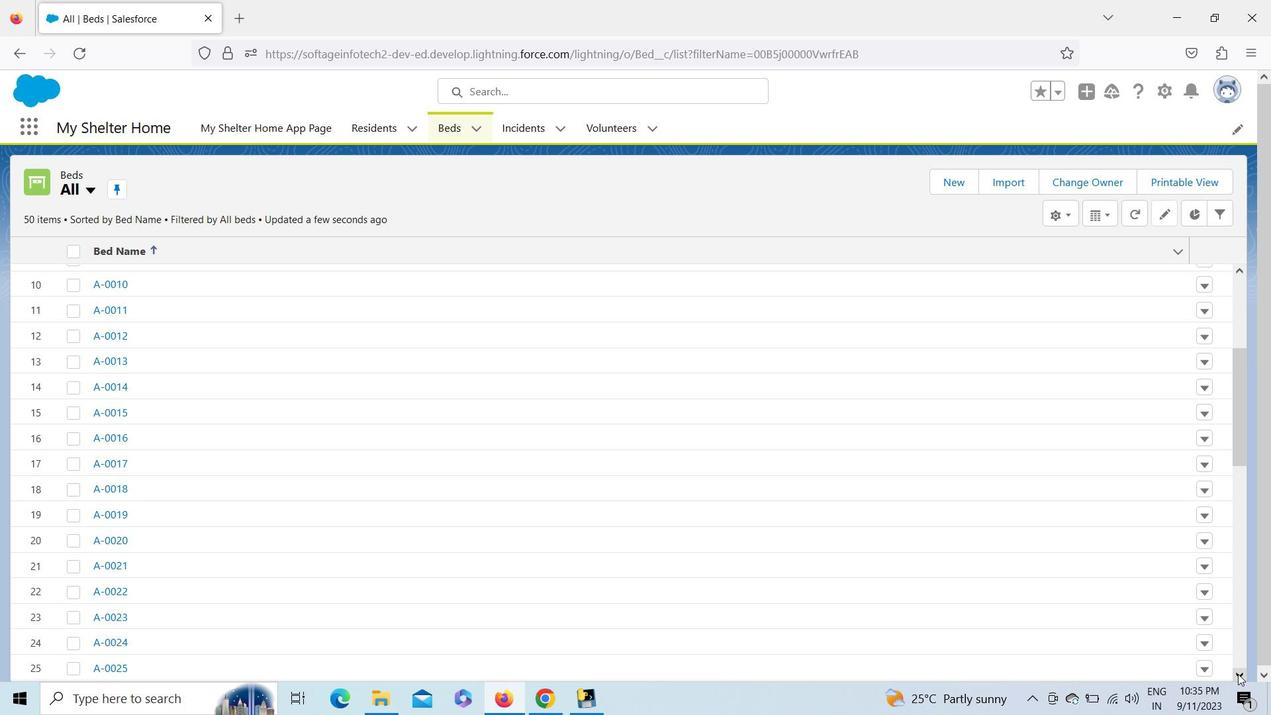 
Action: Mouse pressed left at (1238, 674)
Screenshot: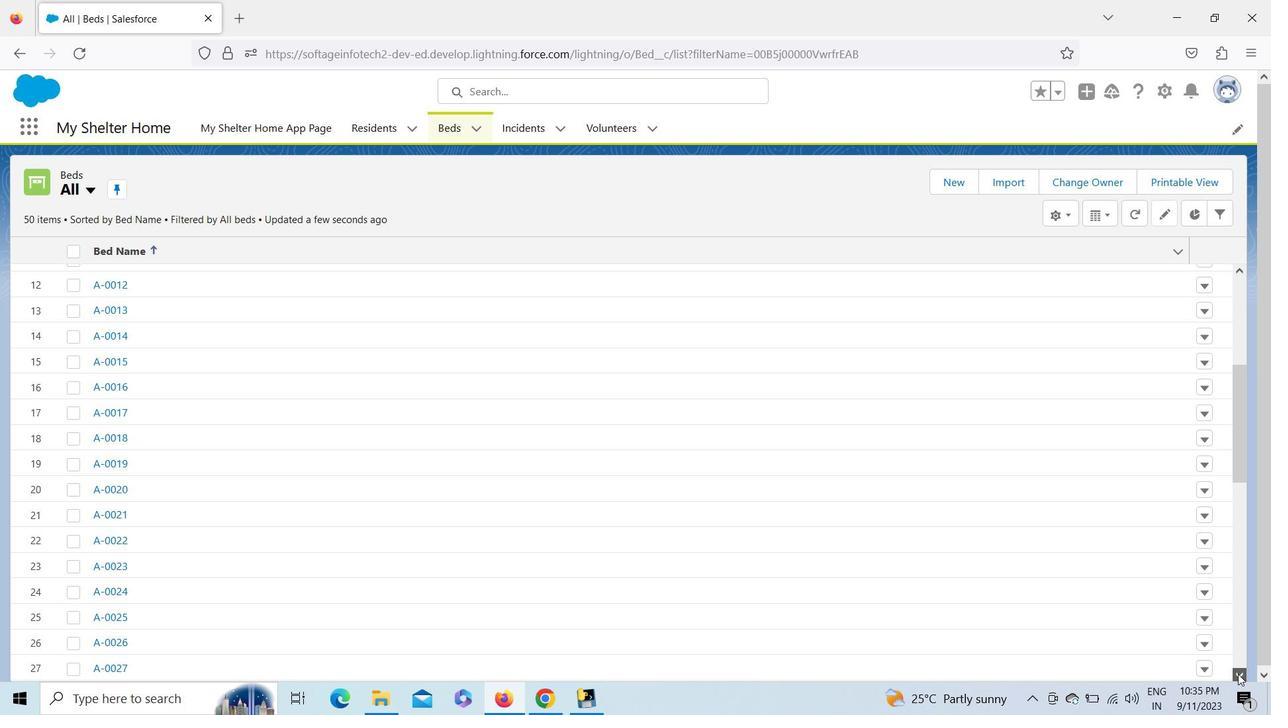 
Action: Mouse moved to (118, 435)
Screenshot: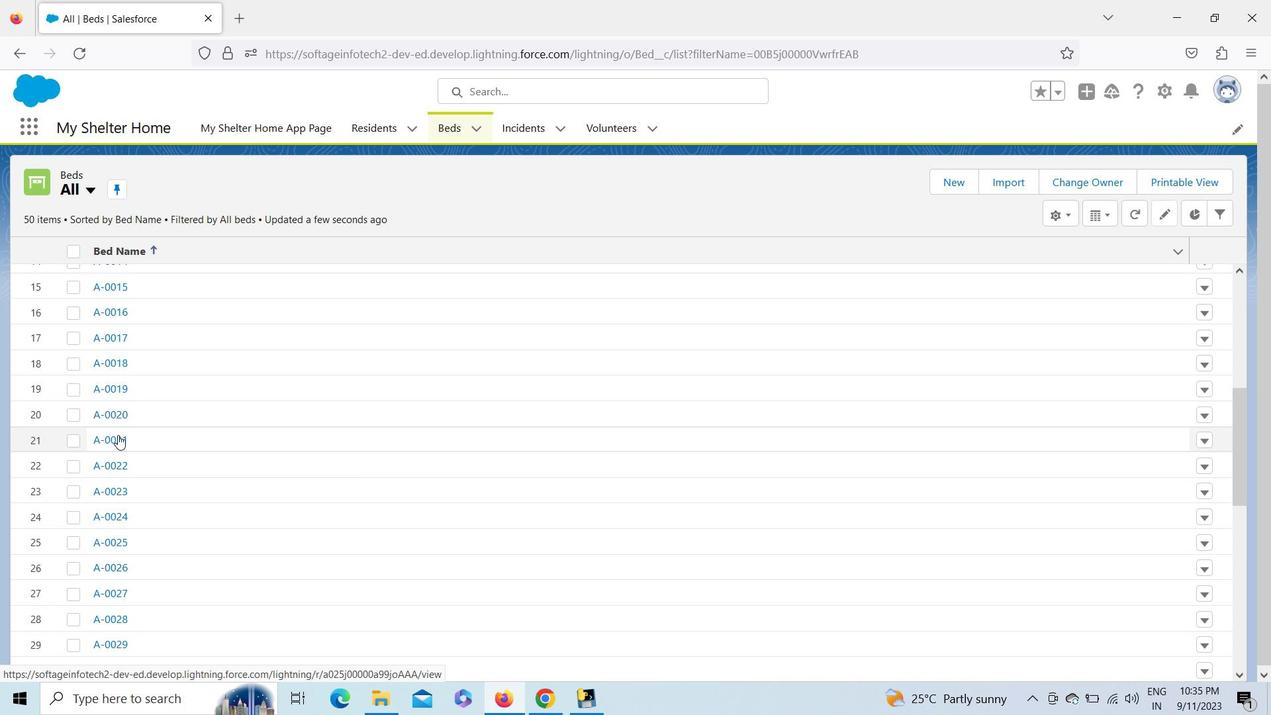 
Action: Mouse pressed left at (118, 435)
Screenshot: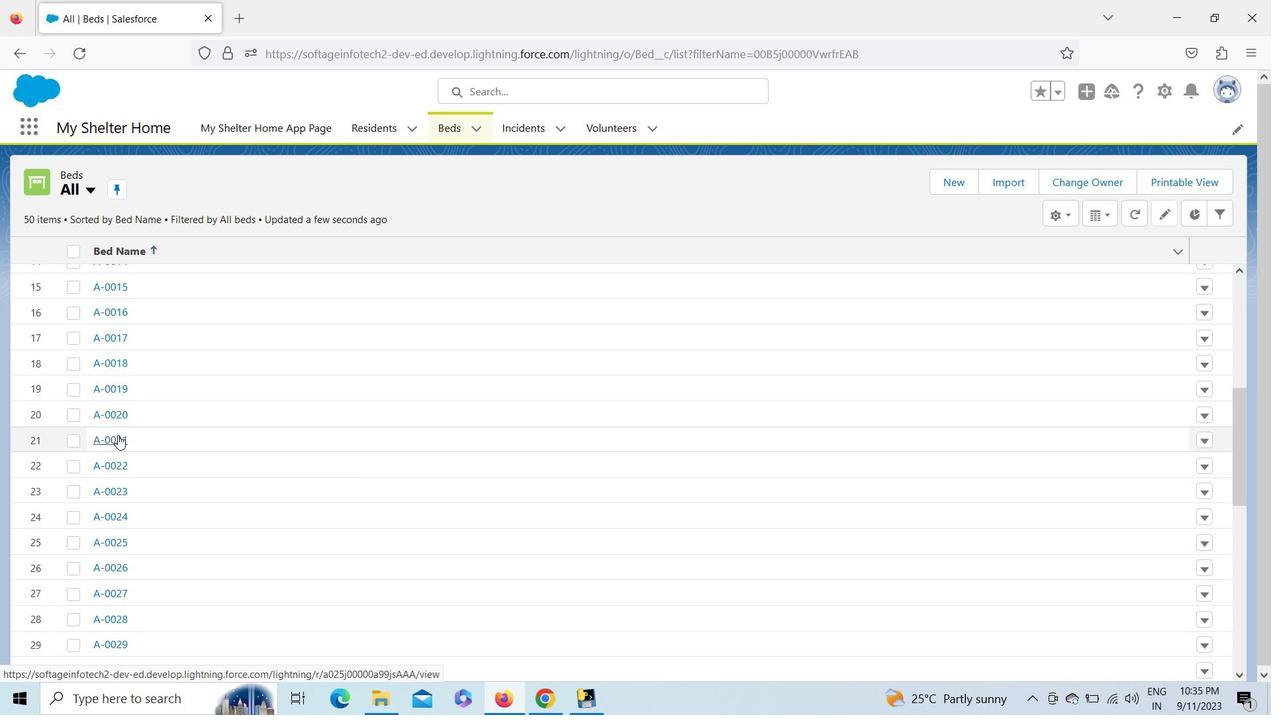 
Action: Mouse moved to (809, 399)
Screenshot: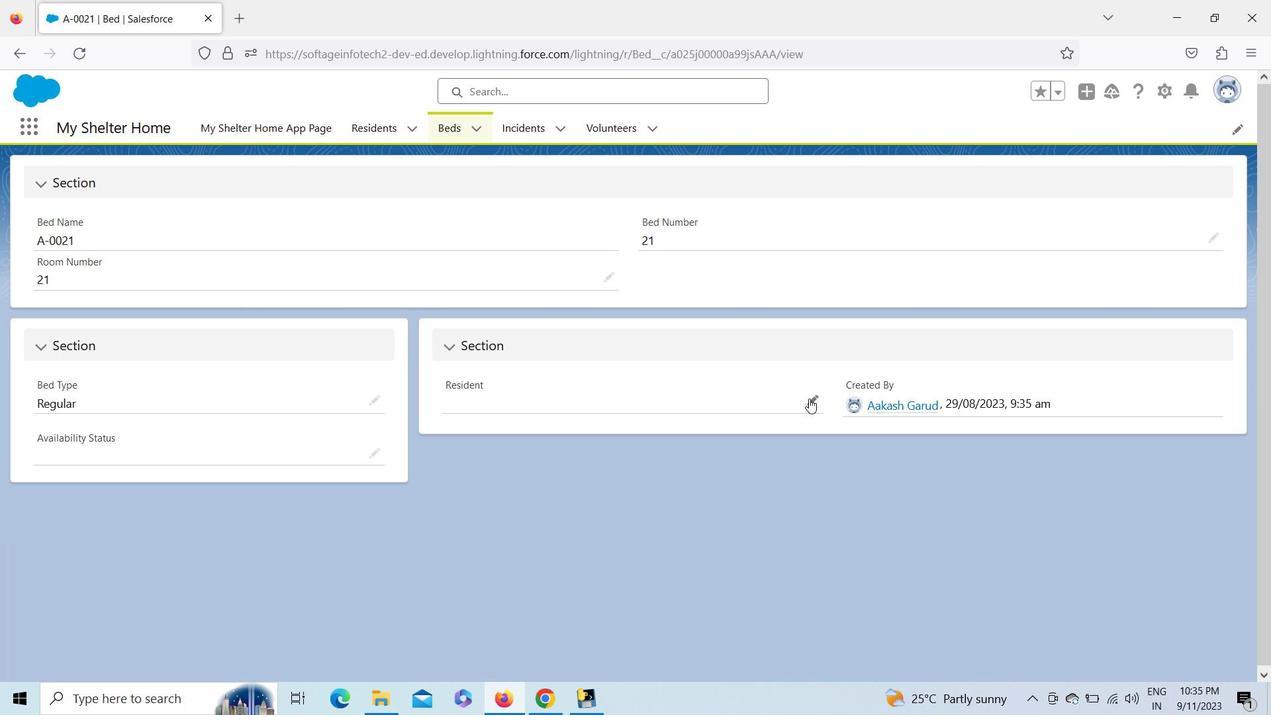 
Action: Mouse pressed left at (809, 399)
Screenshot: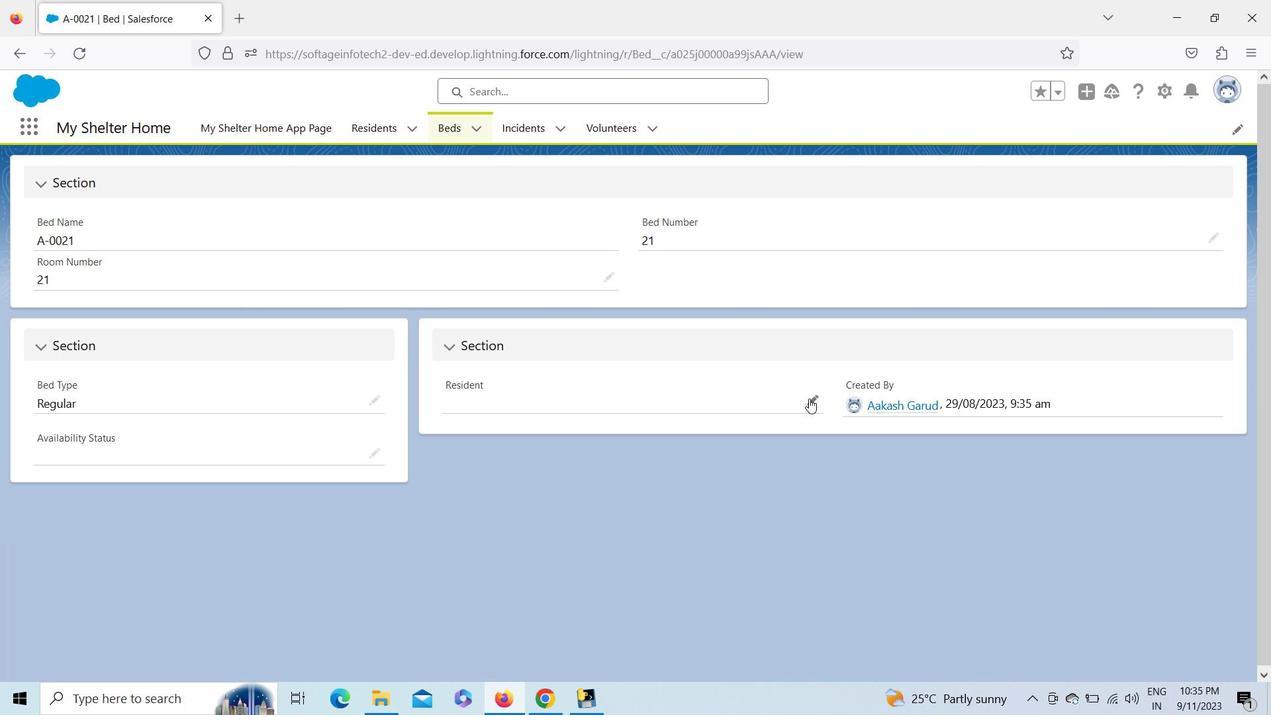 
Action: Key pressed <Key.shift>Do
Screenshot: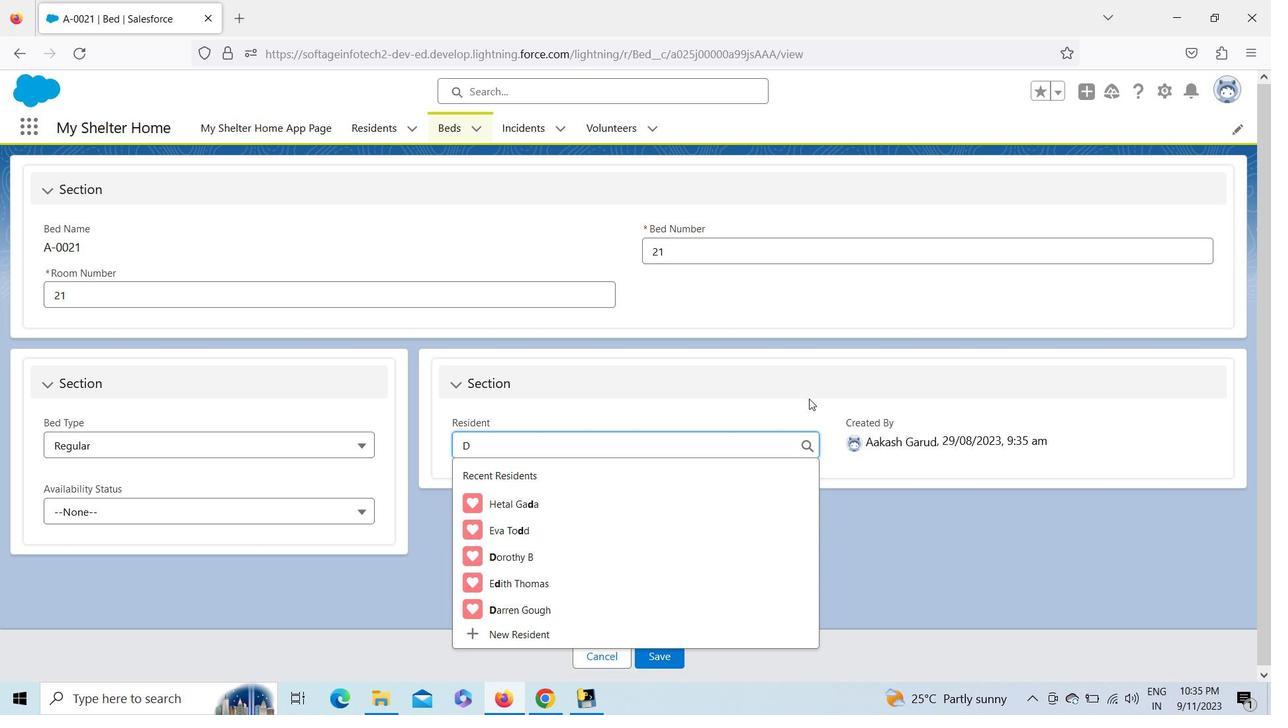 
Action: Mouse moved to (508, 524)
Screenshot: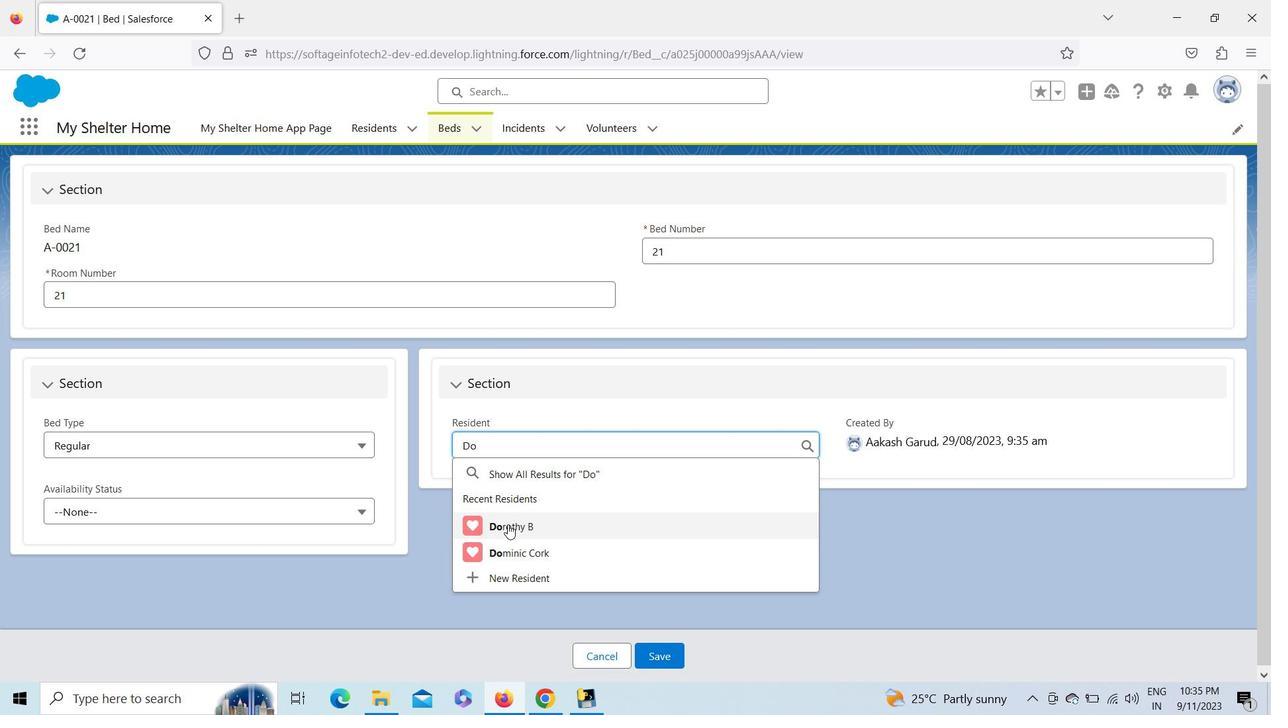 
Action: Mouse pressed left at (508, 524)
Screenshot: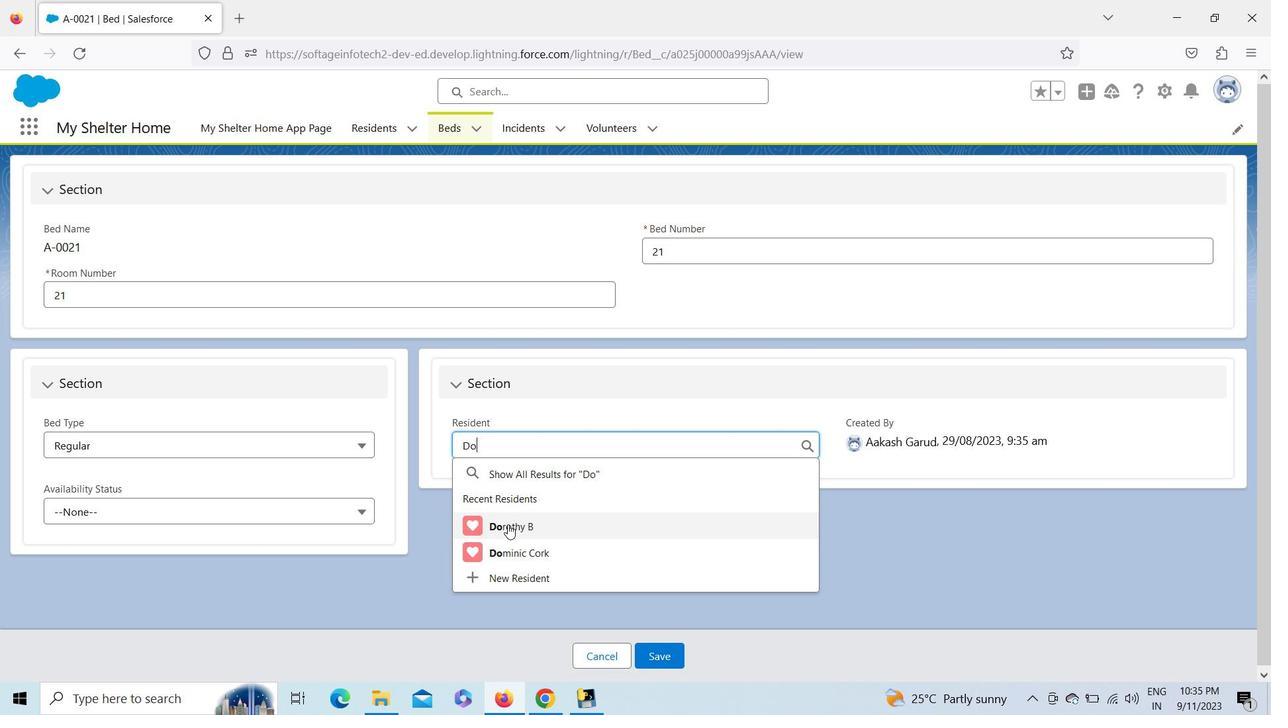 
Action: Mouse moved to (228, 508)
Screenshot: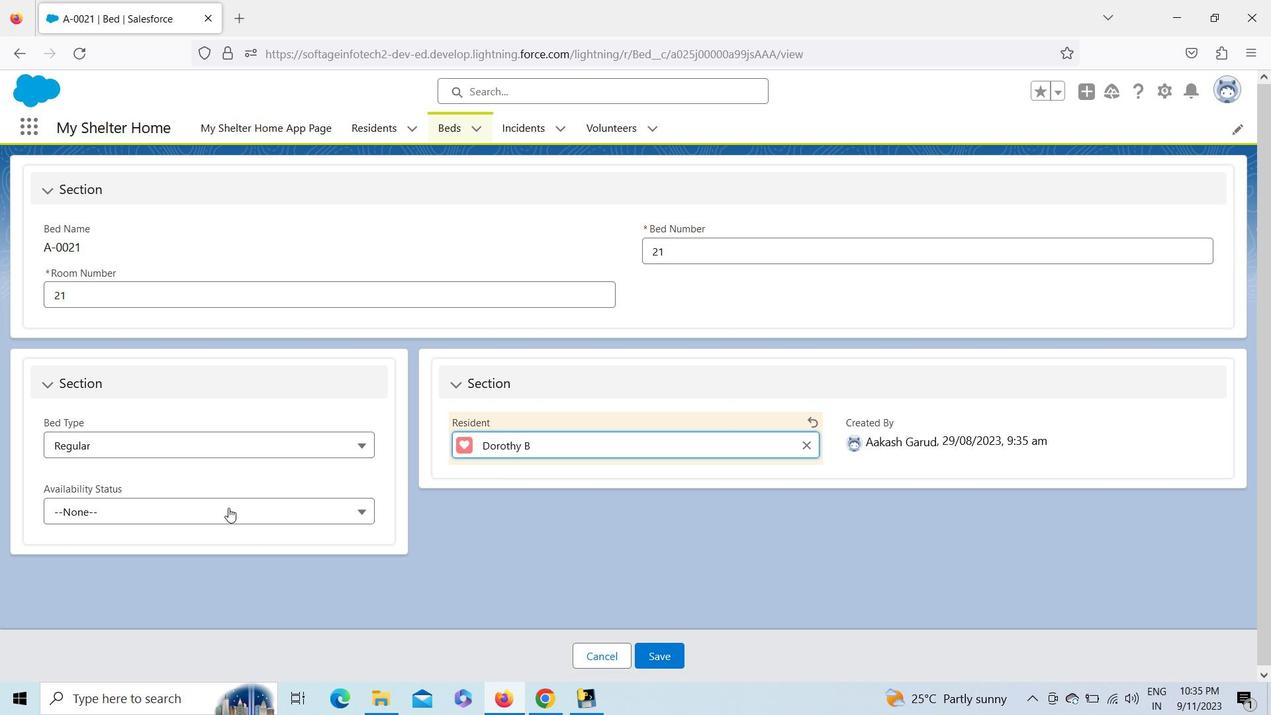 
Action: Mouse pressed left at (228, 508)
Screenshot: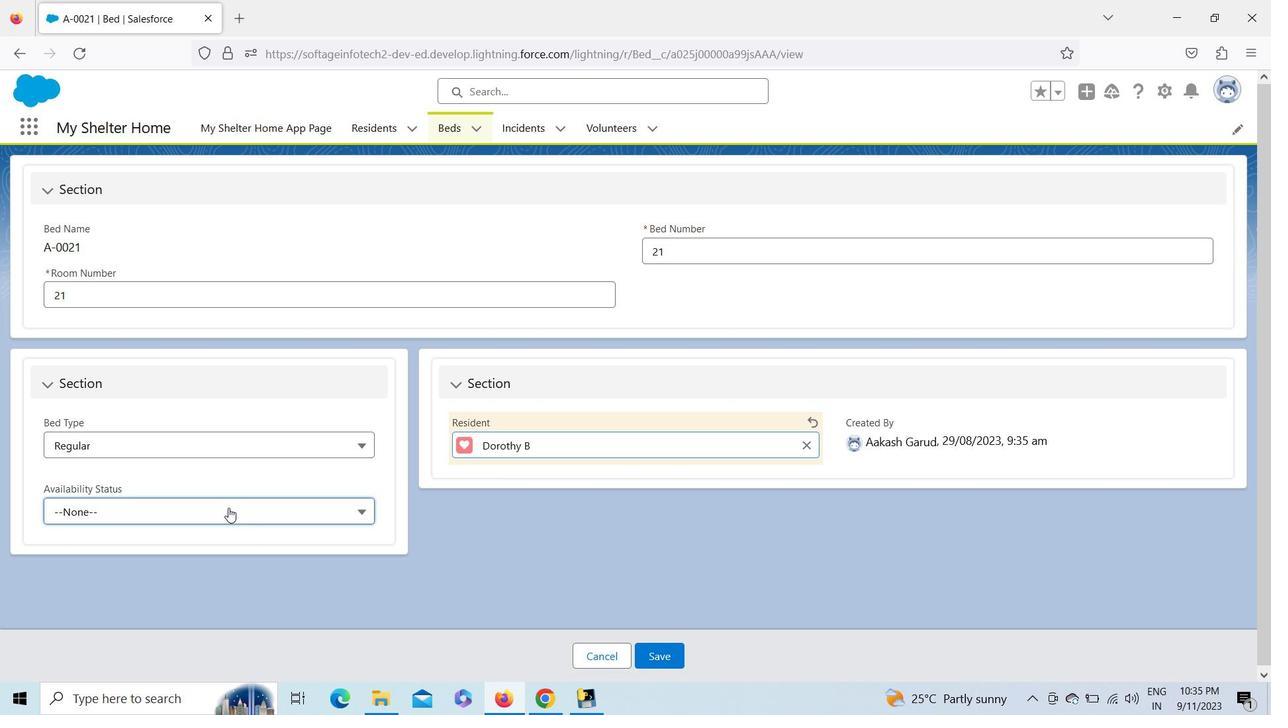 
Action: Key pressed <Key.down><Key.down>
Screenshot: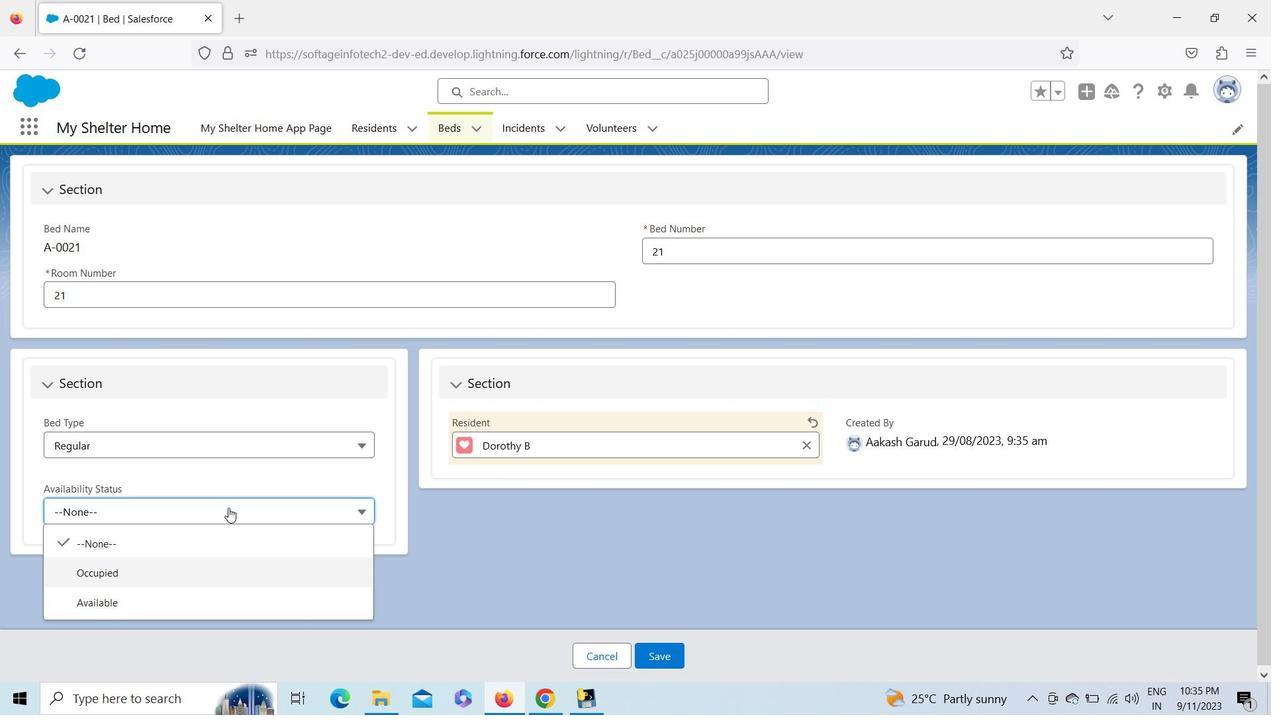 
Action: Mouse moved to (152, 571)
Screenshot: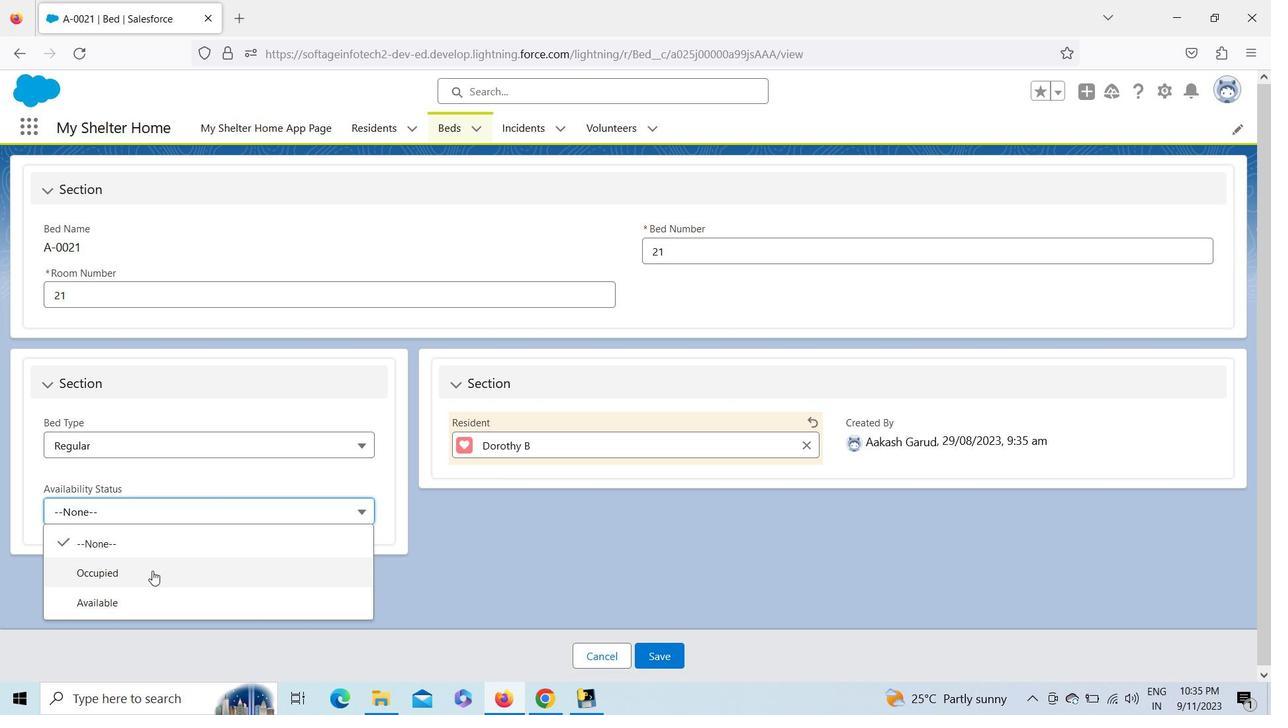 
Action: Mouse pressed left at (152, 571)
Screenshot: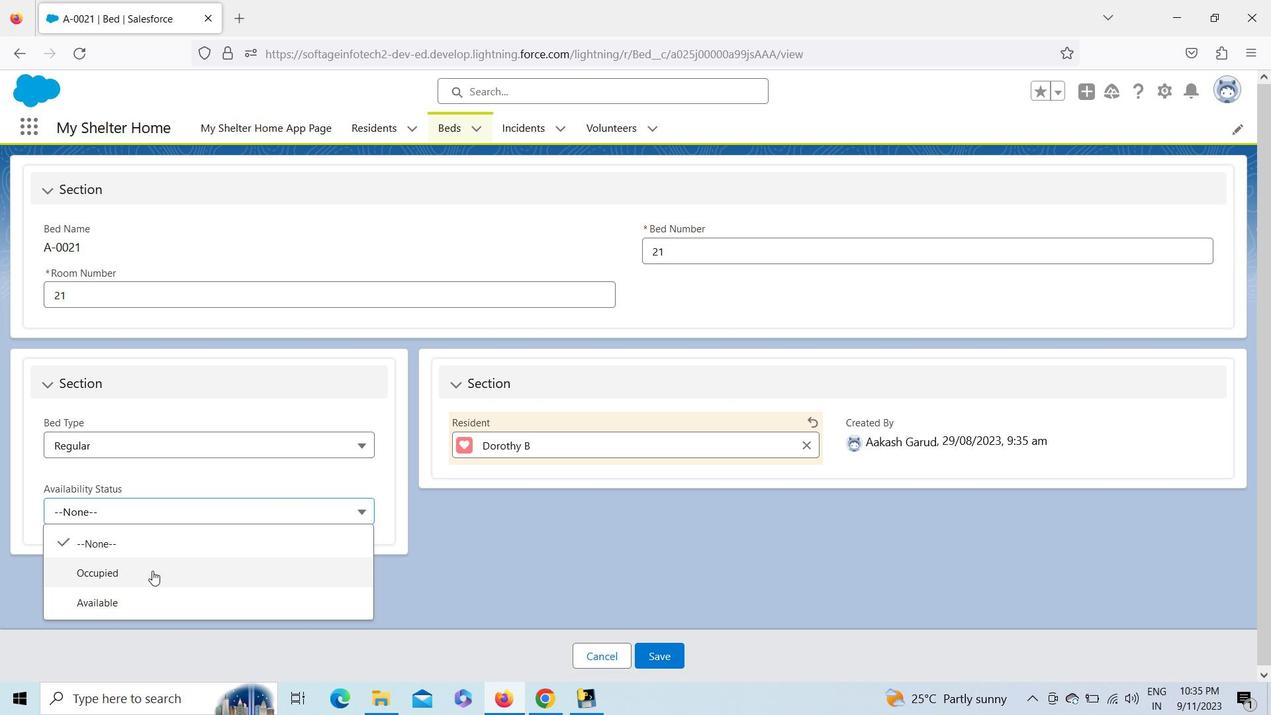 
Action: Mouse moved to (657, 651)
Screenshot: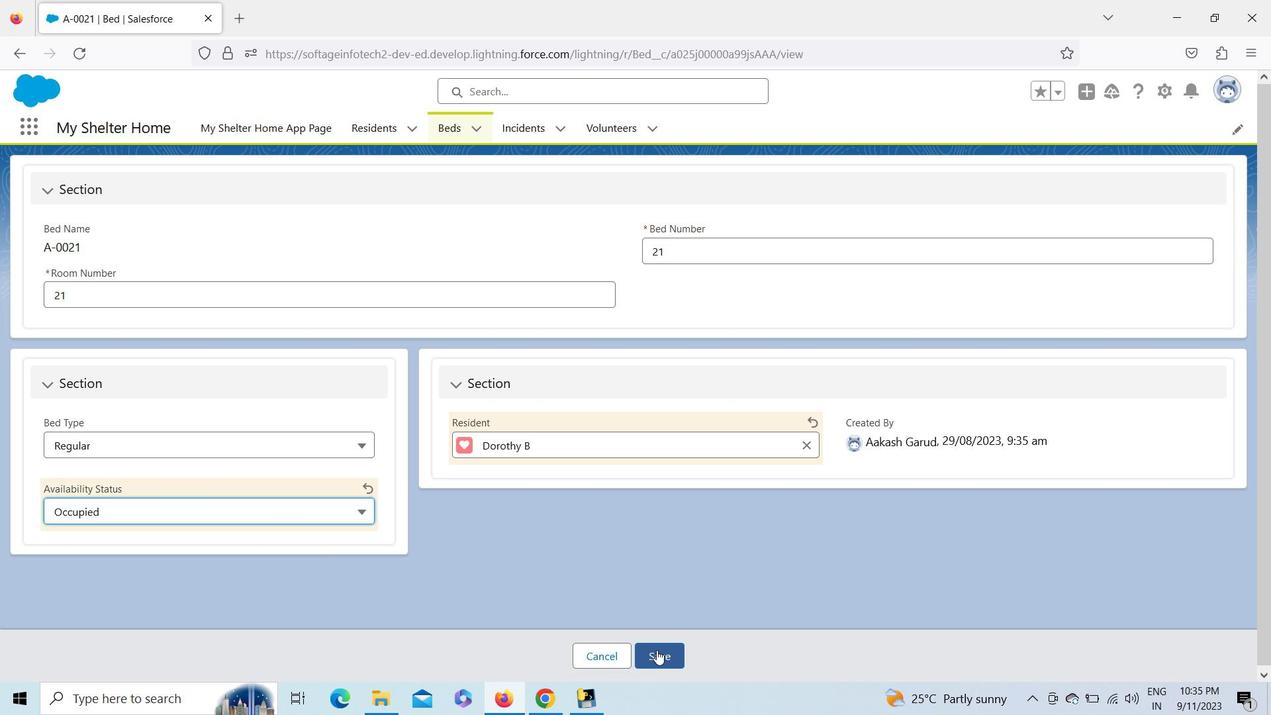 
Action: Mouse pressed left at (657, 651)
Screenshot: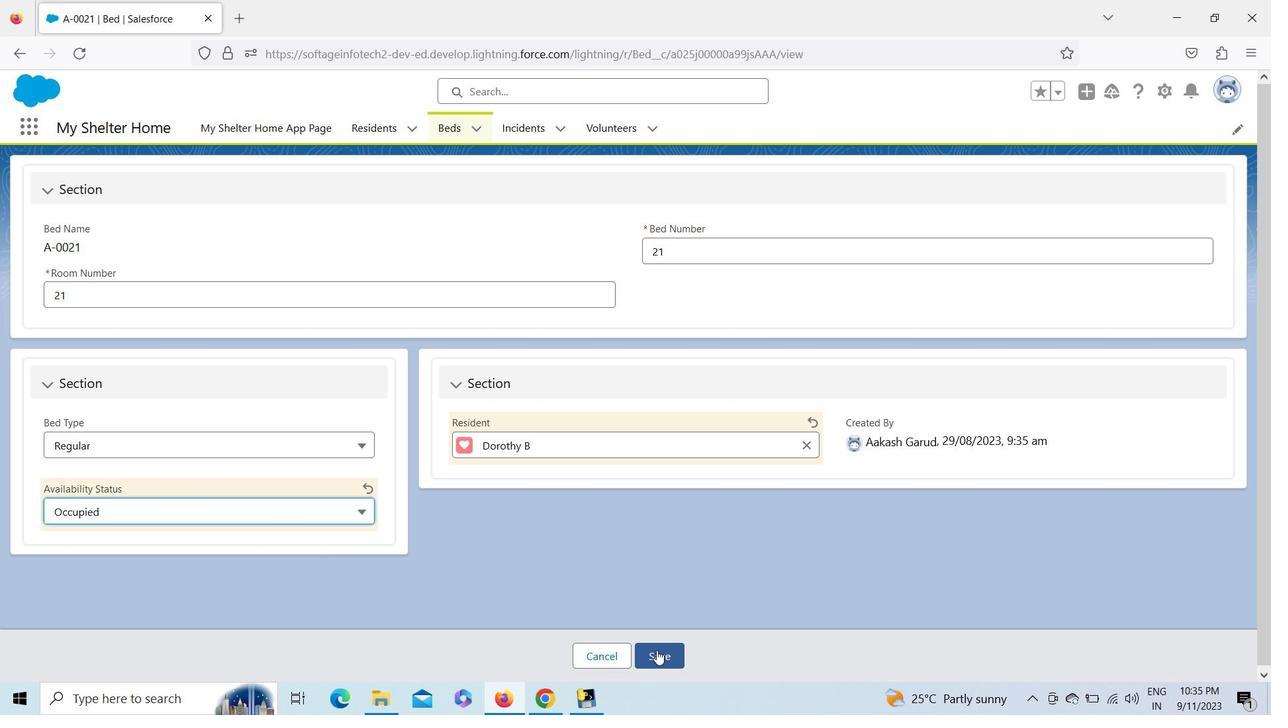 
Action: Mouse moved to (476, 128)
Screenshot: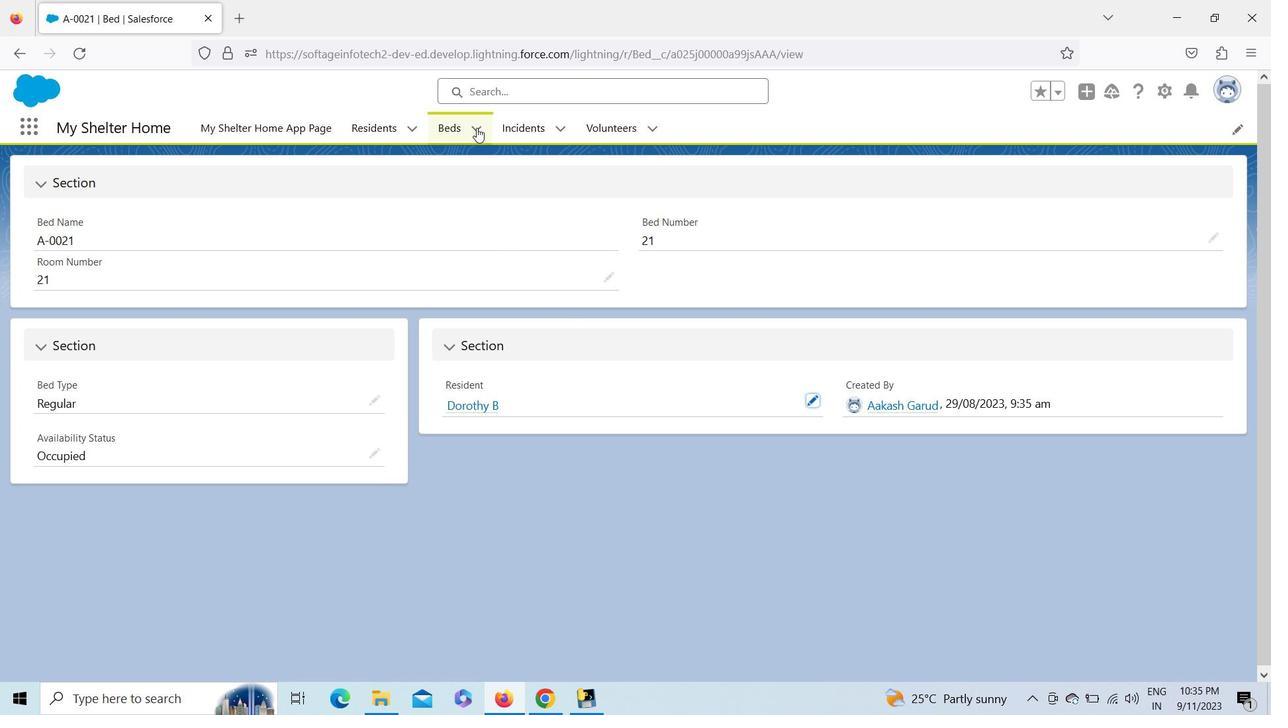 
Action: Mouse pressed left at (476, 128)
Screenshot: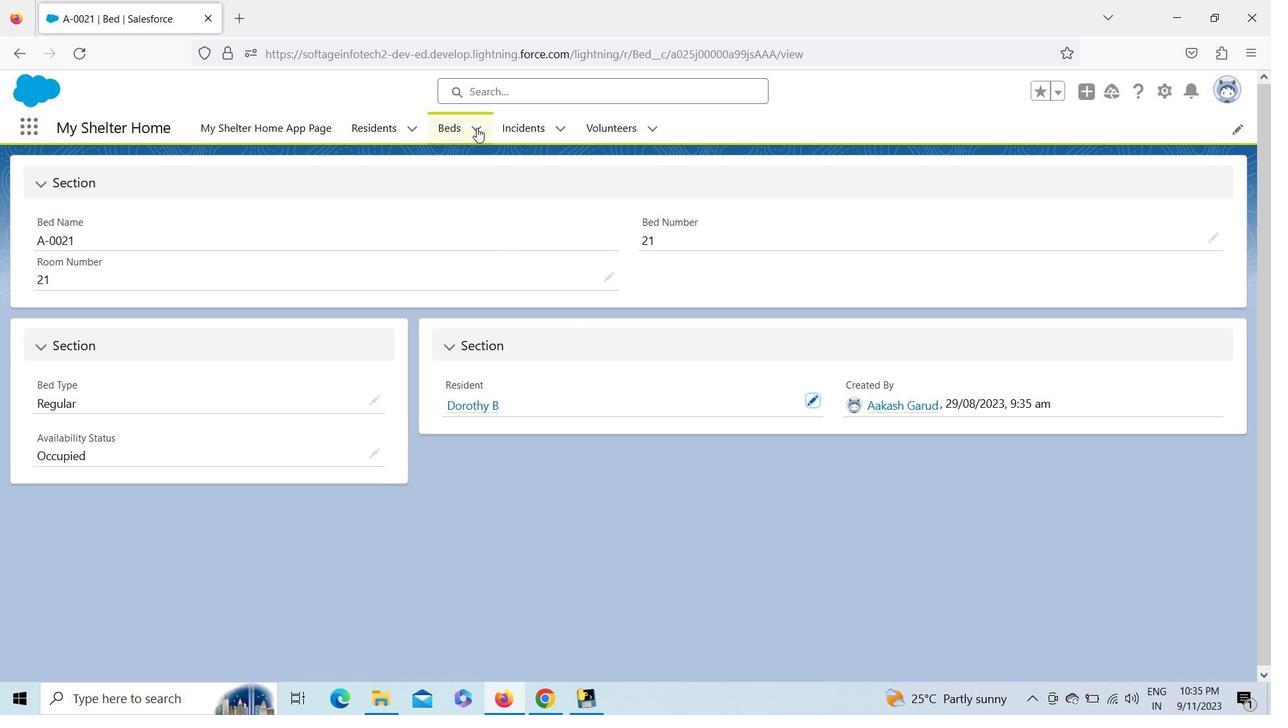 
Action: Mouse moved to (459, 125)
Screenshot: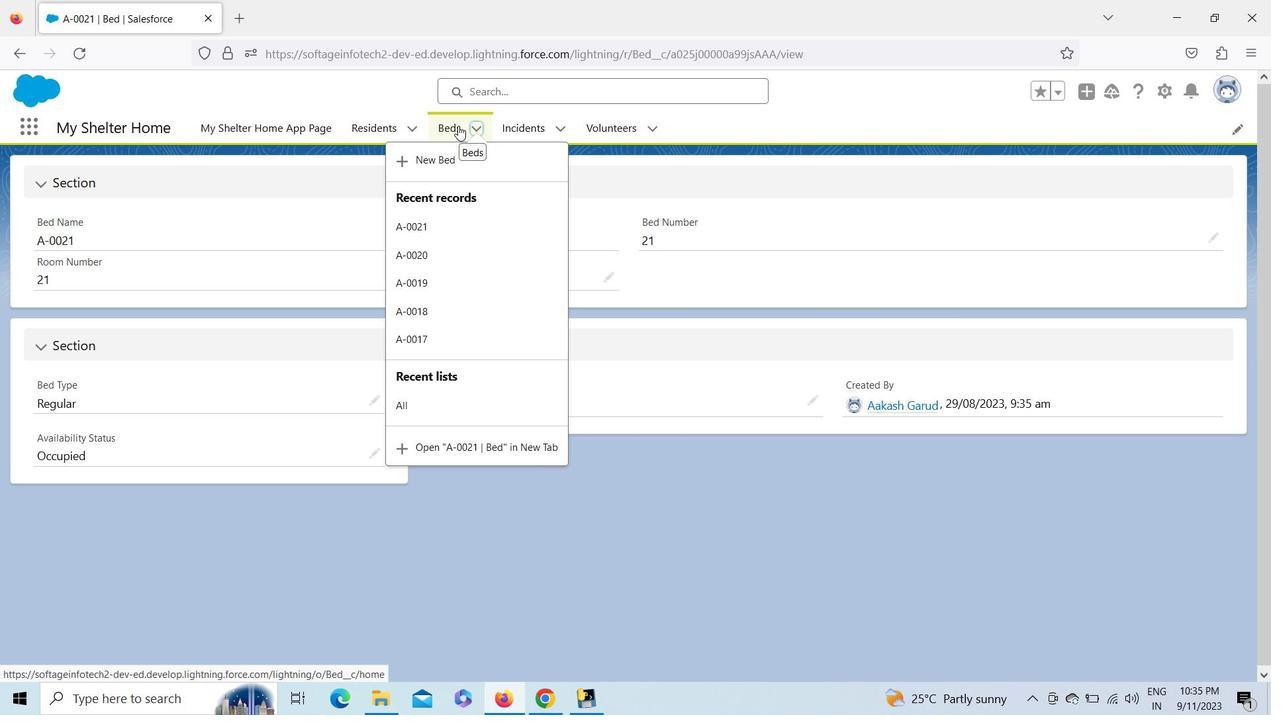 
Action: Mouse pressed left at (459, 125)
Screenshot: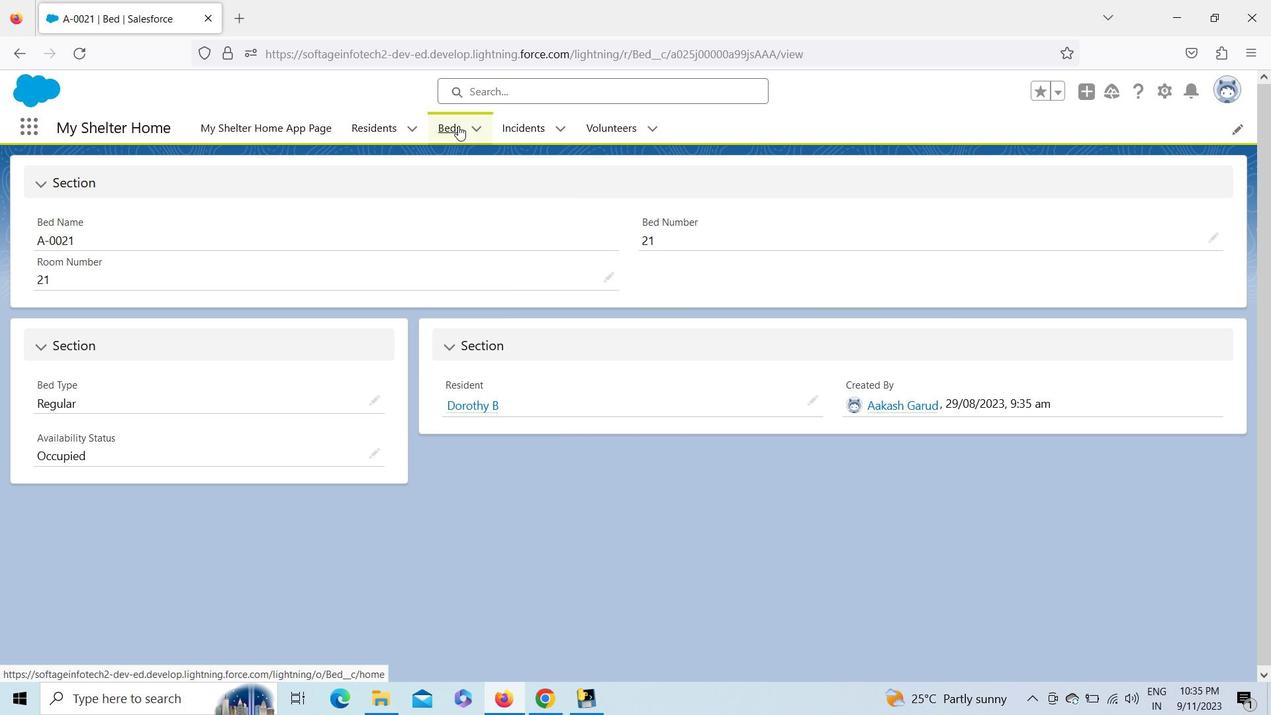 
Action: Mouse moved to (1243, 668)
Screenshot: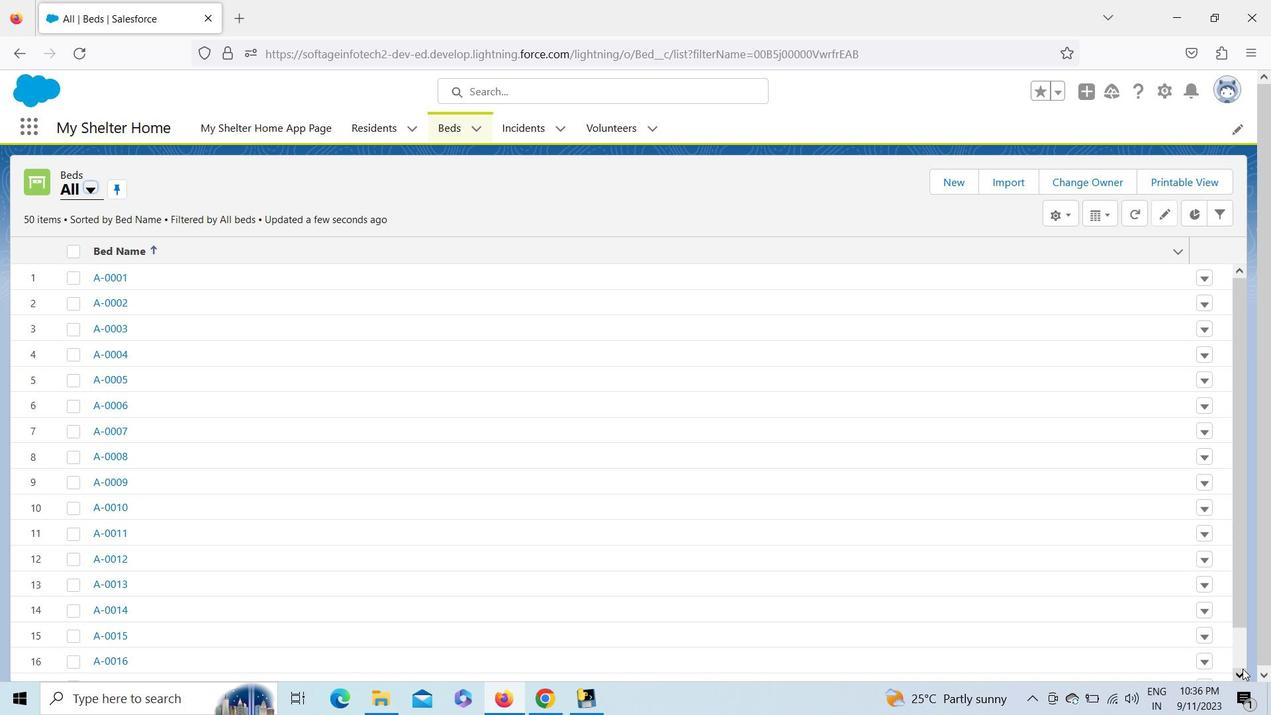 
Action: Mouse pressed left at (1243, 668)
Screenshot: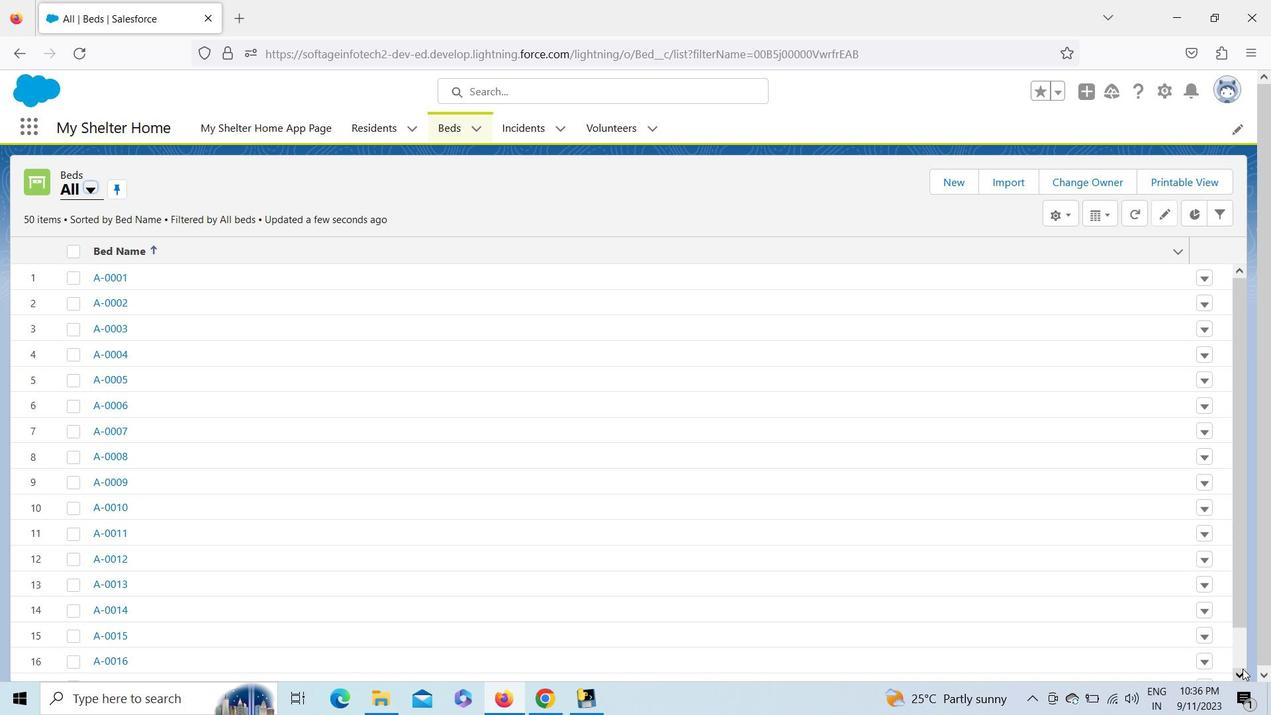 
Action: Mouse pressed left at (1243, 668)
Screenshot: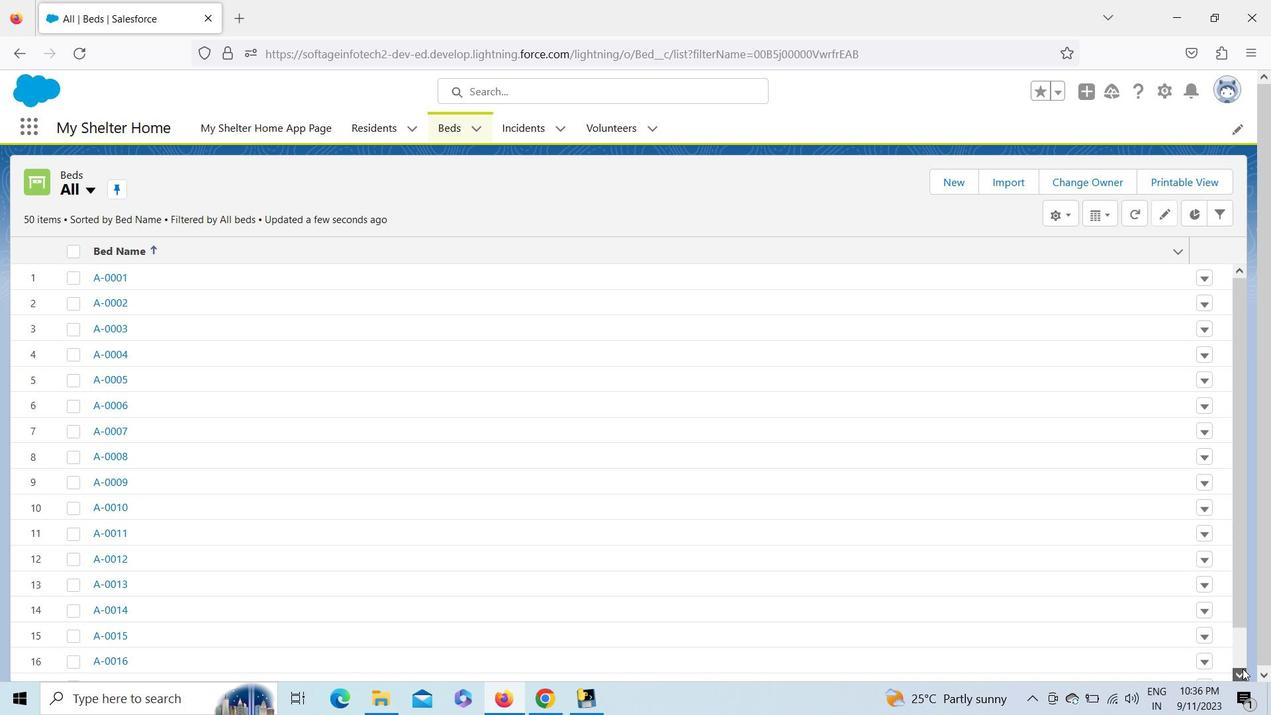 
Action: Mouse pressed left at (1243, 668)
Screenshot: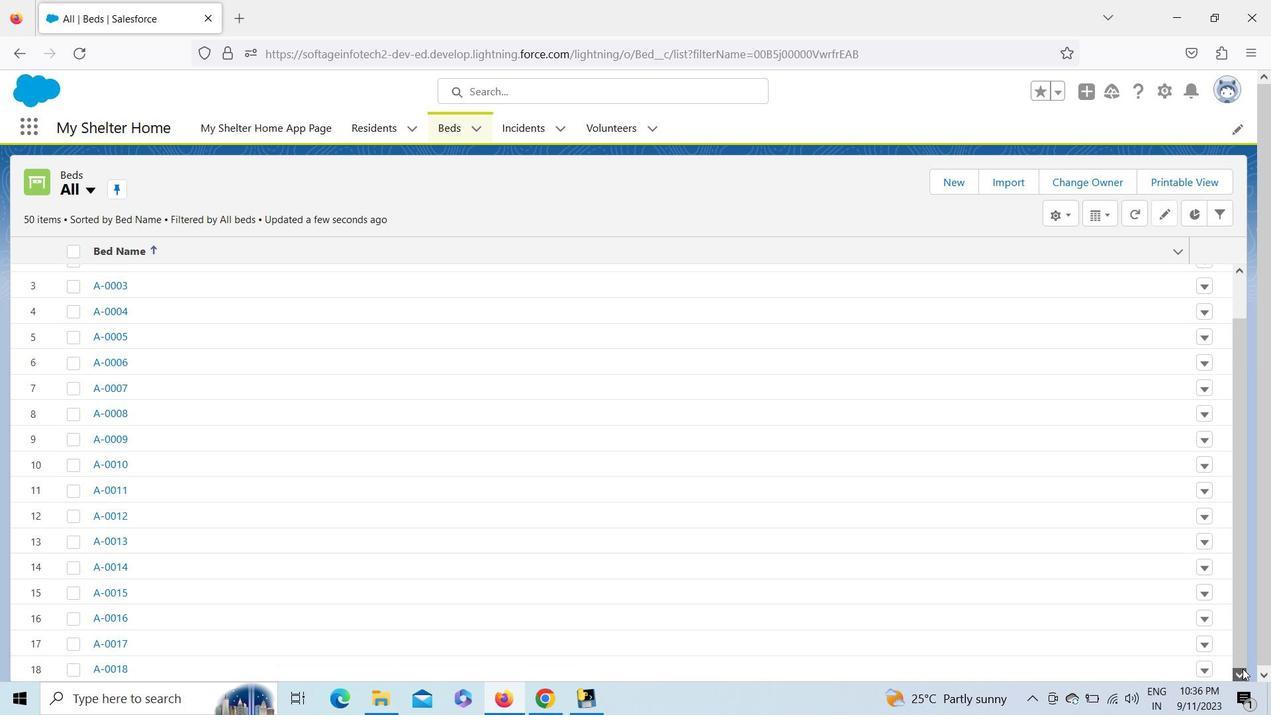 
Action: Mouse pressed left at (1243, 668)
Screenshot: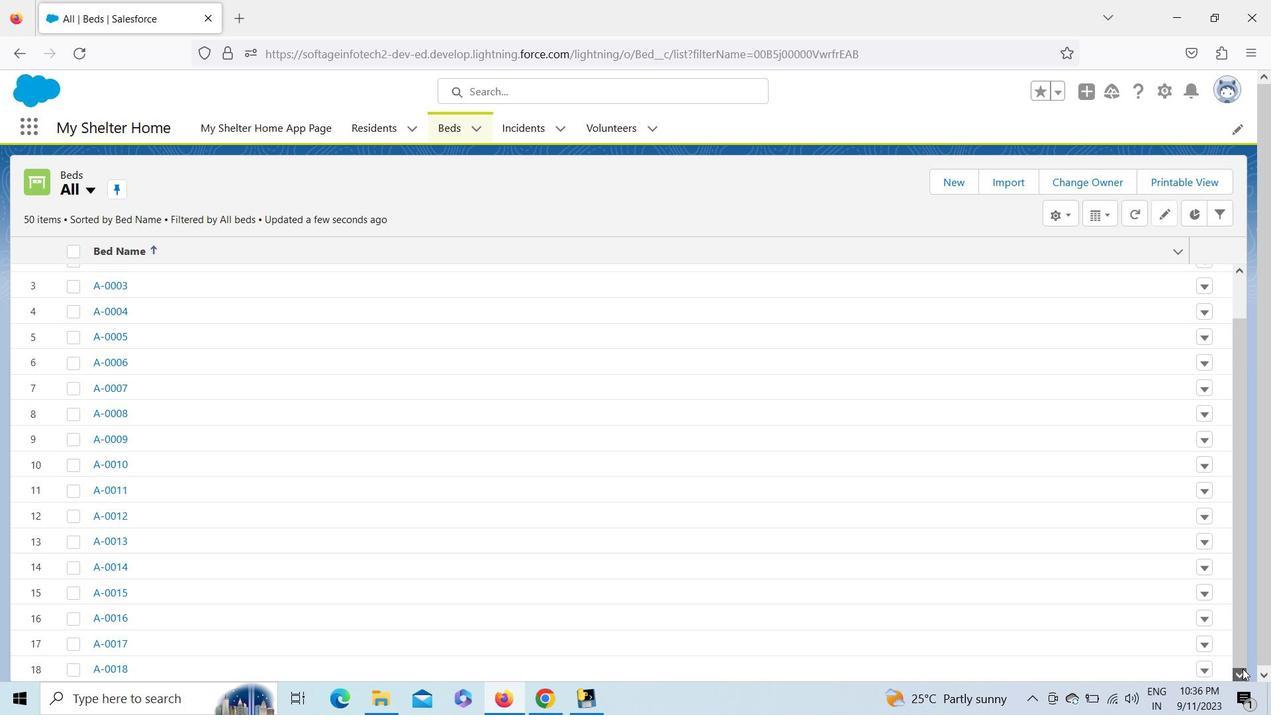 
Action: Mouse moved to (100, 641)
Screenshot: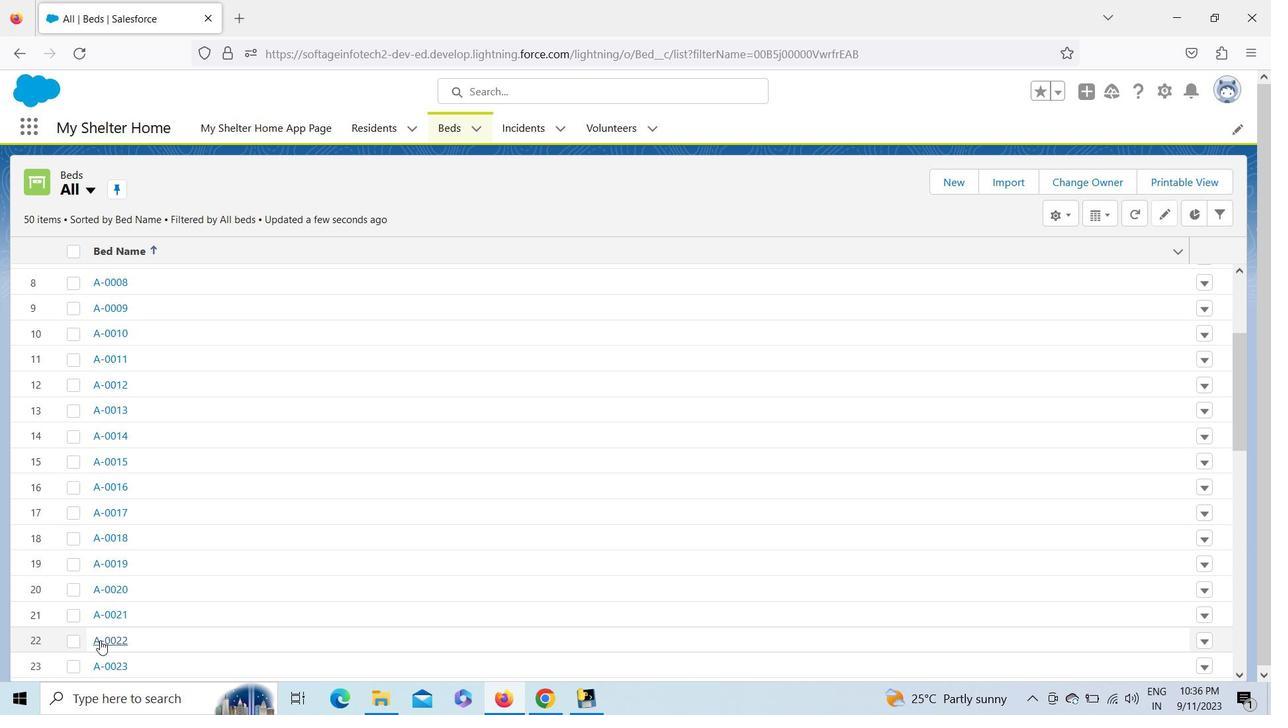 
Action: Mouse pressed left at (100, 641)
Screenshot: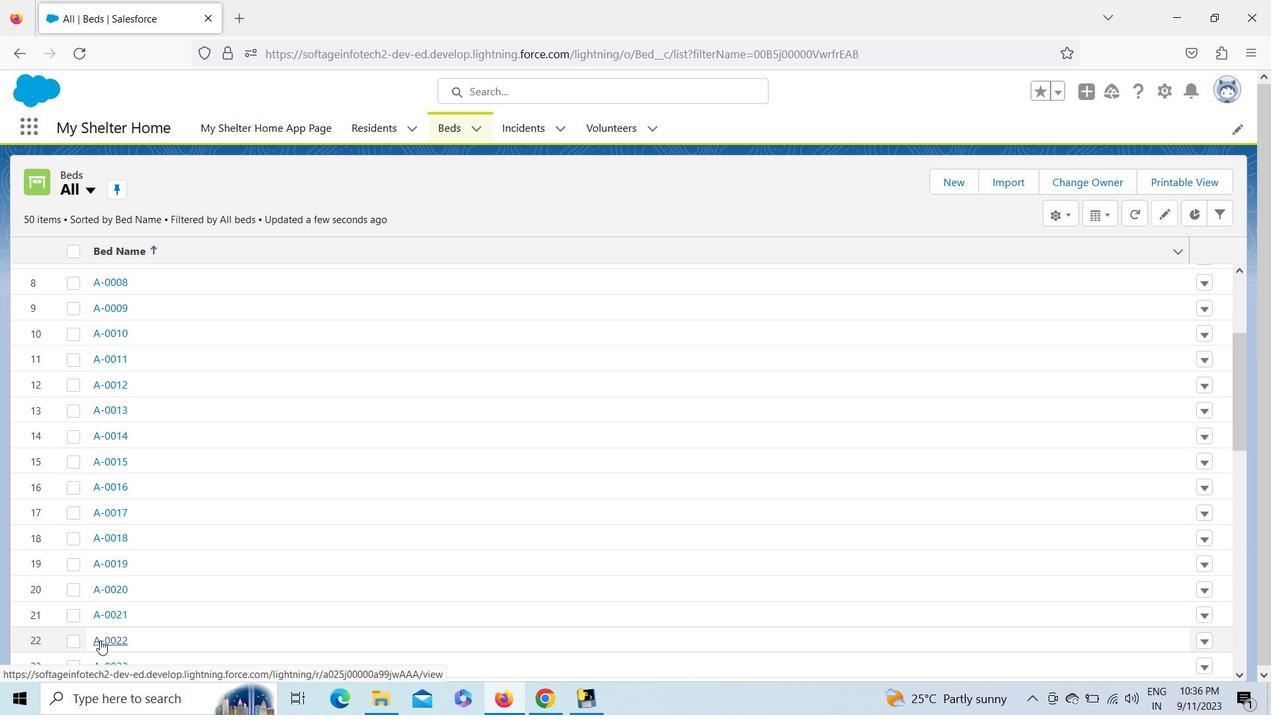 
Action: Mouse moved to (811, 400)
Screenshot: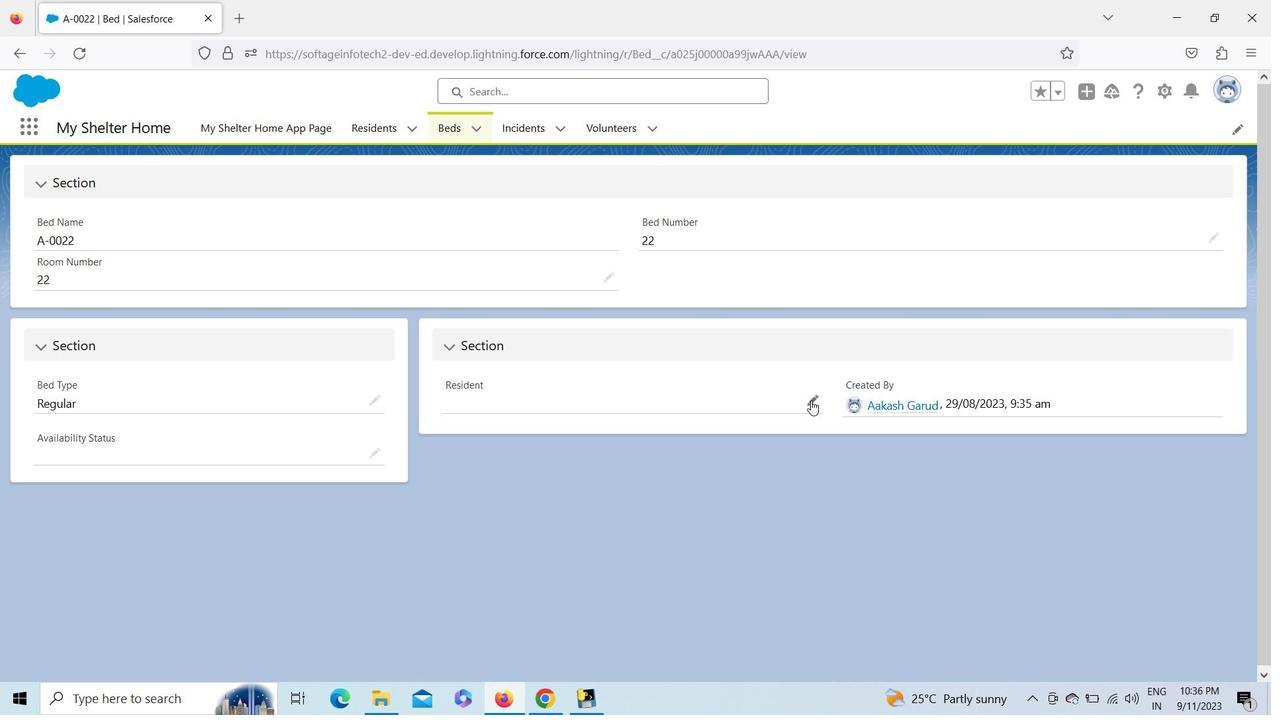 
Action: Mouse pressed left at (811, 400)
Screenshot: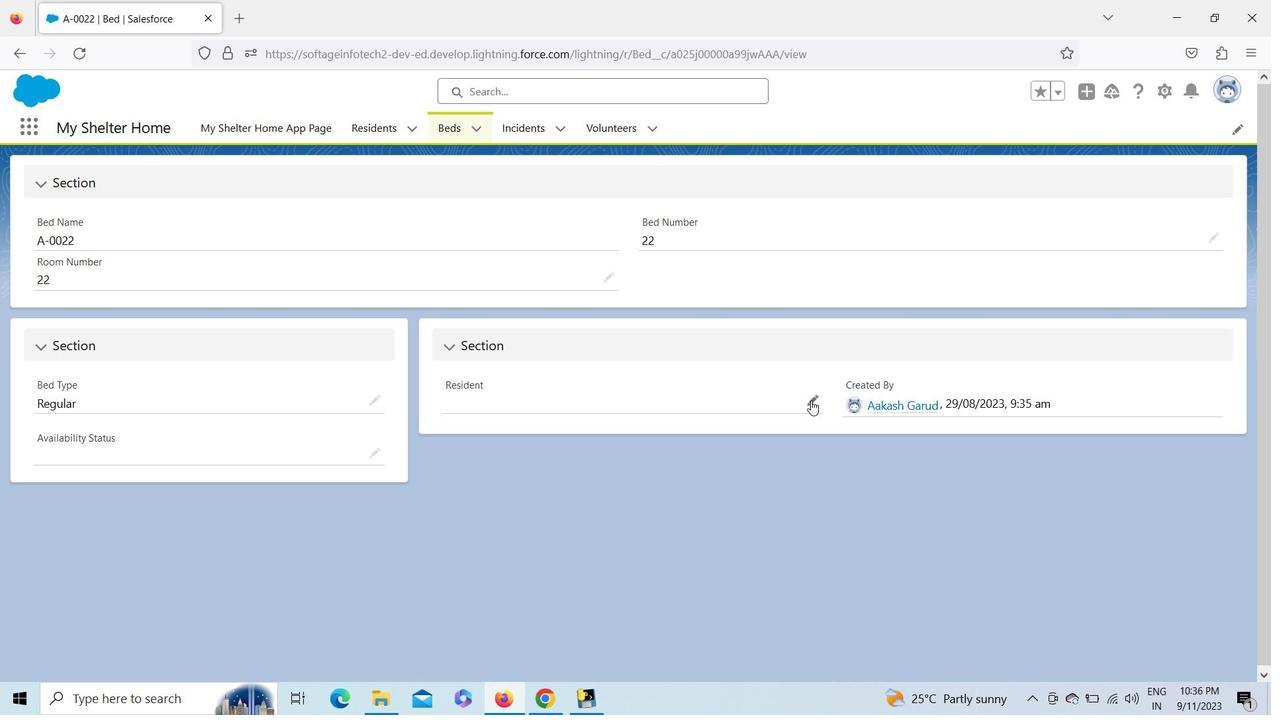 
Action: Mouse moved to (261, 515)
Screenshot: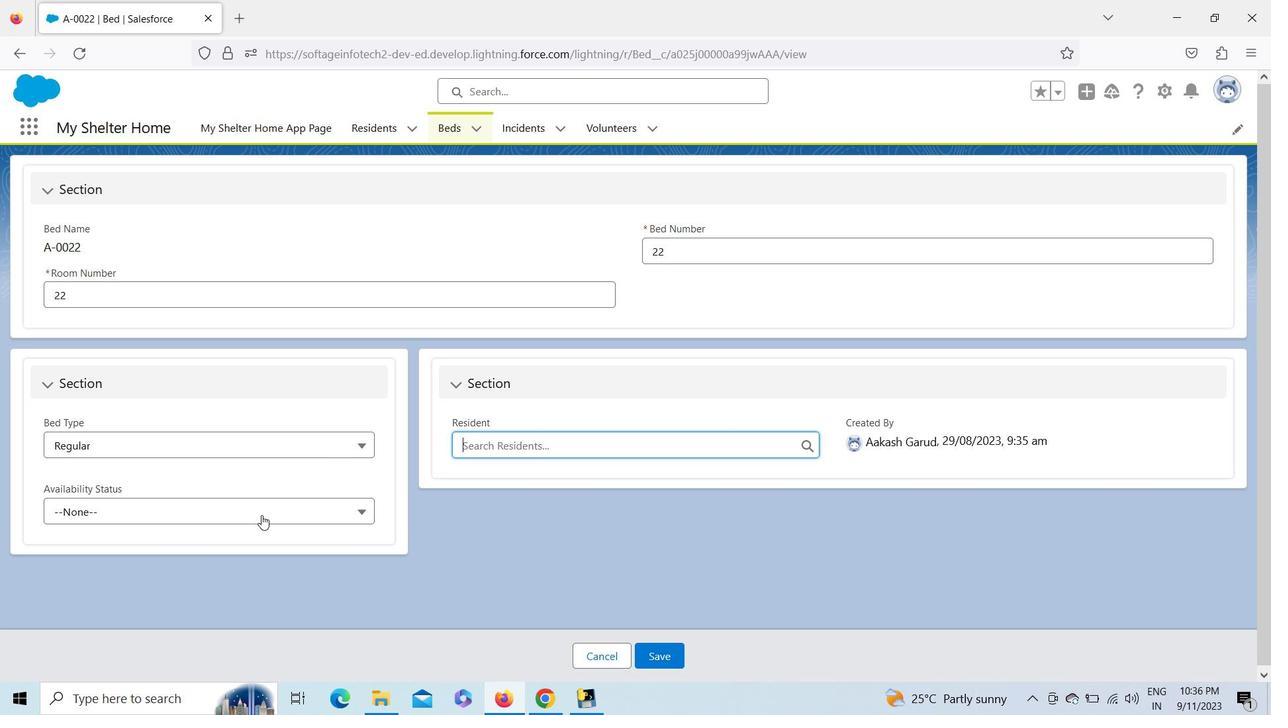 
Action: Mouse pressed left at (261, 515)
Screenshot: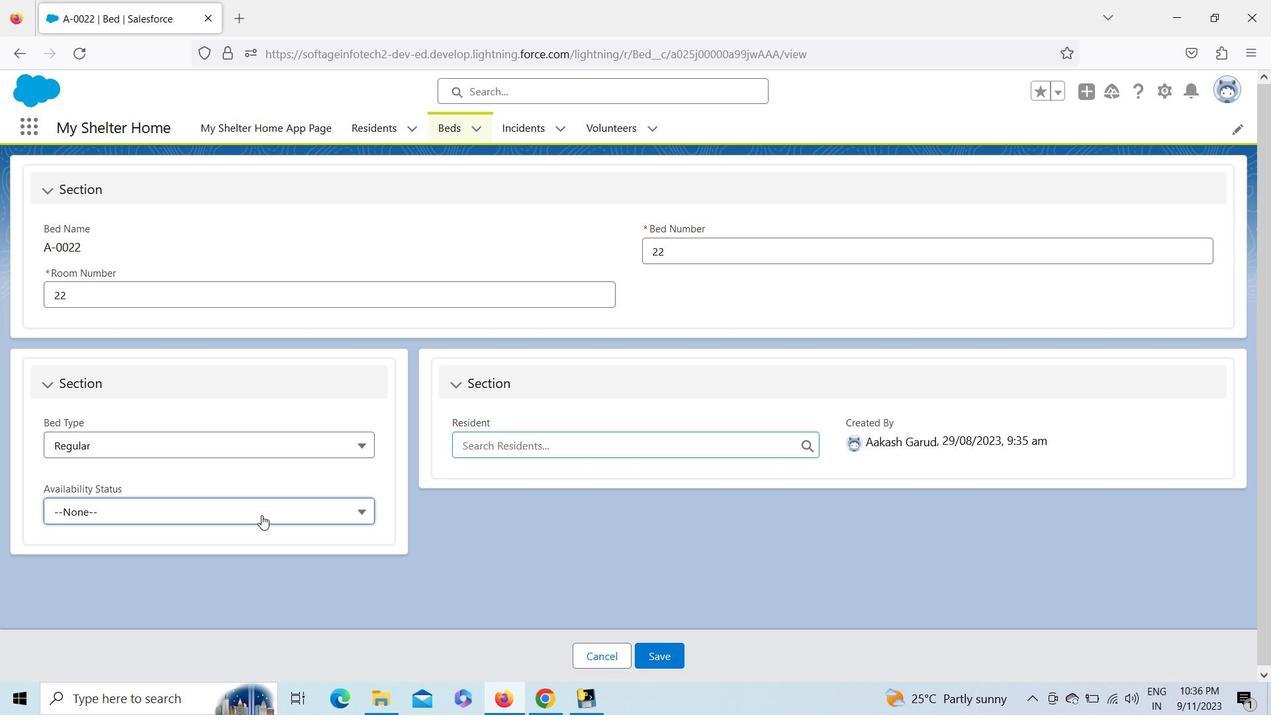 
Action: Mouse moved to (112, 574)
Screenshot: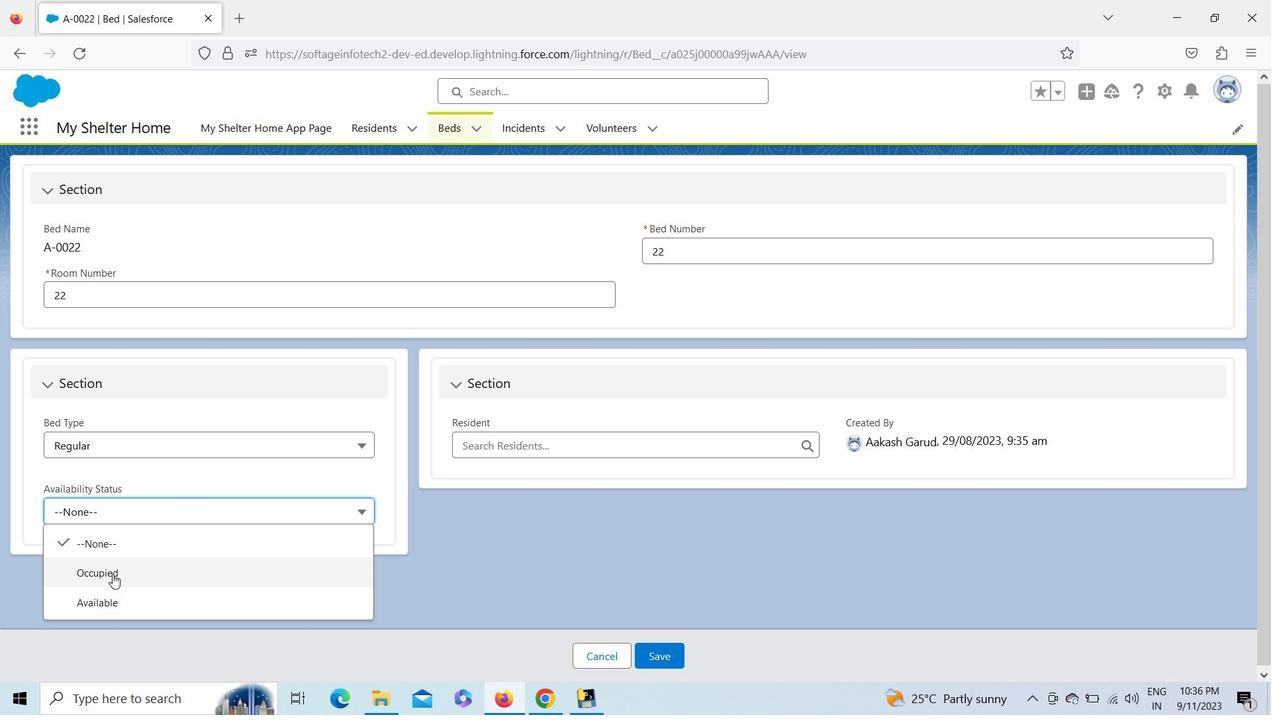 
Action: Mouse pressed left at (112, 574)
Screenshot: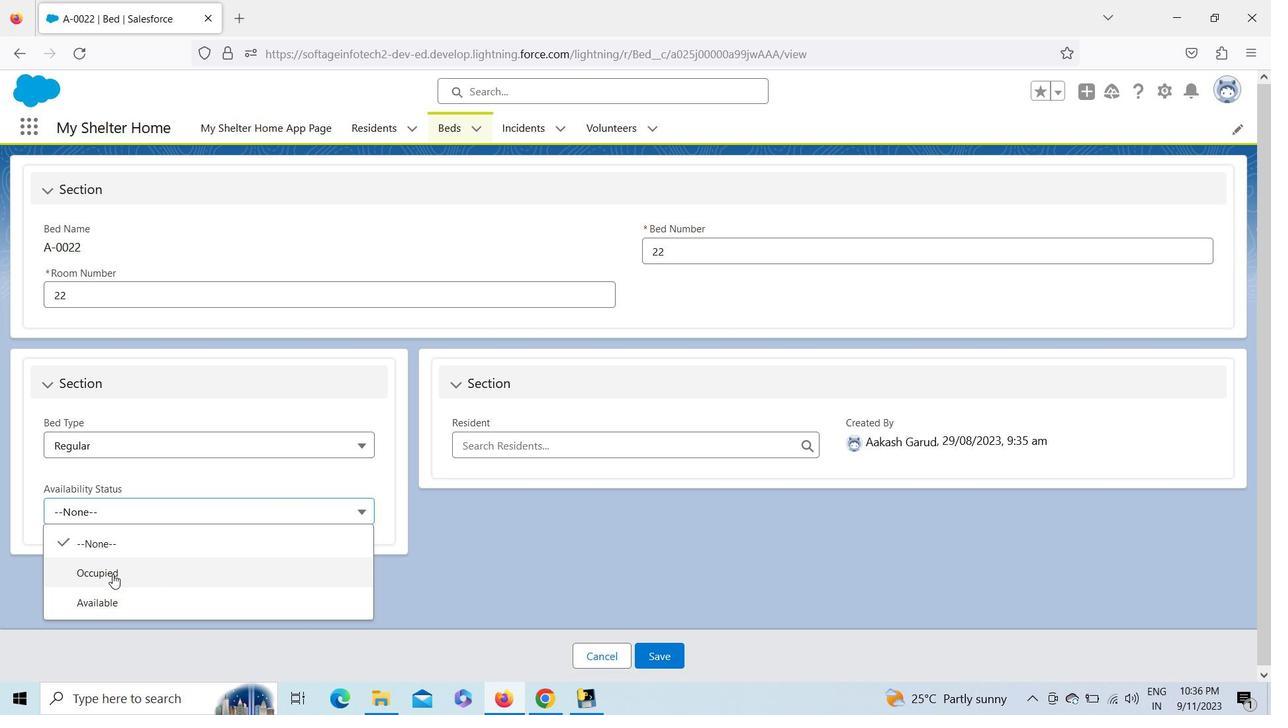 
Action: Mouse moved to (529, 442)
Screenshot: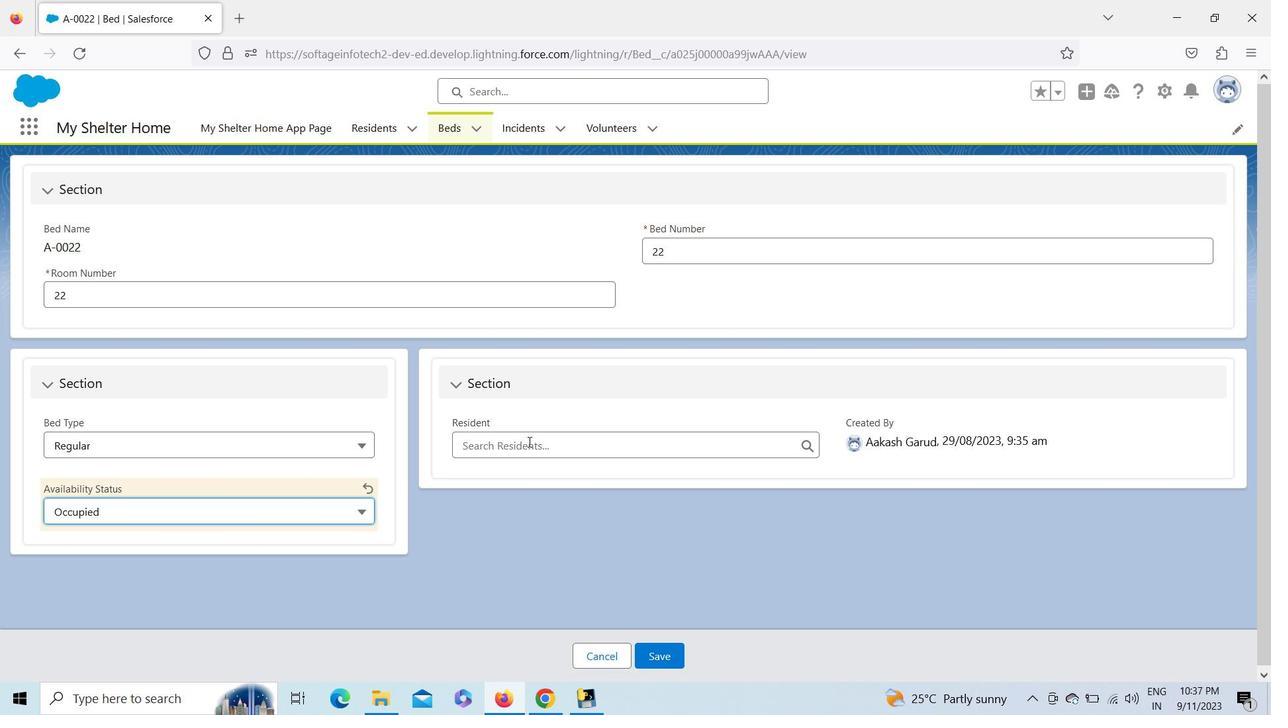 
Action: Mouse pressed left at (529, 442)
Screenshot: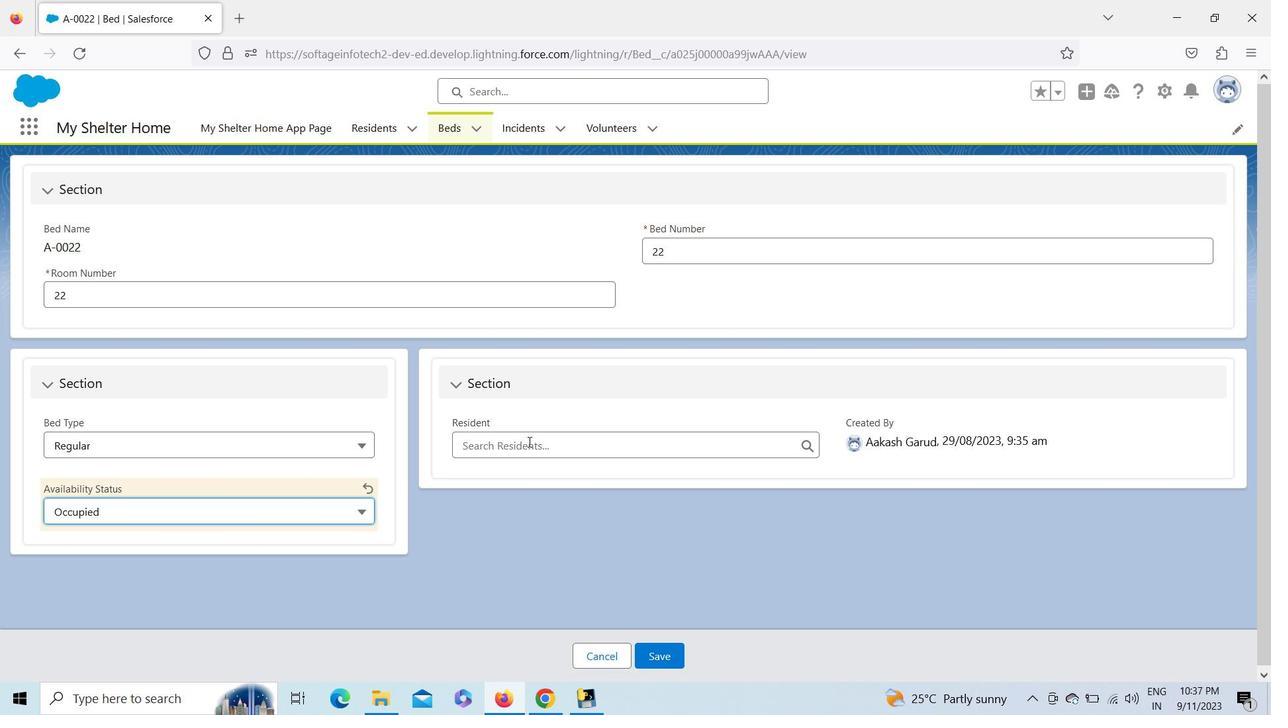 
Action: Key pressed <Key.shift>Alice
Screenshot: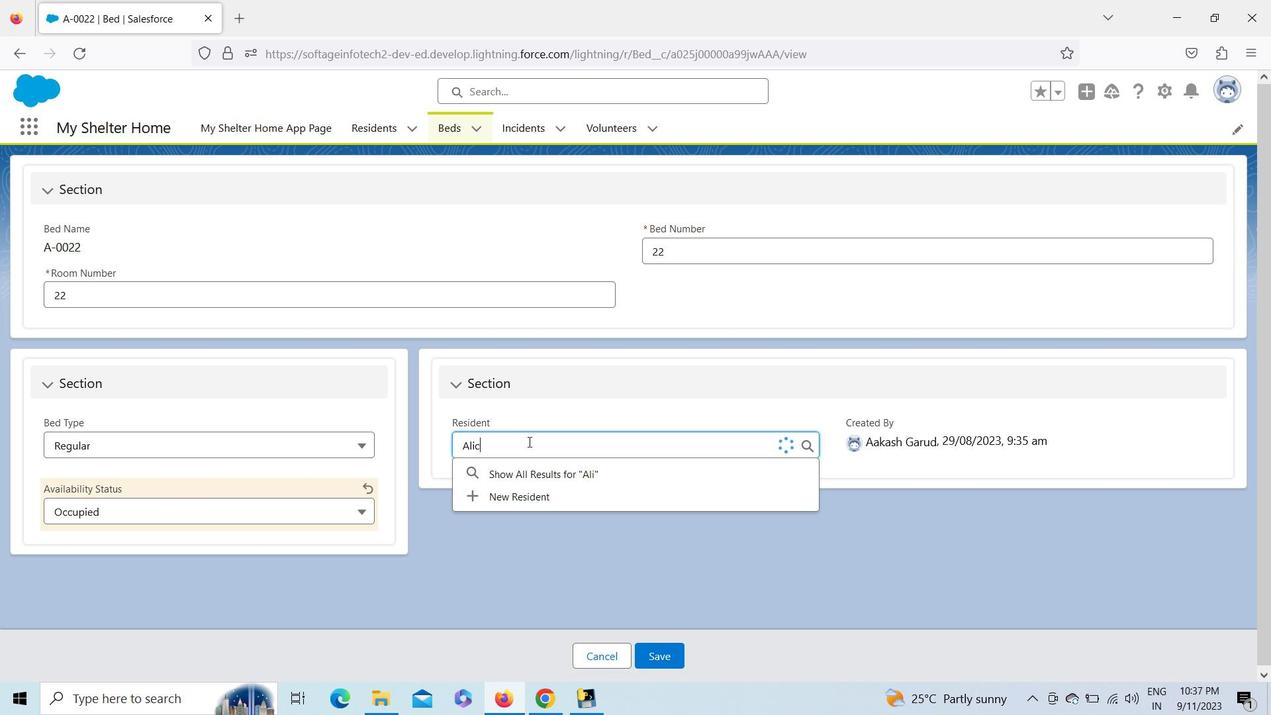 
Action: Mouse moved to (531, 471)
Screenshot: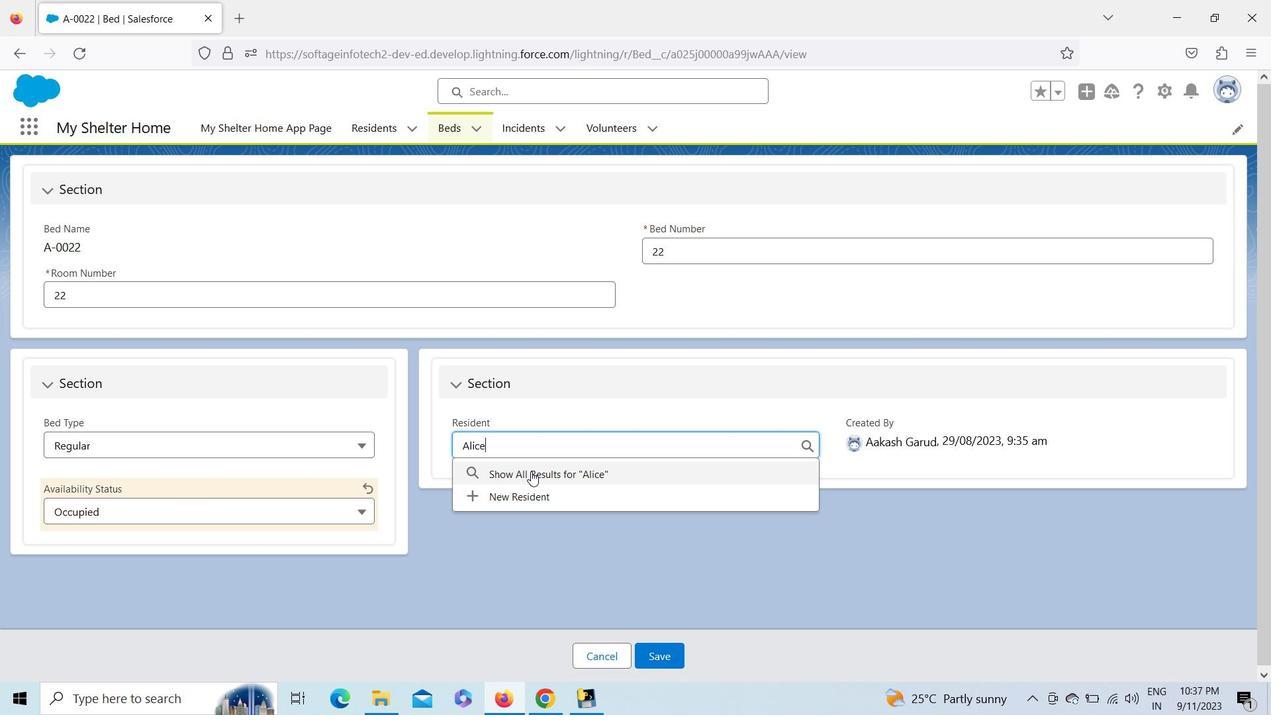 
Action: Mouse pressed left at (531, 471)
Screenshot: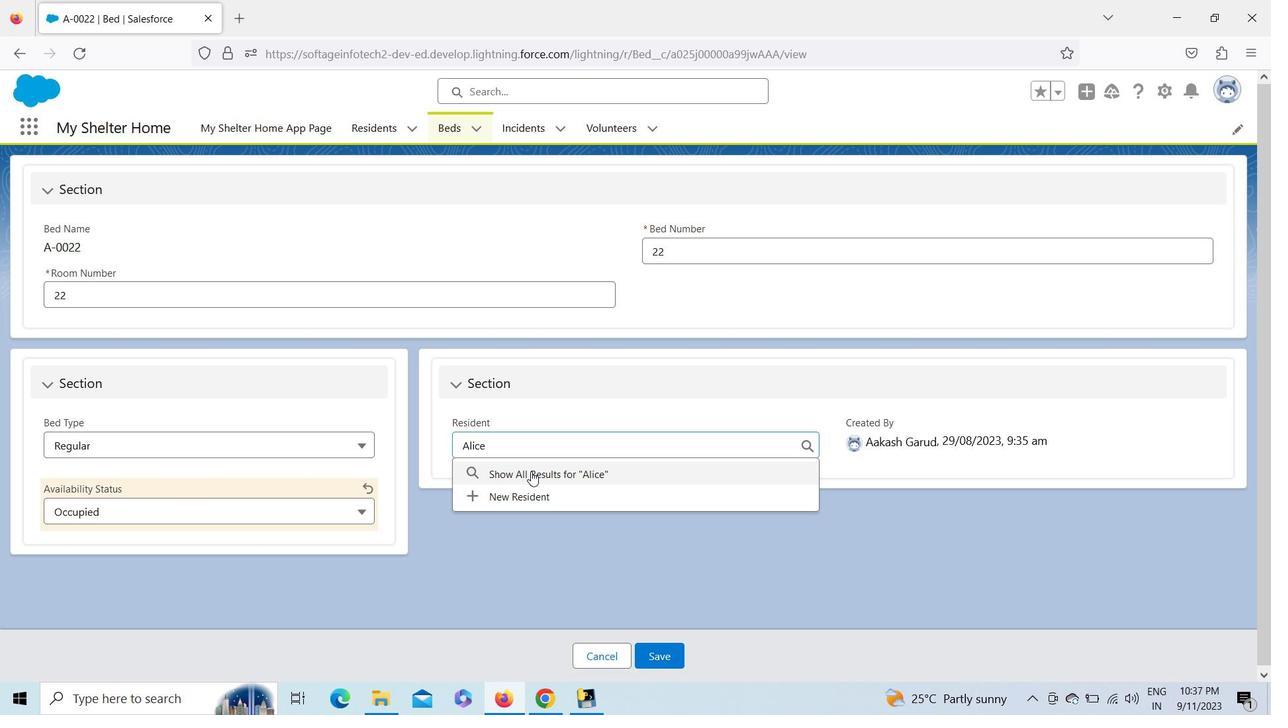 
Action: Mouse moved to (118, 337)
Screenshot: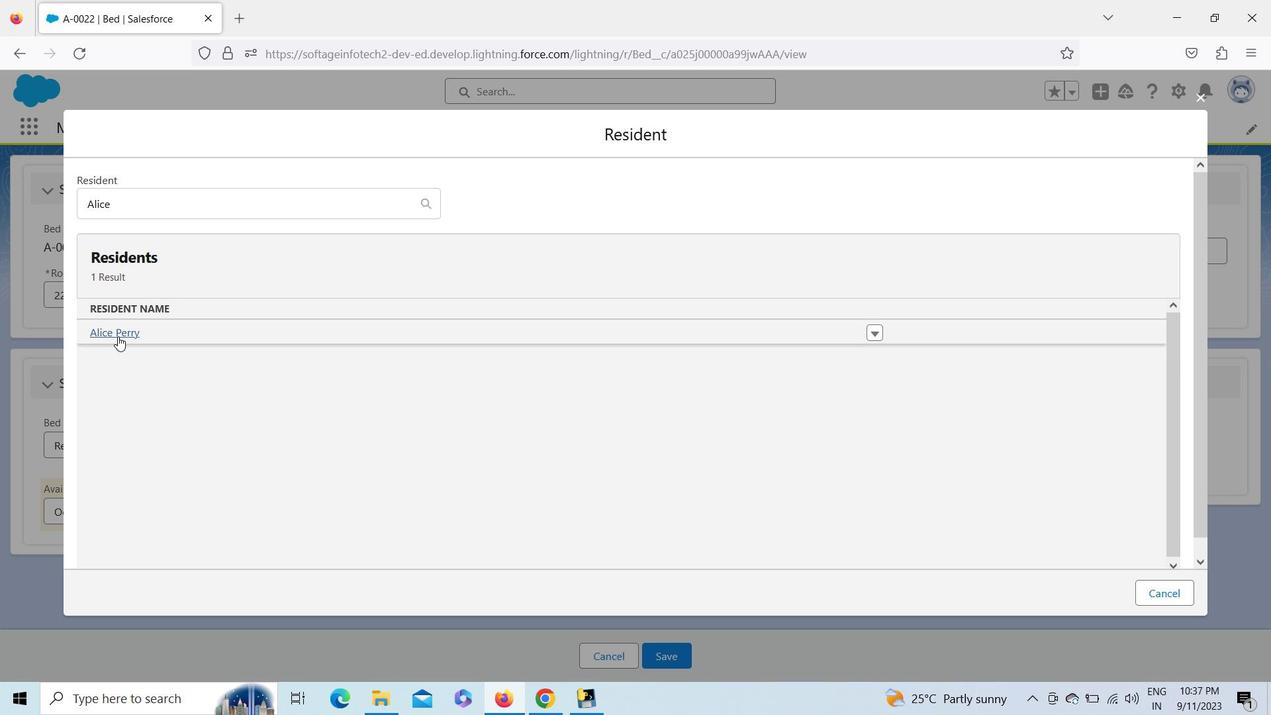 
Action: Mouse pressed left at (118, 337)
Screenshot: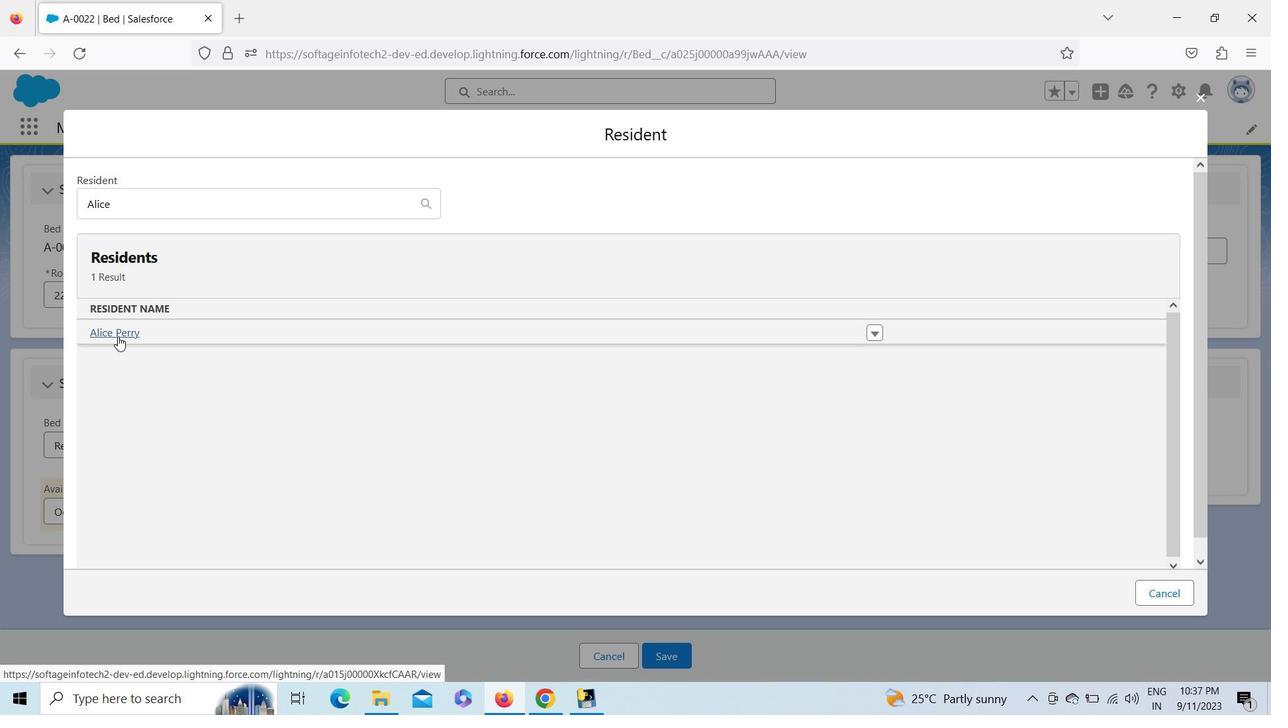
Action: Mouse moved to (658, 643)
Screenshot: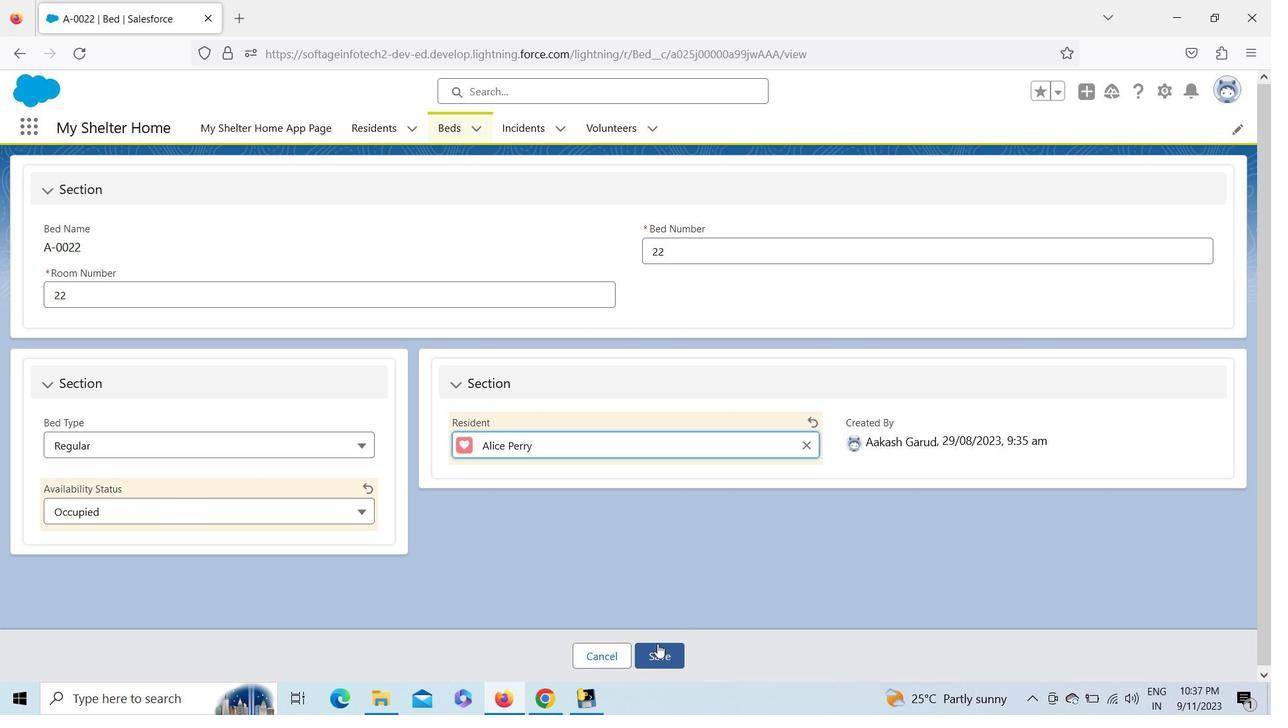 
Action: Mouse pressed left at (658, 643)
Screenshot: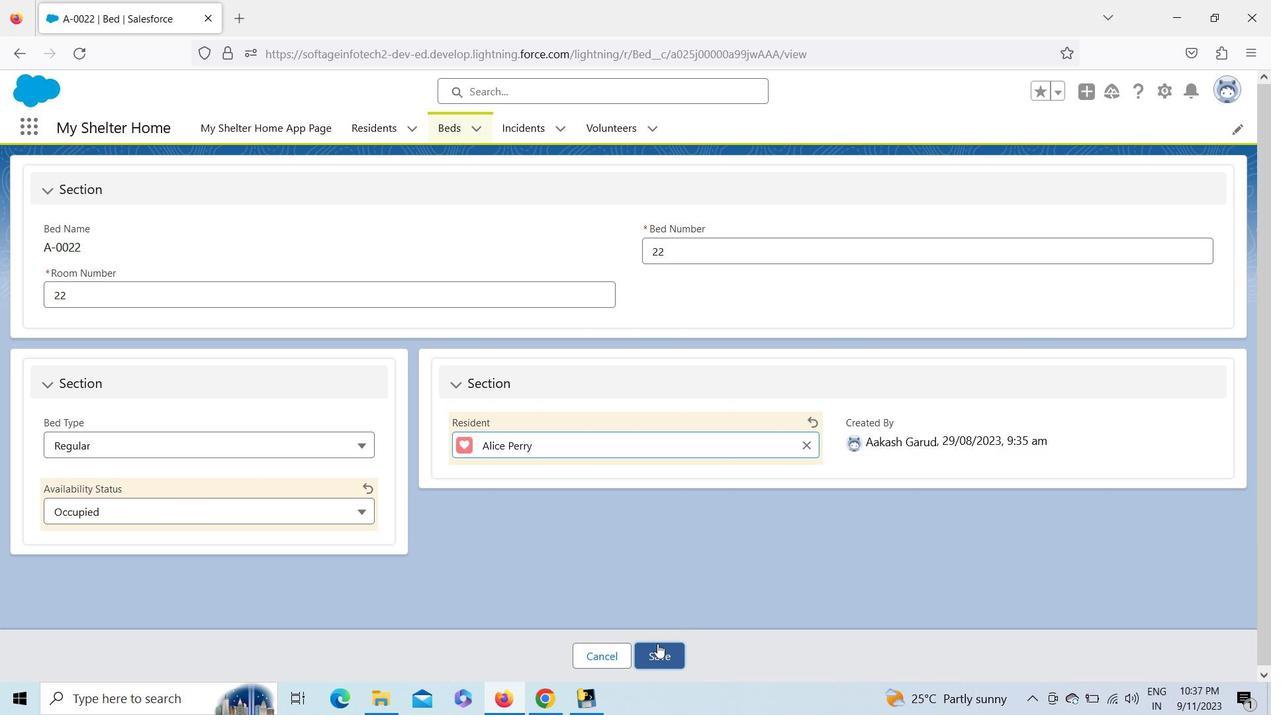 
Action: Mouse moved to (445, 134)
Screenshot: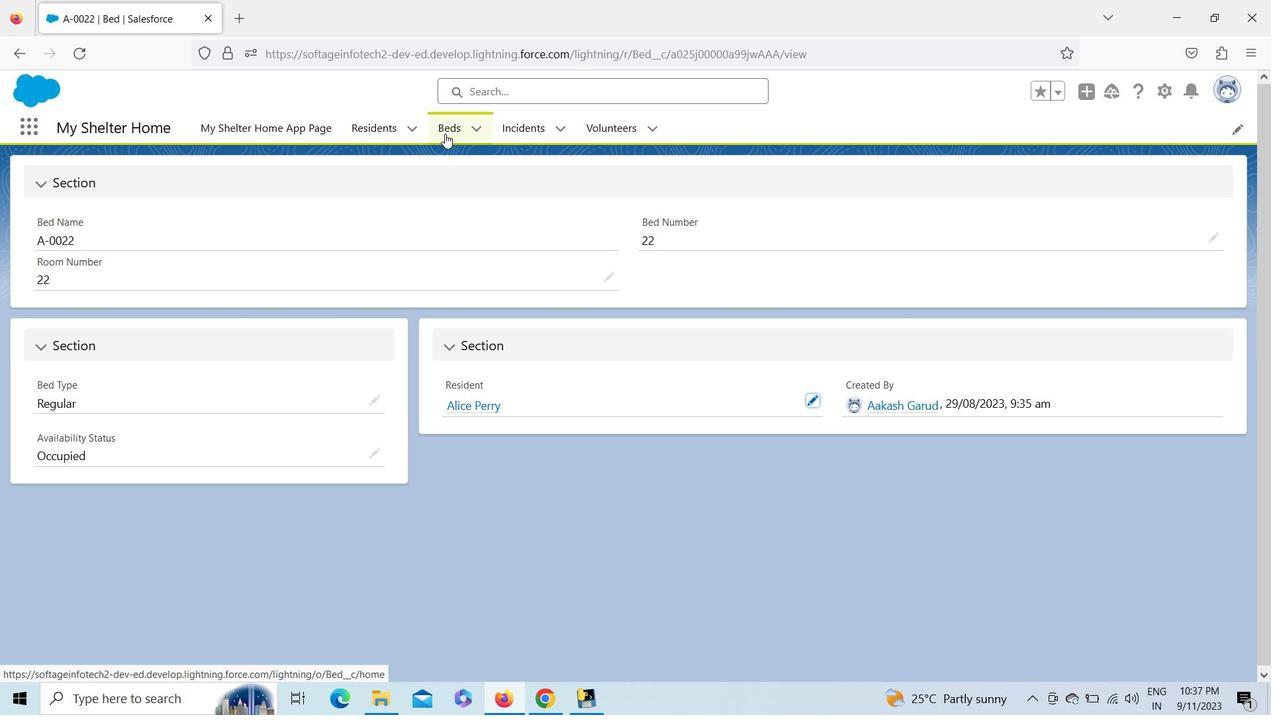 
Action: Mouse pressed left at (445, 134)
Screenshot: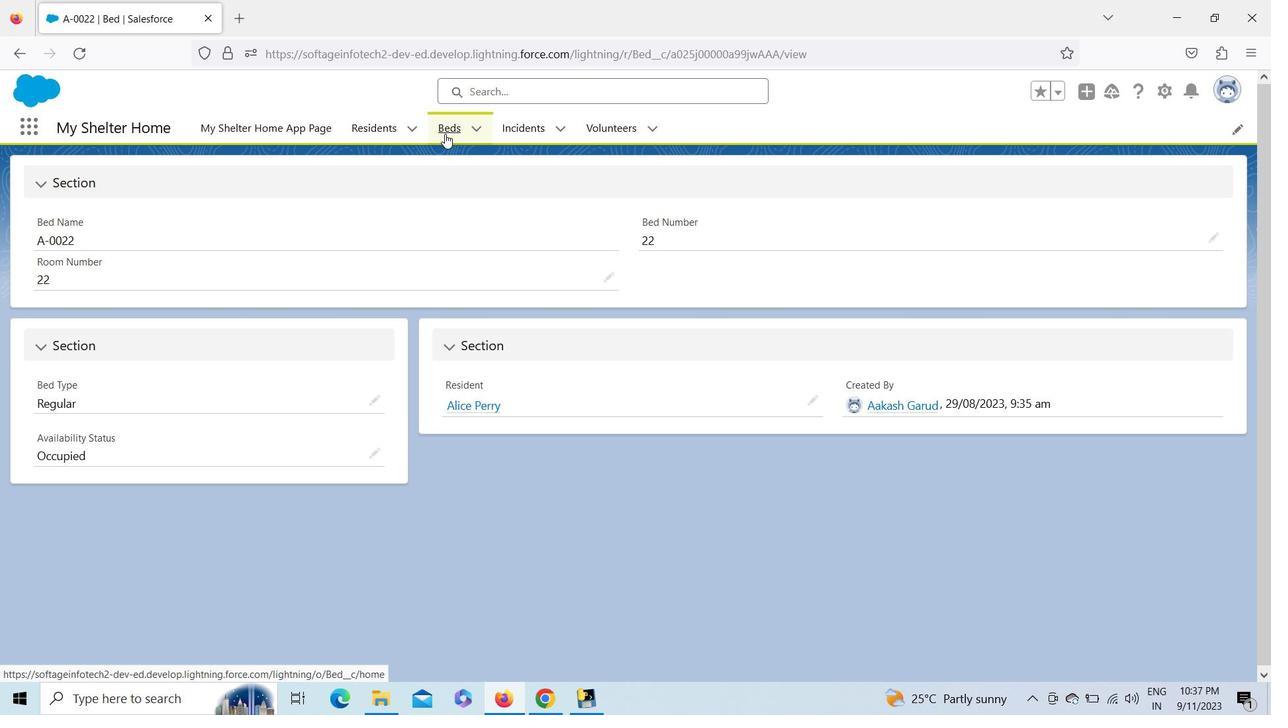 
Action: Mouse moved to (1241, 669)
Screenshot: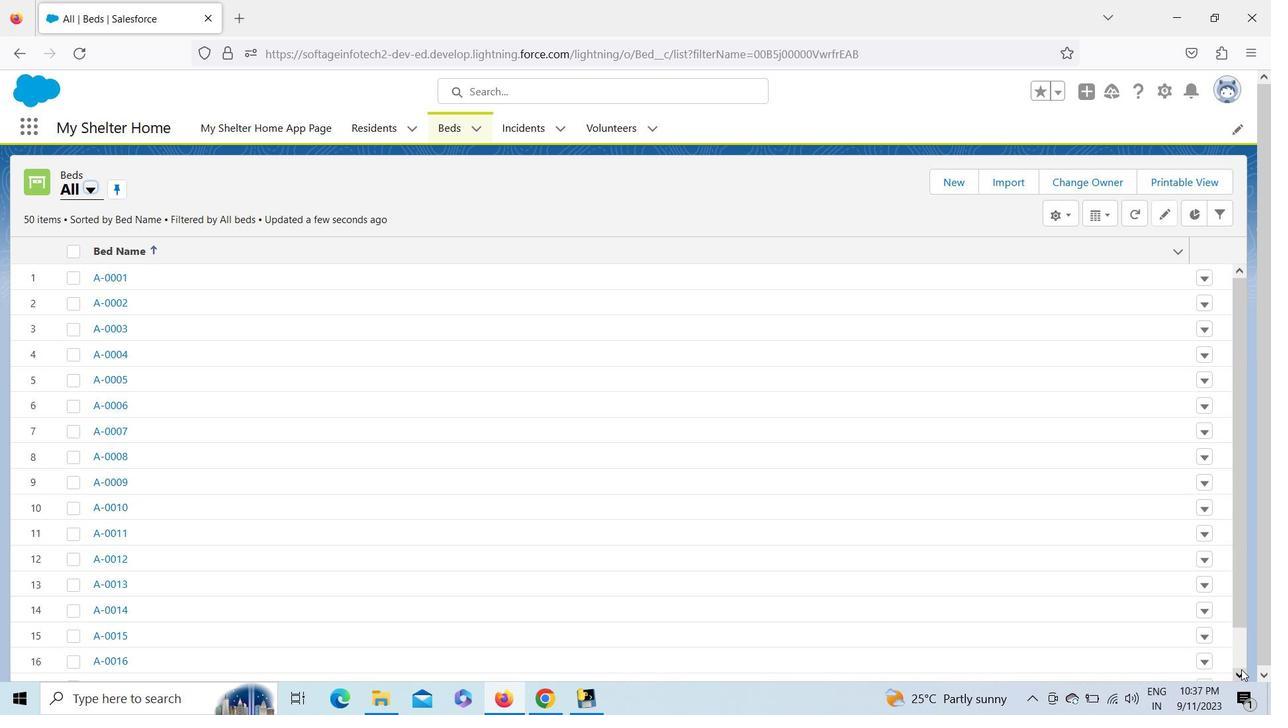 
Action: Mouse pressed left at (1241, 669)
Screenshot: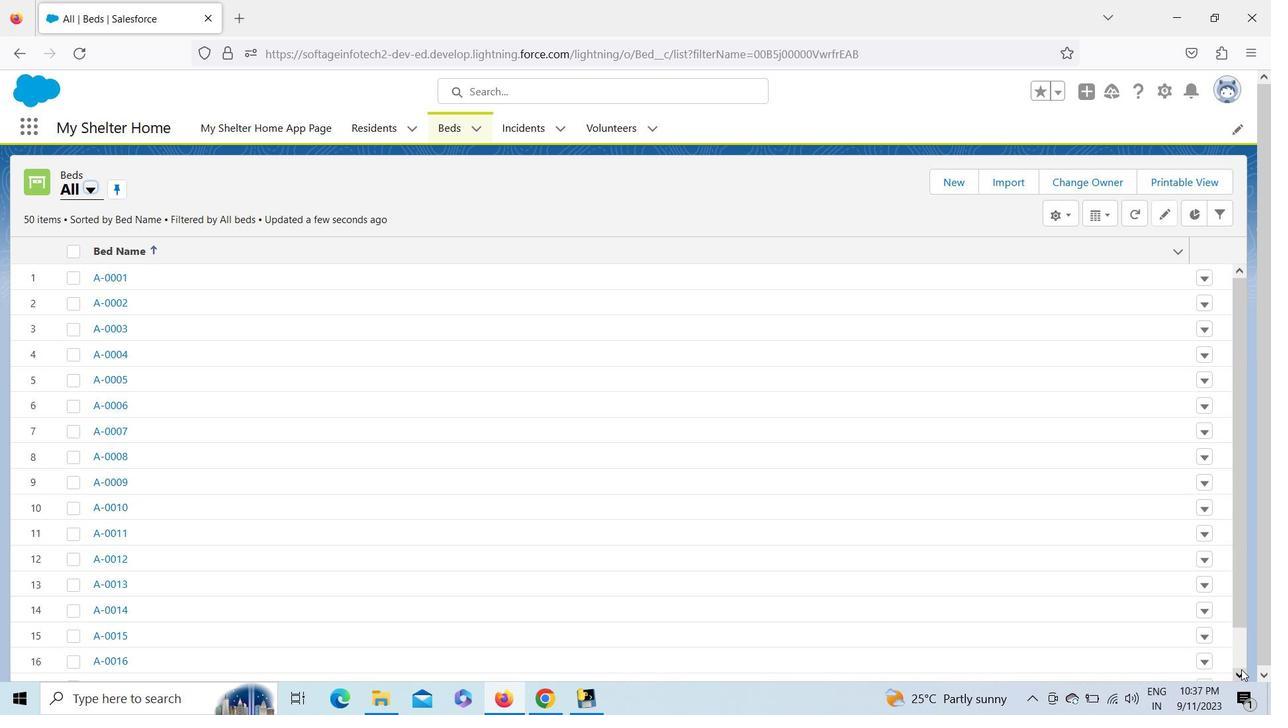 
Action: Mouse pressed left at (1241, 669)
Screenshot: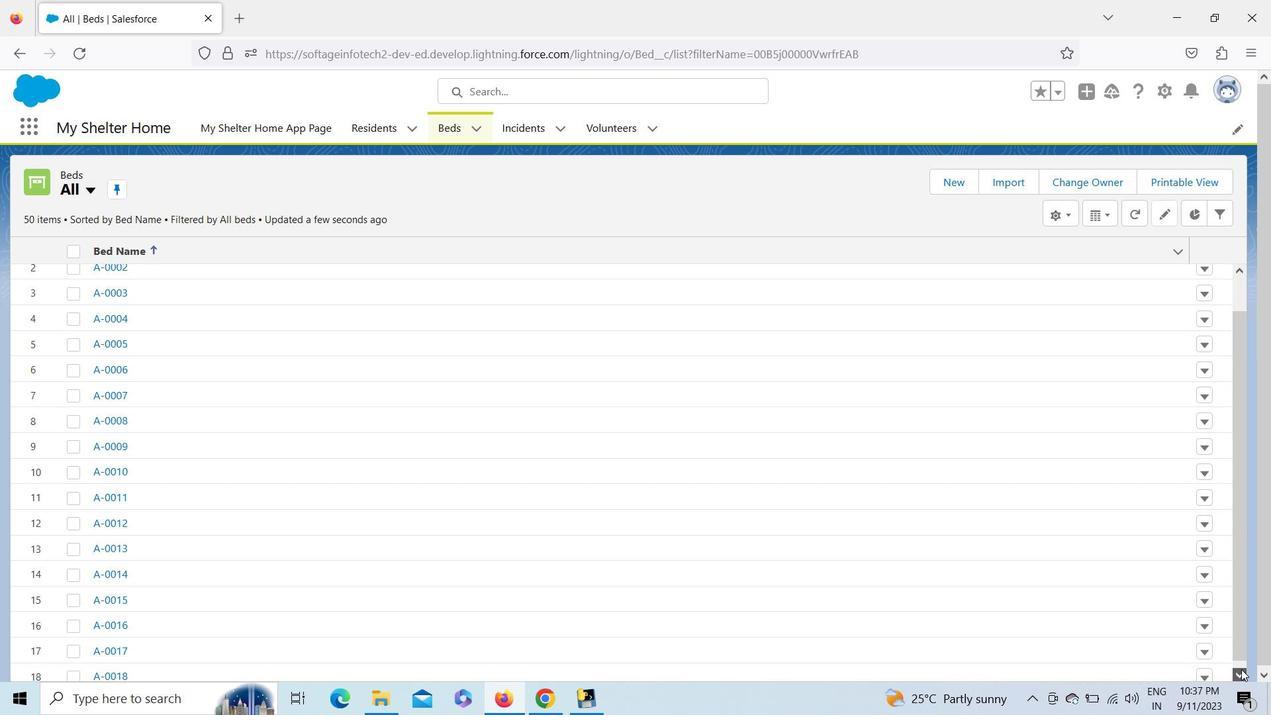 
Action: Mouse pressed left at (1241, 669)
Screenshot: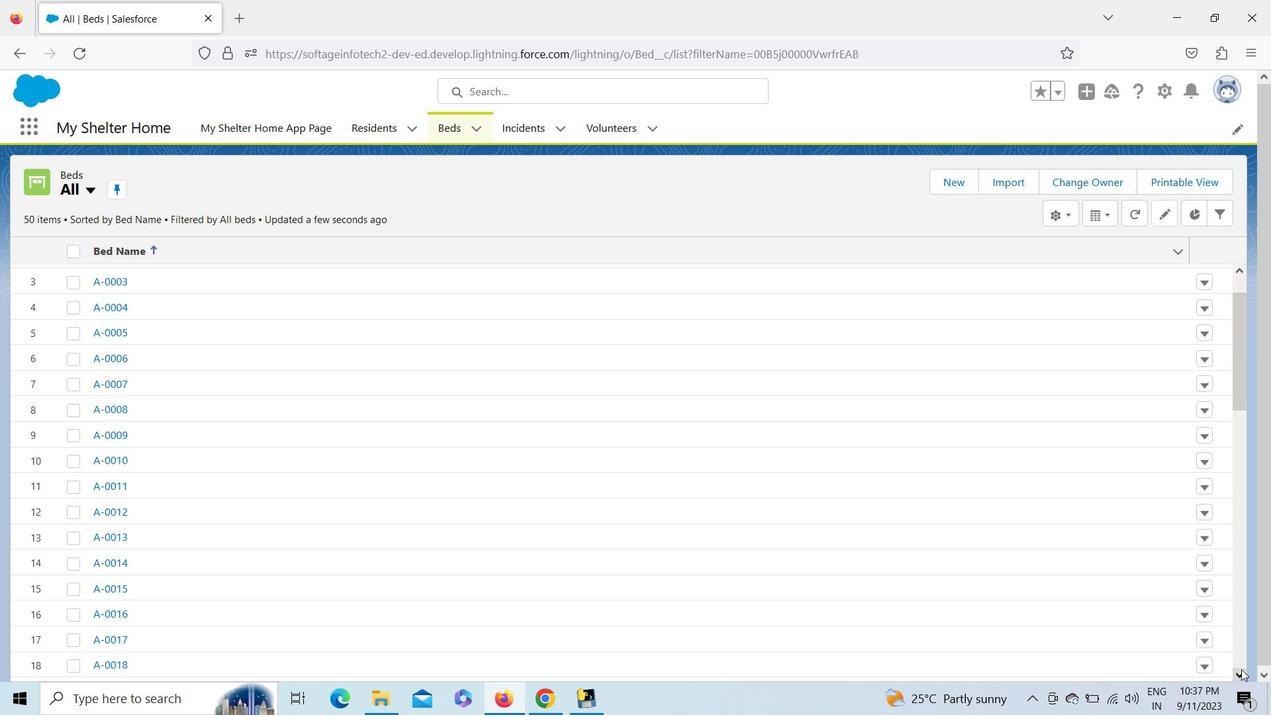 
Action: Mouse pressed left at (1241, 669)
Screenshot: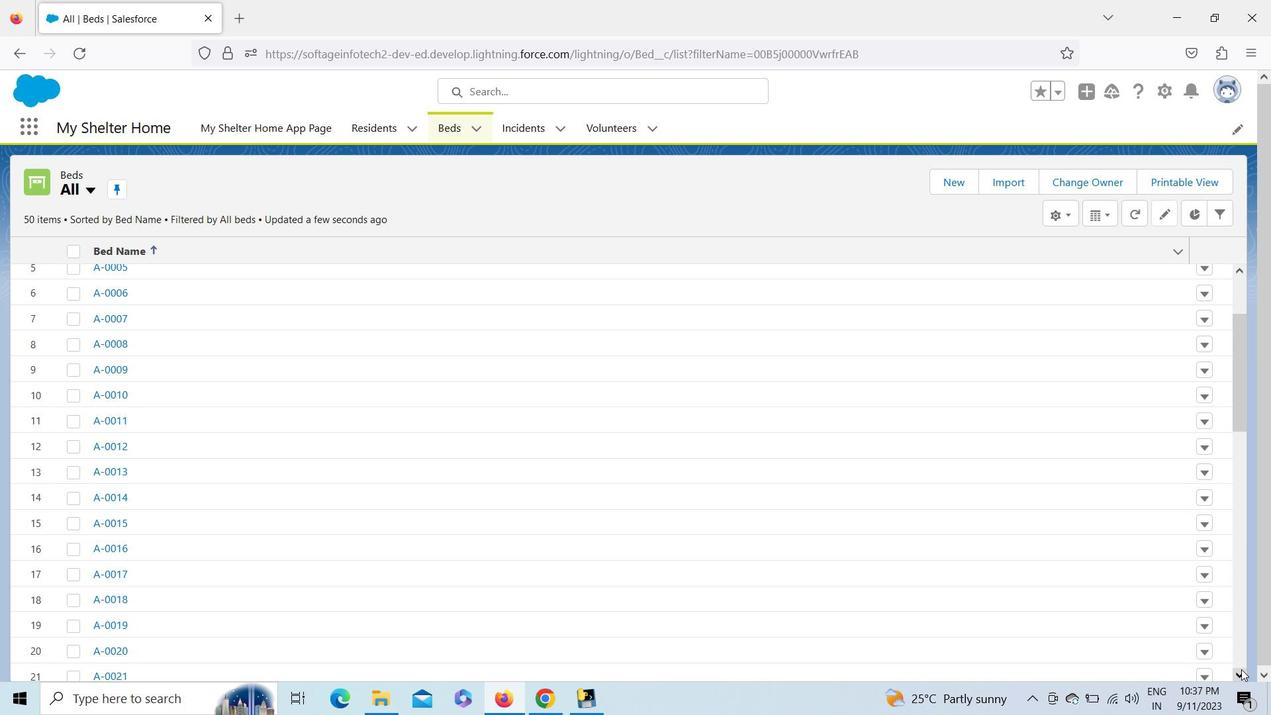 
Action: Mouse pressed left at (1241, 669)
Screenshot: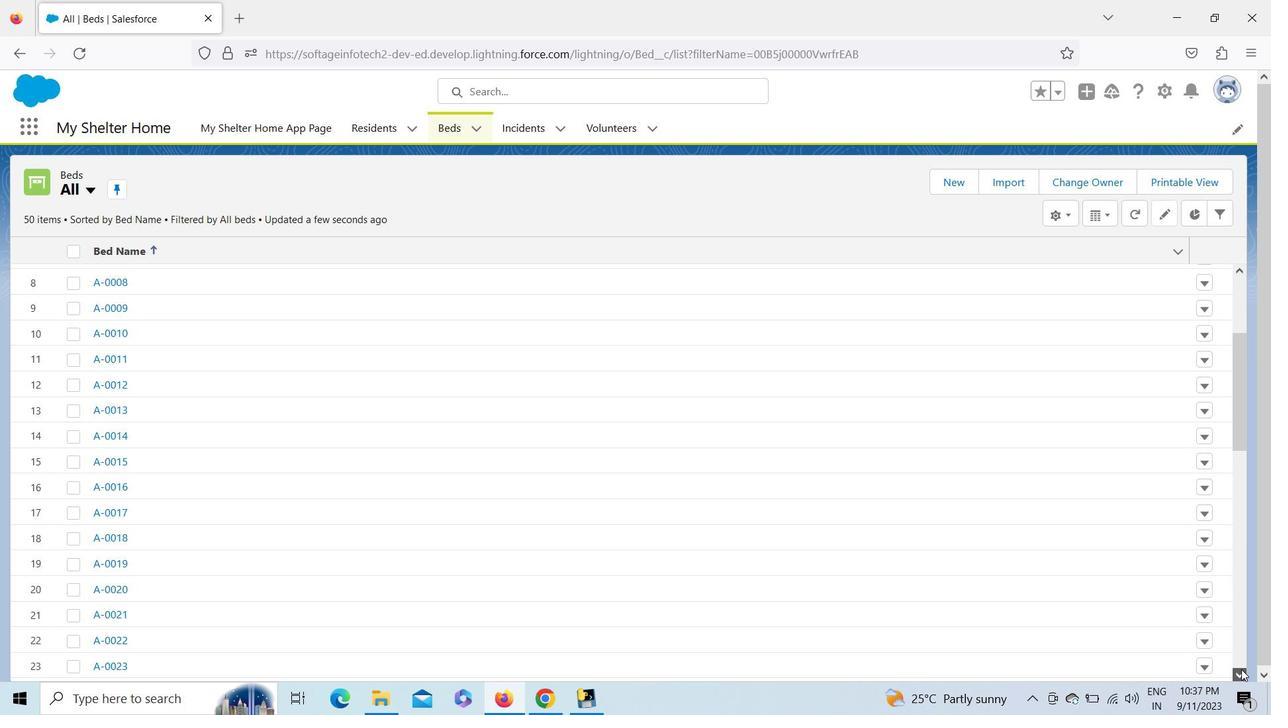 
Action: Mouse pressed left at (1241, 669)
Screenshot: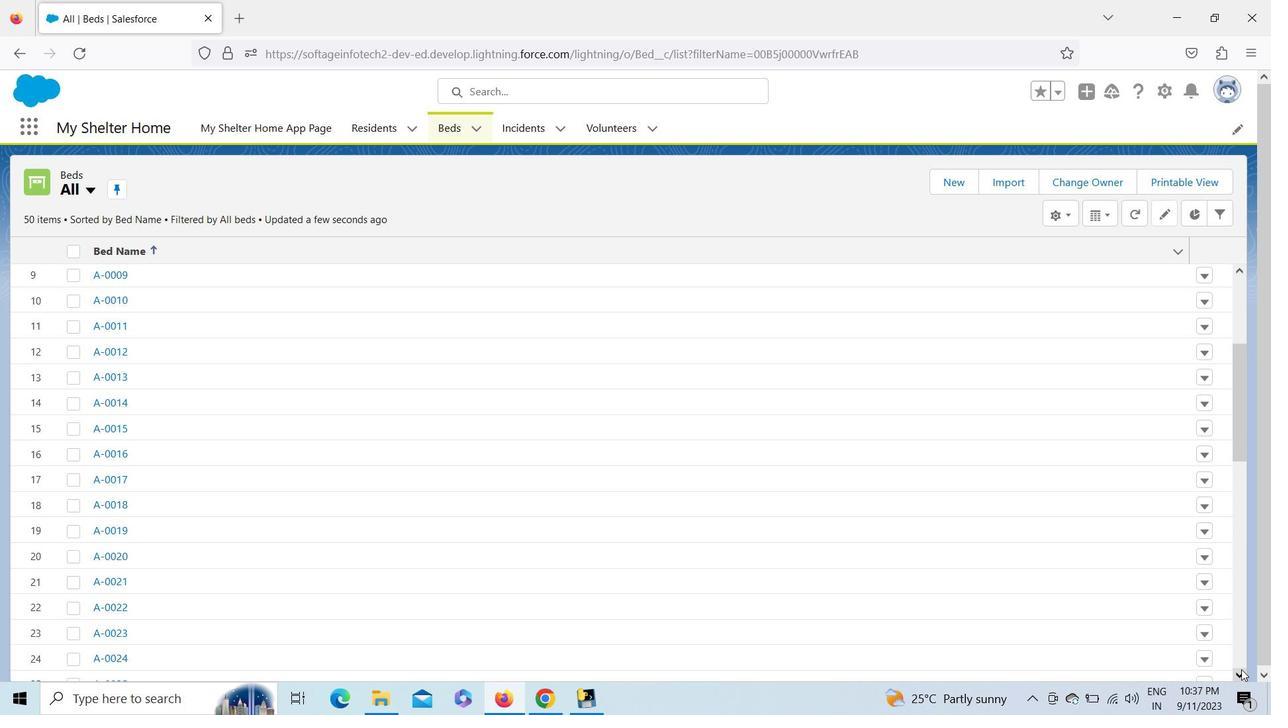
Action: Mouse pressed left at (1241, 669)
Screenshot: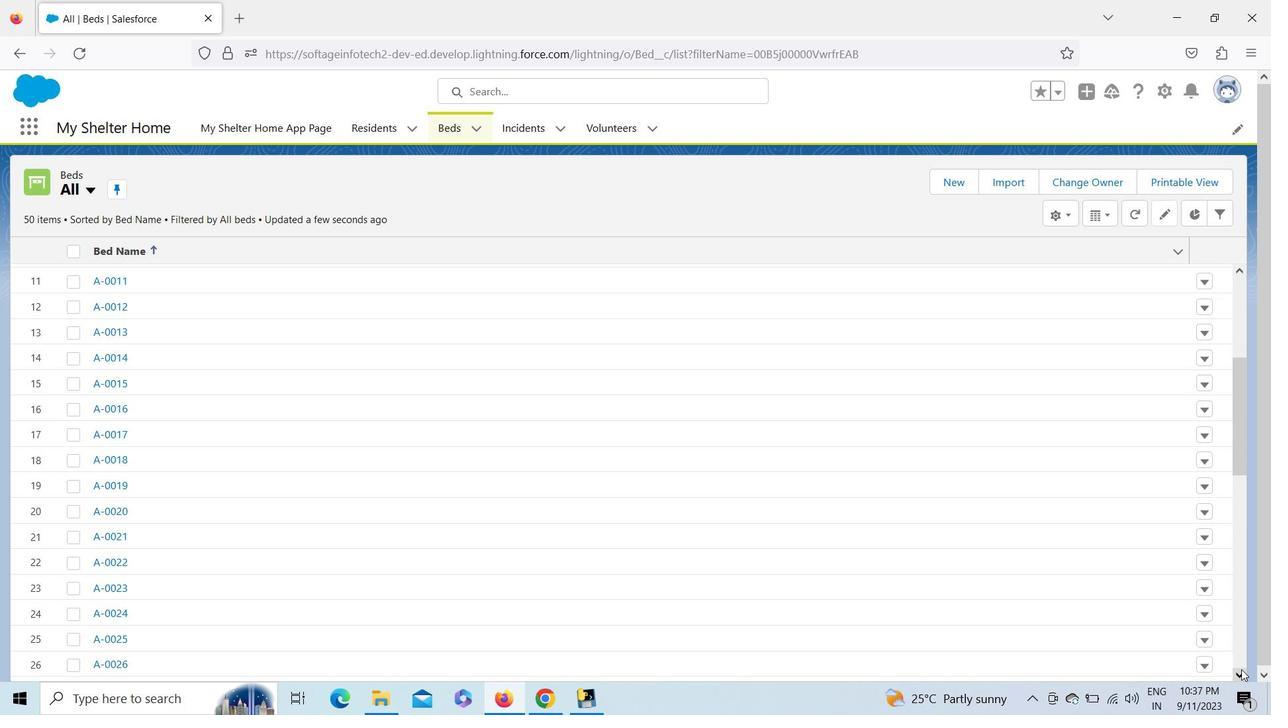 
Action: Mouse pressed left at (1241, 669)
Screenshot: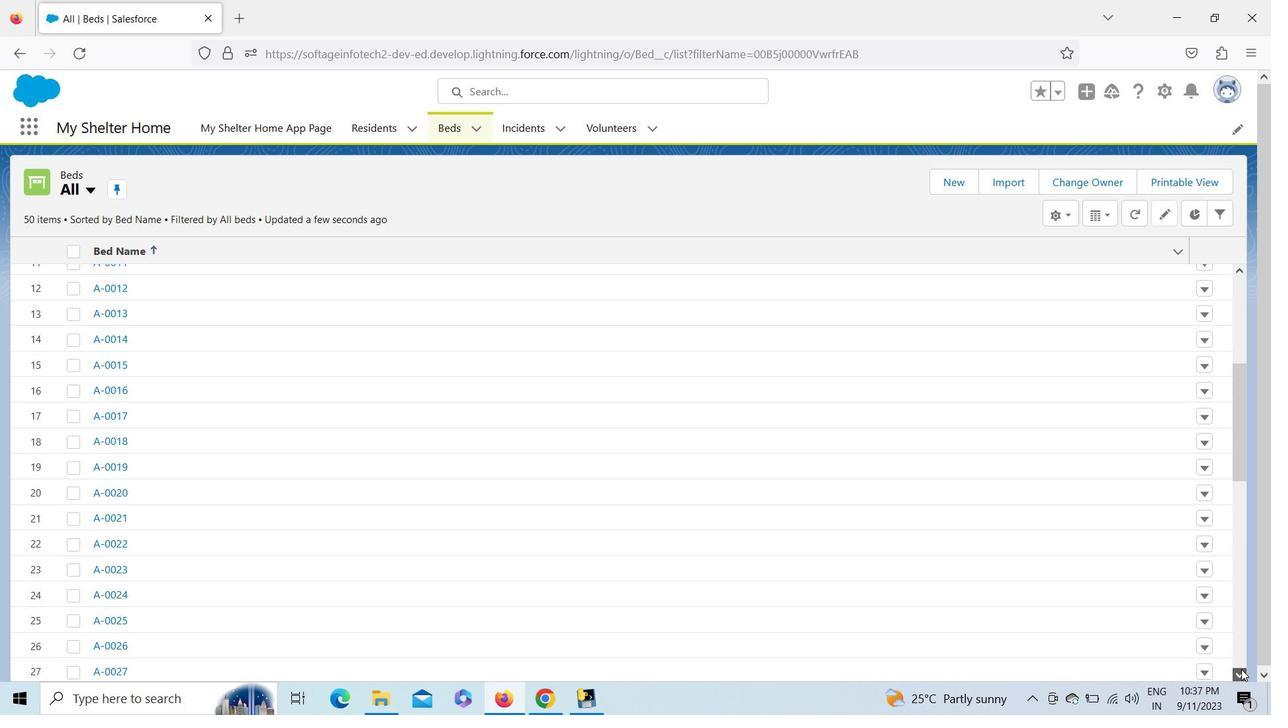 
Action: Mouse pressed left at (1241, 669)
Screenshot: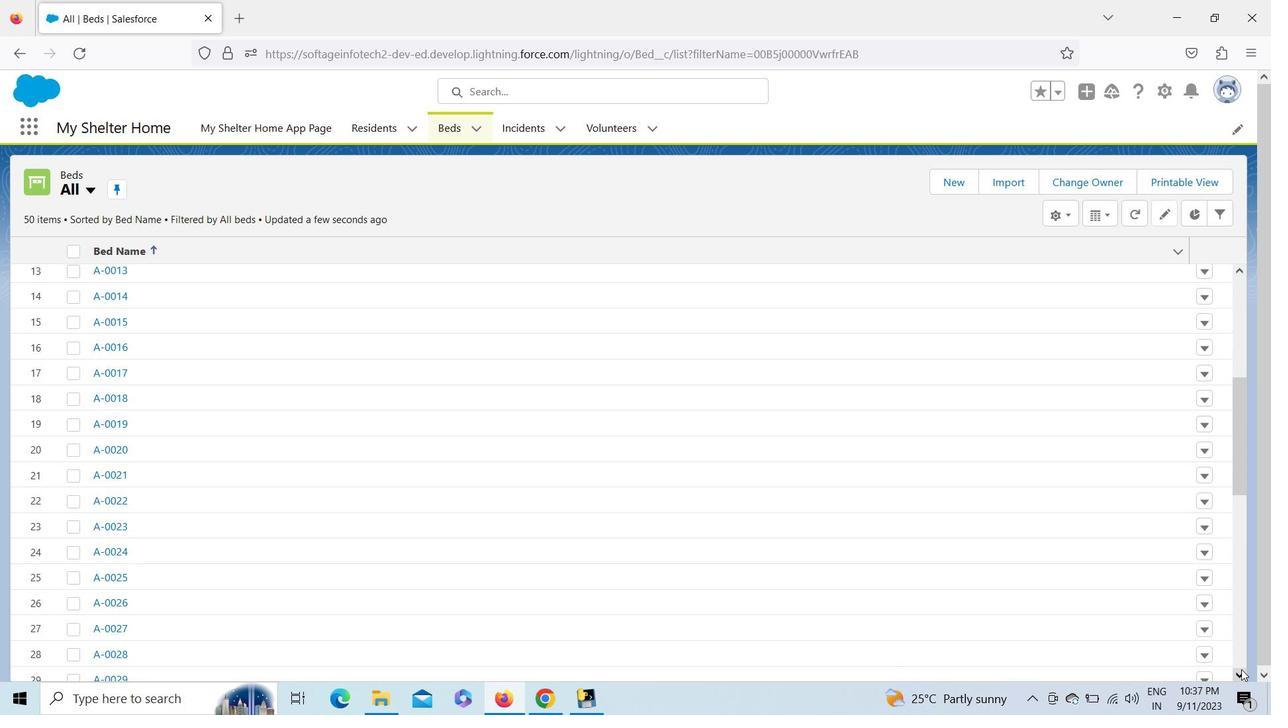
Action: Mouse moved to (117, 453)
Screenshot: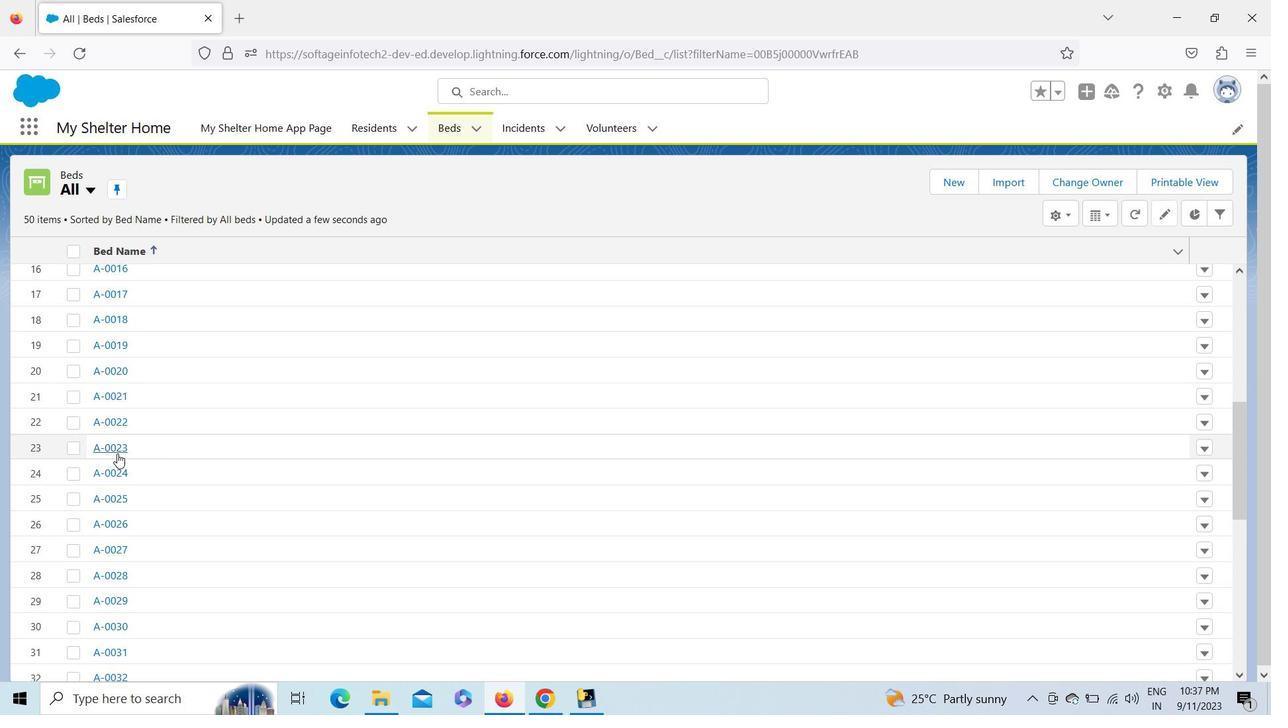 
Action: Mouse pressed left at (117, 453)
Screenshot: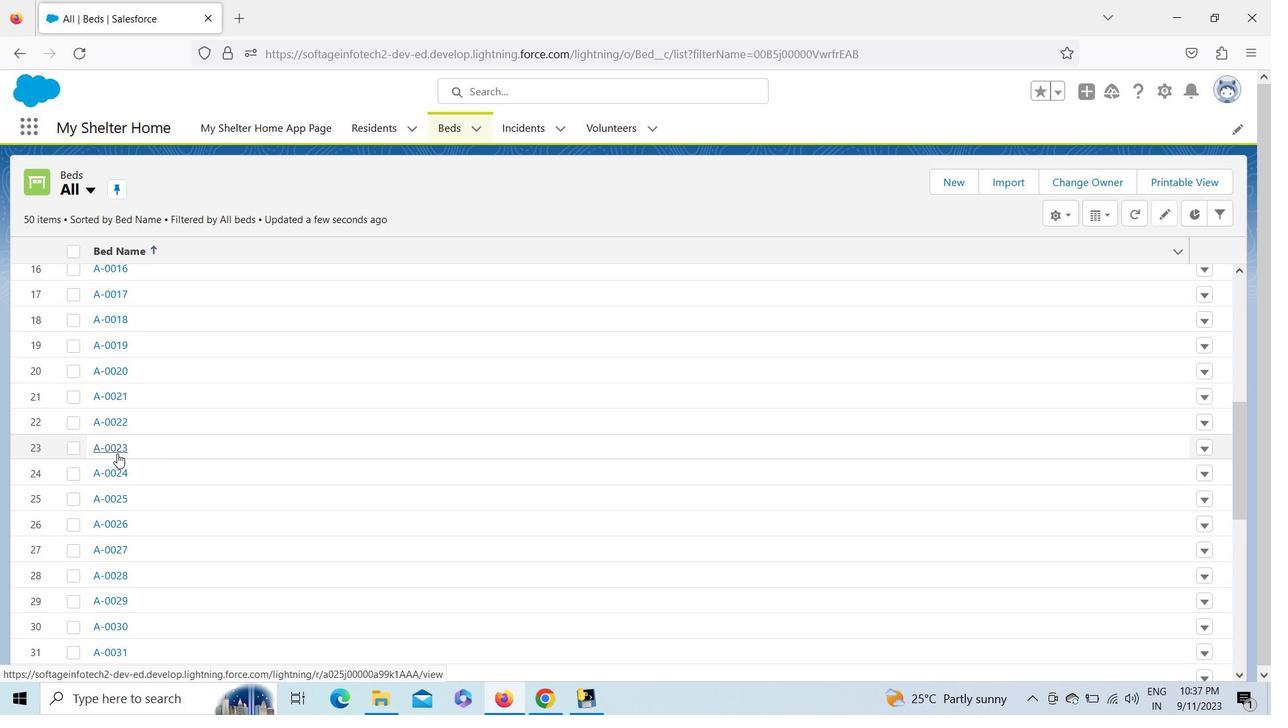 
Action: Mouse moved to (812, 404)
Screenshot: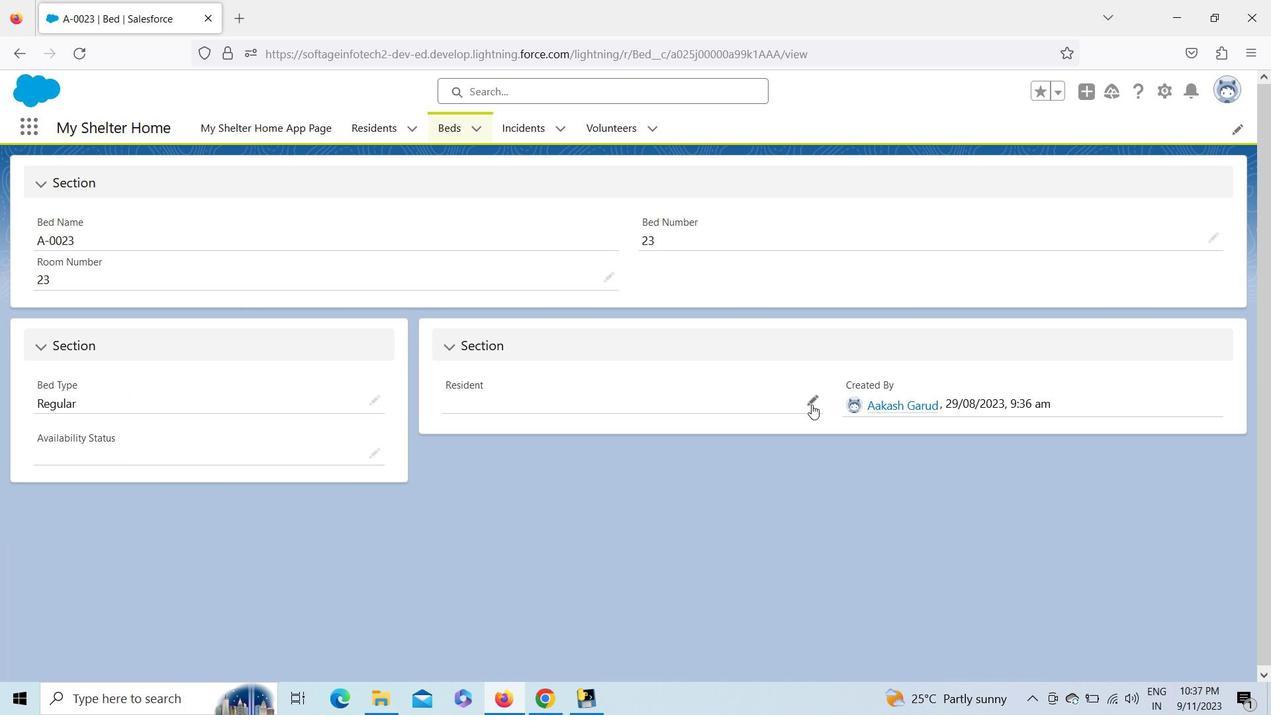 
Action: Mouse pressed left at (812, 404)
Screenshot: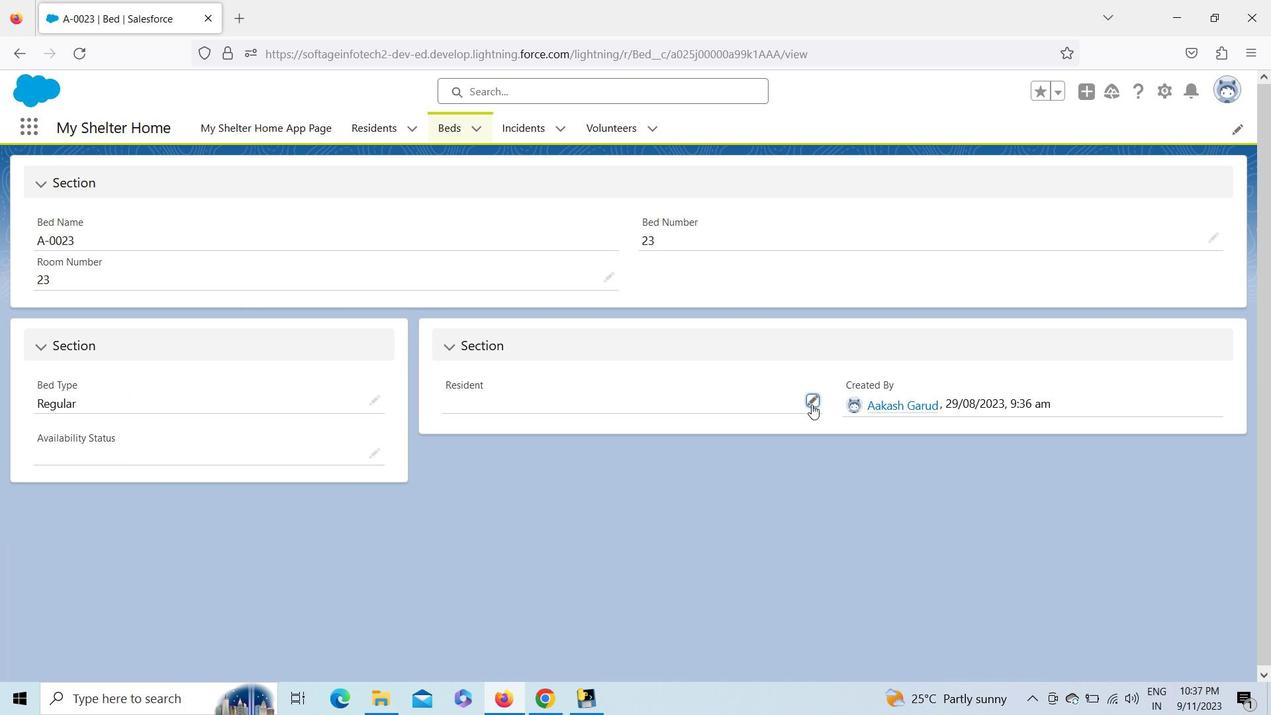 
Action: Key pressed c
Screenshot: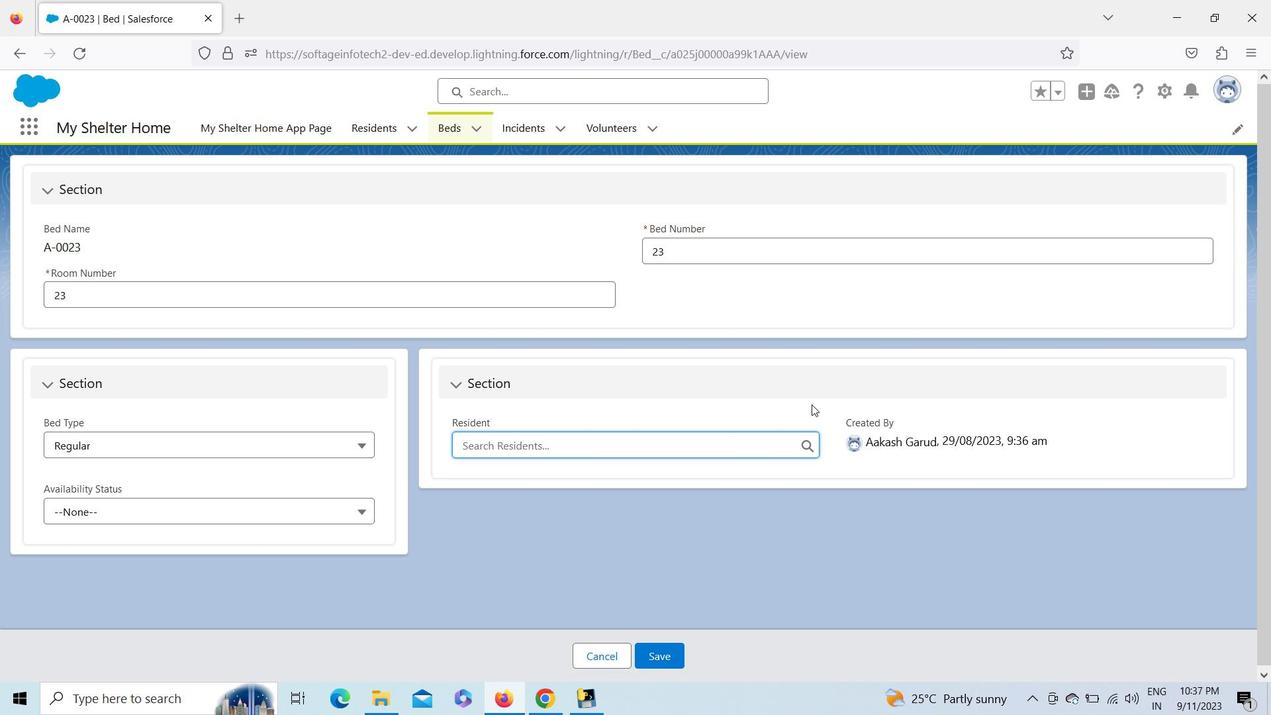 
Action: Mouse moved to (506, 605)
Screenshot: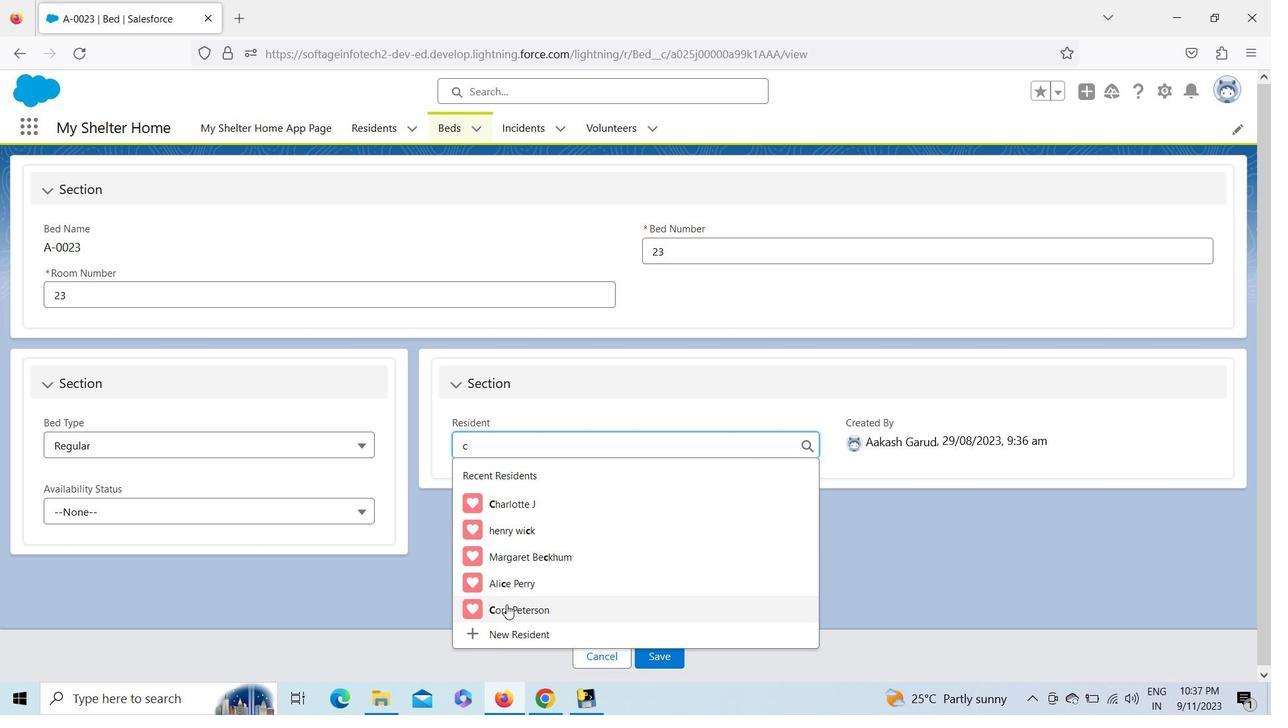 
Action: Mouse pressed left at (506, 605)
Screenshot: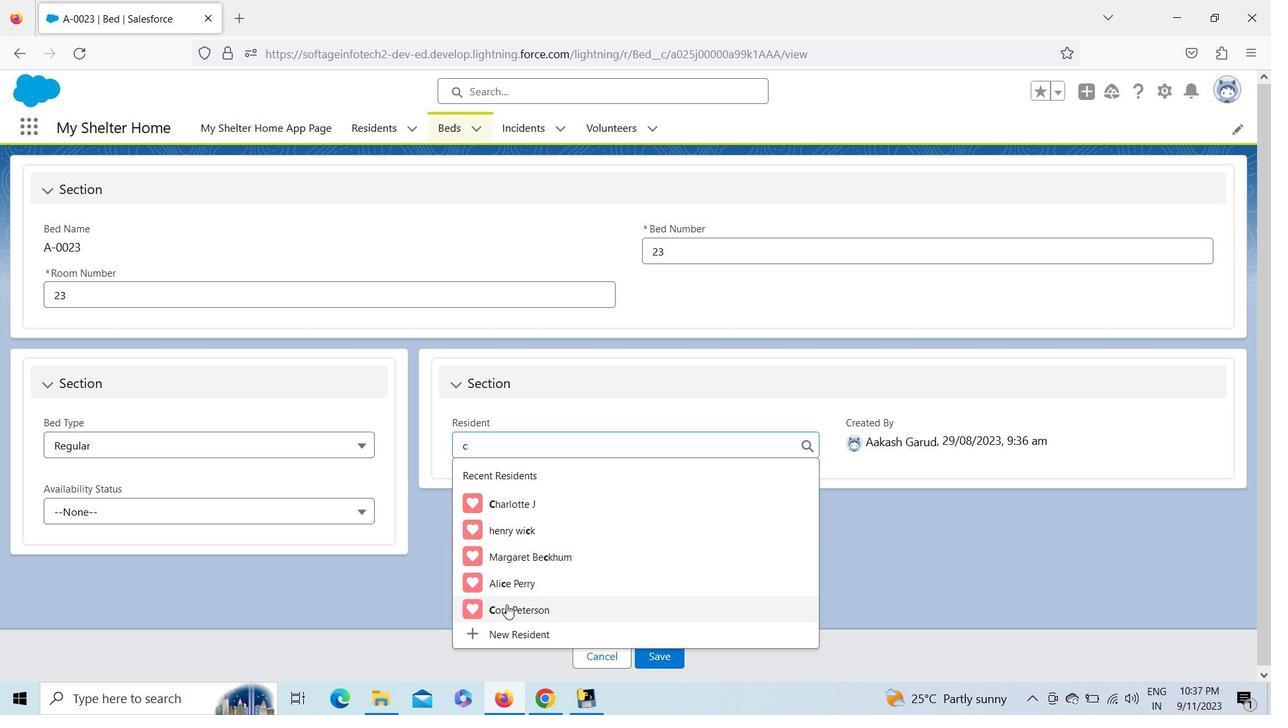 
Action: Mouse moved to (181, 500)
Screenshot: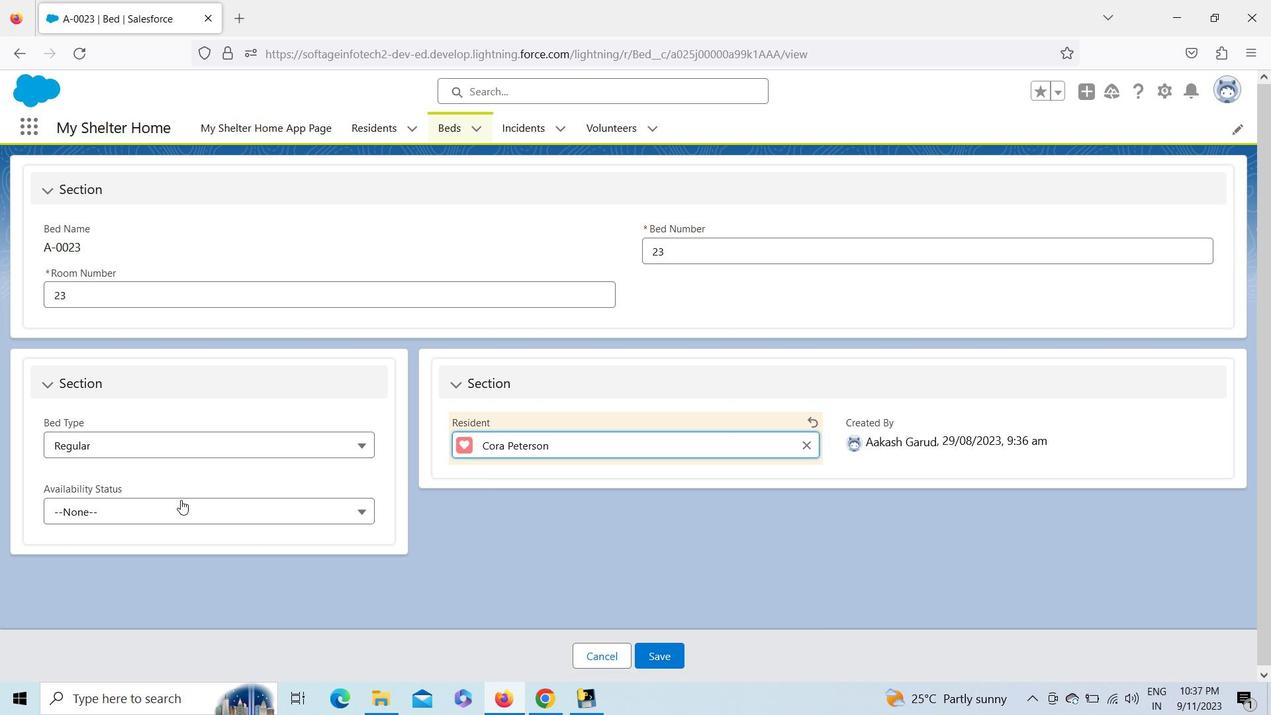 
Action: Mouse pressed left at (181, 500)
Screenshot: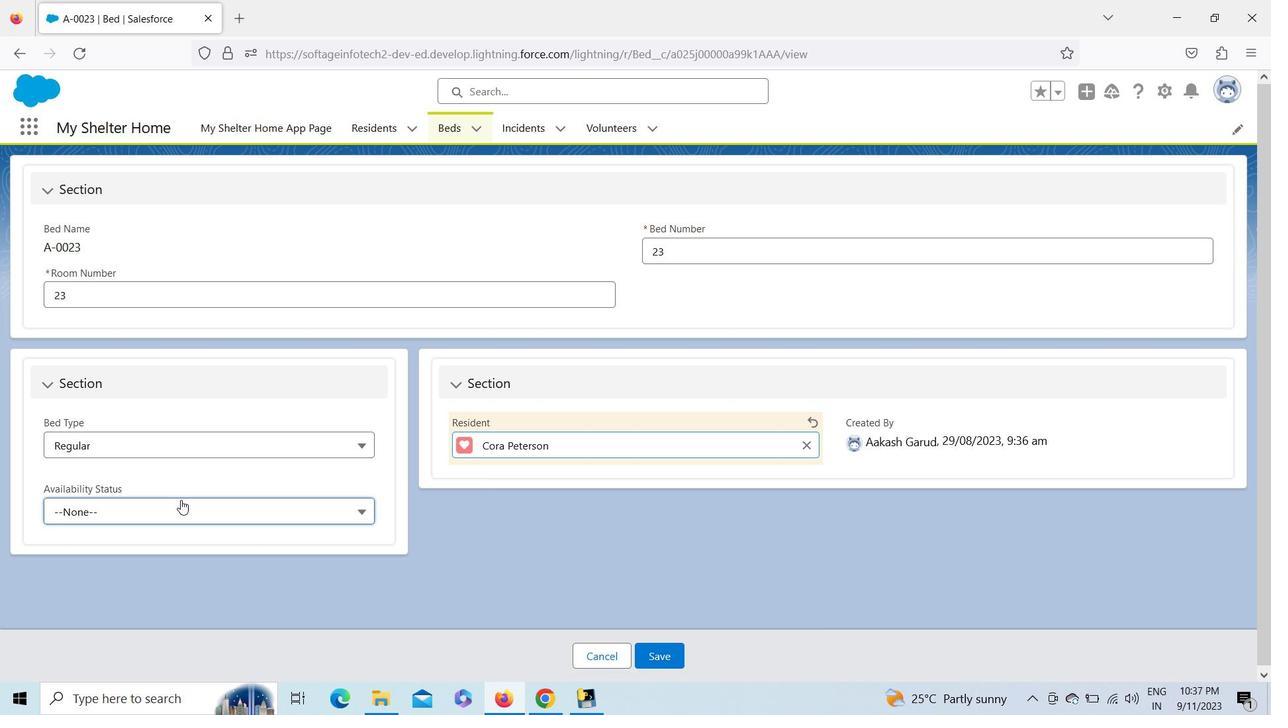 
Action: Mouse moved to (98, 578)
Screenshot: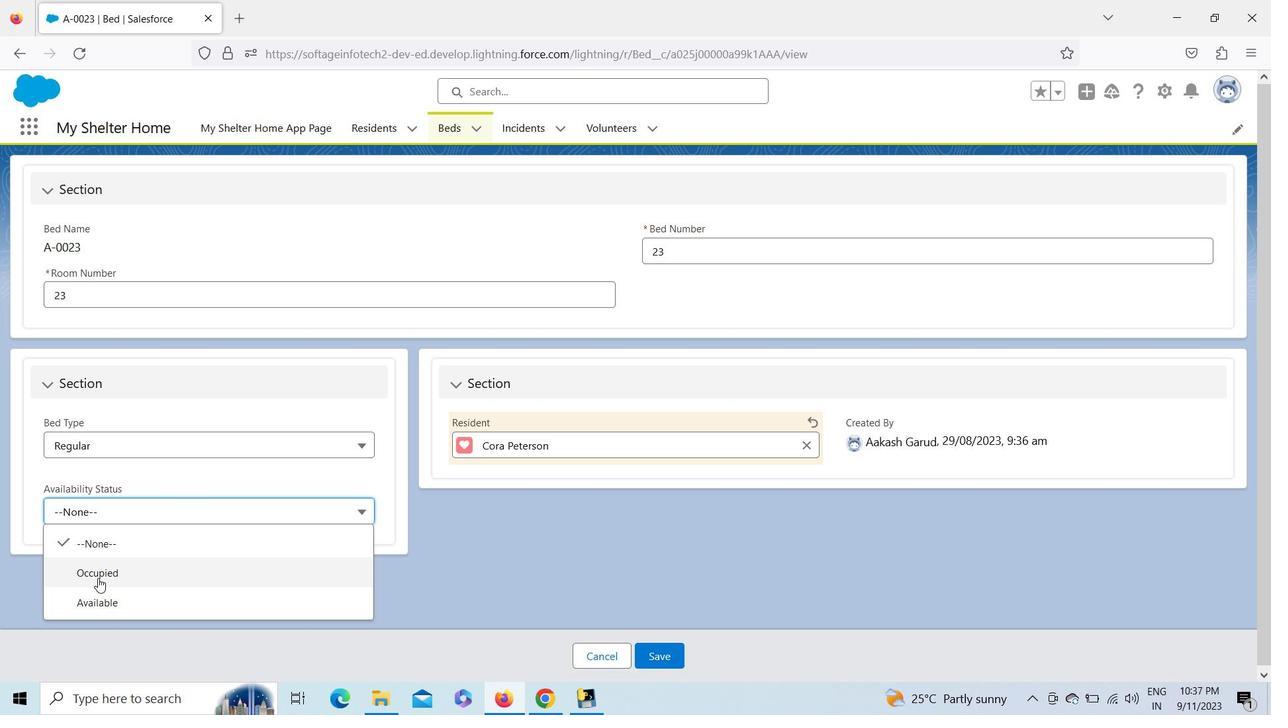 
Action: Mouse pressed left at (98, 578)
Screenshot: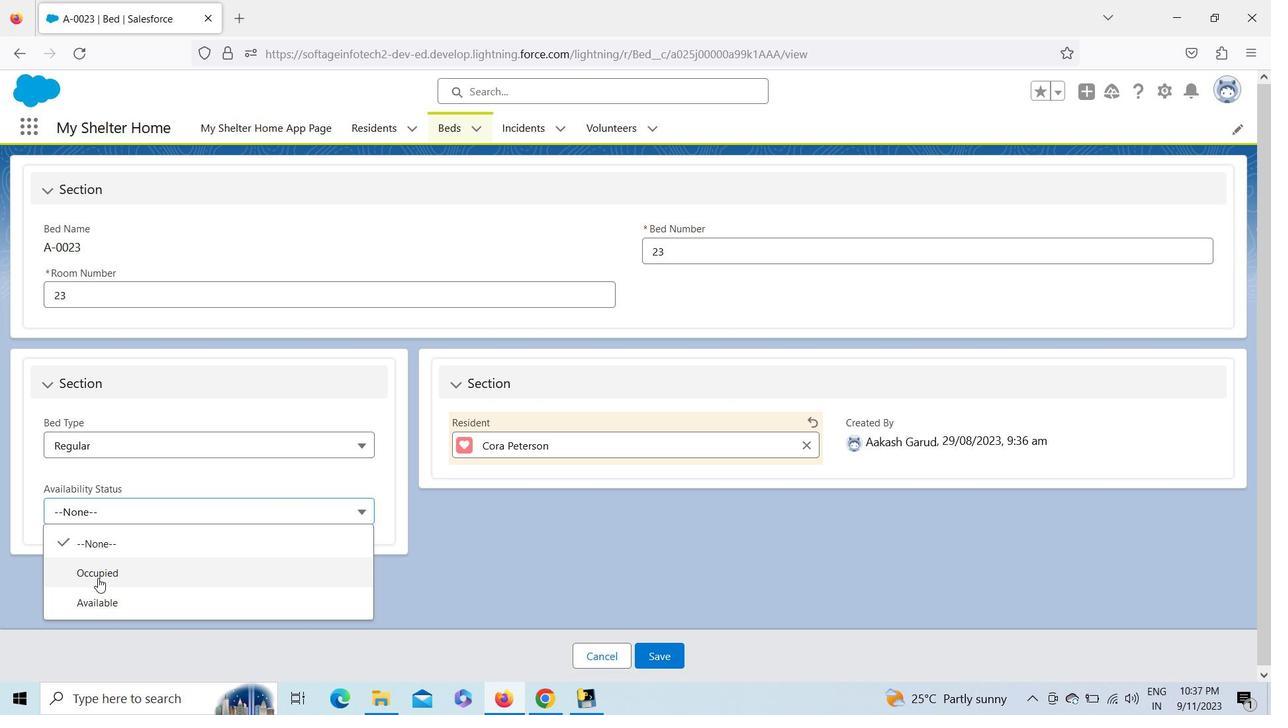 
Action: Mouse moved to (660, 658)
Screenshot: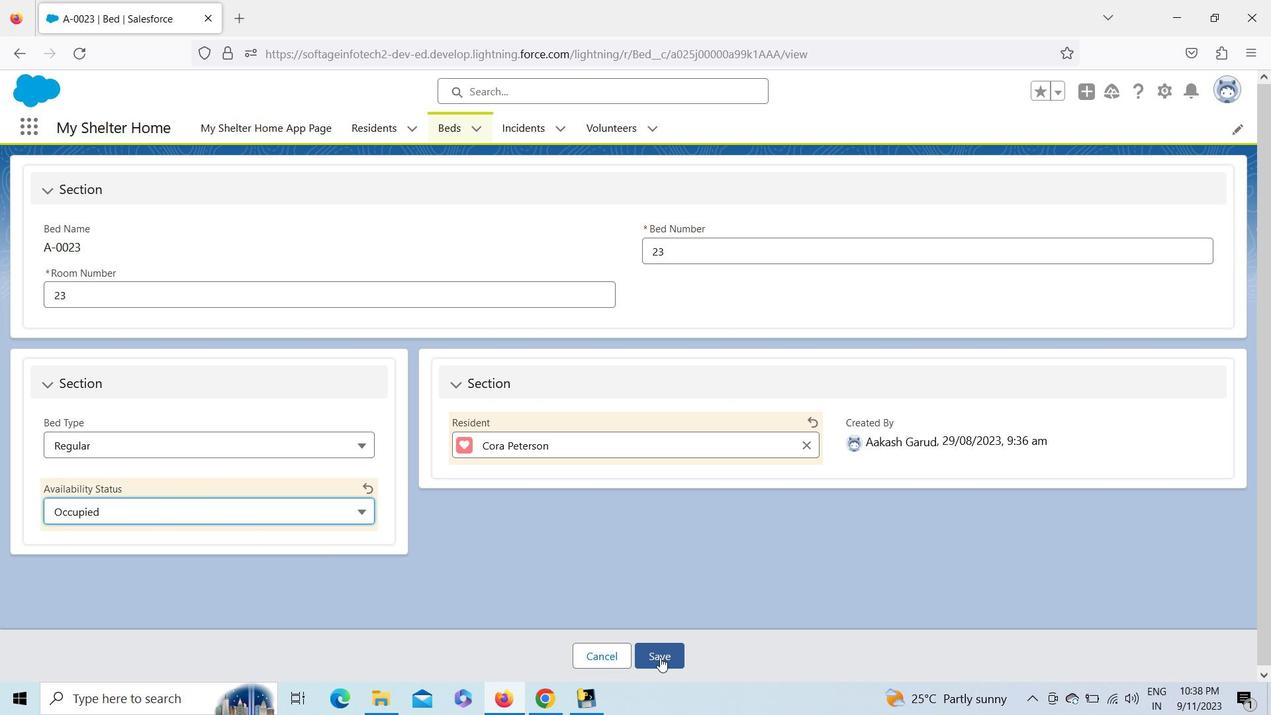 
Action: Mouse pressed left at (660, 658)
Screenshot: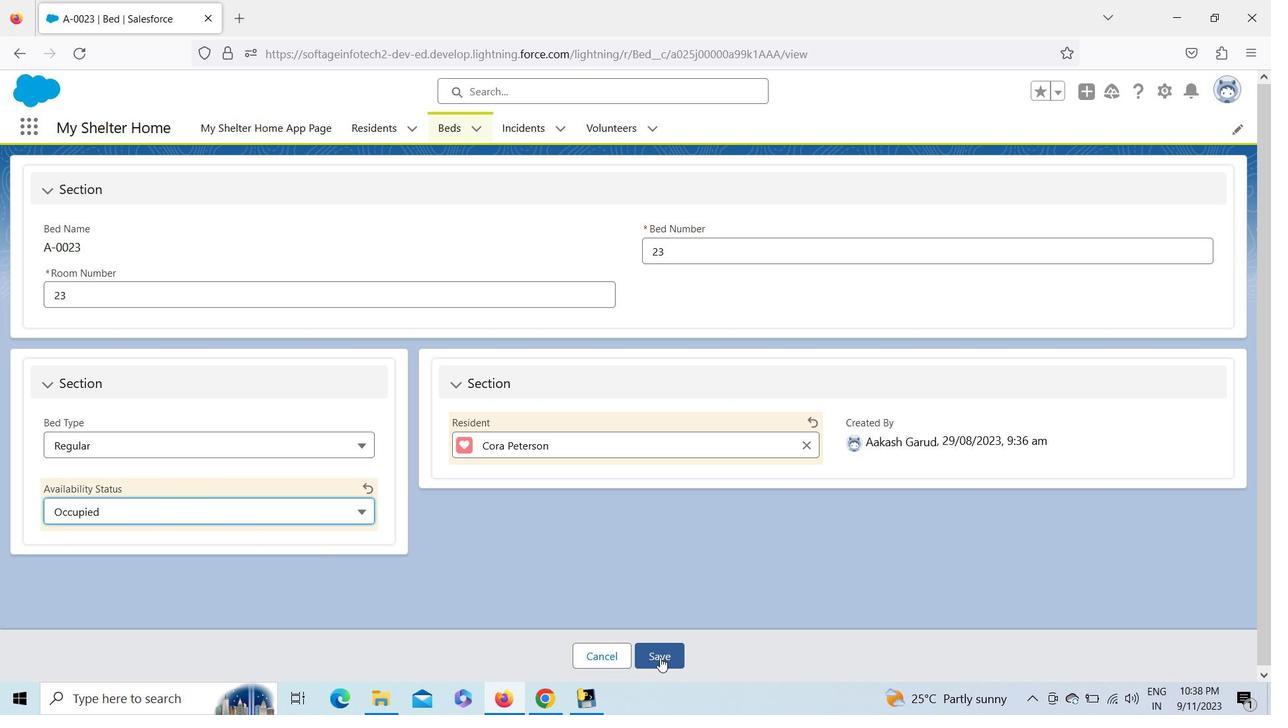 
Action: Mouse moved to (440, 135)
Screenshot: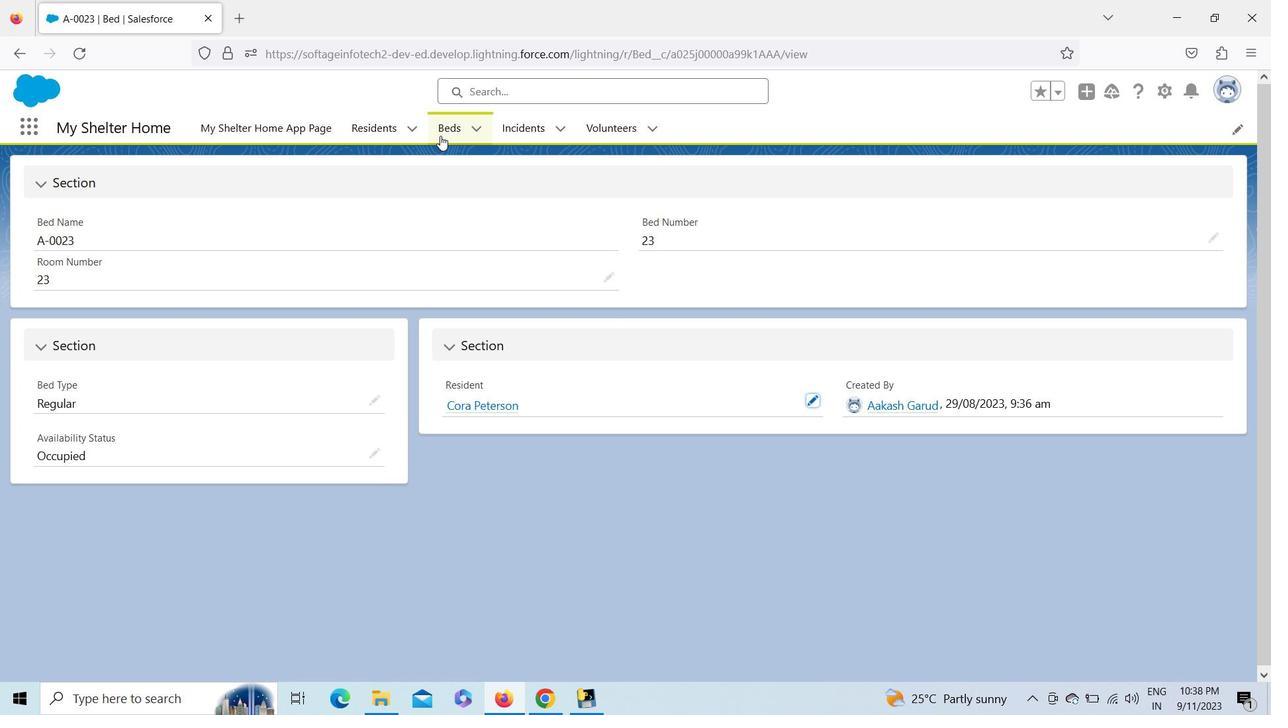
Action: Mouse pressed left at (440, 135)
Screenshot: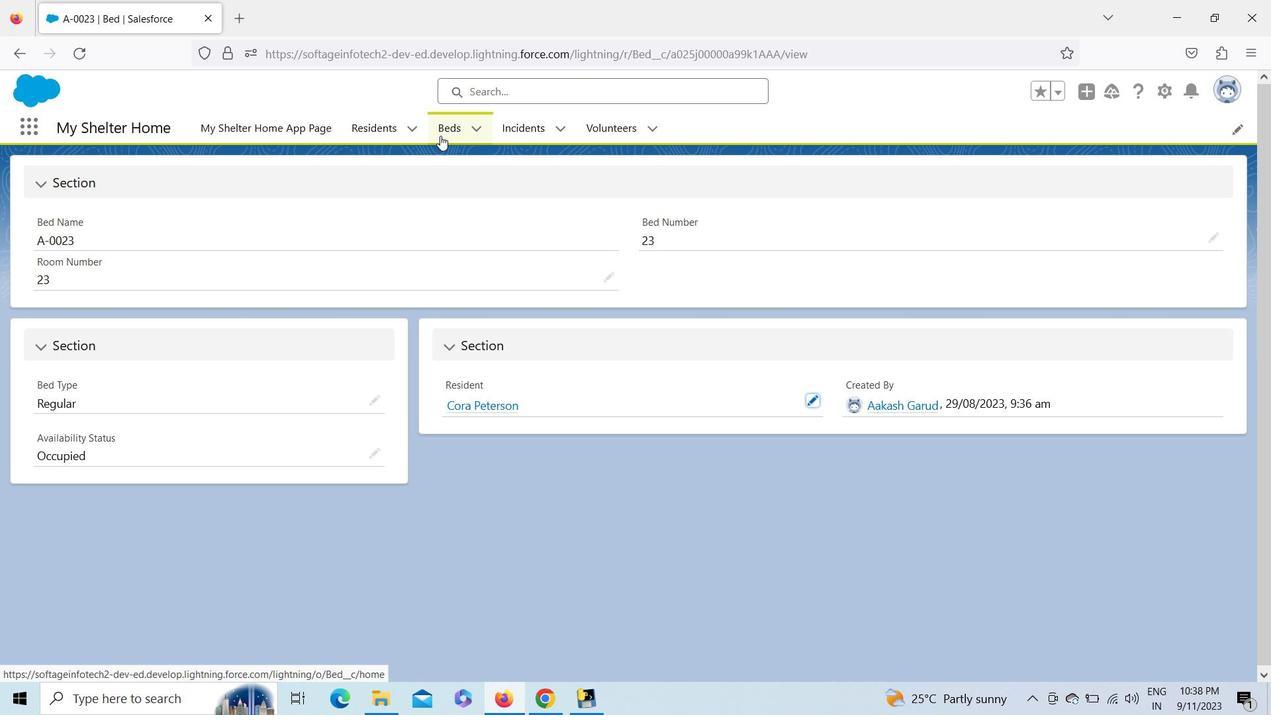 
Action: Mouse moved to (1243, 661)
Screenshot: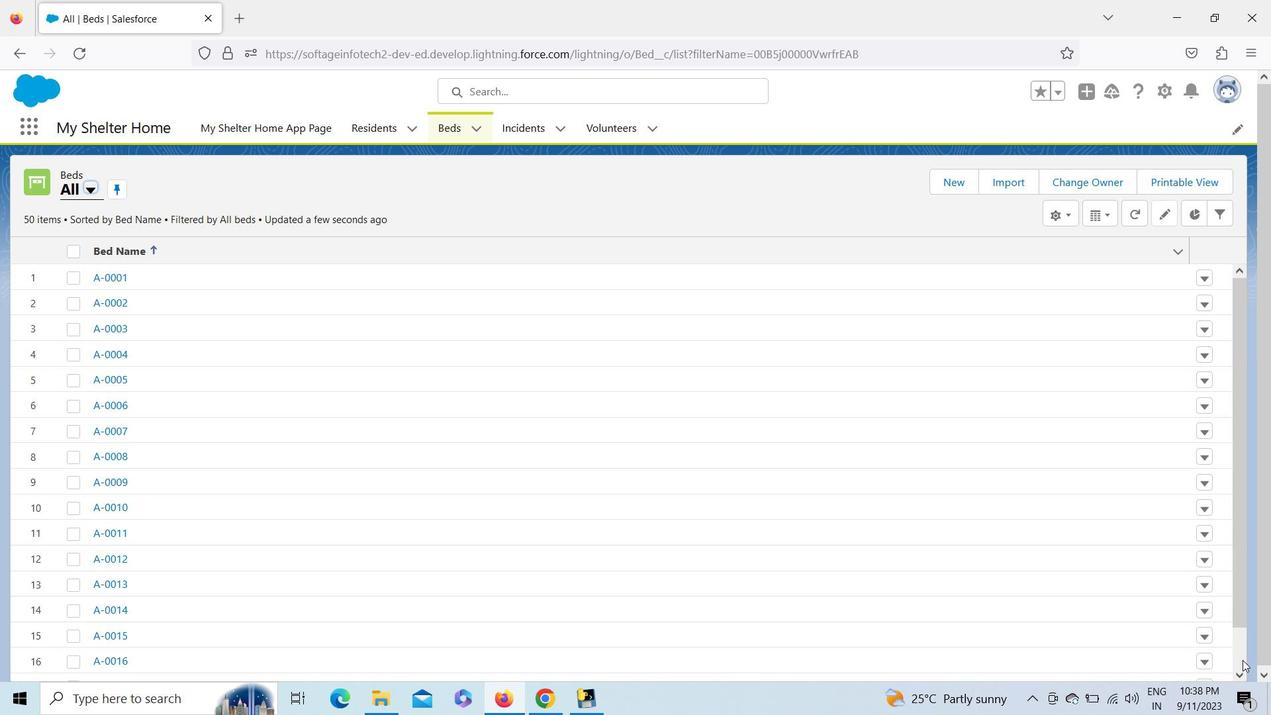 
Action: Mouse pressed left at (1243, 661)
Screenshot: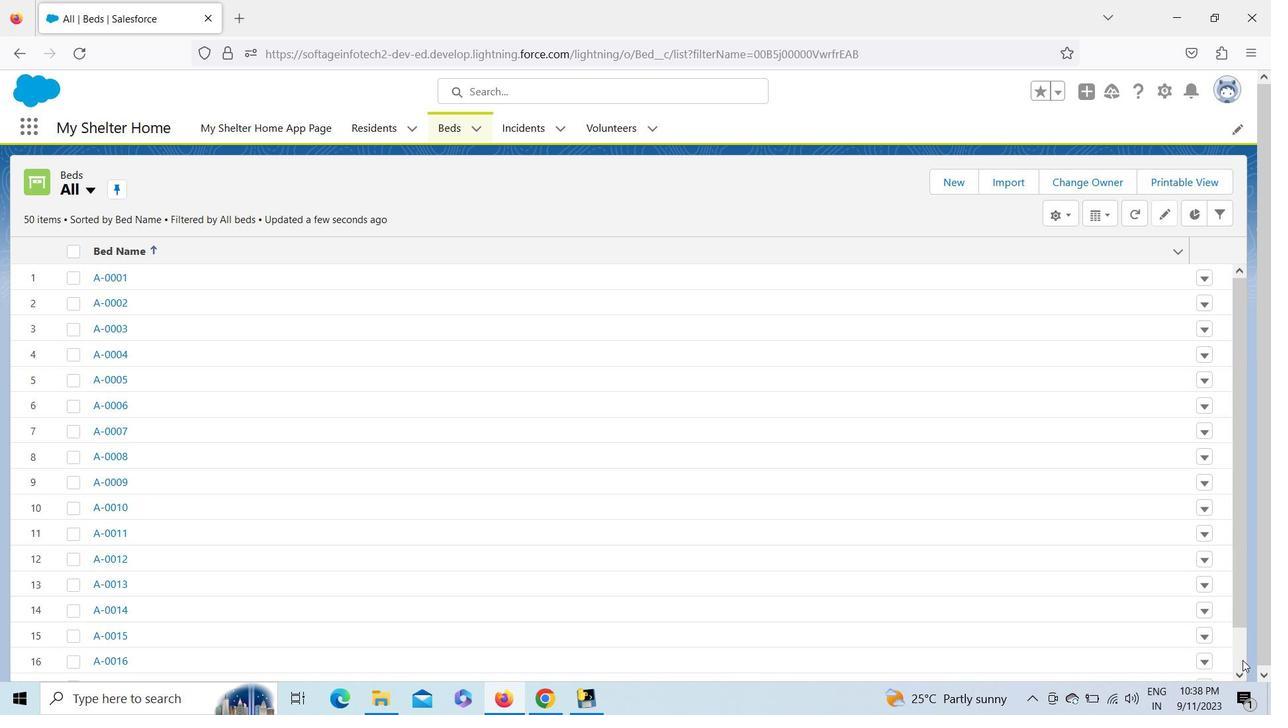 
Action: Mouse pressed left at (1243, 661)
Screenshot: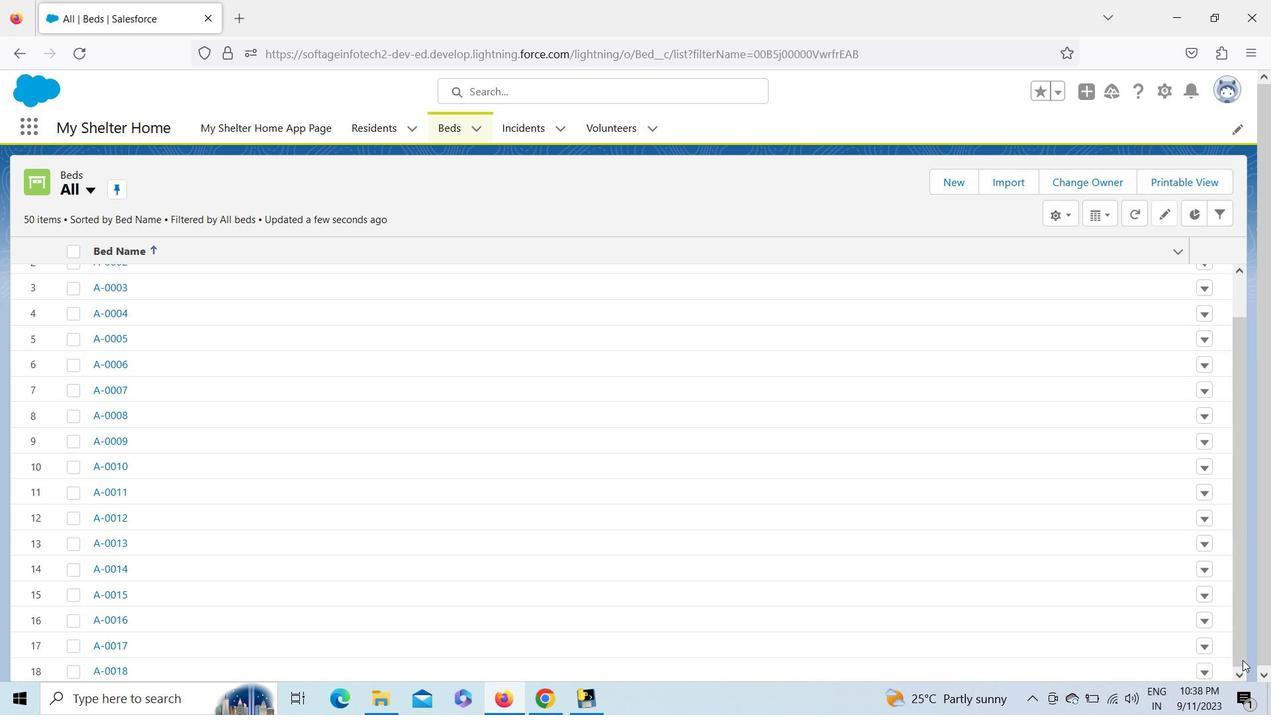 
Action: Mouse pressed left at (1243, 661)
Screenshot: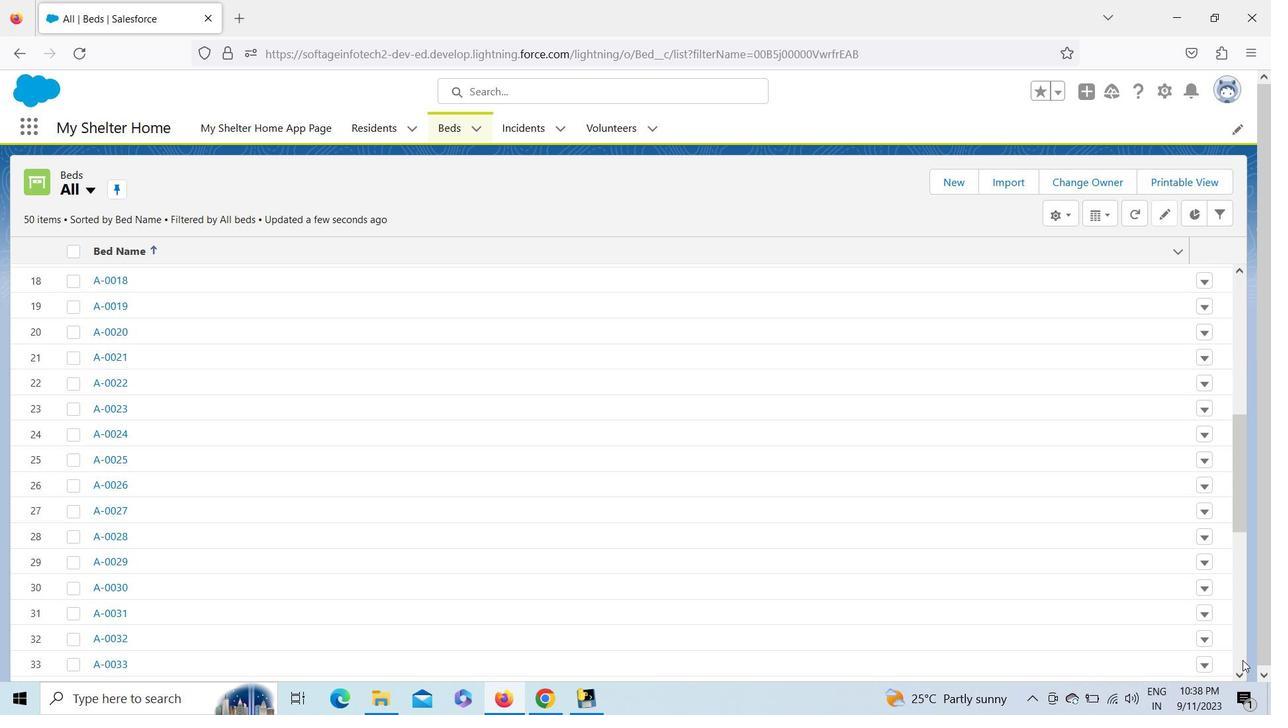 
Action: Mouse moved to (1237, 273)
Screenshot: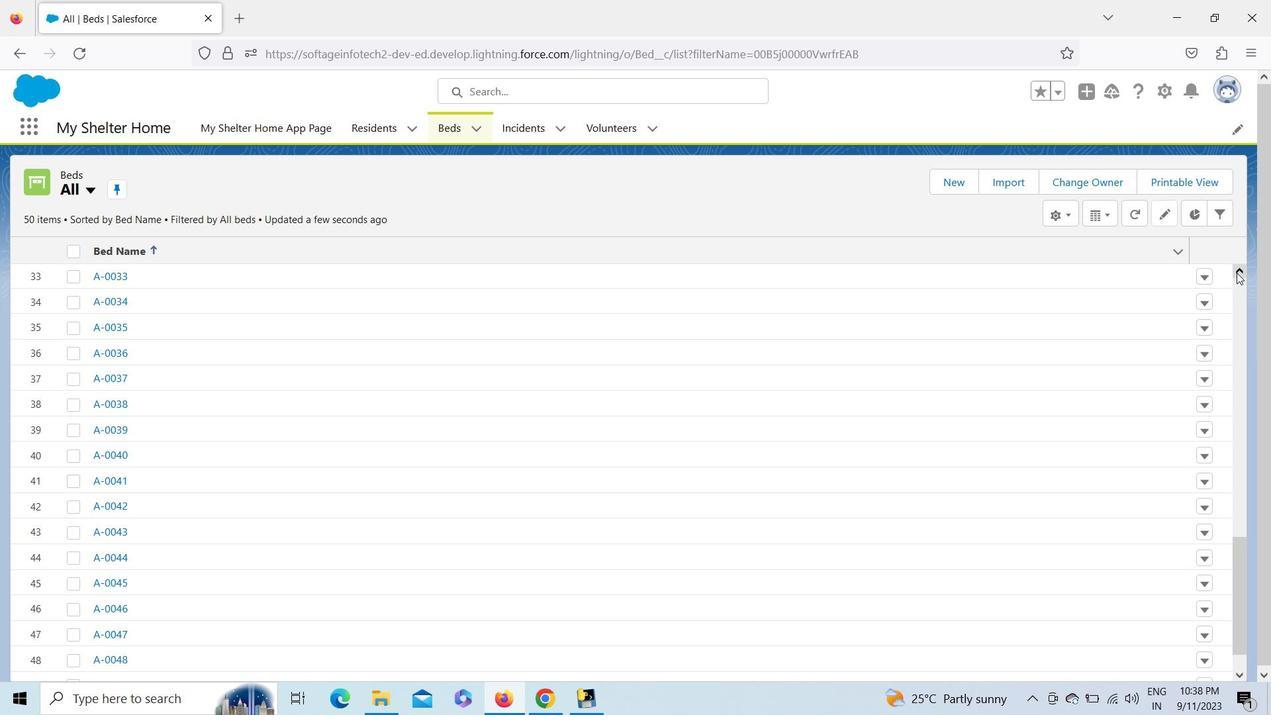 
Action: Mouse pressed left at (1237, 273)
Screenshot: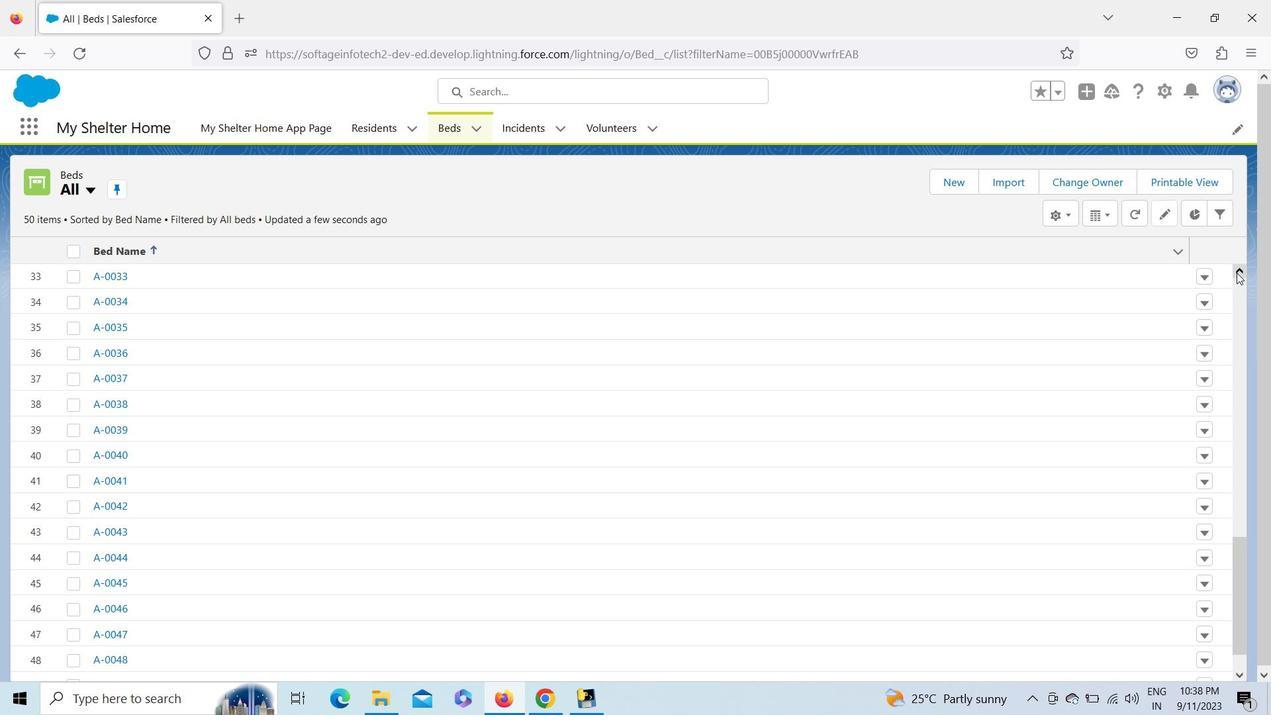 
Action: Mouse pressed left at (1237, 273)
Screenshot: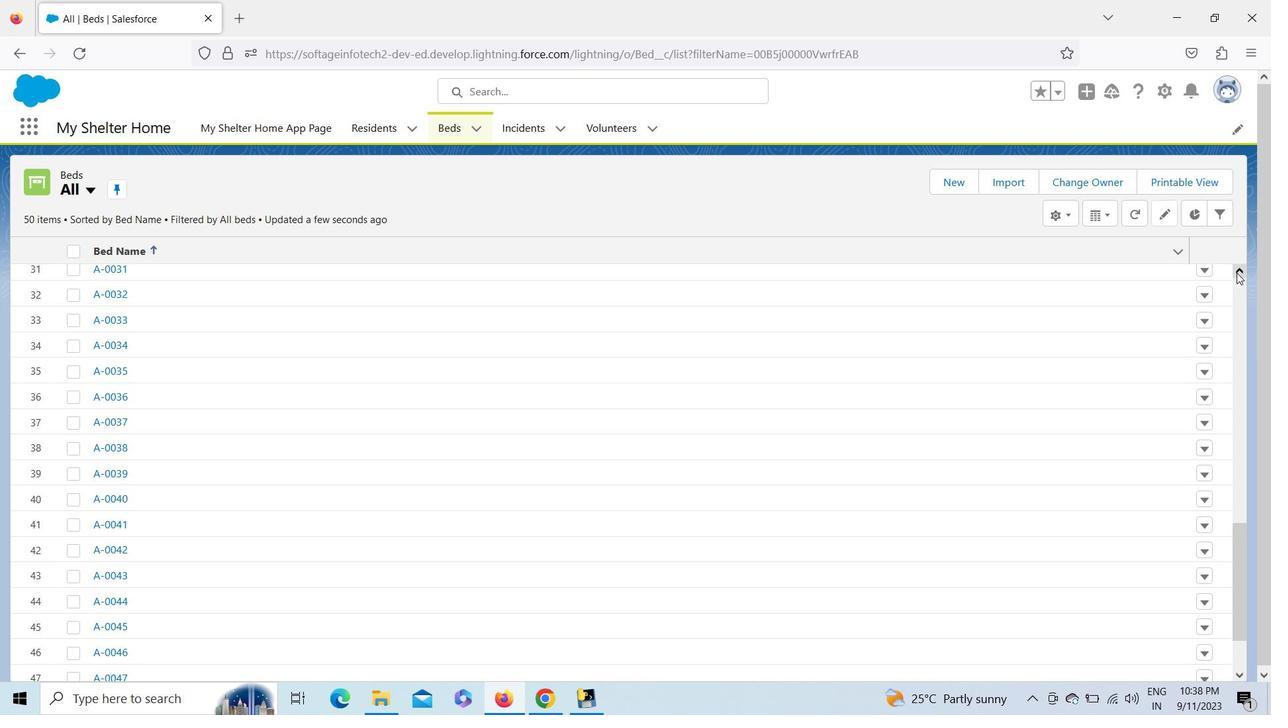 
Action: Mouse pressed left at (1237, 273)
Screenshot: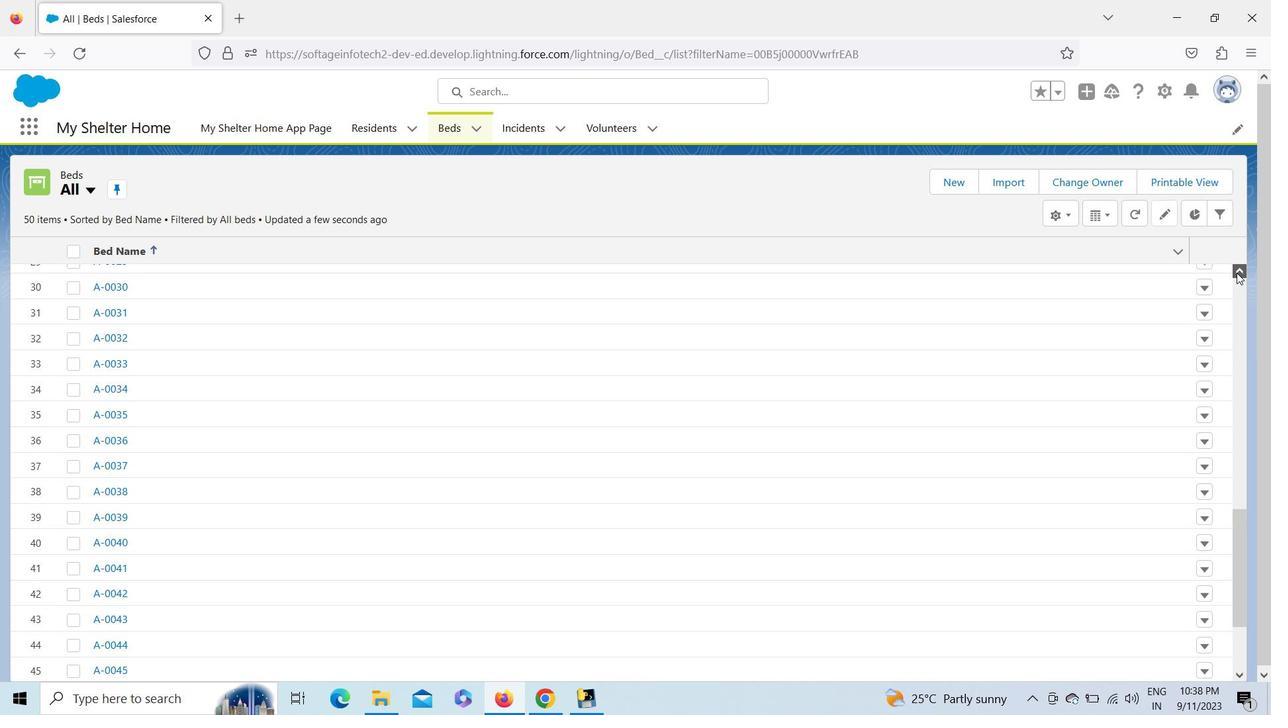 
Action: Mouse pressed left at (1237, 273)
Screenshot: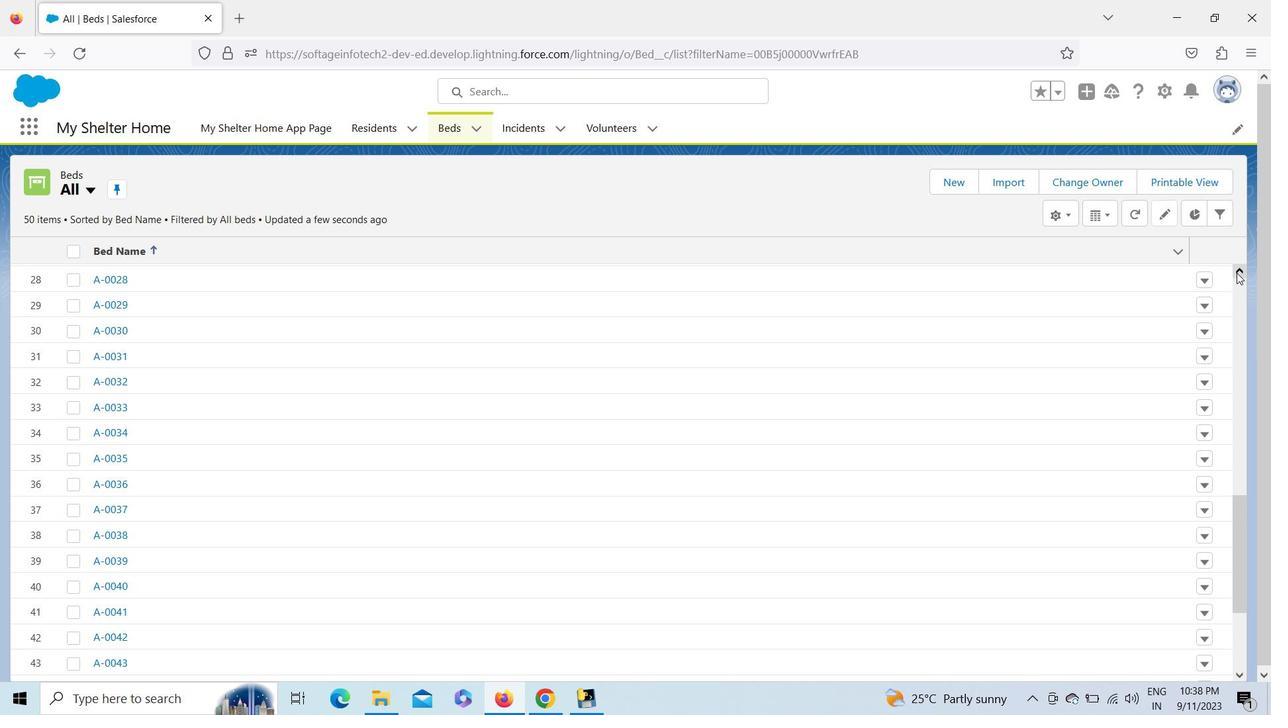 
Action: Mouse pressed left at (1237, 273)
Screenshot: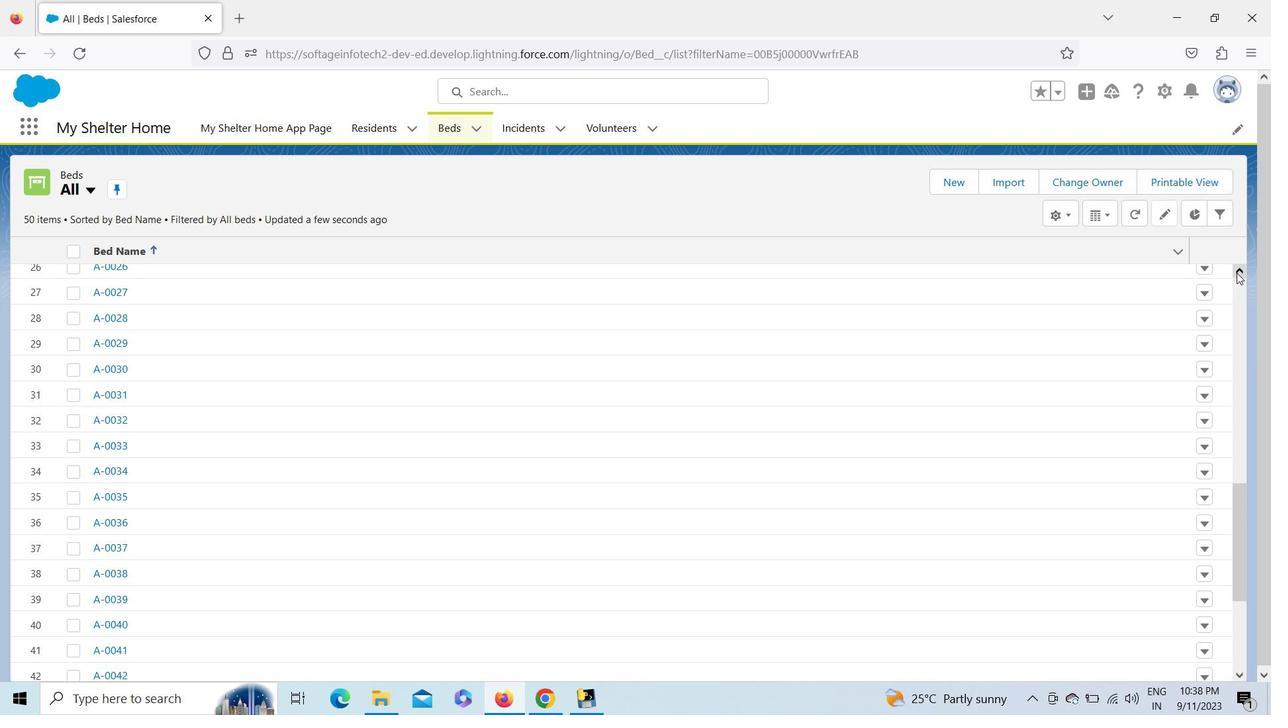 
Action: Mouse pressed left at (1237, 273)
Screenshot: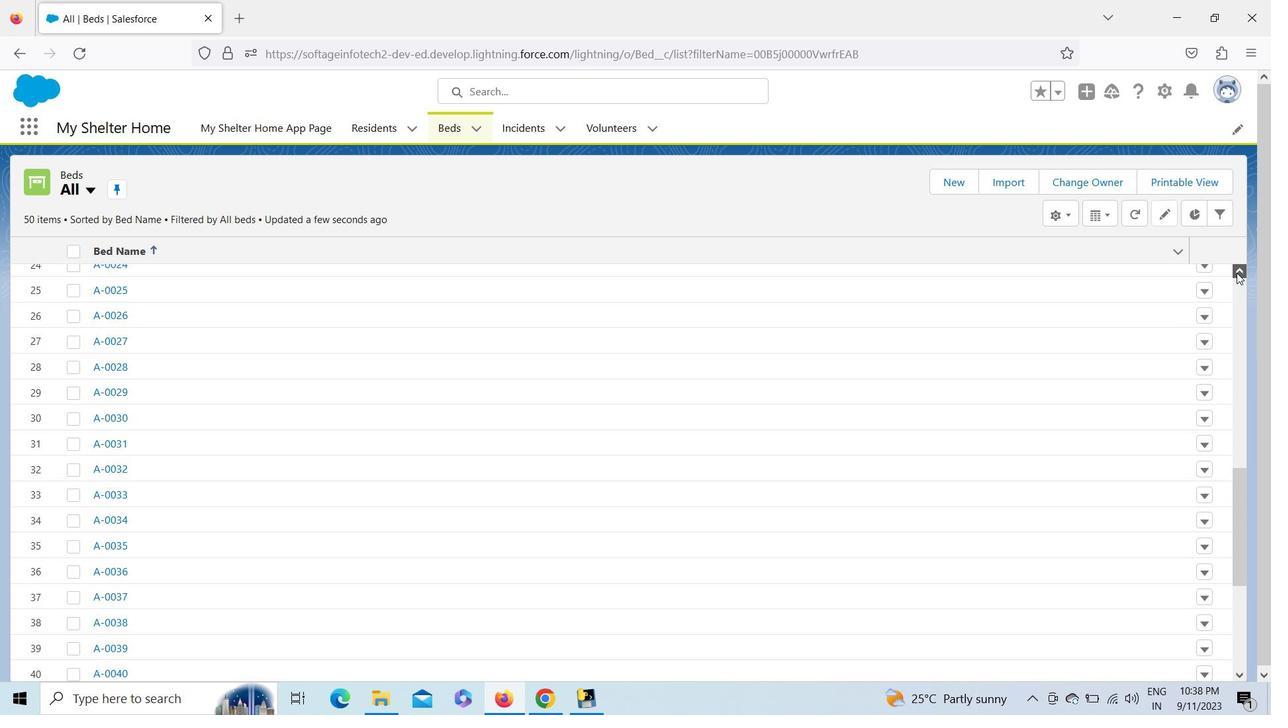 
Action: Mouse moved to (117, 306)
Screenshot: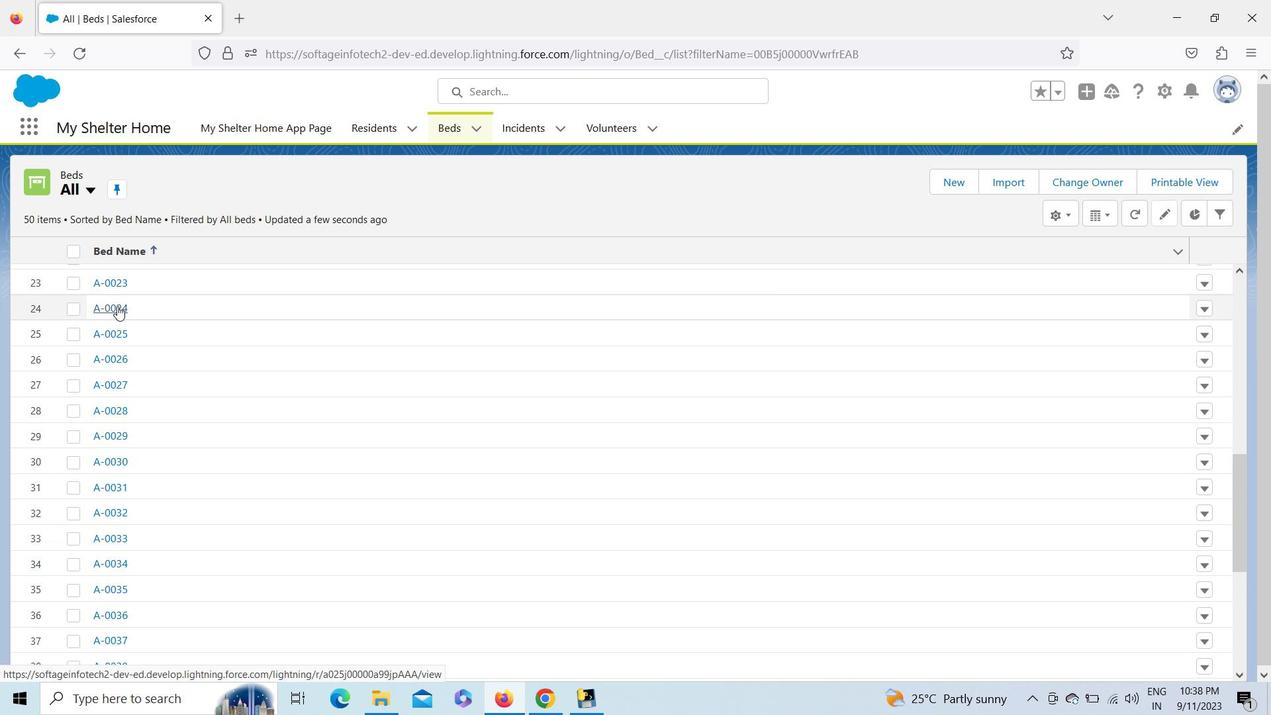 
Action: Mouse pressed left at (117, 306)
Screenshot: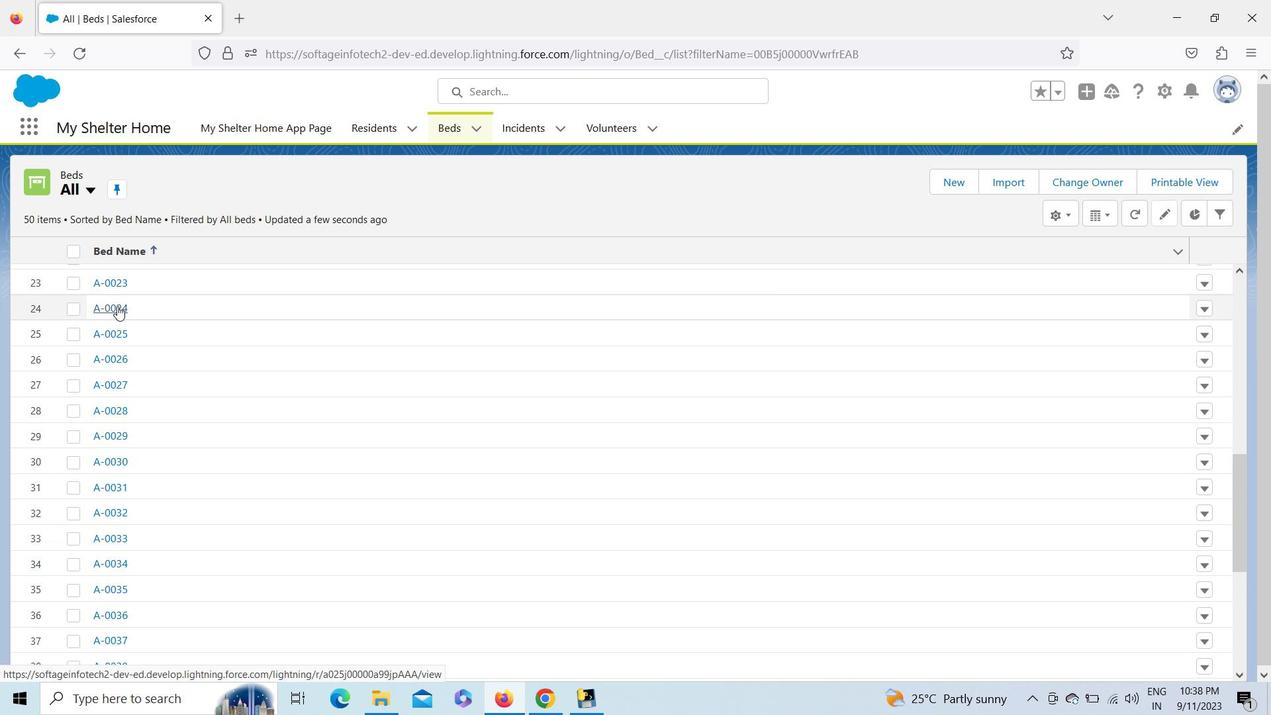 
Action: Mouse moved to (810, 406)
Screenshot: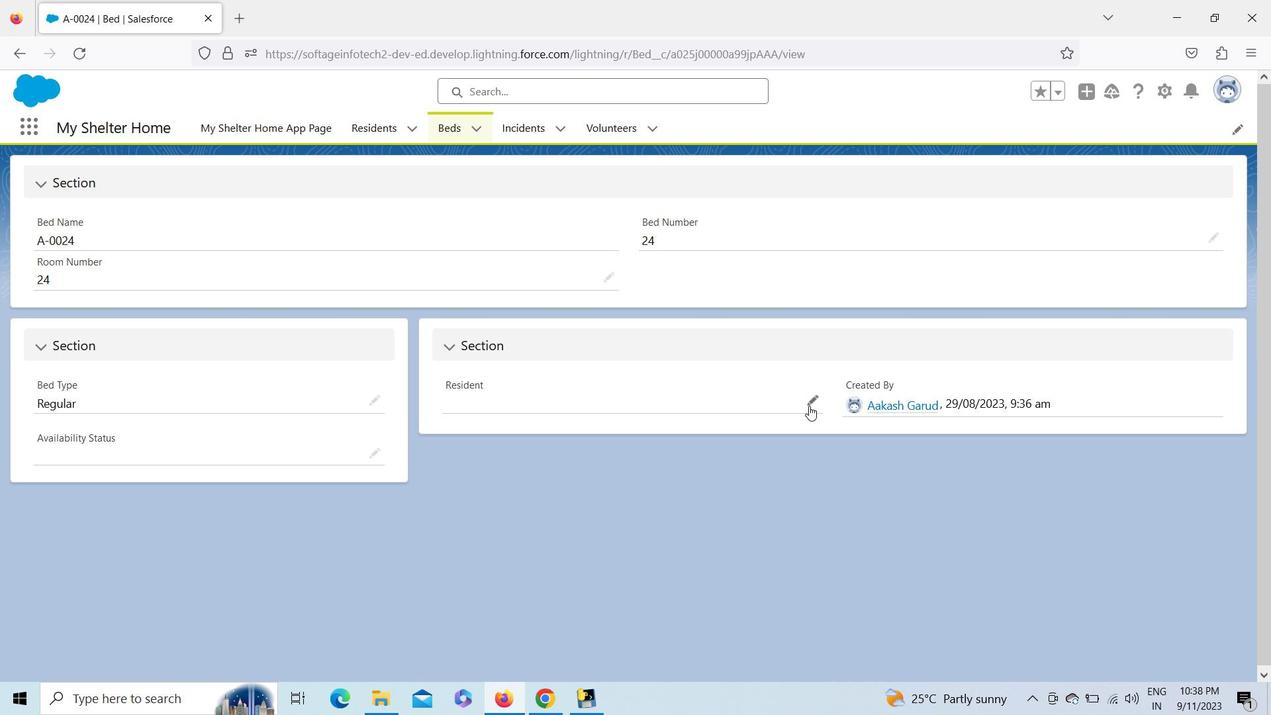 
Action: Mouse pressed left at (810, 406)
Screenshot: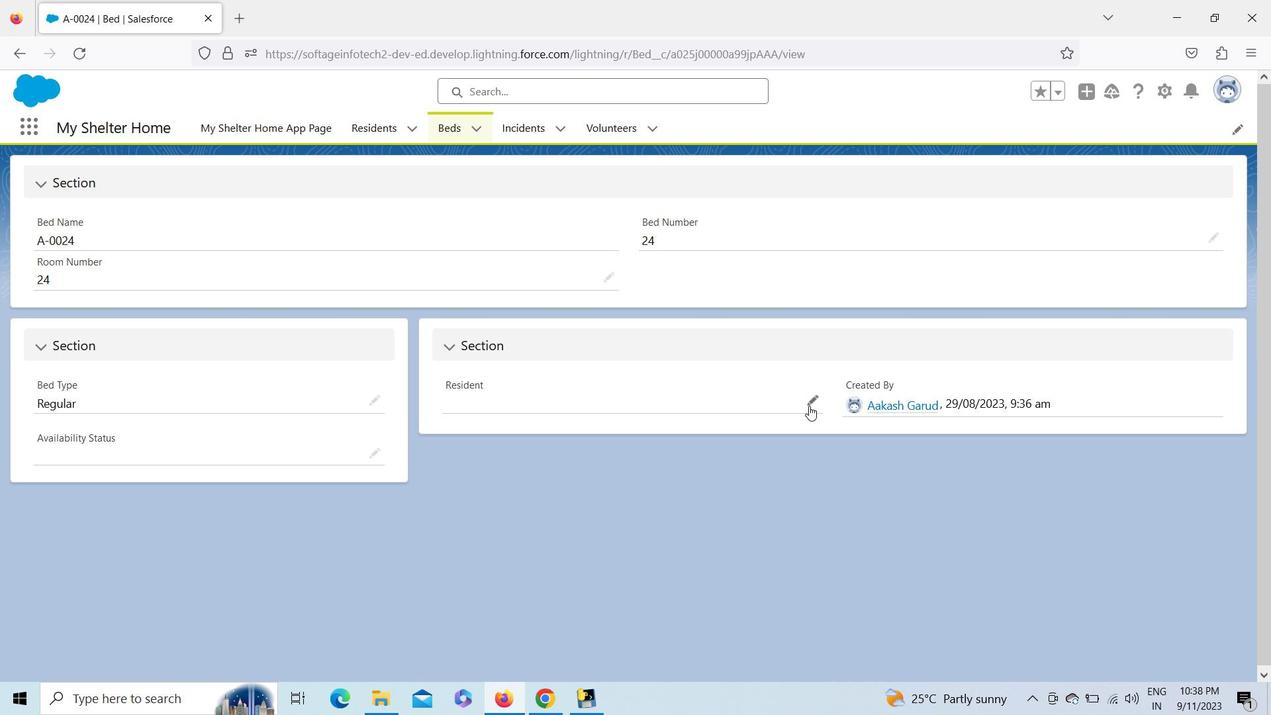 
Action: Mouse moved to (691, 421)
Screenshot: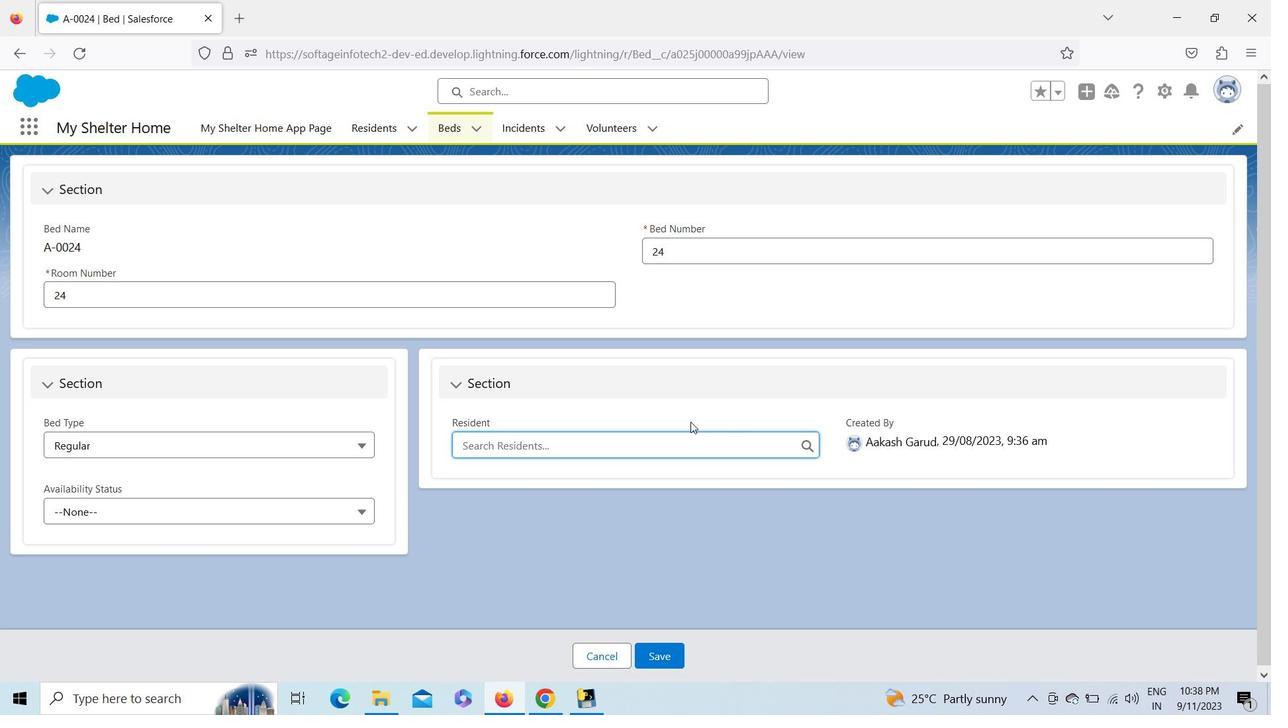 
Action: Key pressed <Key.shift>El
Screenshot: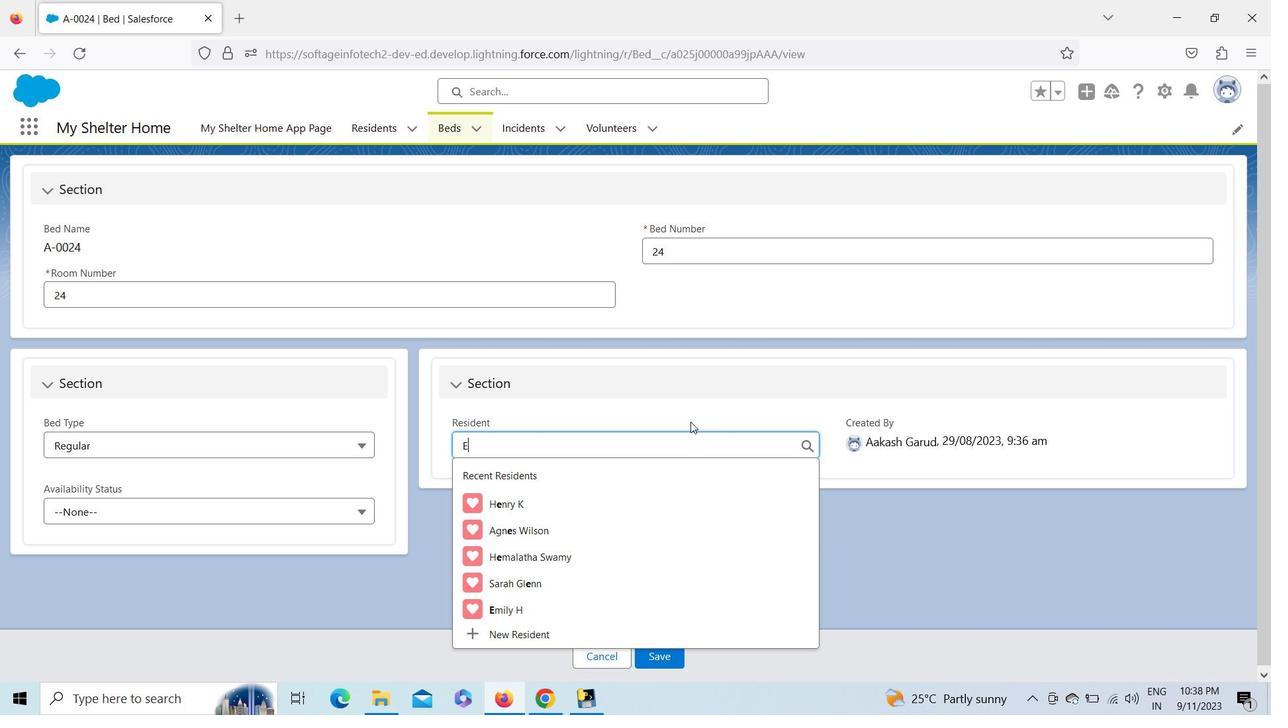 
Action: Mouse moved to (510, 628)
Screenshot: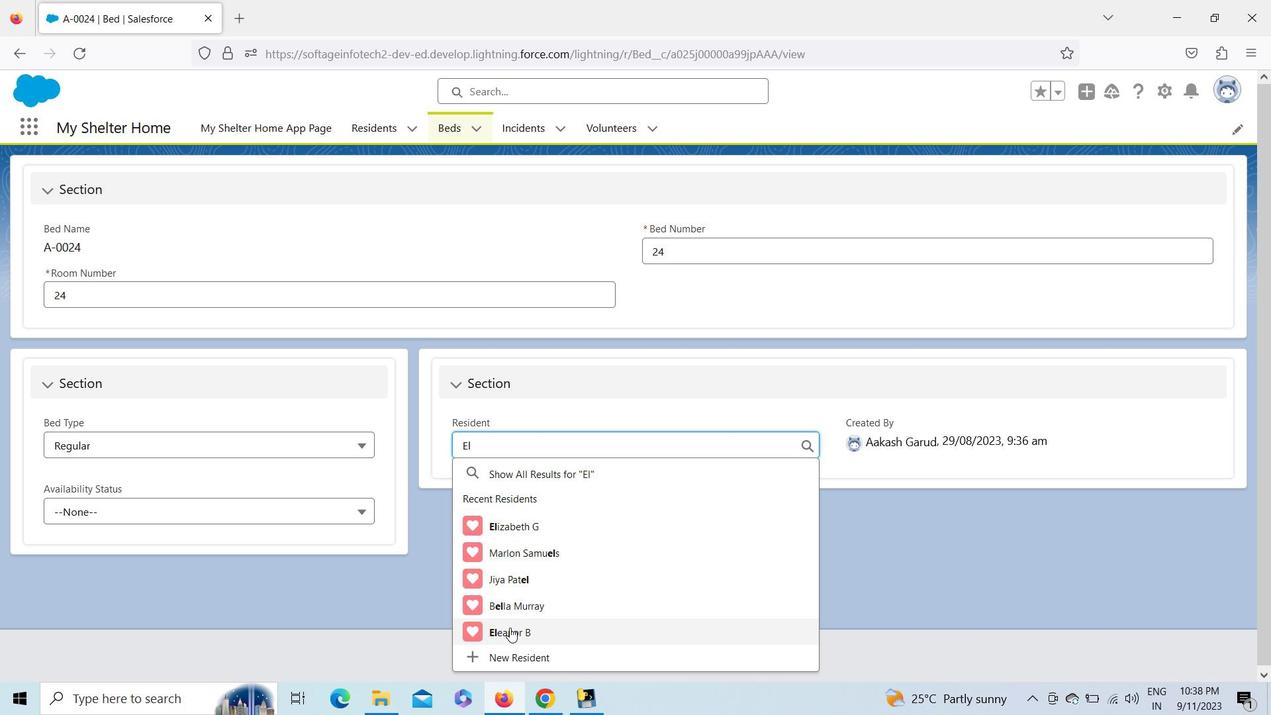 
Action: Mouse pressed left at (510, 628)
Screenshot: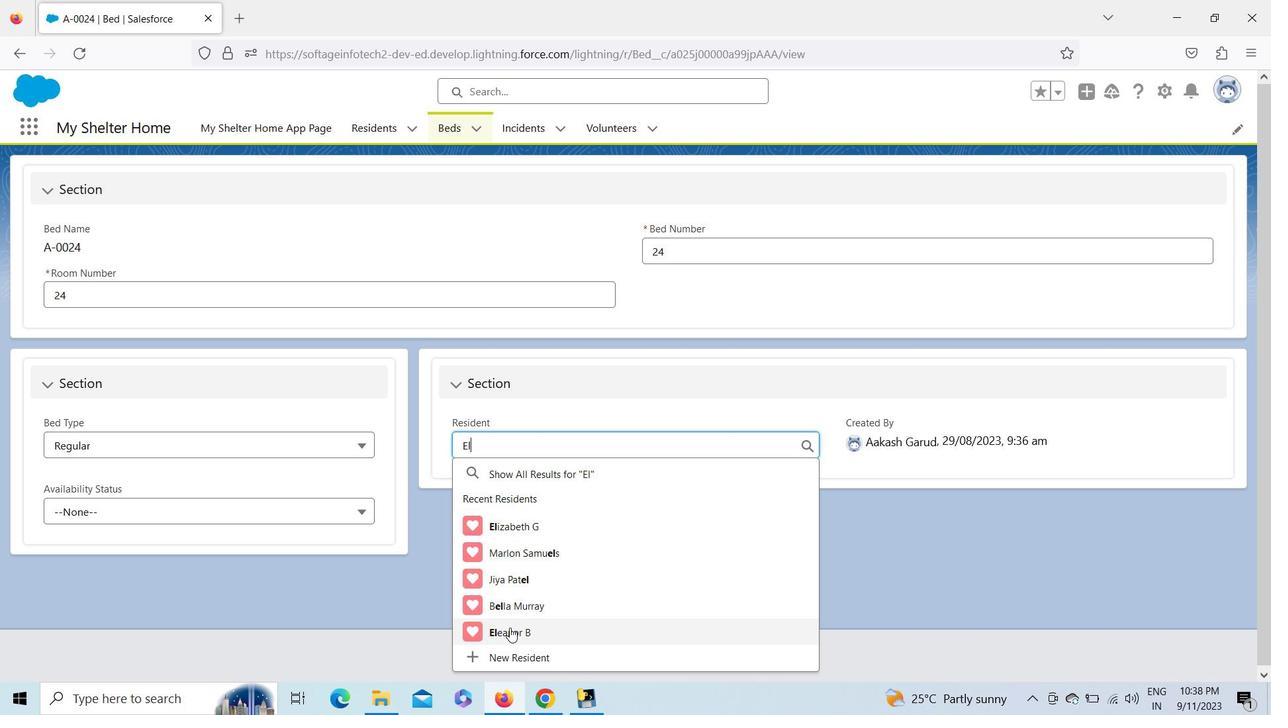 
Action: Mouse moved to (213, 521)
Screenshot: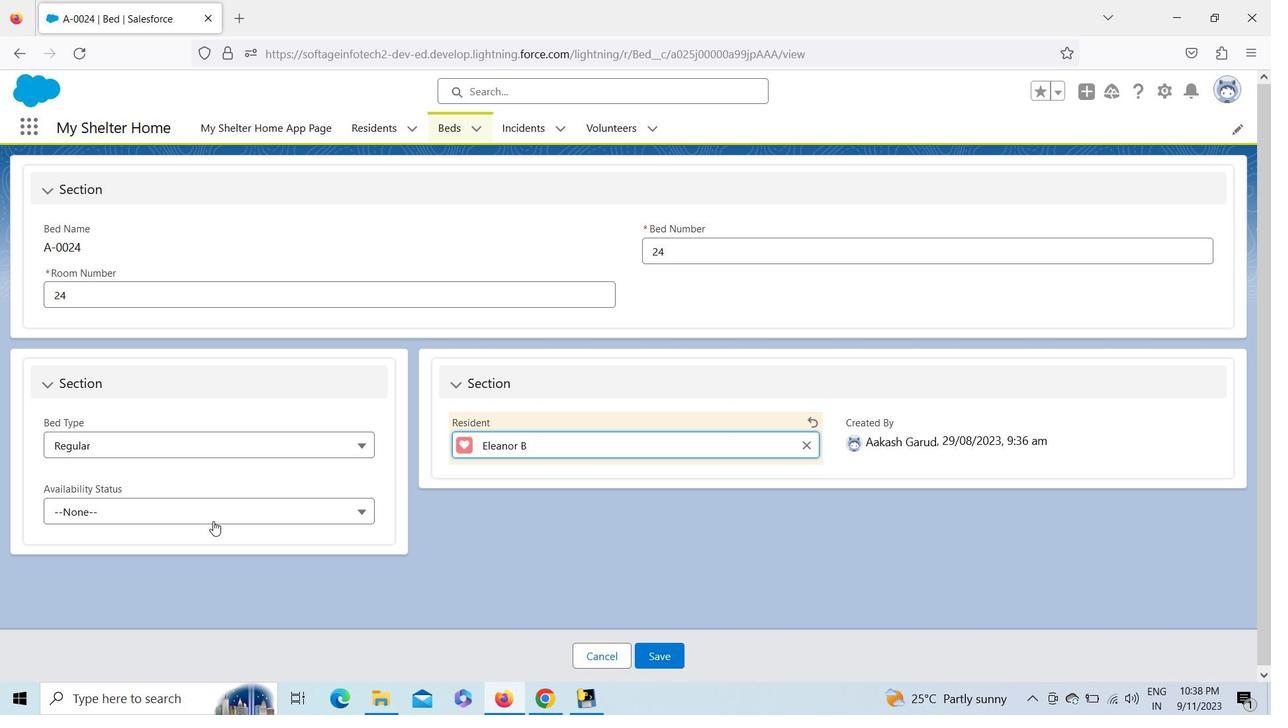 
Action: Mouse pressed left at (213, 521)
Screenshot: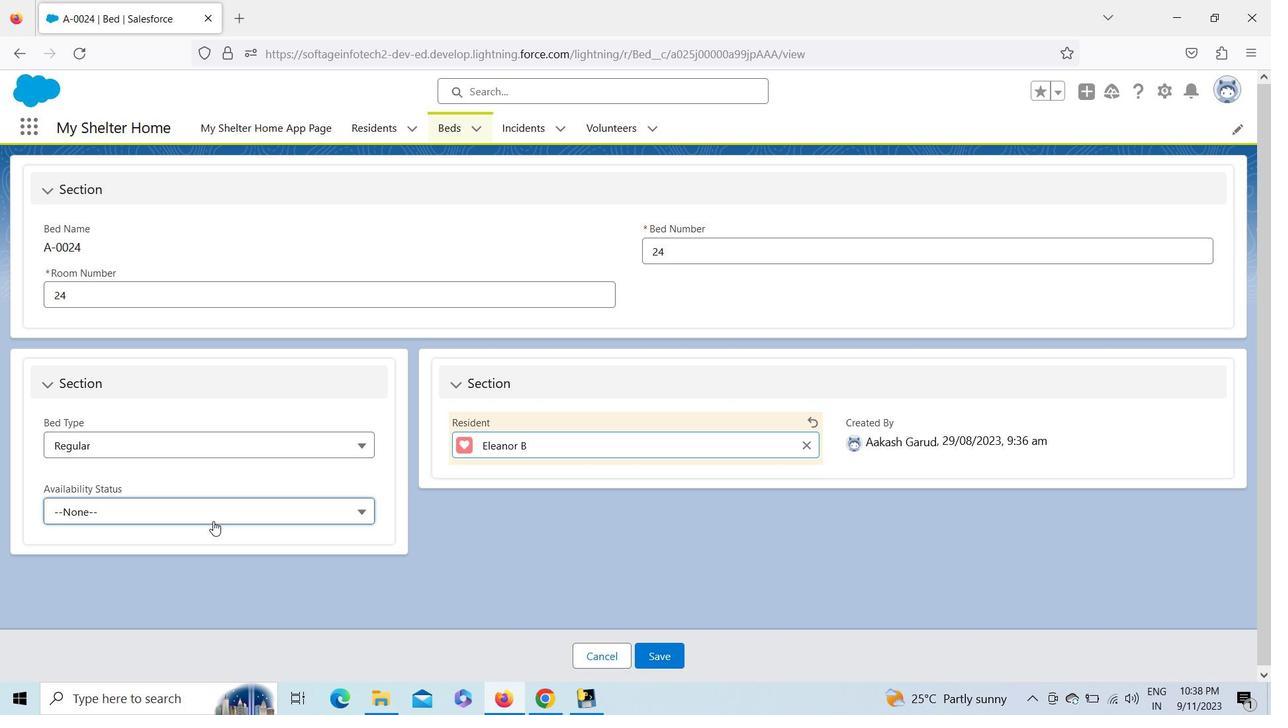 
Action: Mouse moved to (91, 576)
Screenshot: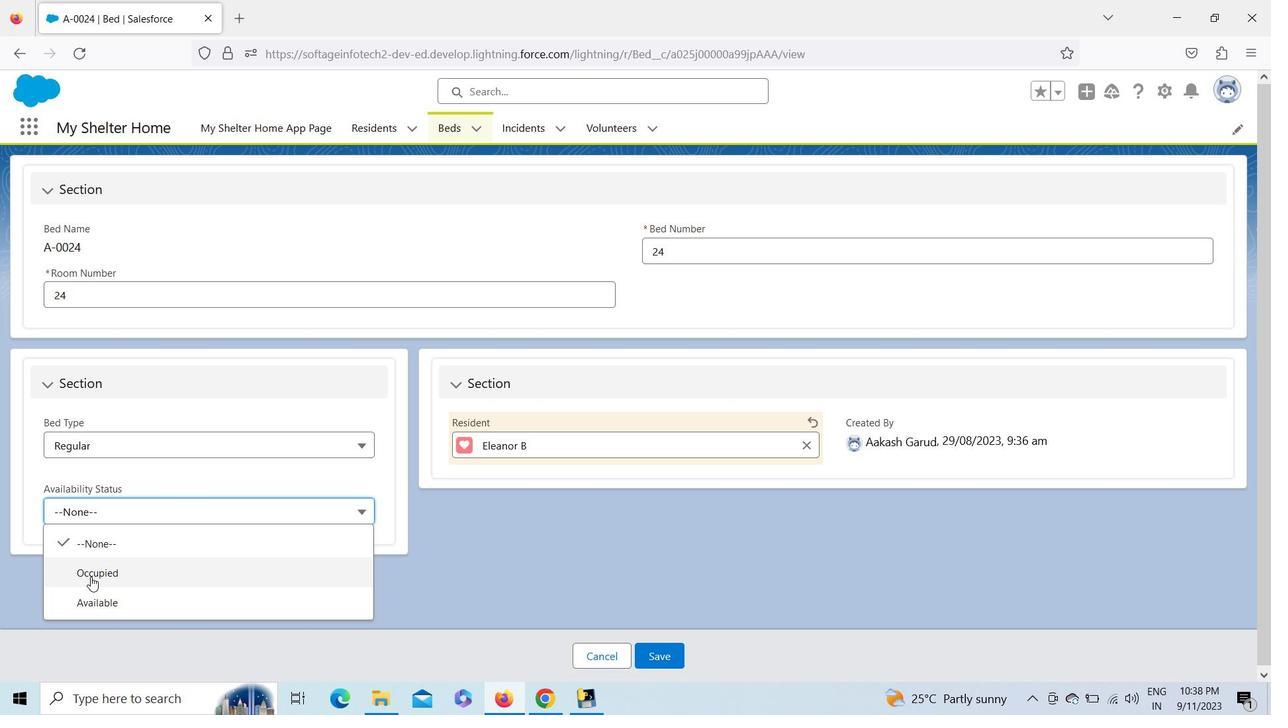 
Action: Mouse pressed left at (91, 576)
Screenshot: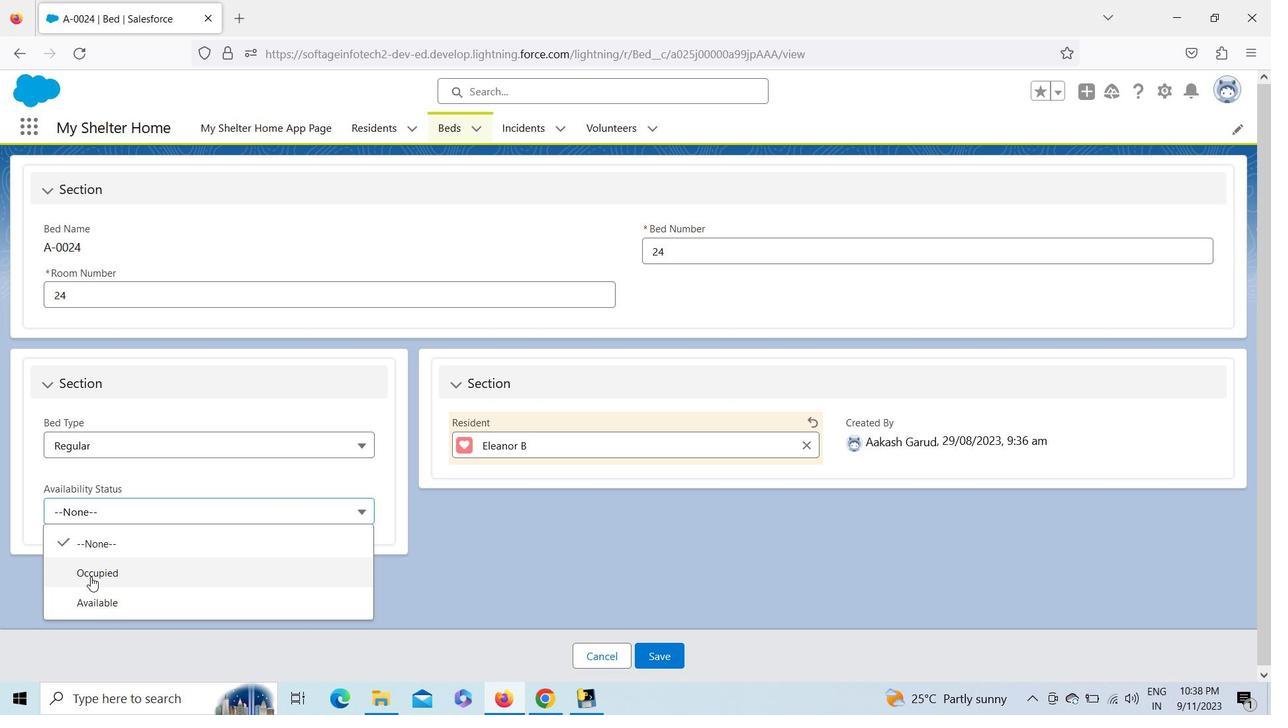 
Action: Mouse moved to (661, 657)
Screenshot: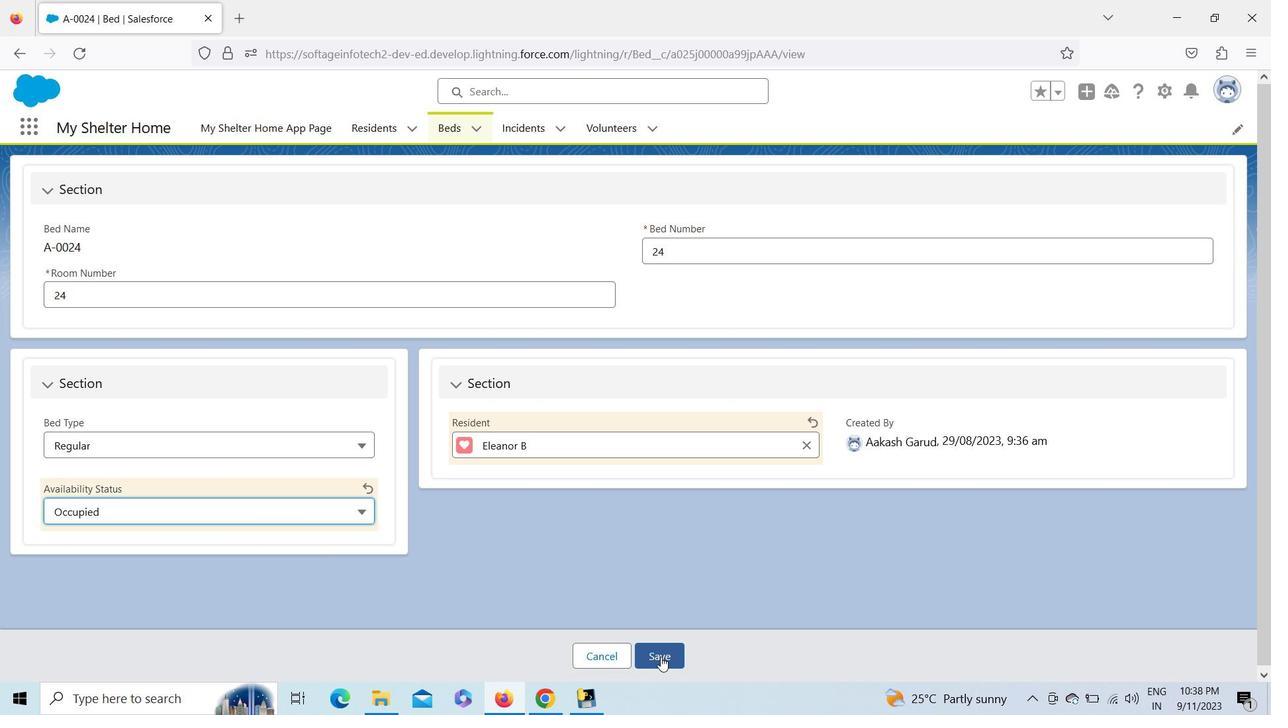 
Action: Mouse pressed left at (661, 657)
Screenshot: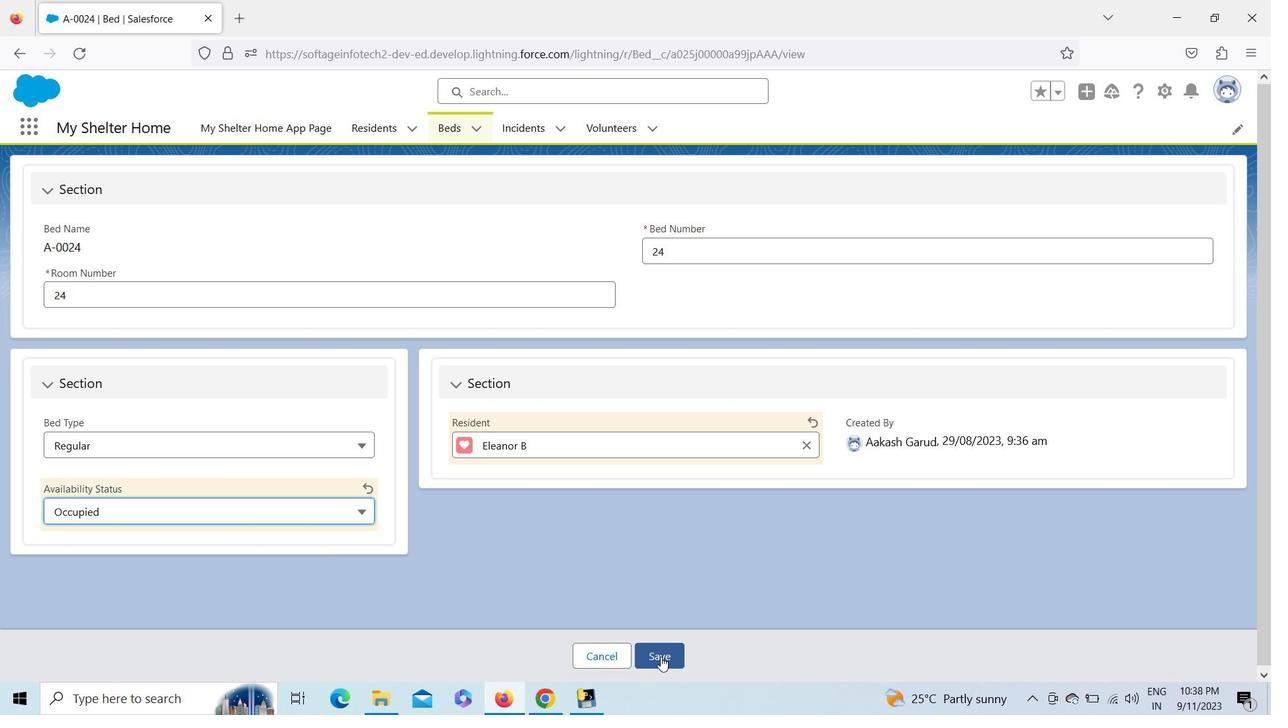 
Action: Mouse moved to (454, 121)
Screenshot: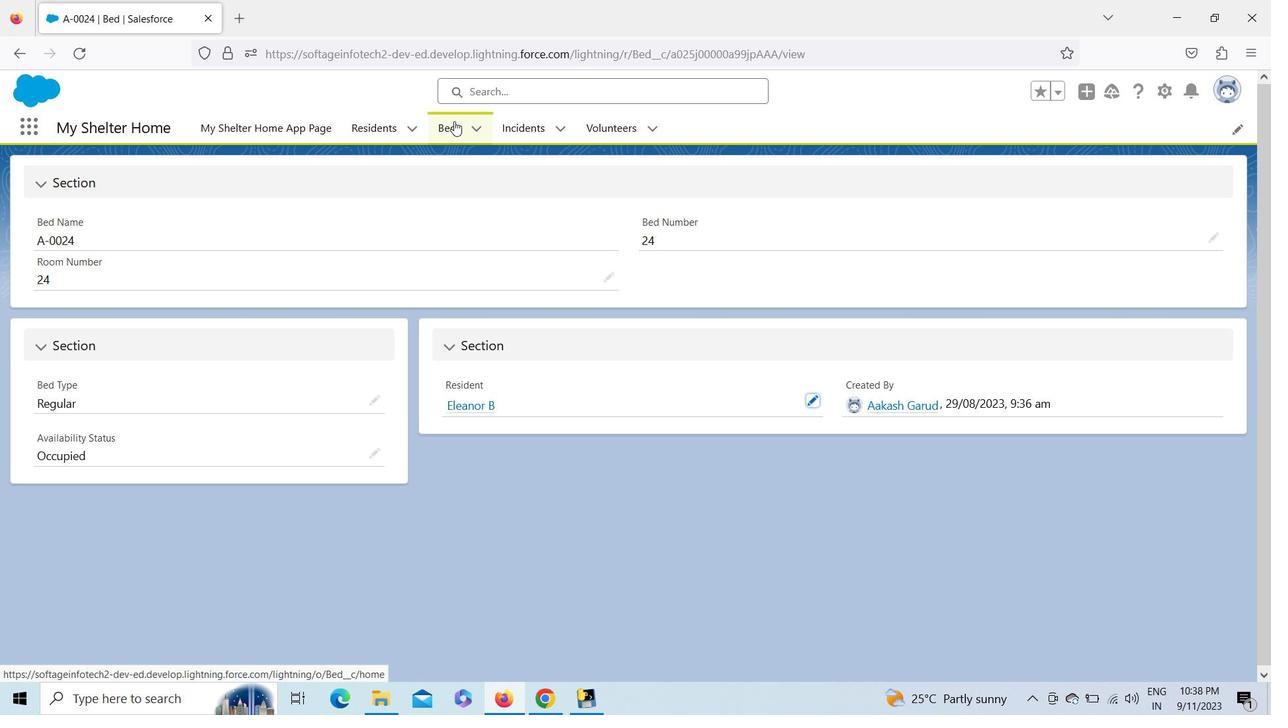 
Action: Mouse pressed left at (454, 121)
Screenshot: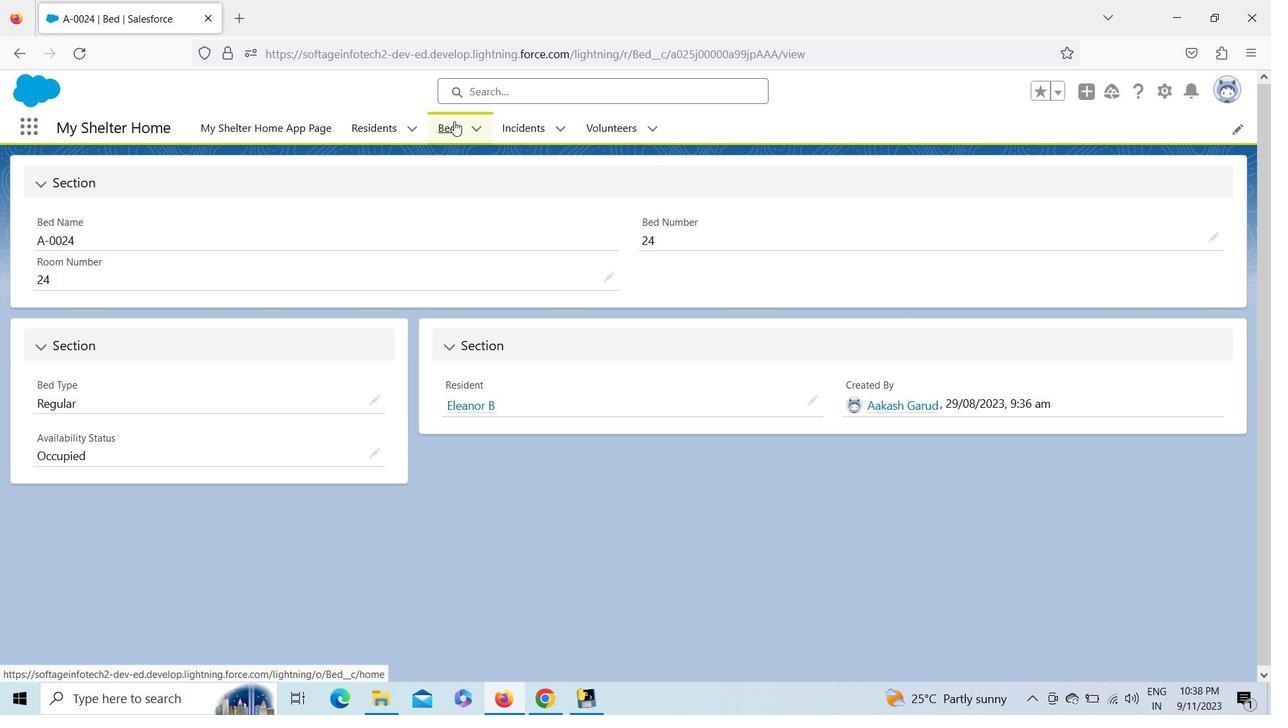 
Action: Mouse moved to (1238, 647)
Screenshot: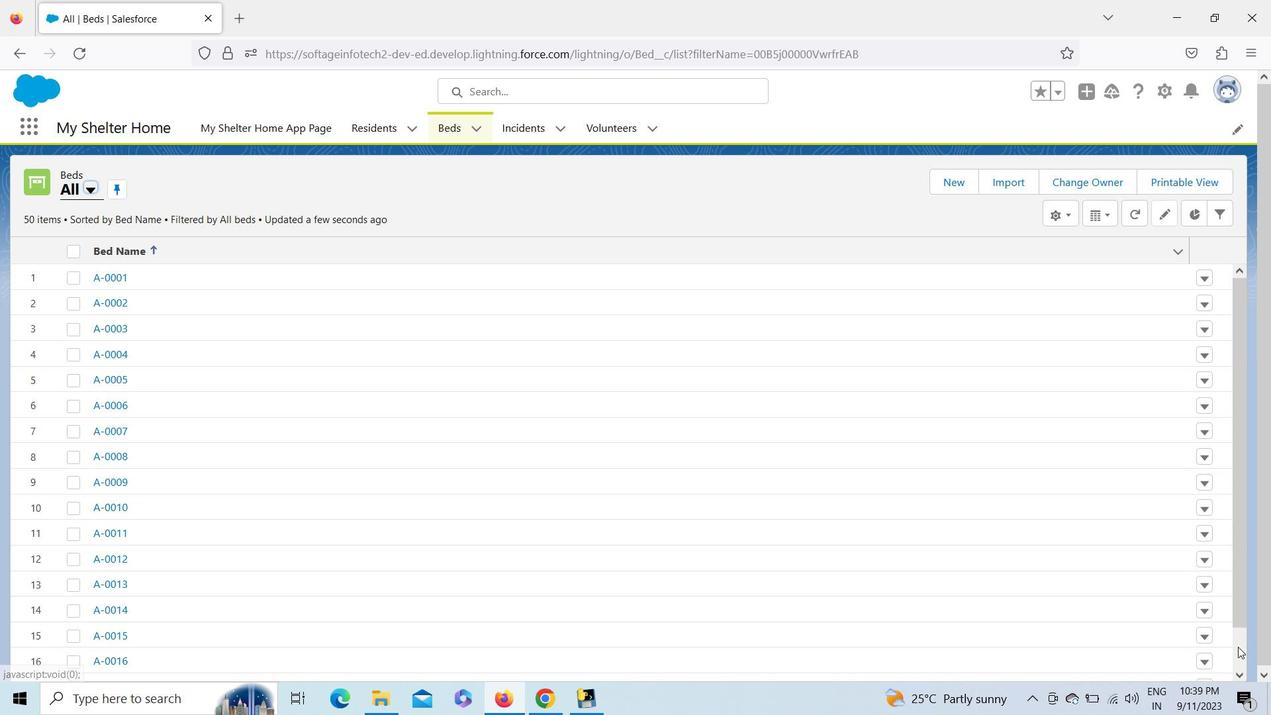
Action: Mouse pressed left at (1238, 647)
Screenshot: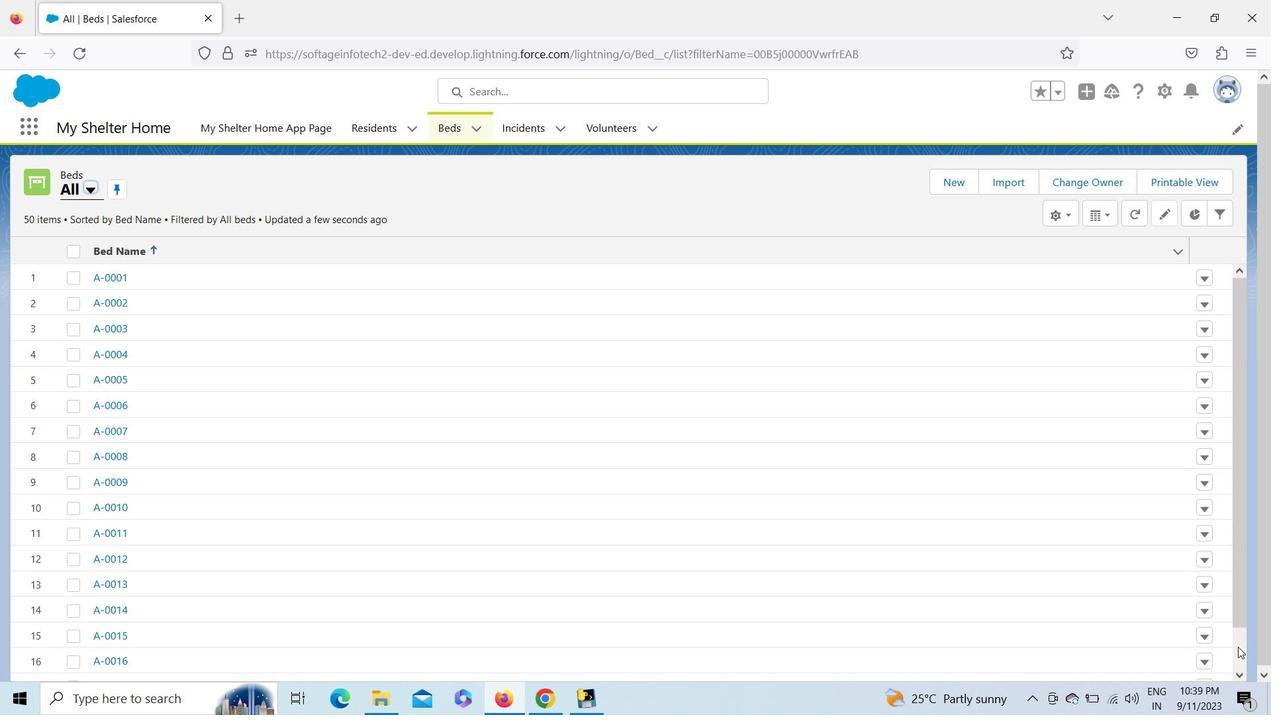 
Action: Mouse pressed left at (1238, 647)
Screenshot: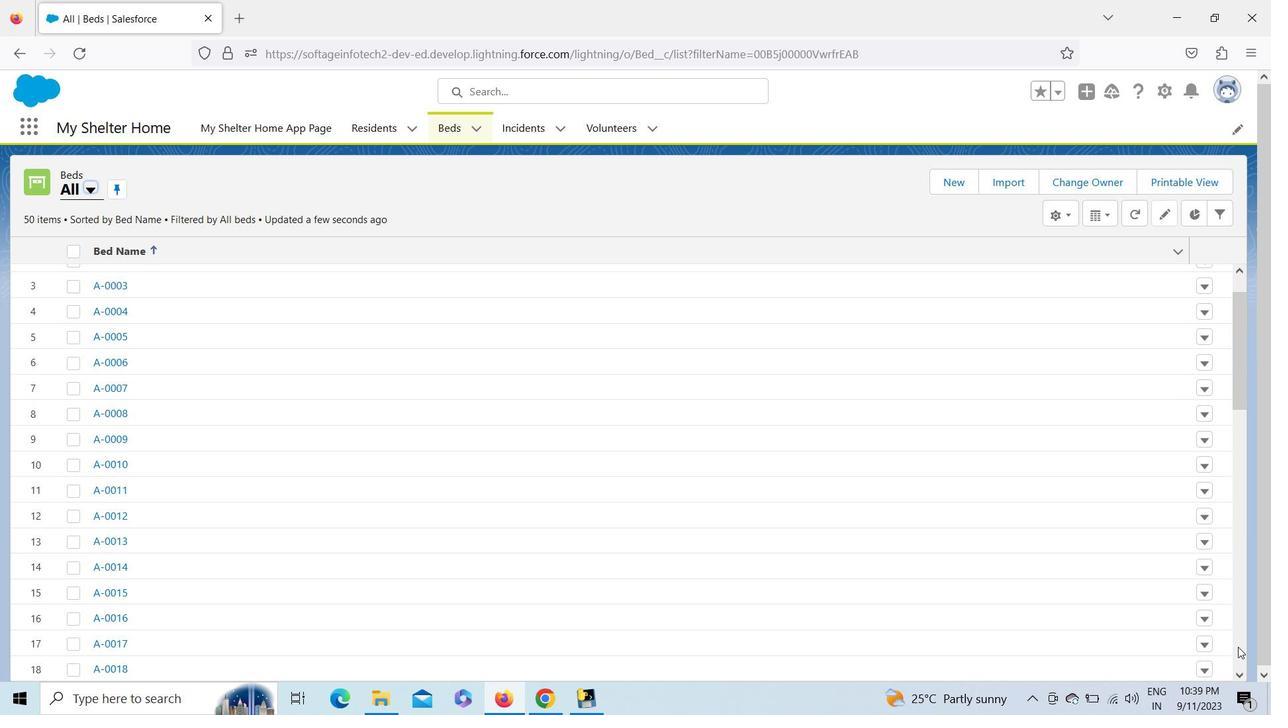 
Action: Mouse moved to (113, 453)
Screenshot: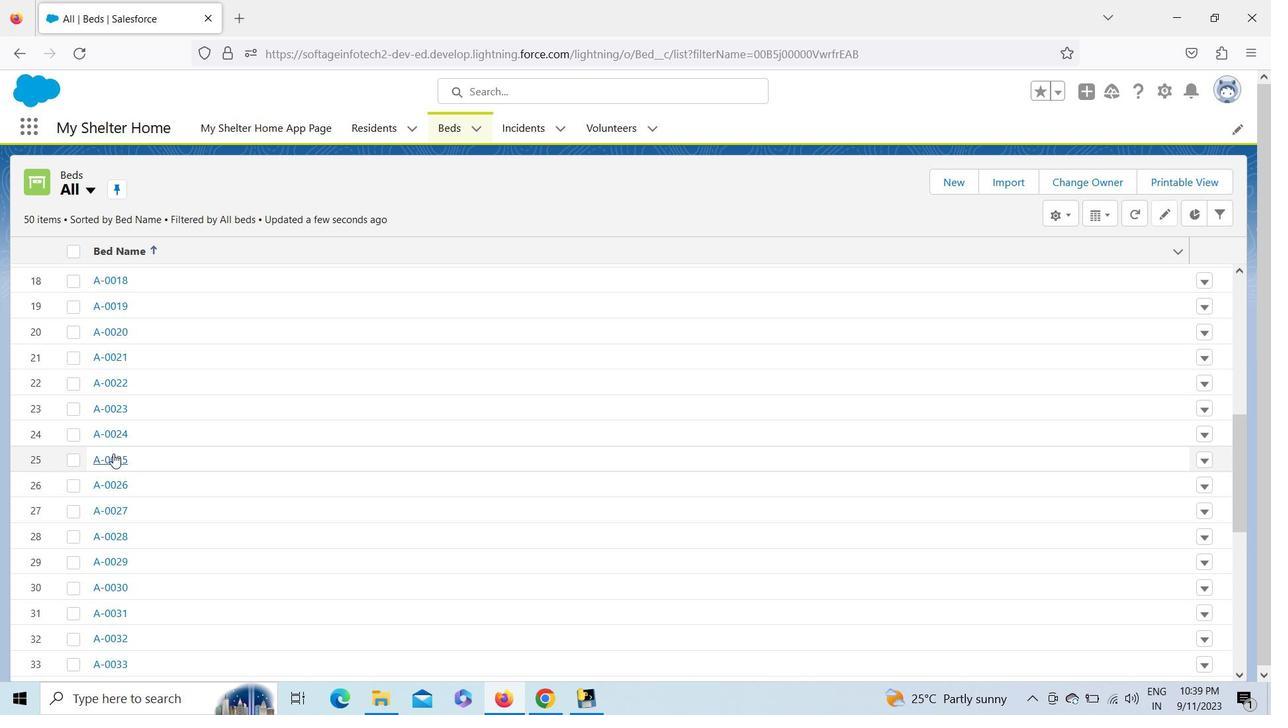 
Action: Mouse pressed left at (113, 453)
Screenshot: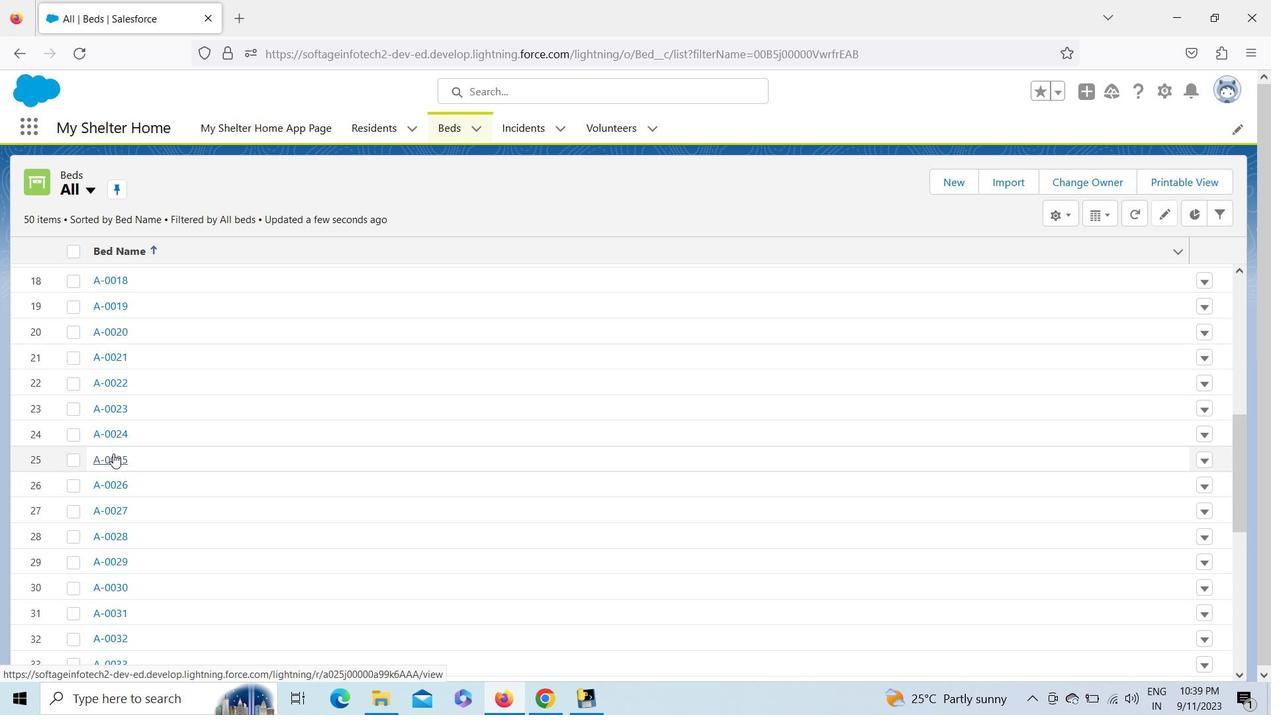 
Action: Mouse moved to (814, 404)
